 Task: Open an excel sheet and write heading  Quantum Sales. Add 10 people name  'William Wilson, Isabella Robinson, James Taylor, Charlotte Clark, Michael Walker, Amelia Wright, Matthew Turner, Harper Hall, Joseph Phillips, Abigail Adams'Item code in between  1000-2000. Product range in between  2000-9000. Add Products   TOMS Shoe, UGG Shoe, Wolverine Shoe, Z-Coil Shoe, Adidas shoe, Gucci T-shirt, Louis Vuitton bag, Zara Shirt, H&M jeans, Chanel perfume.Choose quantity  5 to 10 Tax 12 percent Total Add Amount. Save page  Quantum Sales review book
Action: Mouse moved to (150, 242)
Screenshot: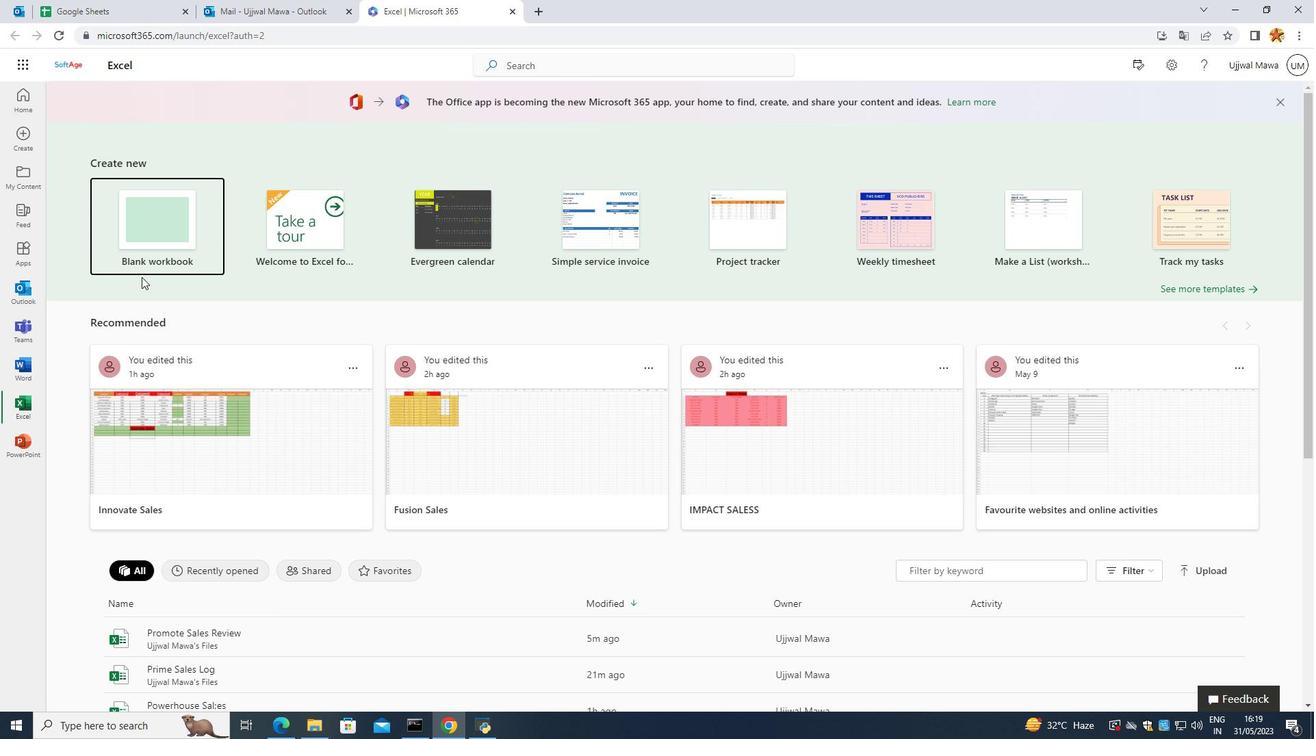 
Action: Mouse pressed left at (150, 242)
Screenshot: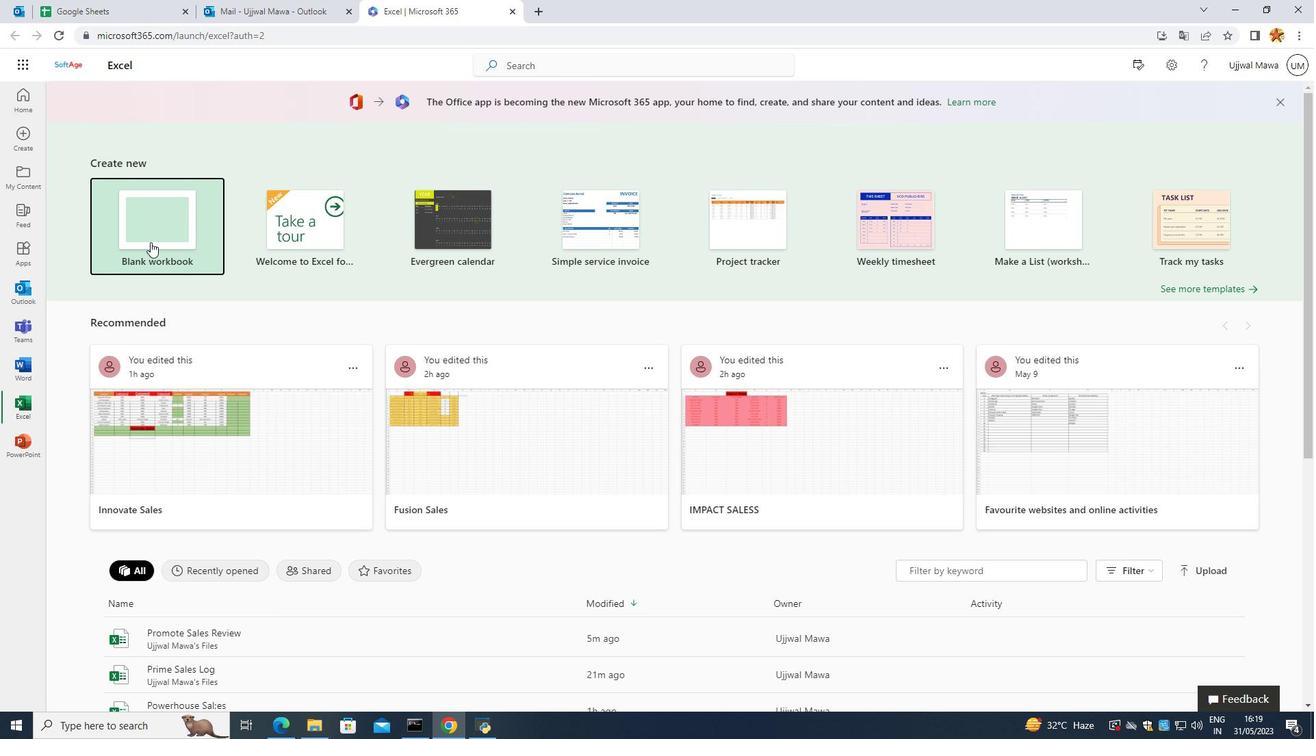 
Action: Mouse moved to (443, 11)
Screenshot: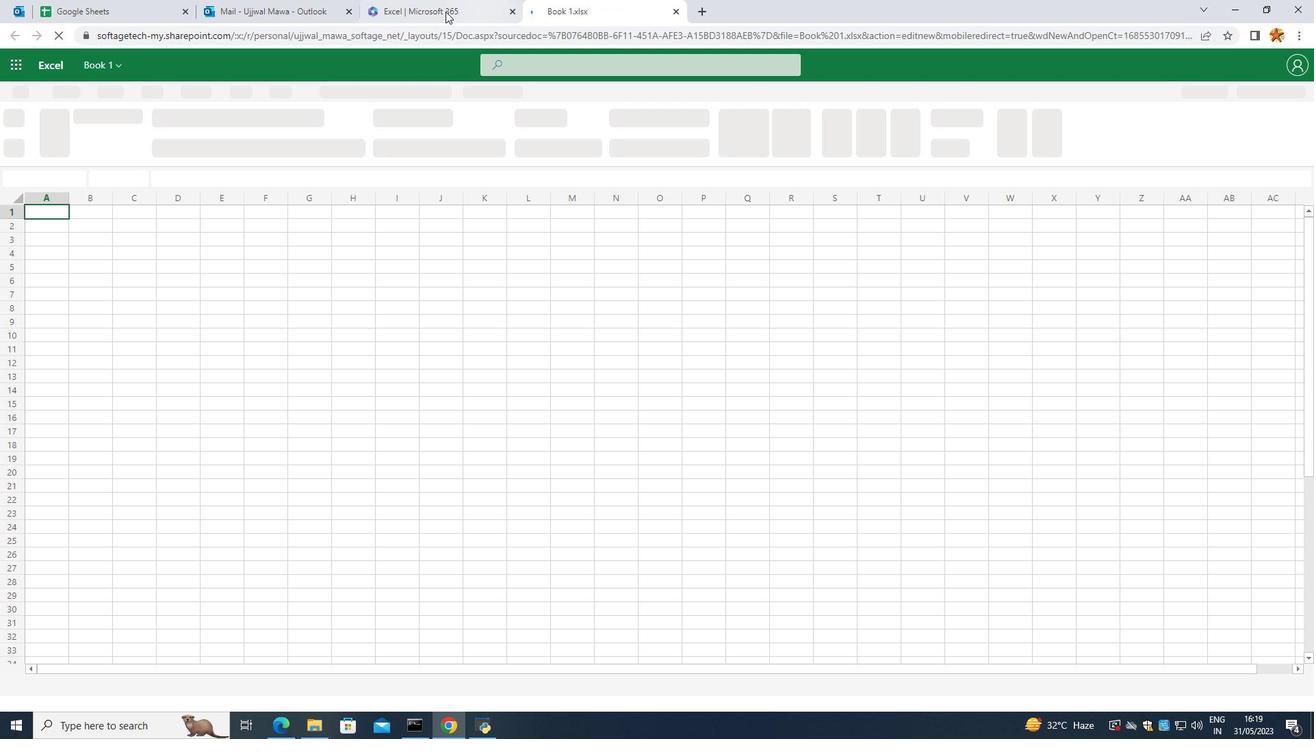 
Action: Mouse pressed left at (443, 11)
Screenshot: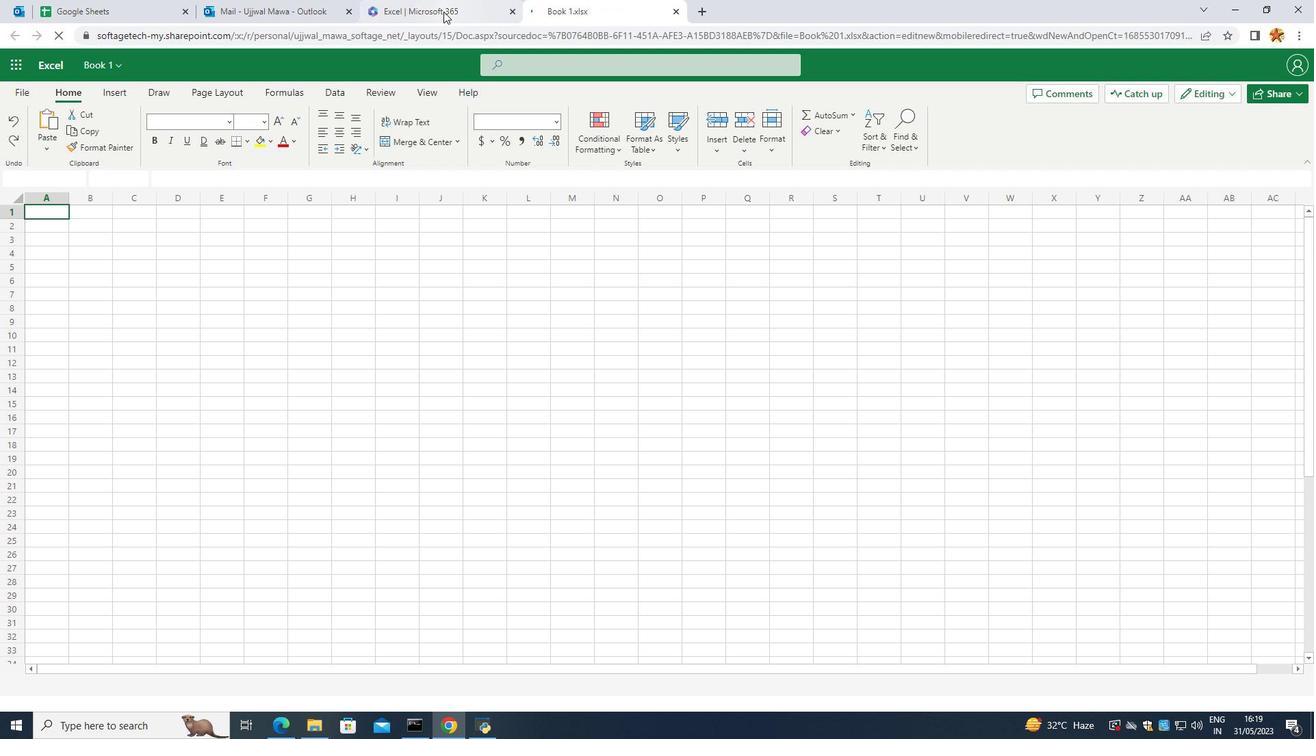 
Action: Mouse moved to (286, 5)
Screenshot: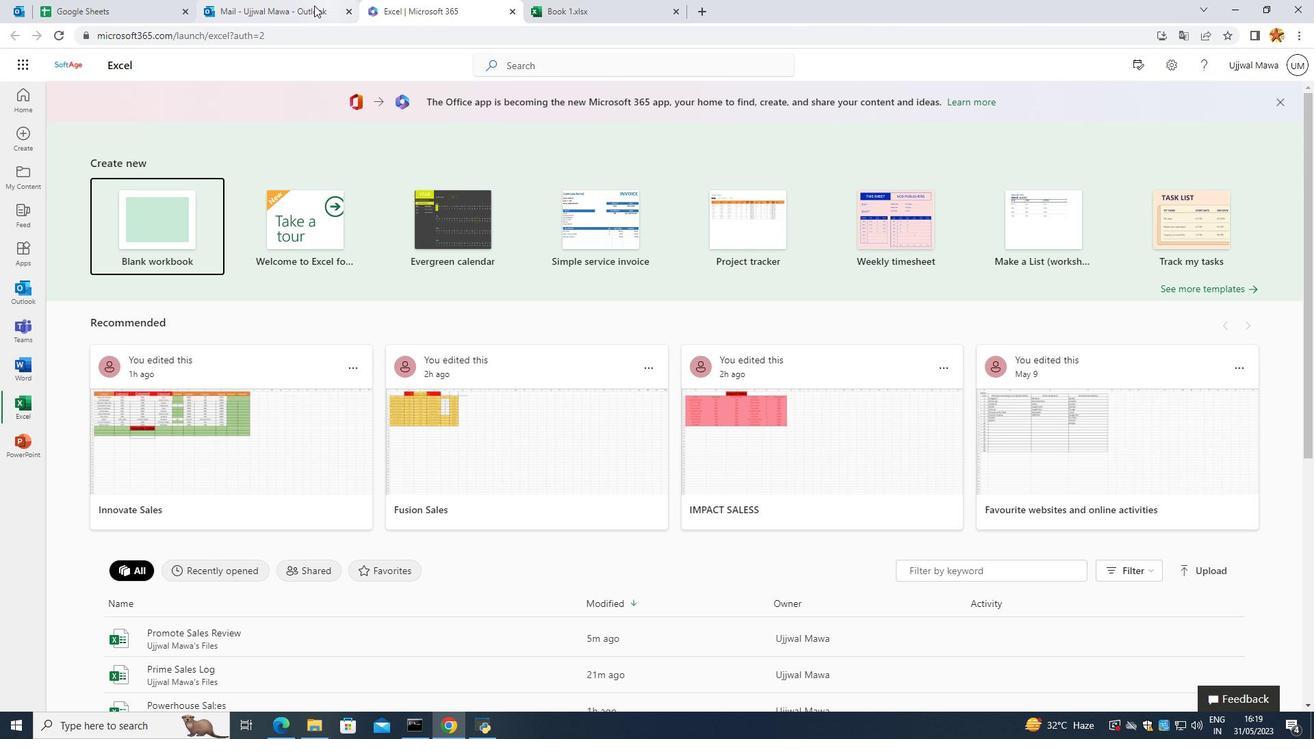 
Action: Mouse pressed left at (286, 5)
Screenshot: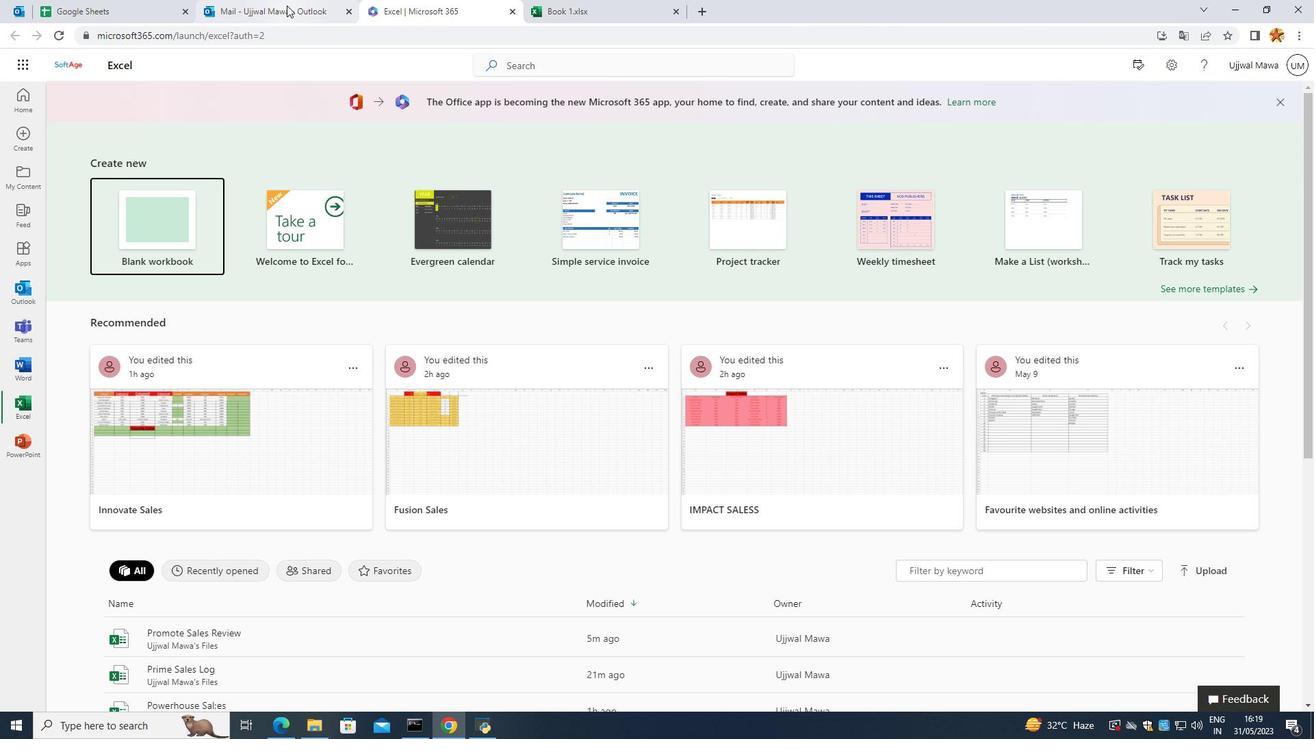 
Action: Mouse moved to (421, 2)
Screenshot: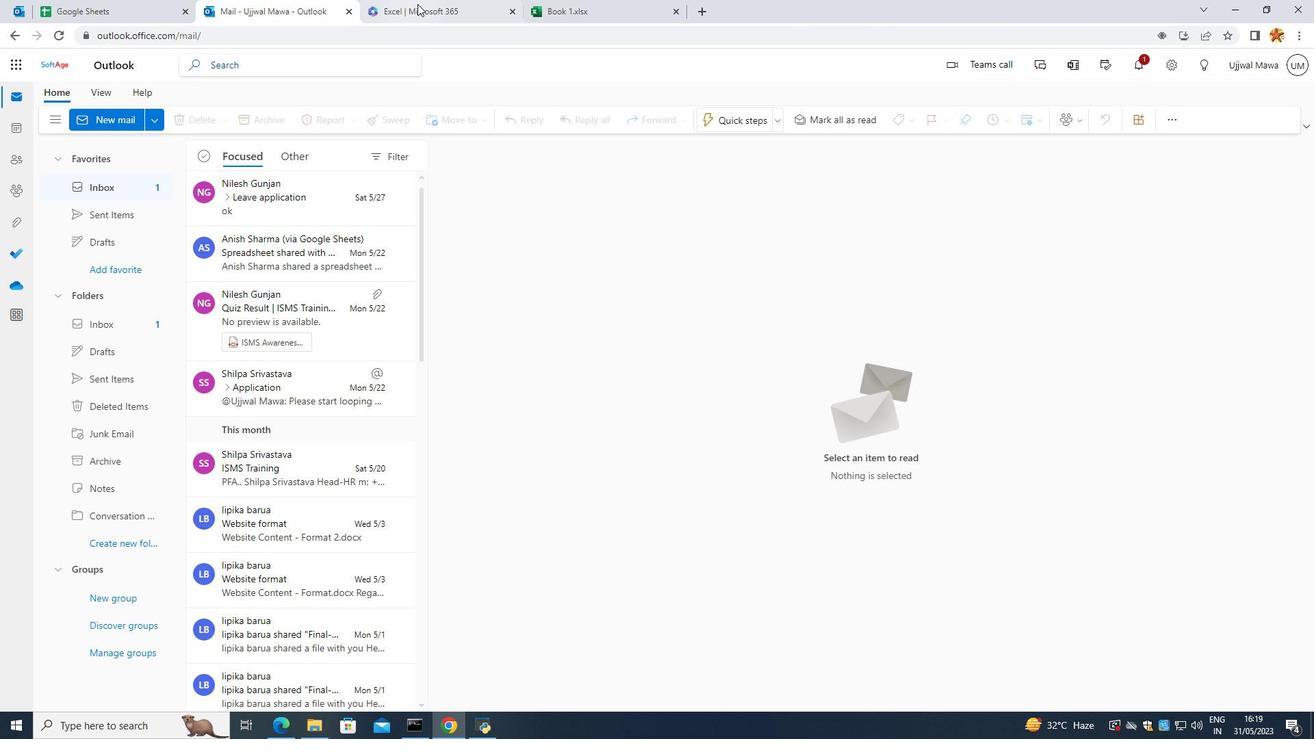 
Action: Mouse pressed left at (421, 2)
Screenshot: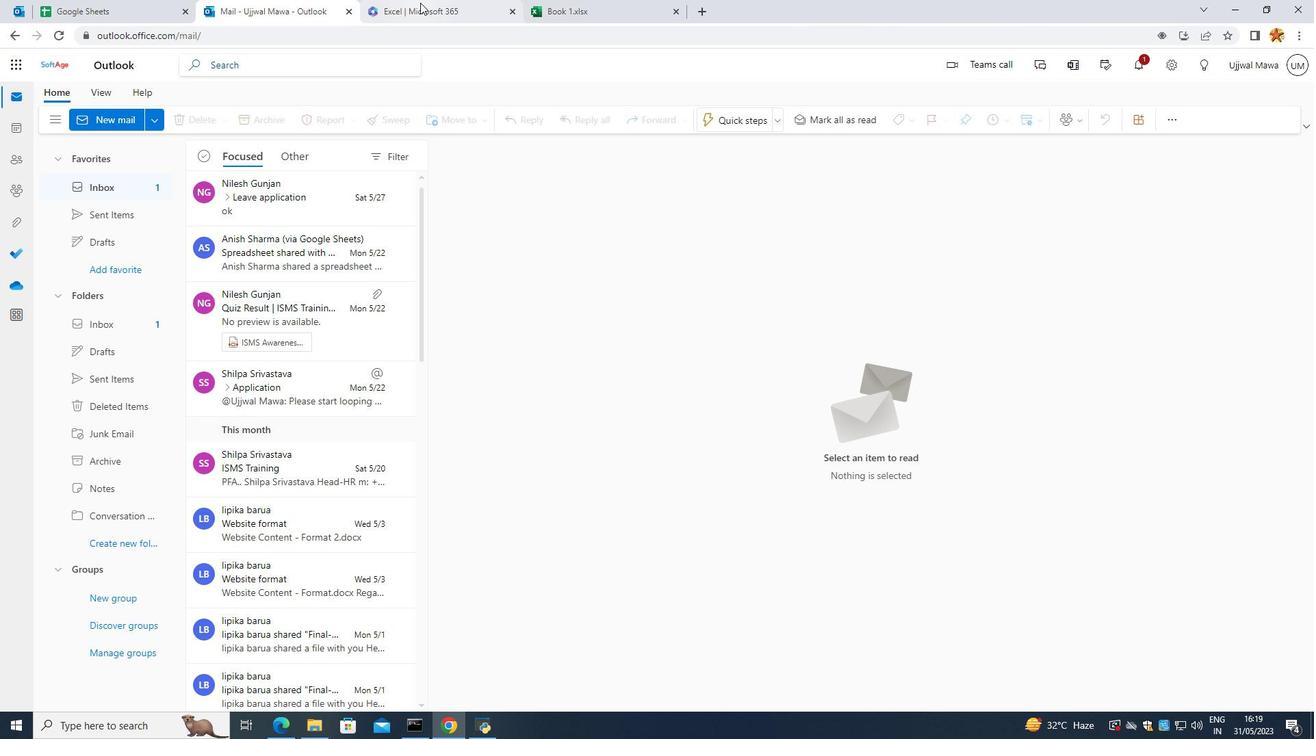 
Action: Mouse moved to (536, 0)
Screenshot: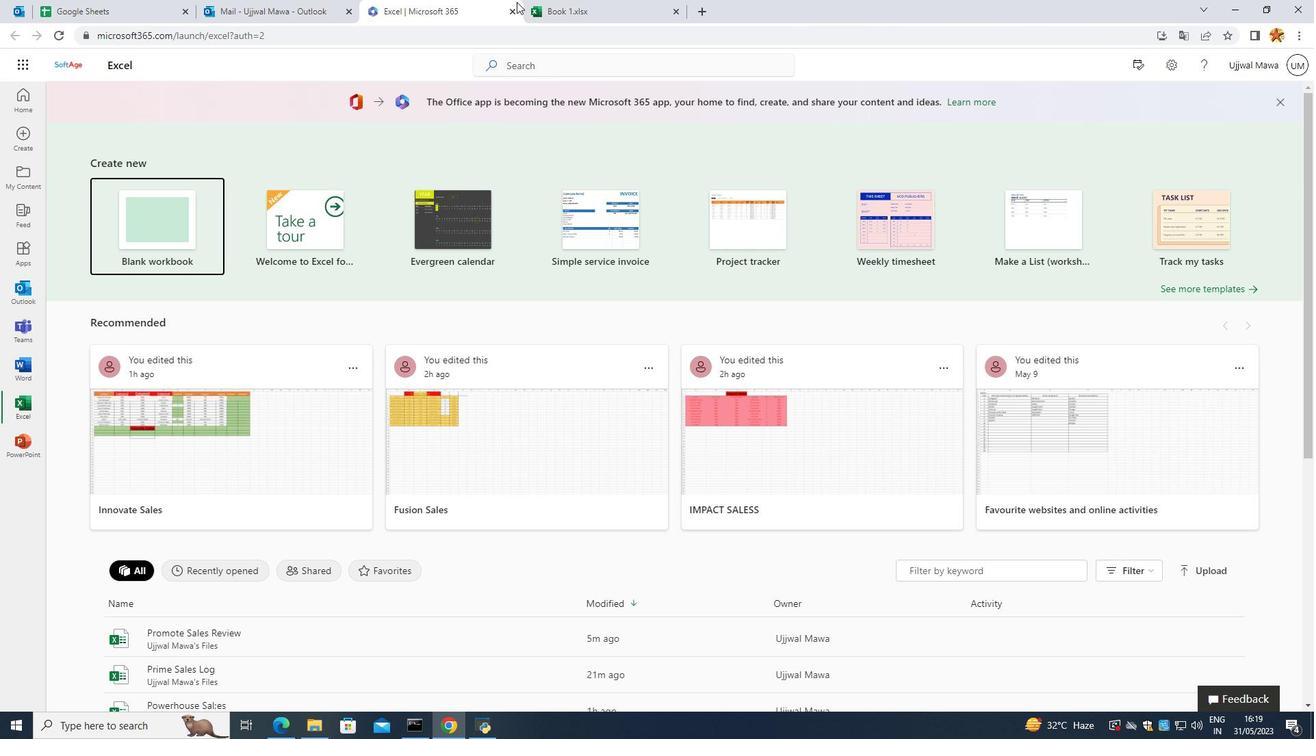 
Action: Mouse pressed left at (536, 0)
Screenshot: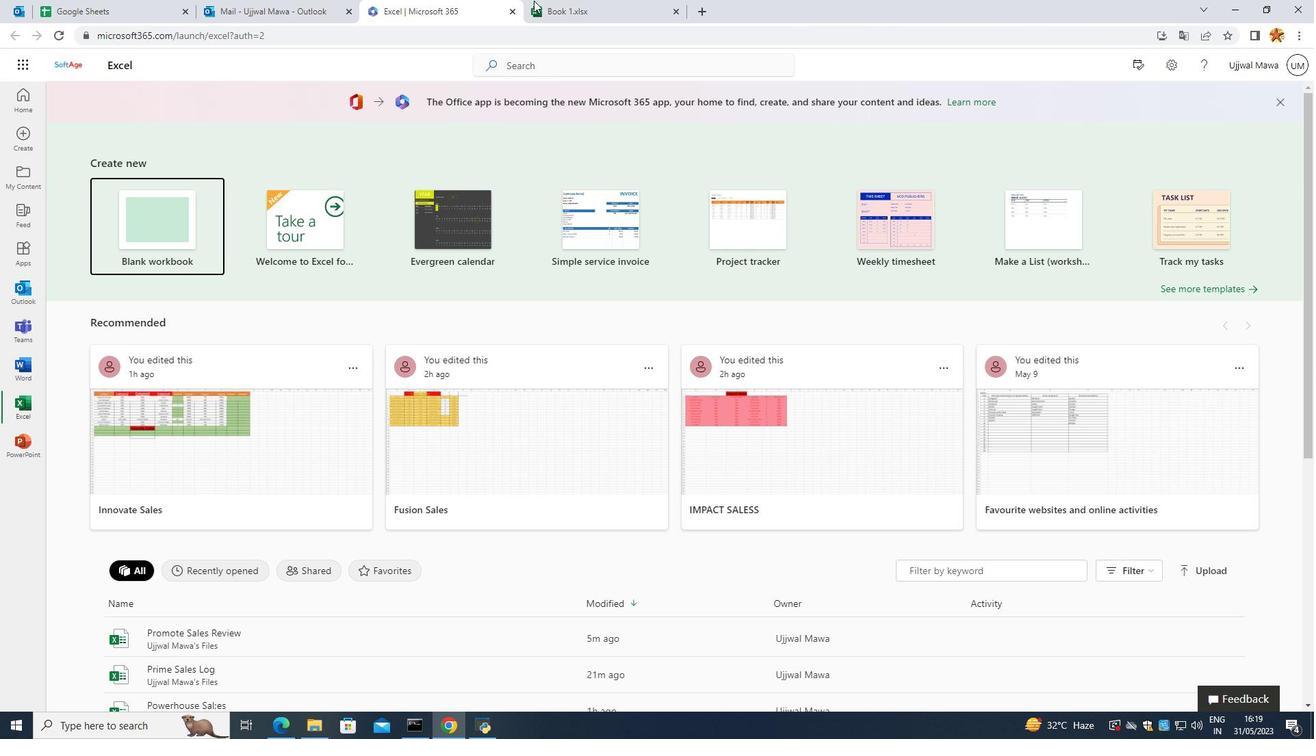 
Action: Mouse moved to (155, 212)
Screenshot: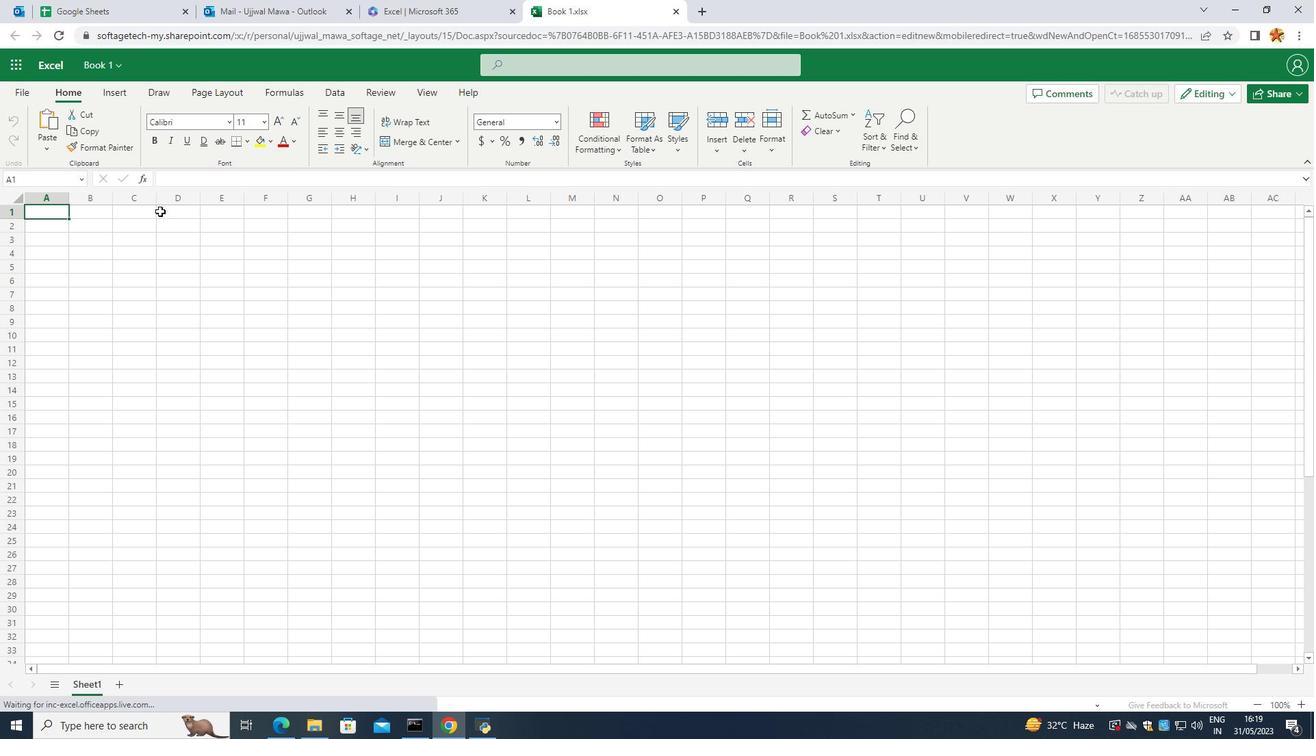 
Action: Mouse pressed left at (155, 212)
Screenshot: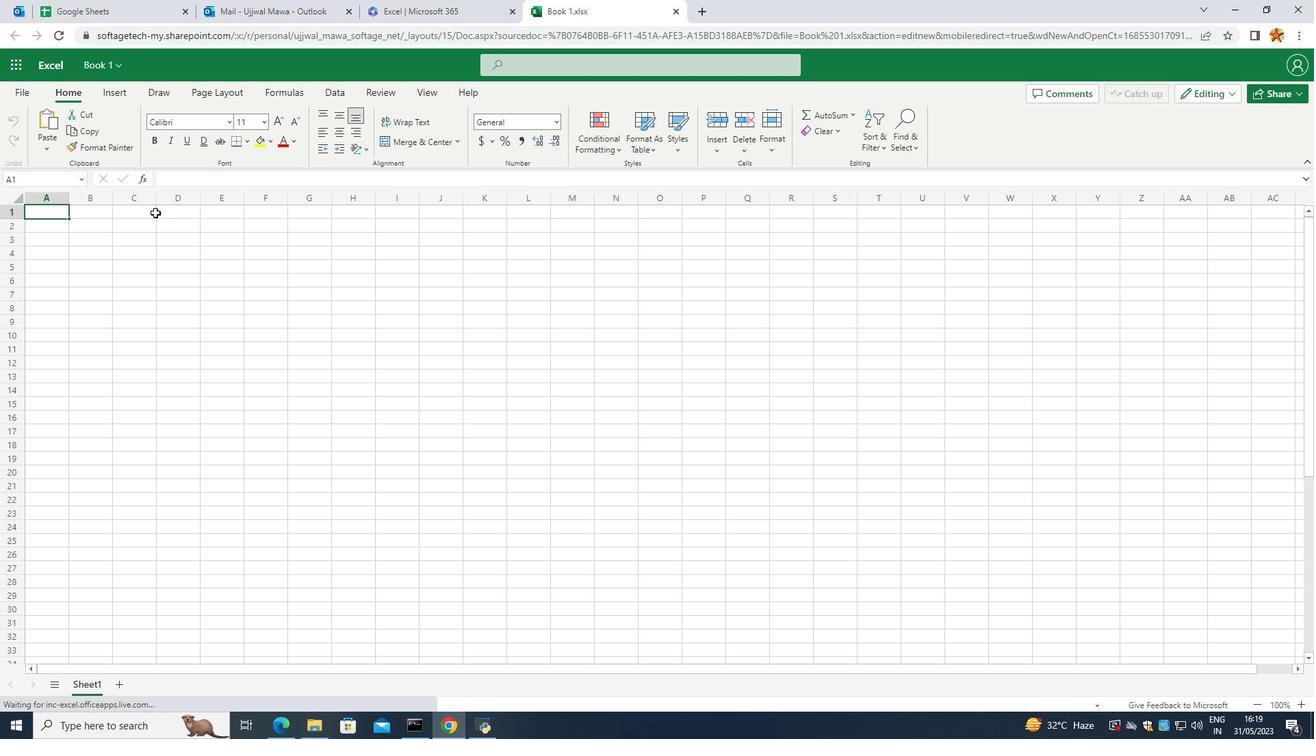 
Action: Mouse moved to (154, 212)
Screenshot: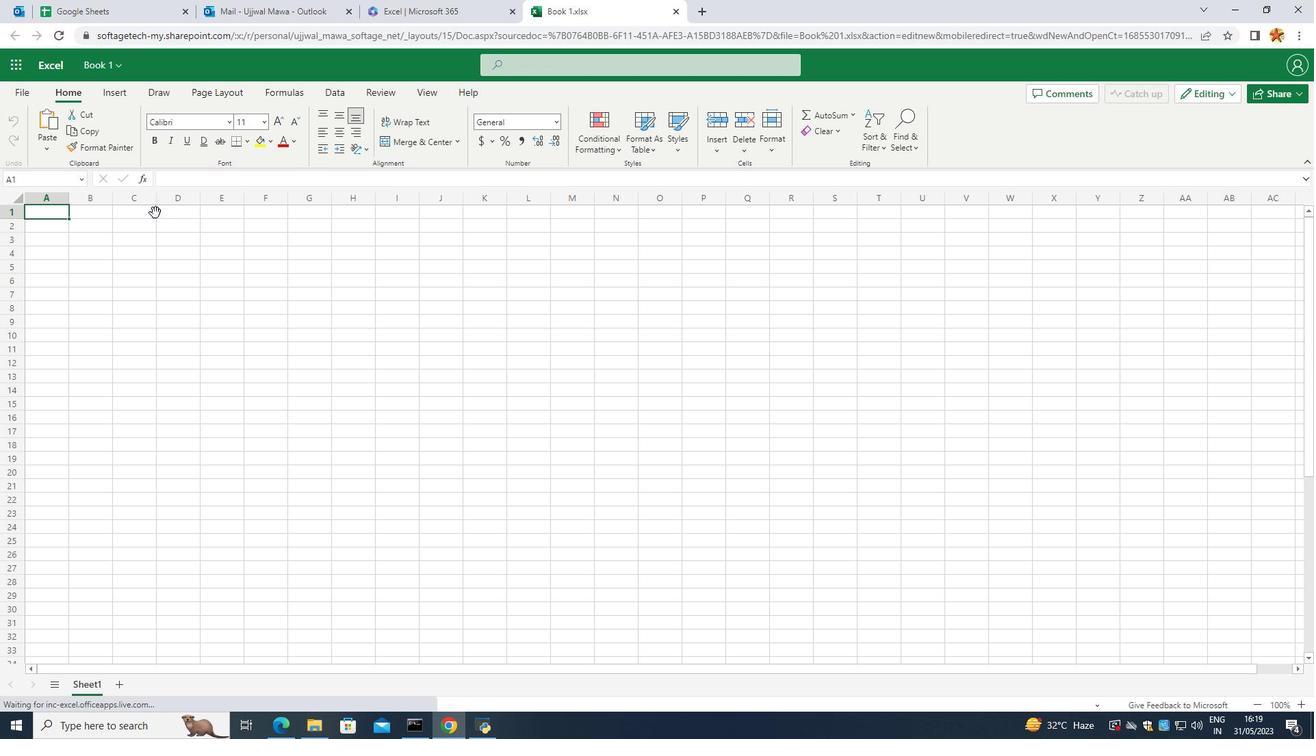 
Action: Mouse pressed left at (154, 212)
Screenshot: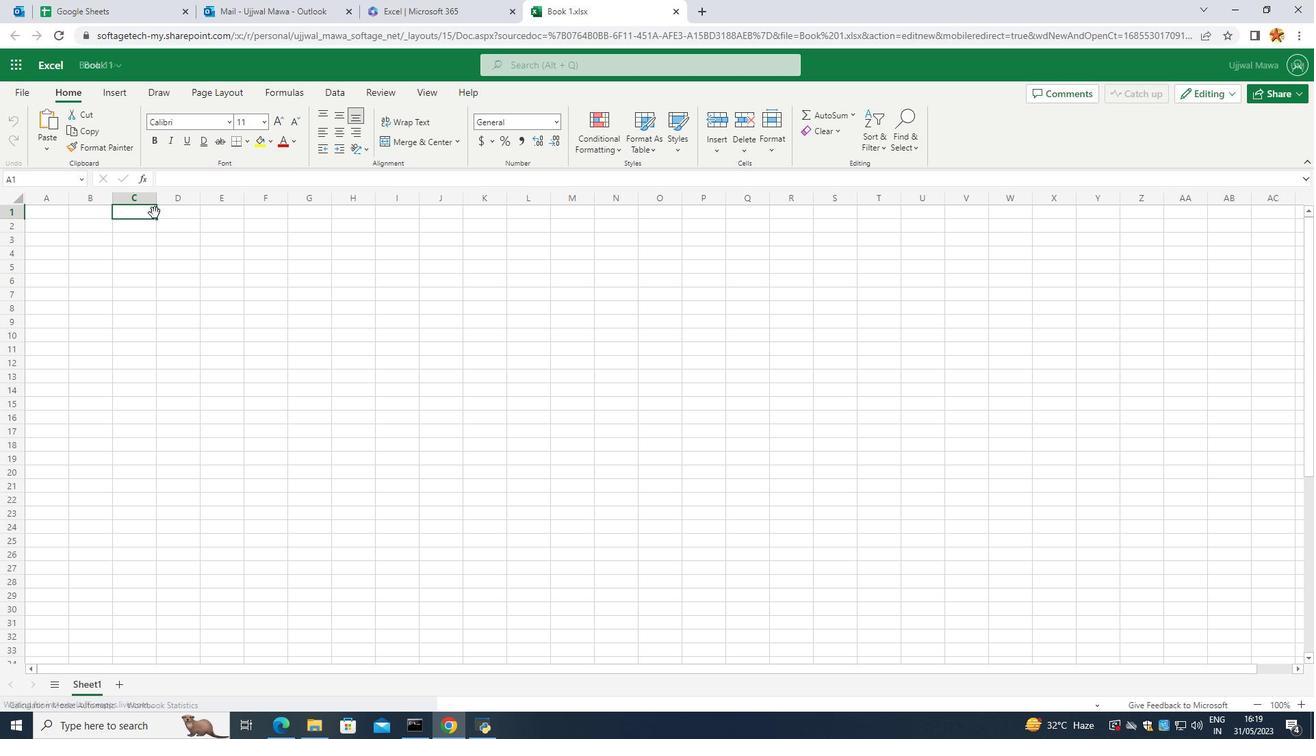 
Action: Mouse moved to (145, 216)
Screenshot: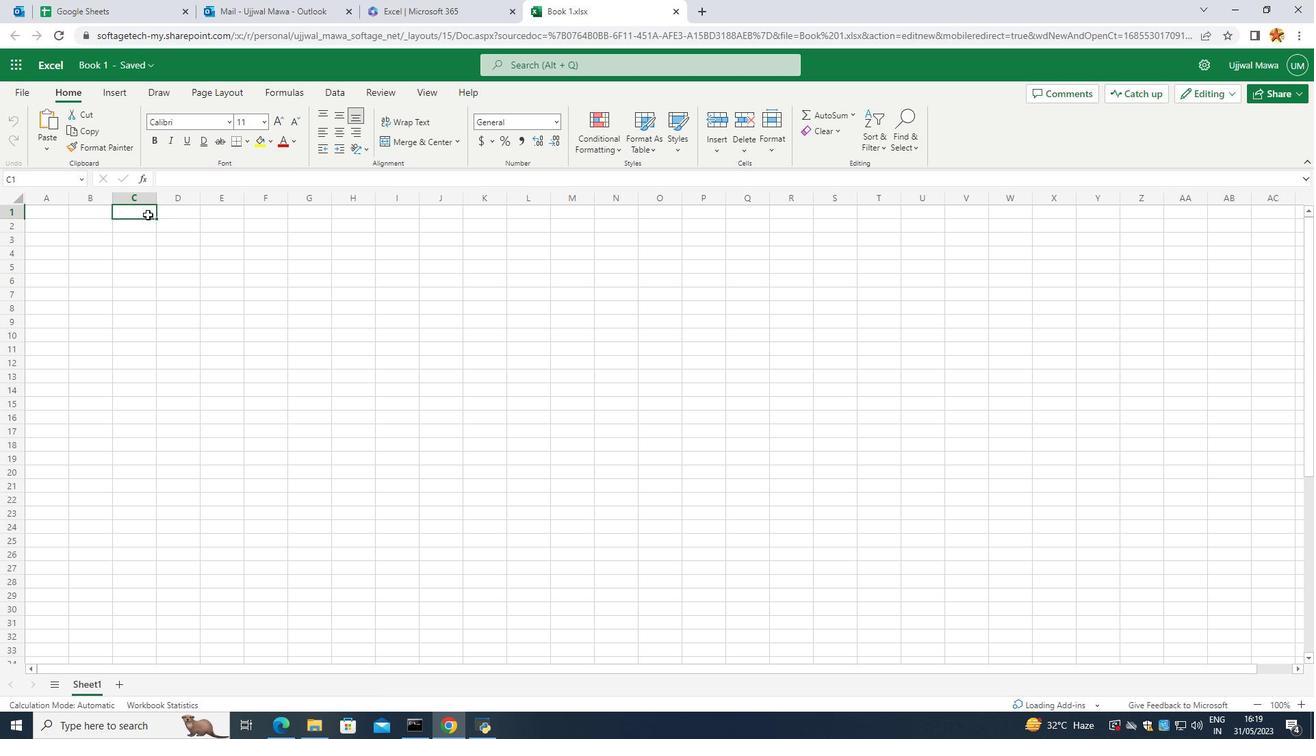 
Action: Mouse pressed left at (145, 216)
Screenshot: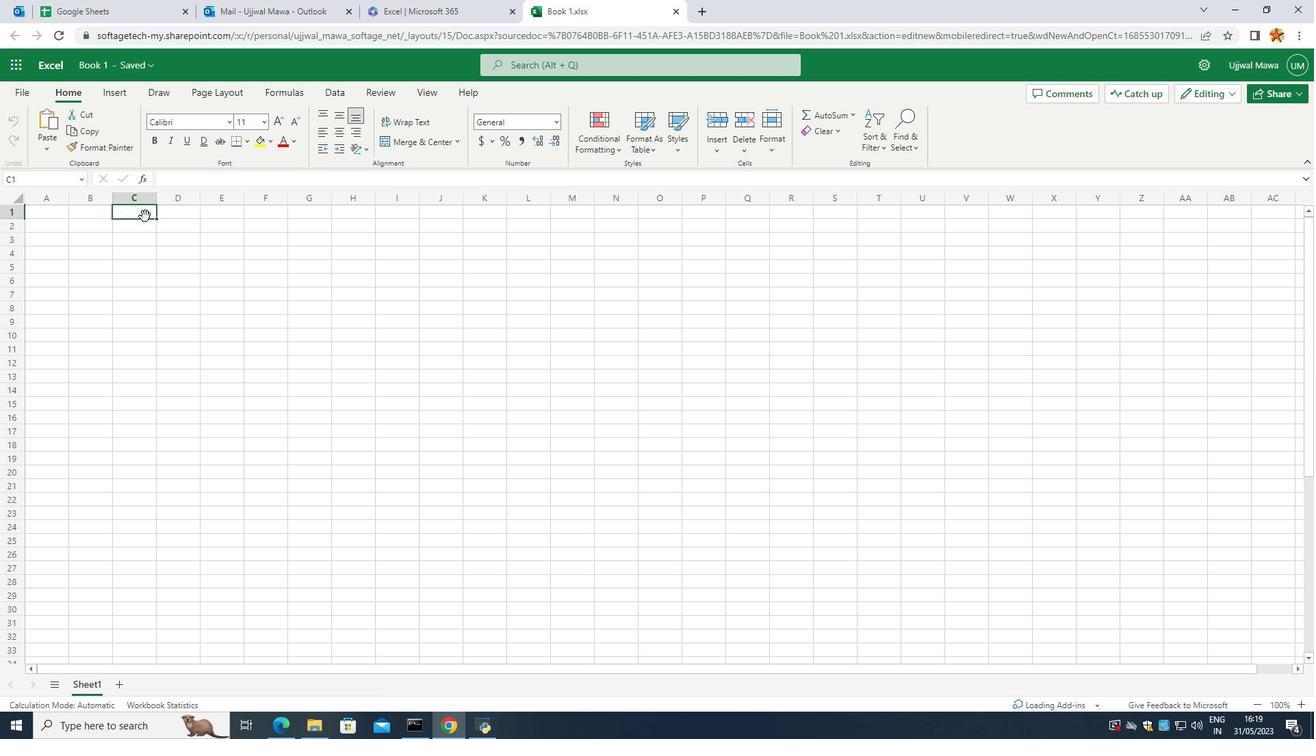 
Action: Mouse pressed left at (145, 216)
Screenshot: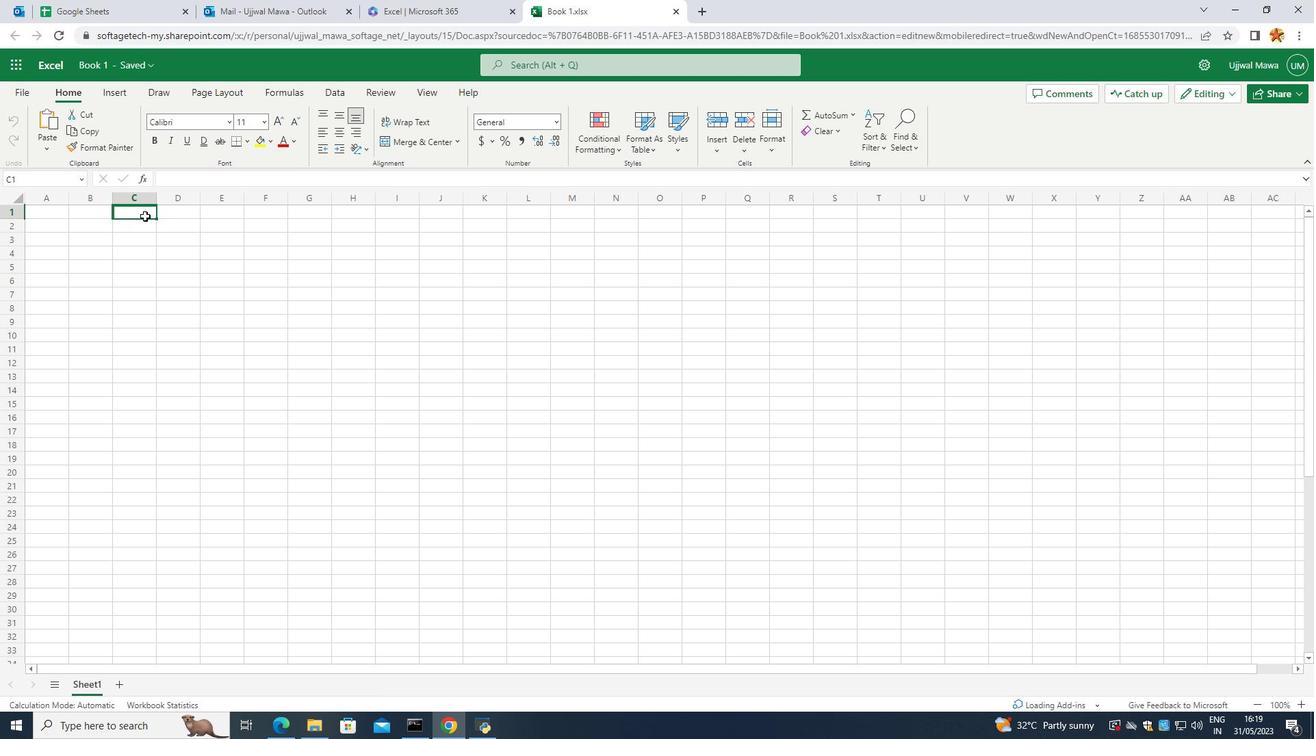 
Action: Mouse moved to (130, 210)
Screenshot: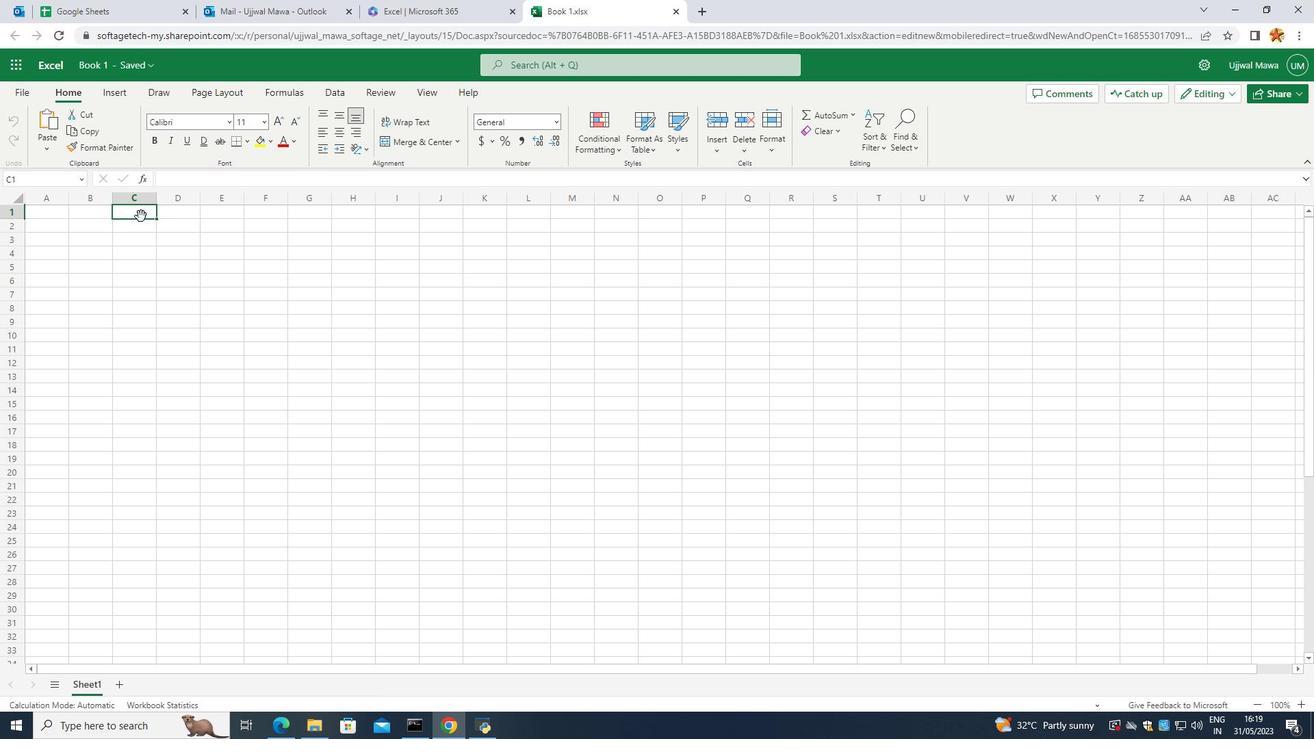 
Action: Mouse pressed left at (130, 210)
Screenshot: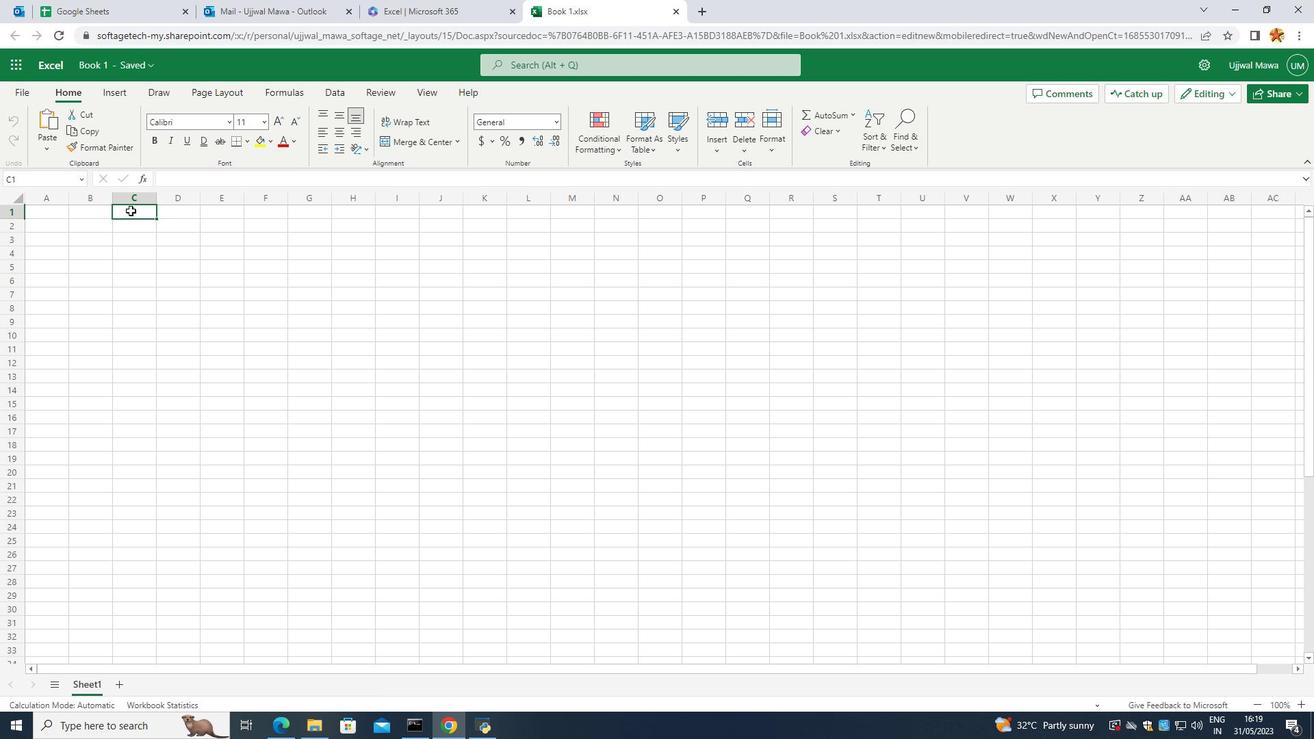 
Action: Mouse pressed left at (130, 210)
Screenshot: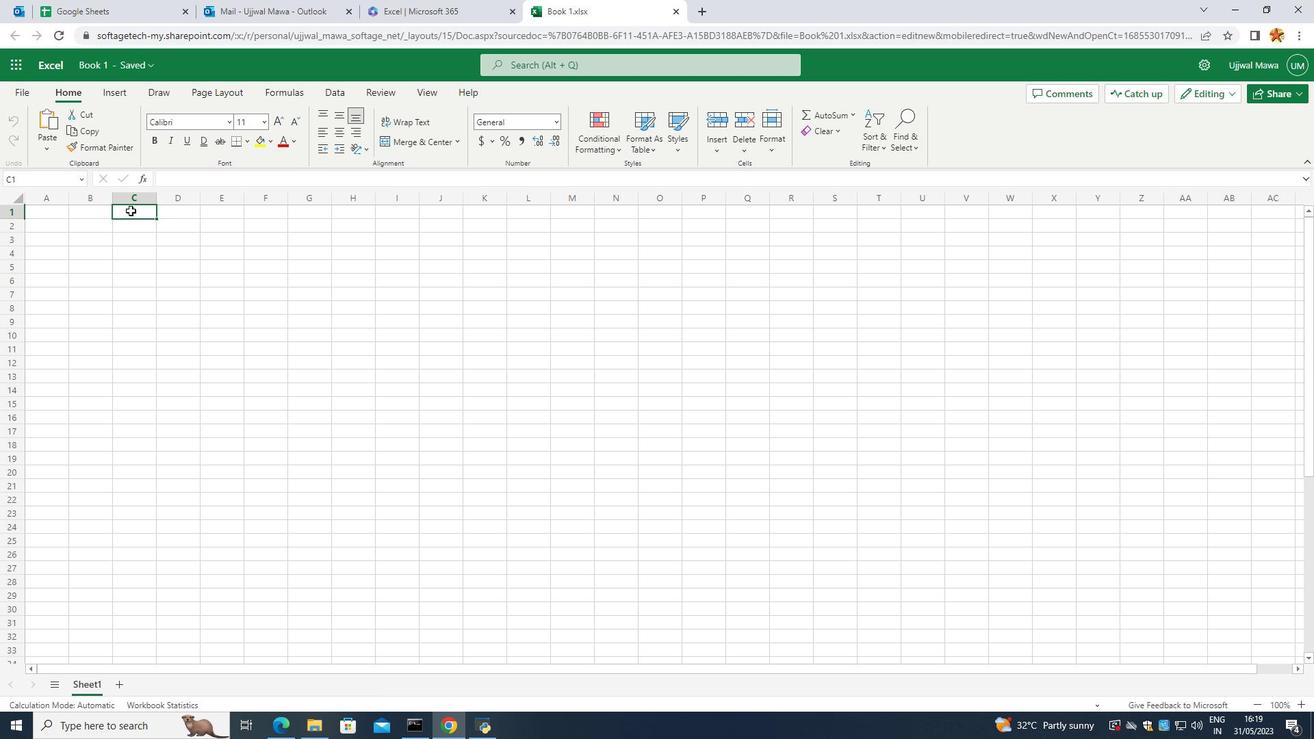 
Action: Mouse moved to (127, 210)
Screenshot: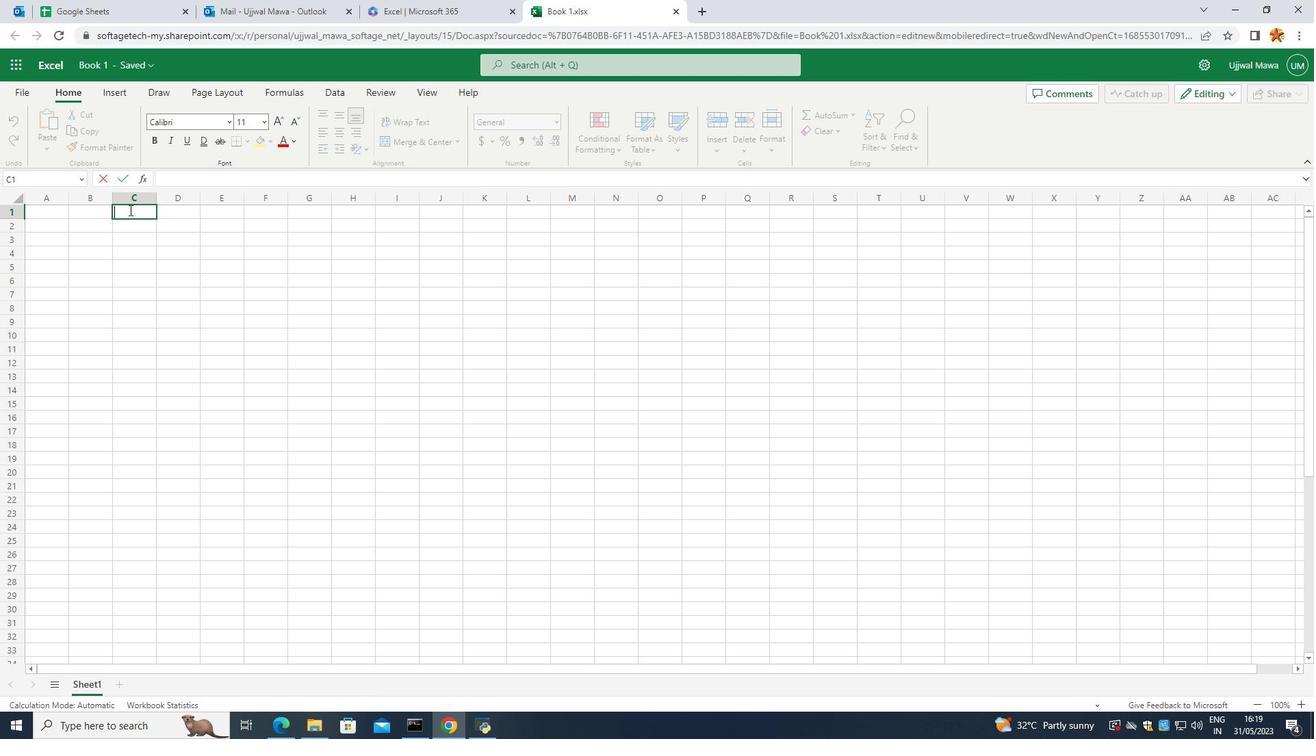 
Action: Key pressed <Key.caps_lock>
Screenshot: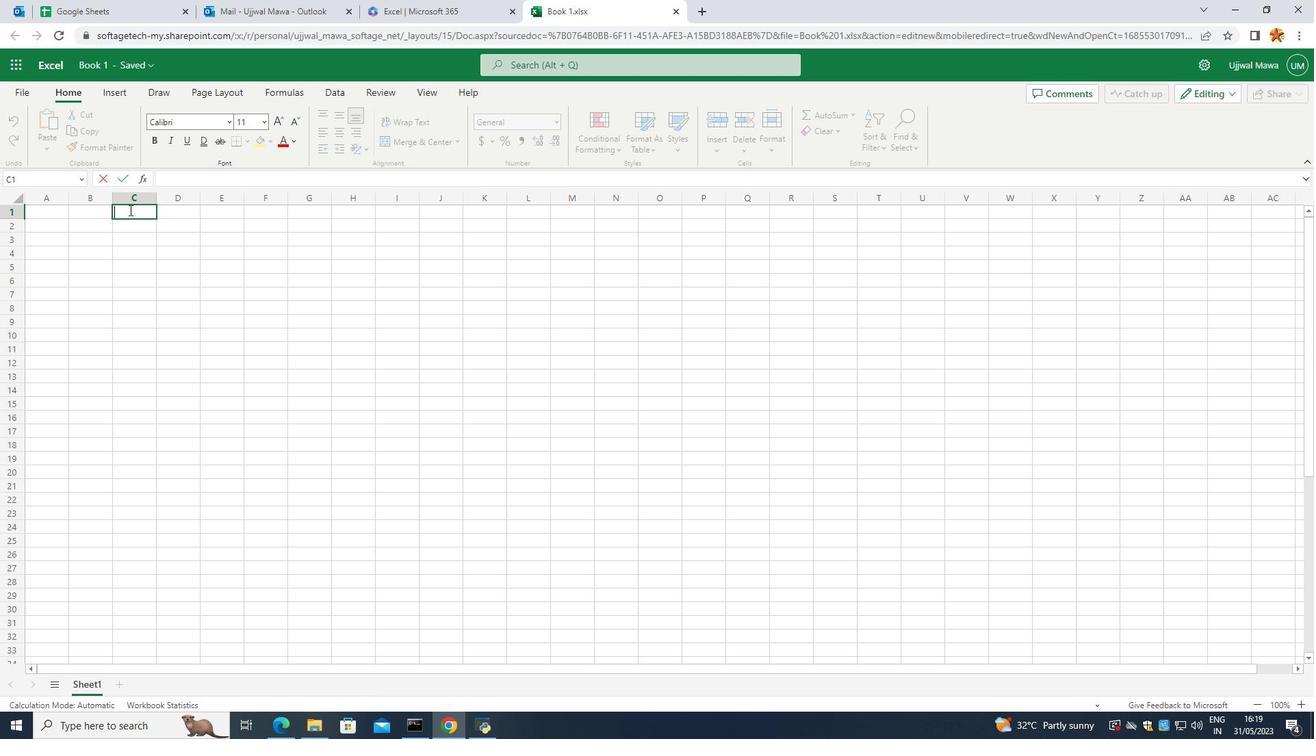 
Action: Mouse moved to (125, 211)
Screenshot: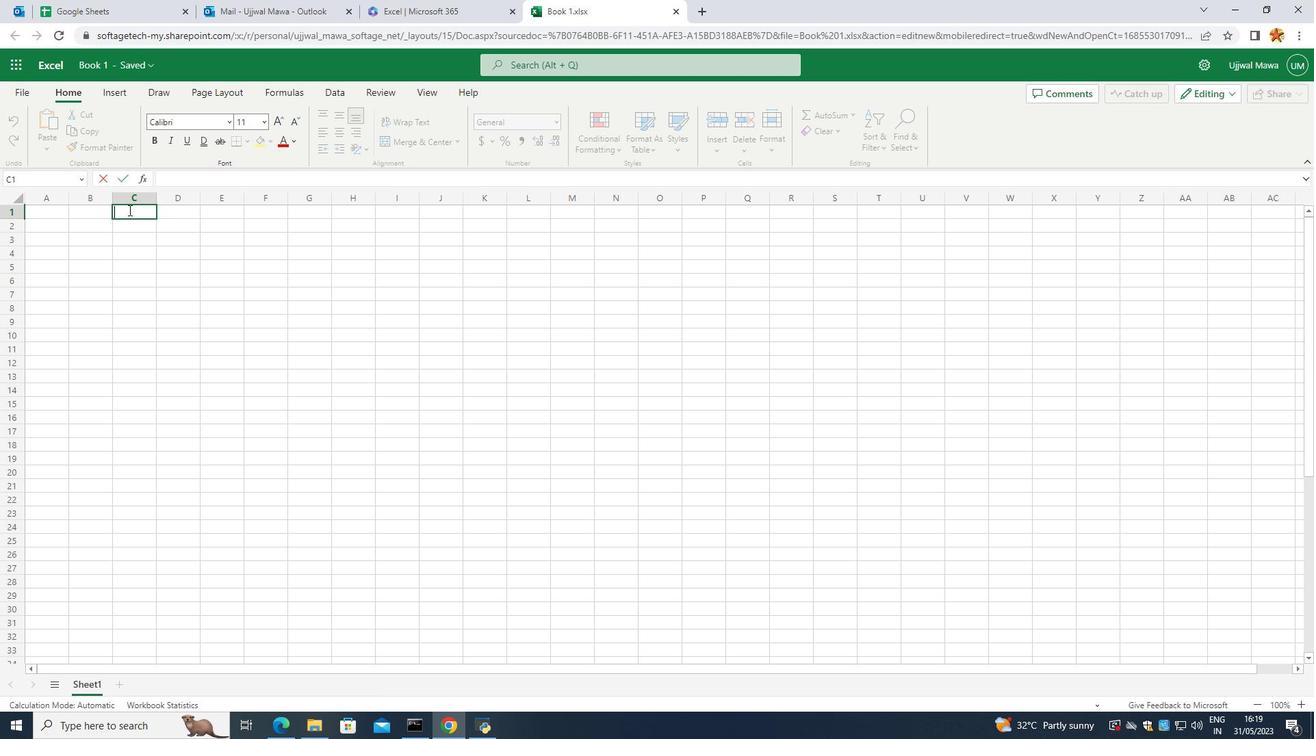 
Action: Key pressed Q<Key.caps_lock>u
Screenshot: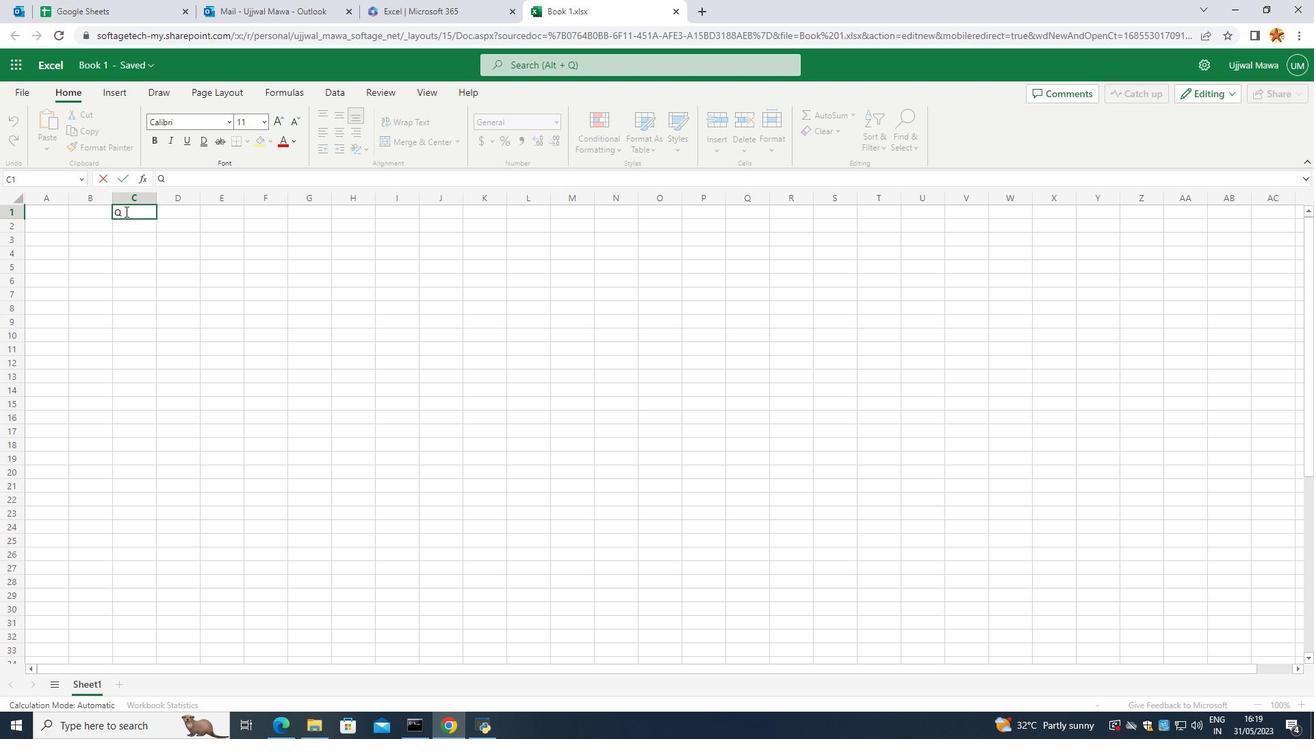 
Action: Mouse moved to (125, 201)
Screenshot: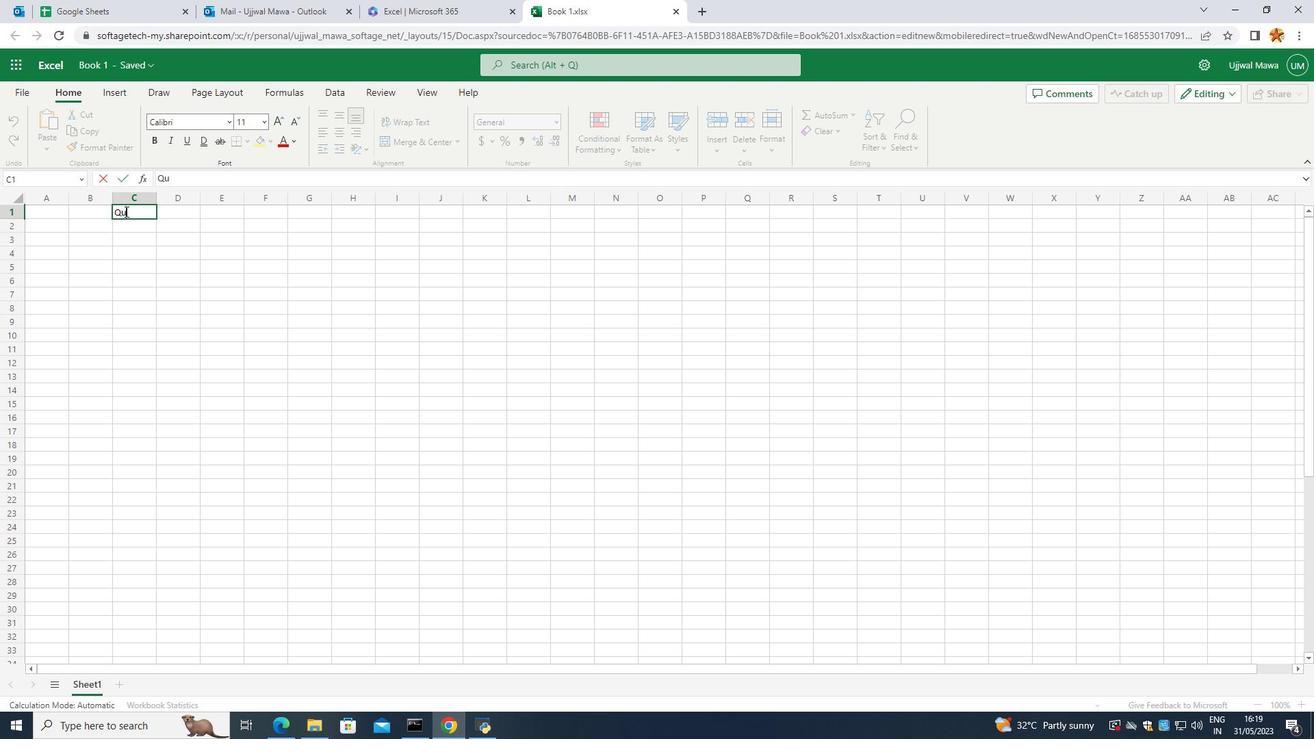 
Action: Key pressed a
Screenshot: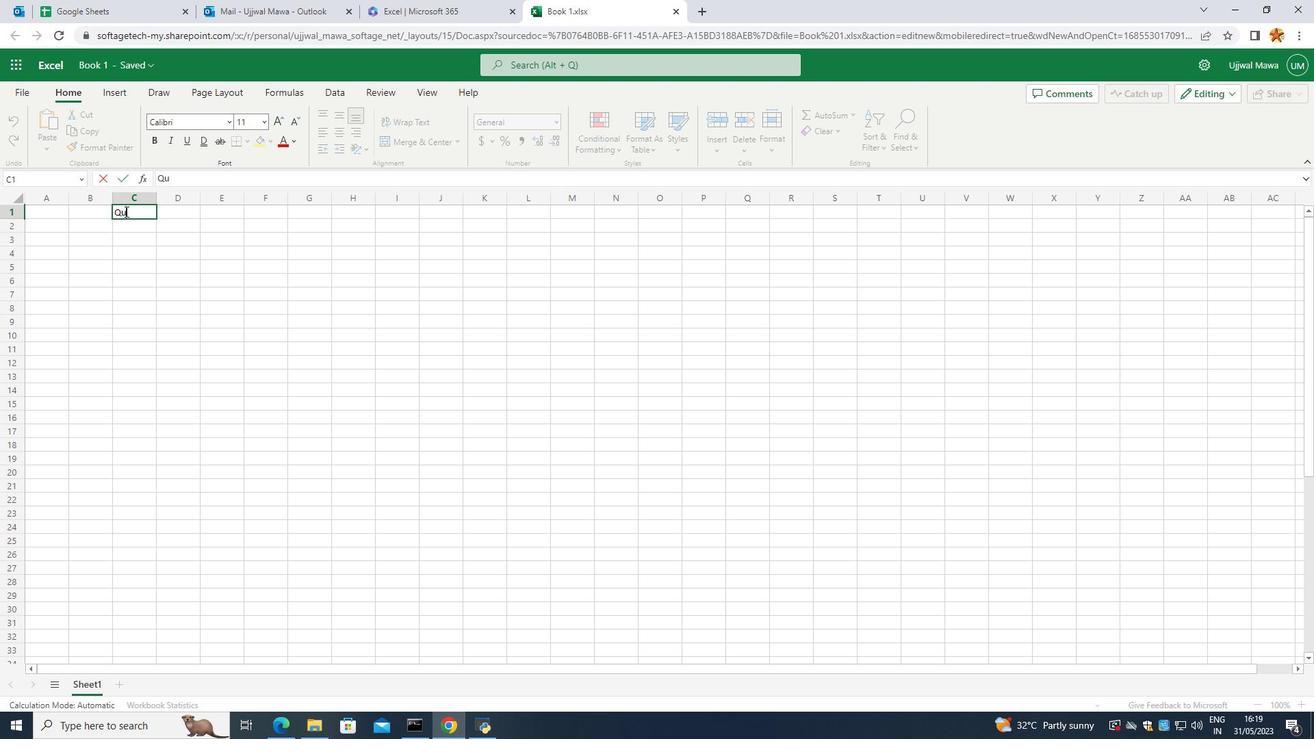 
Action: Mouse moved to (118, 202)
Screenshot: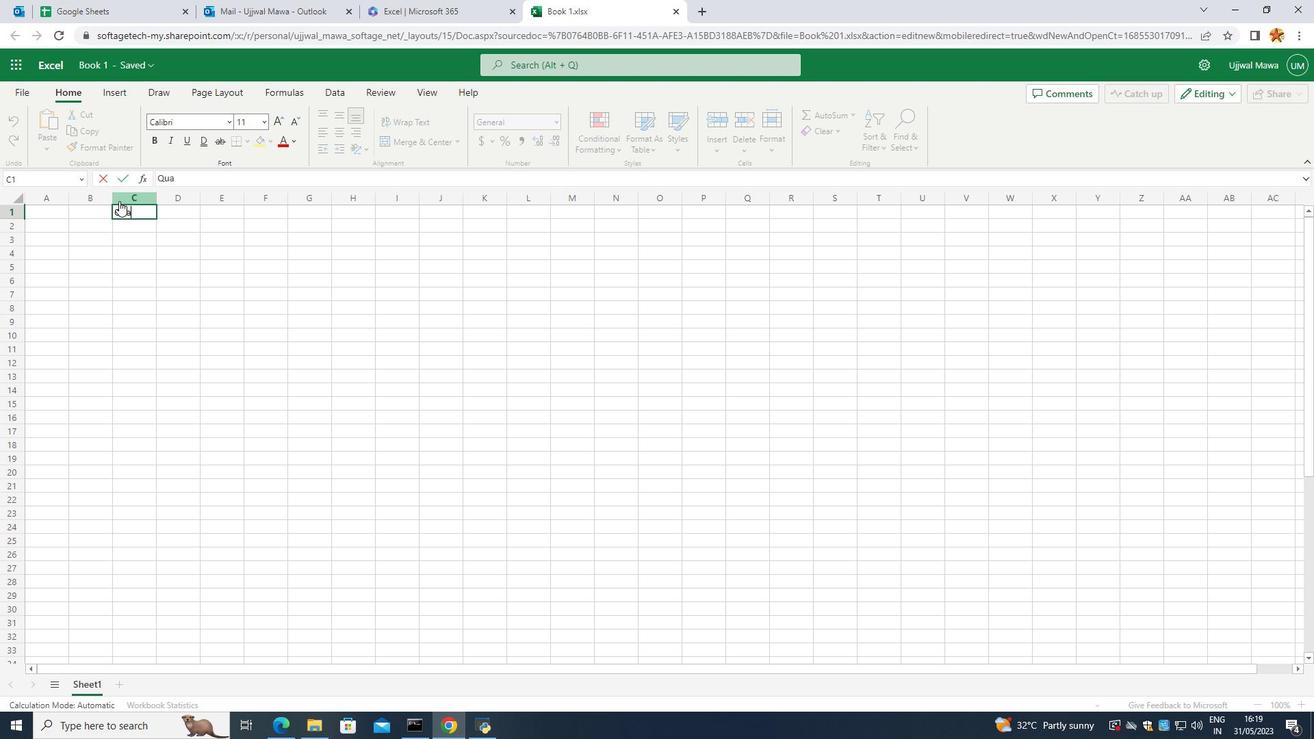
Action: Key pressed n
Screenshot: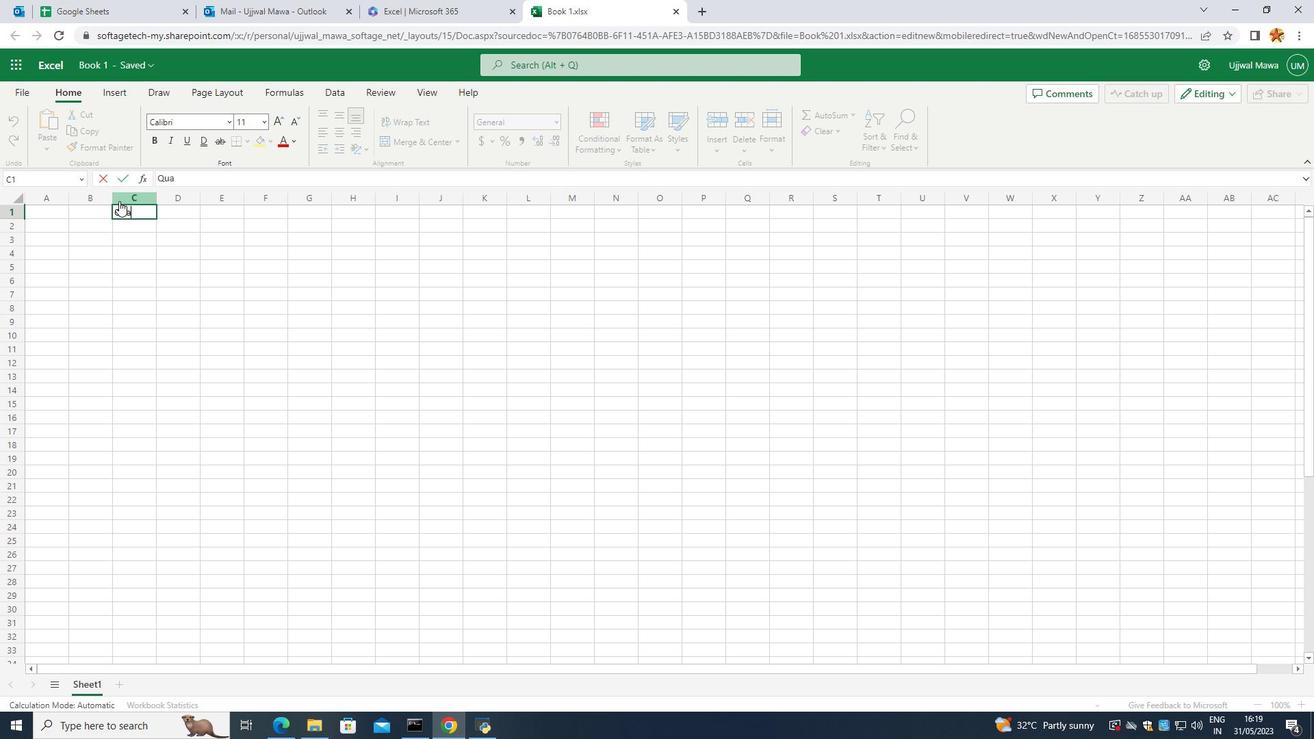 
Action: Mouse moved to (117, 203)
Screenshot: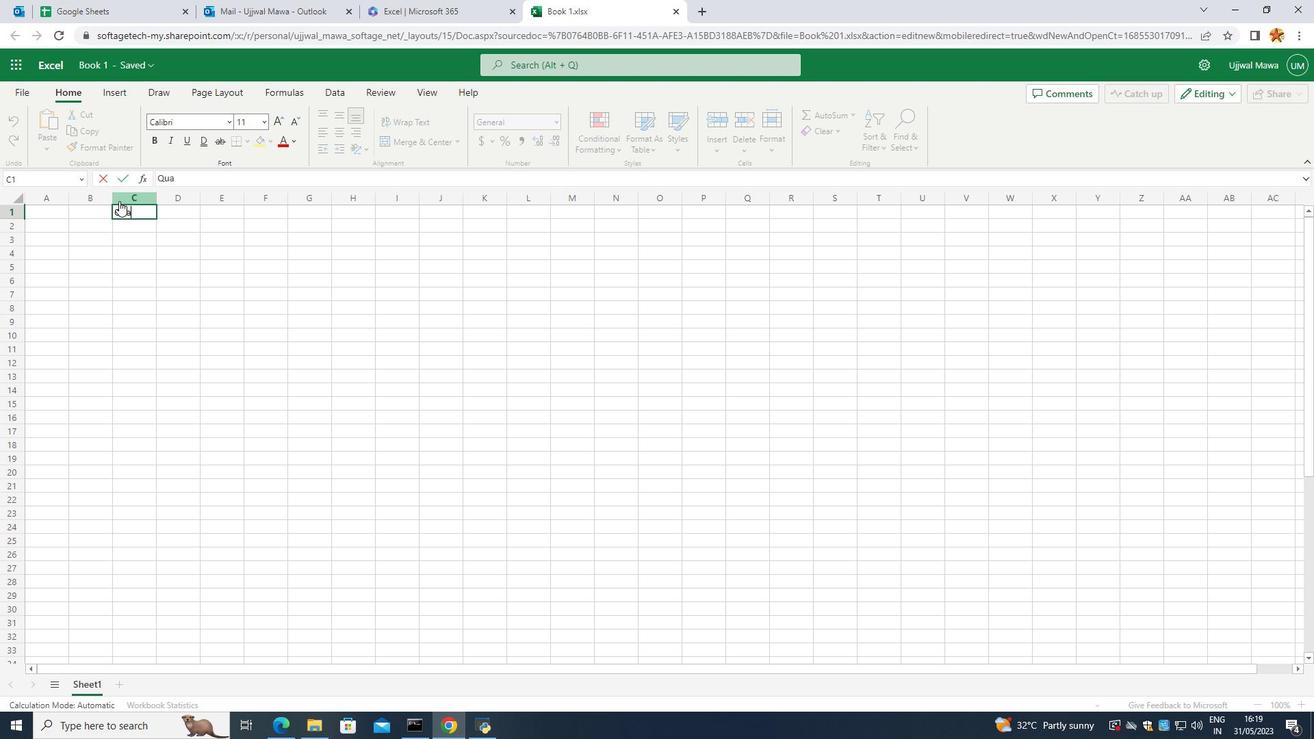 
Action: Key pressed tu
Screenshot: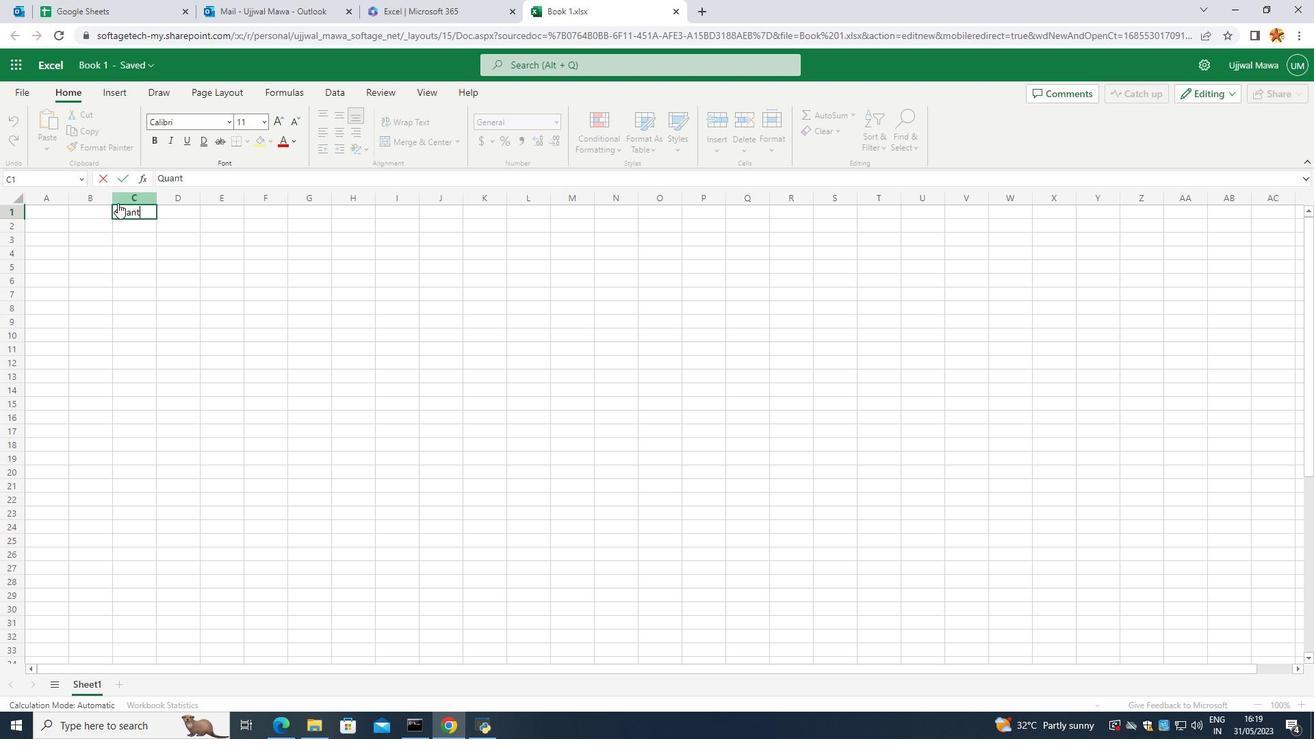 
Action: Mouse moved to (117, 201)
Screenshot: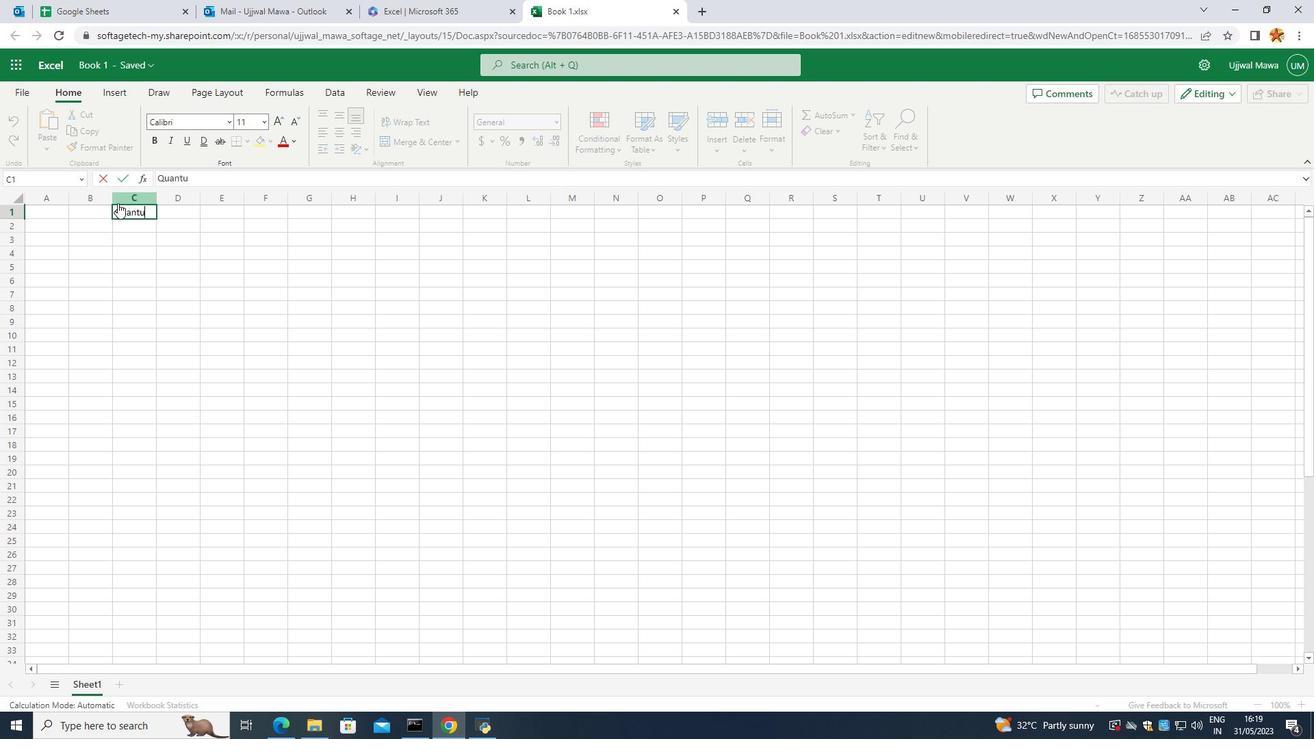 
Action: Key pressed m
Screenshot: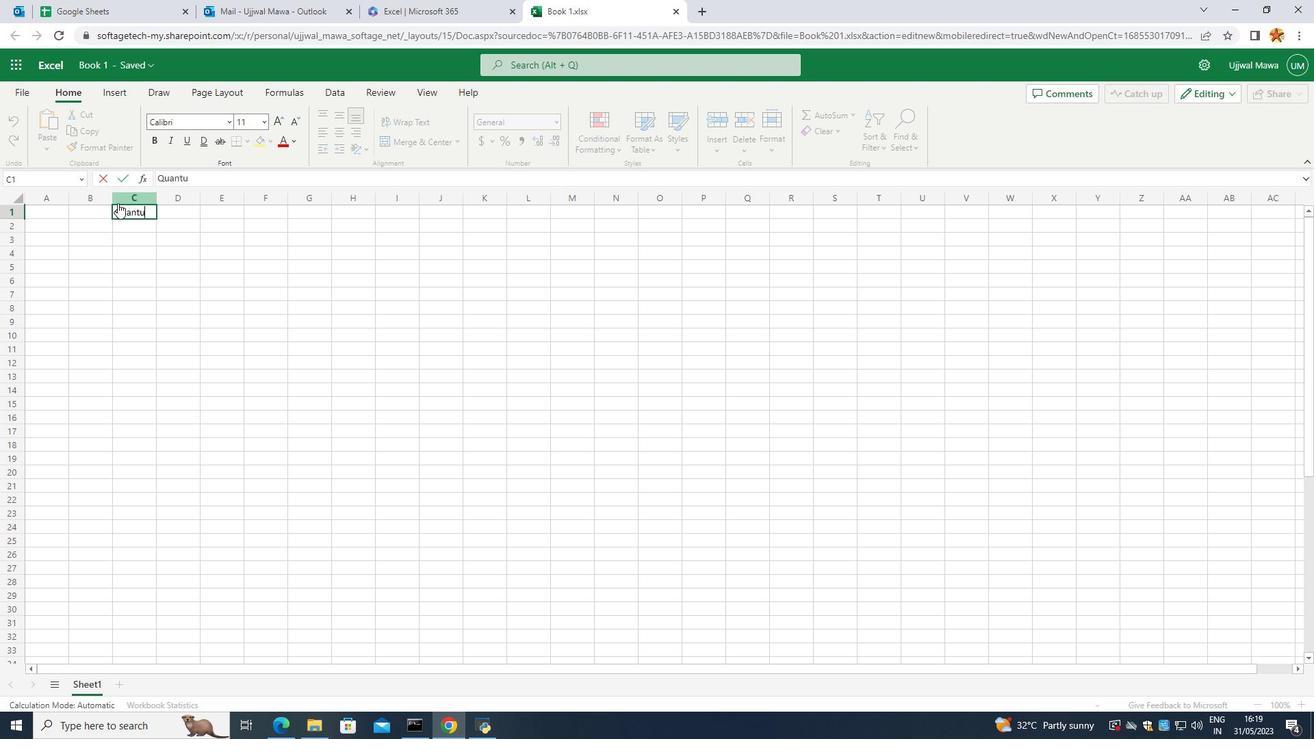 
Action: Mouse moved to (119, 192)
Screenshot: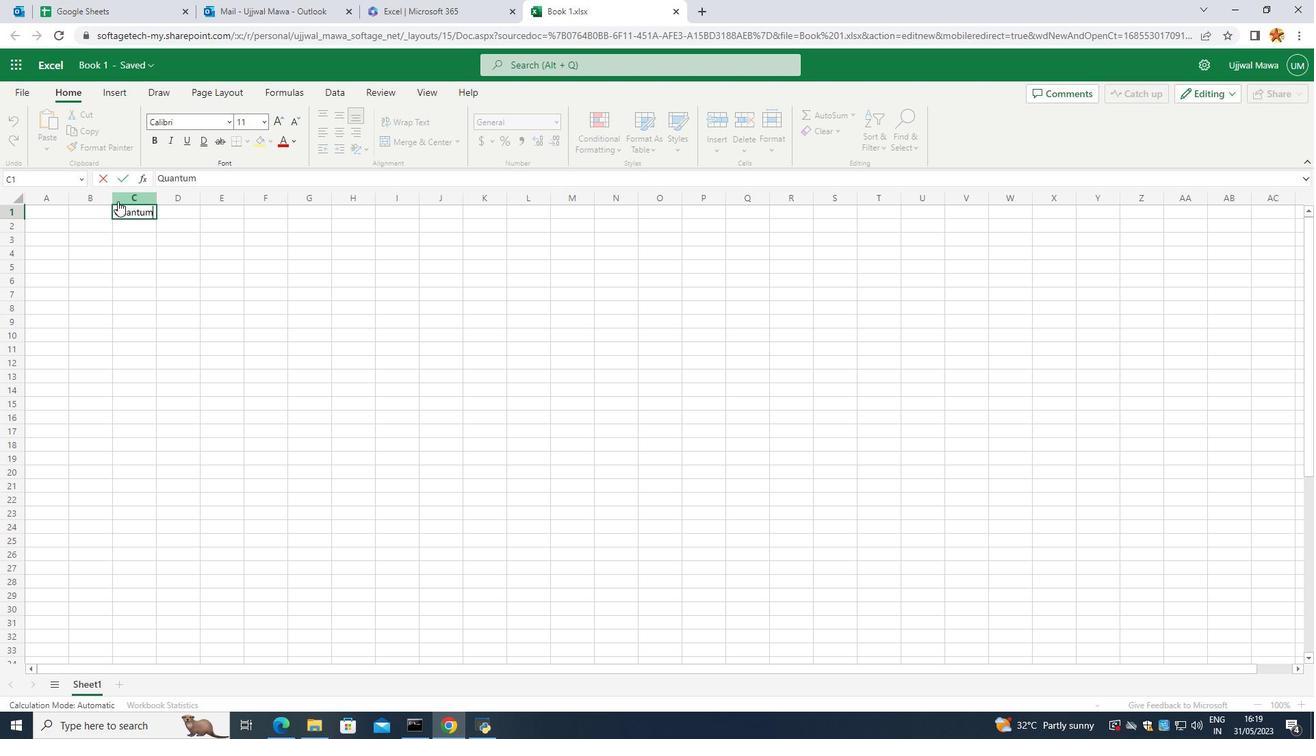 
Action: Key pressed <Key.space>
Screenshot: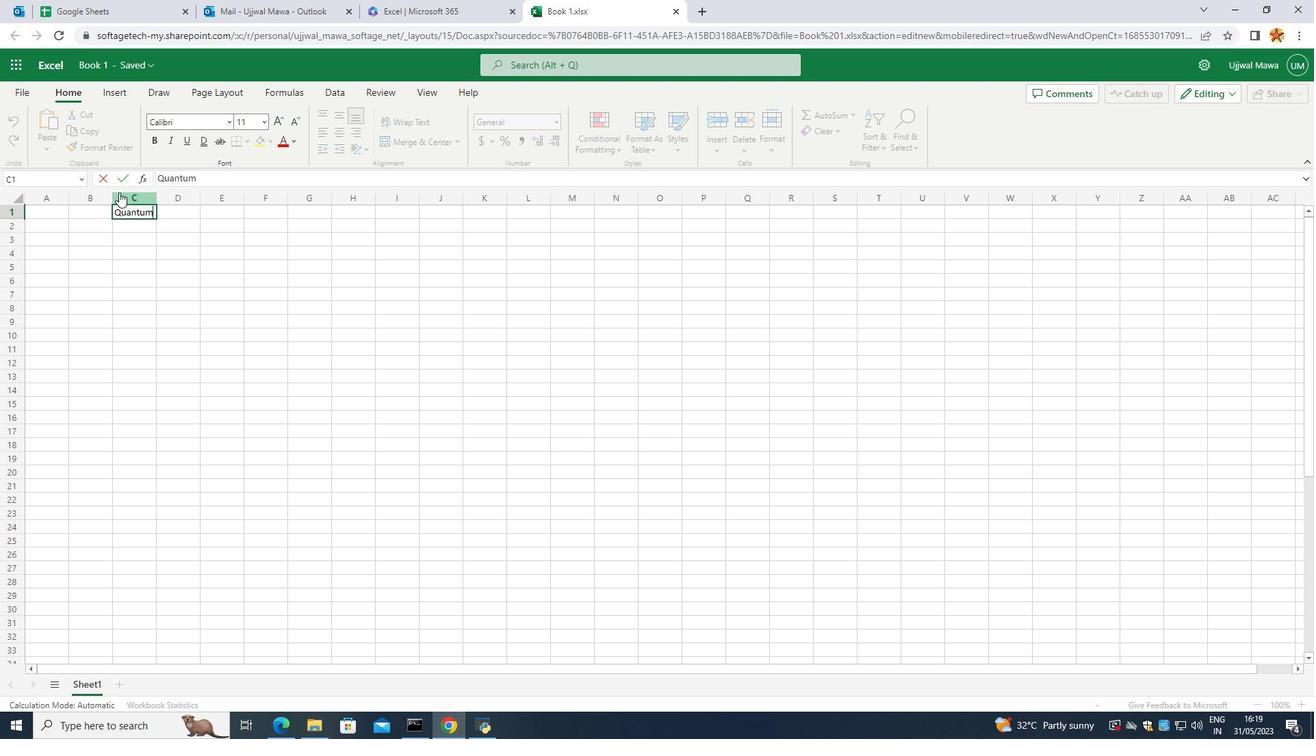 
Action: Mouse moved to (117, 193)
Screenshot: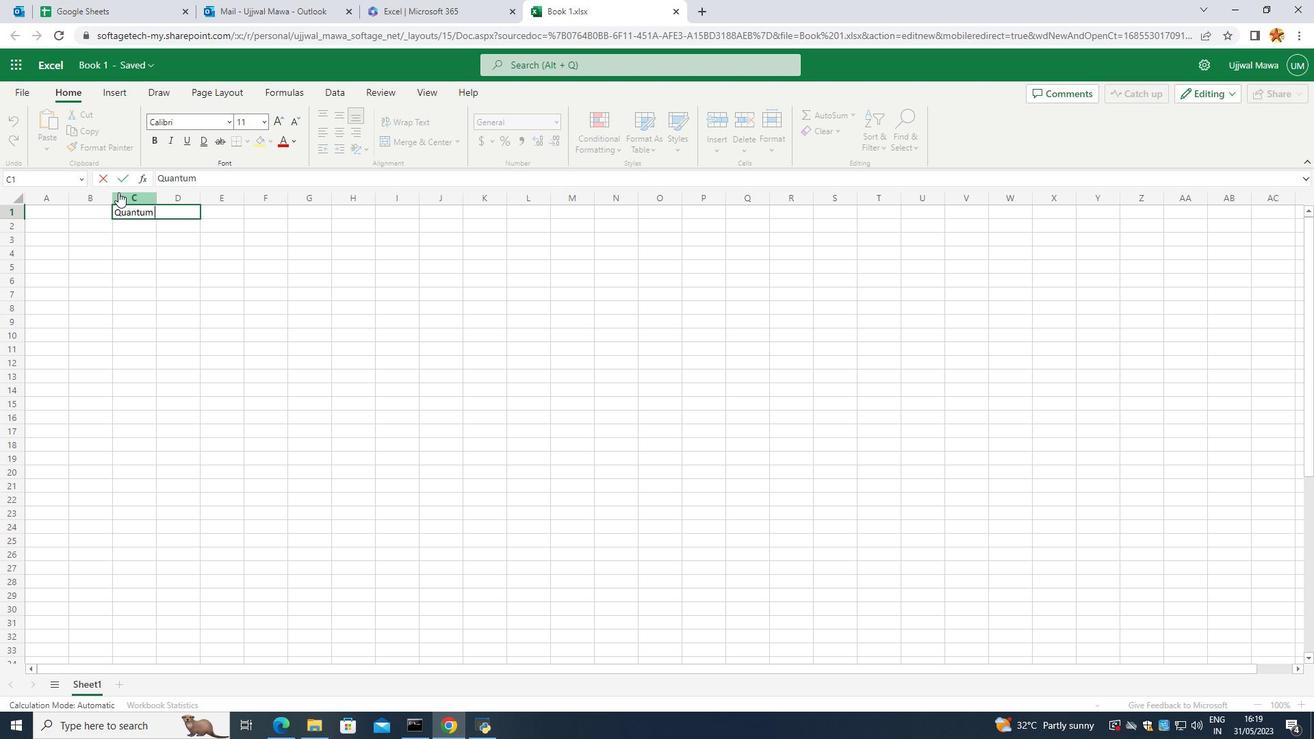 
Action: Key pressed <Key.caps_lock>S<Key.caps_lock>al
Screenshot: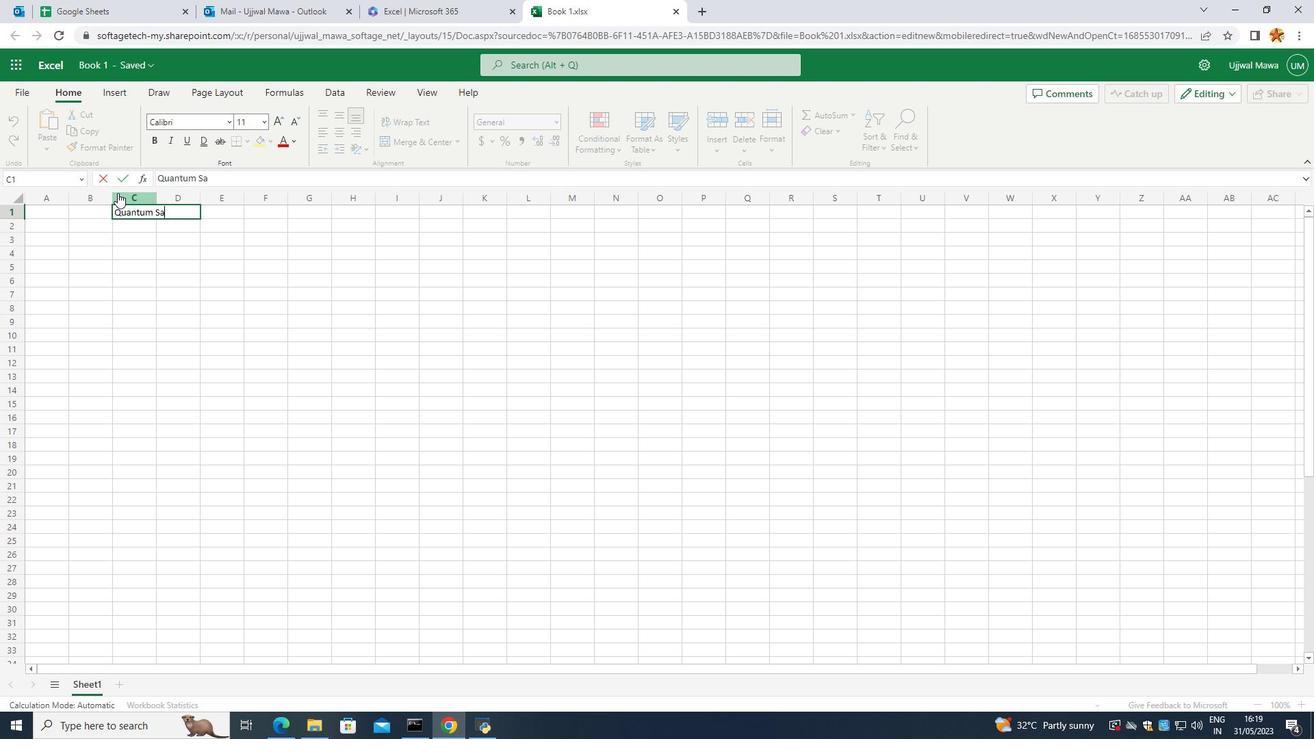 
Action: Mouse moved to (117, 184)
Screenshot: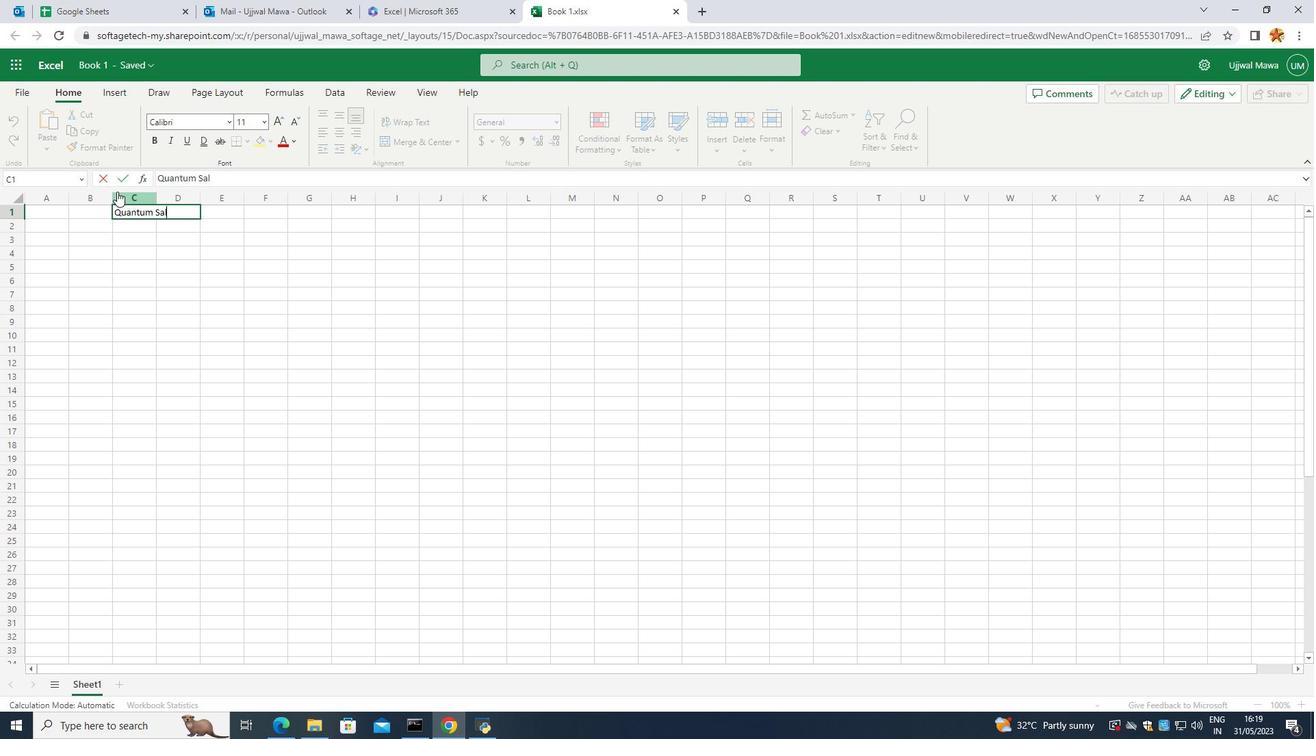 
Action: Key pressed e
Screenshot: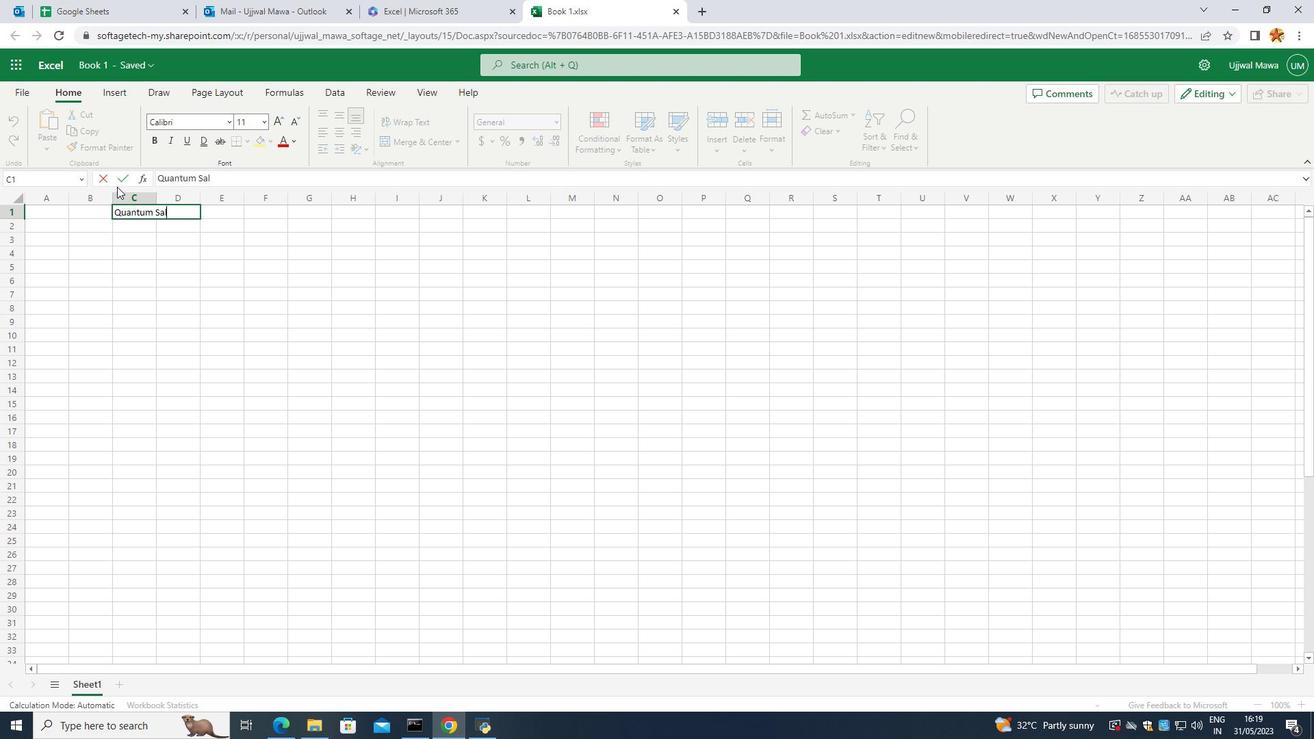 
Action: Mouse moved to (108, 191)
Screenshot: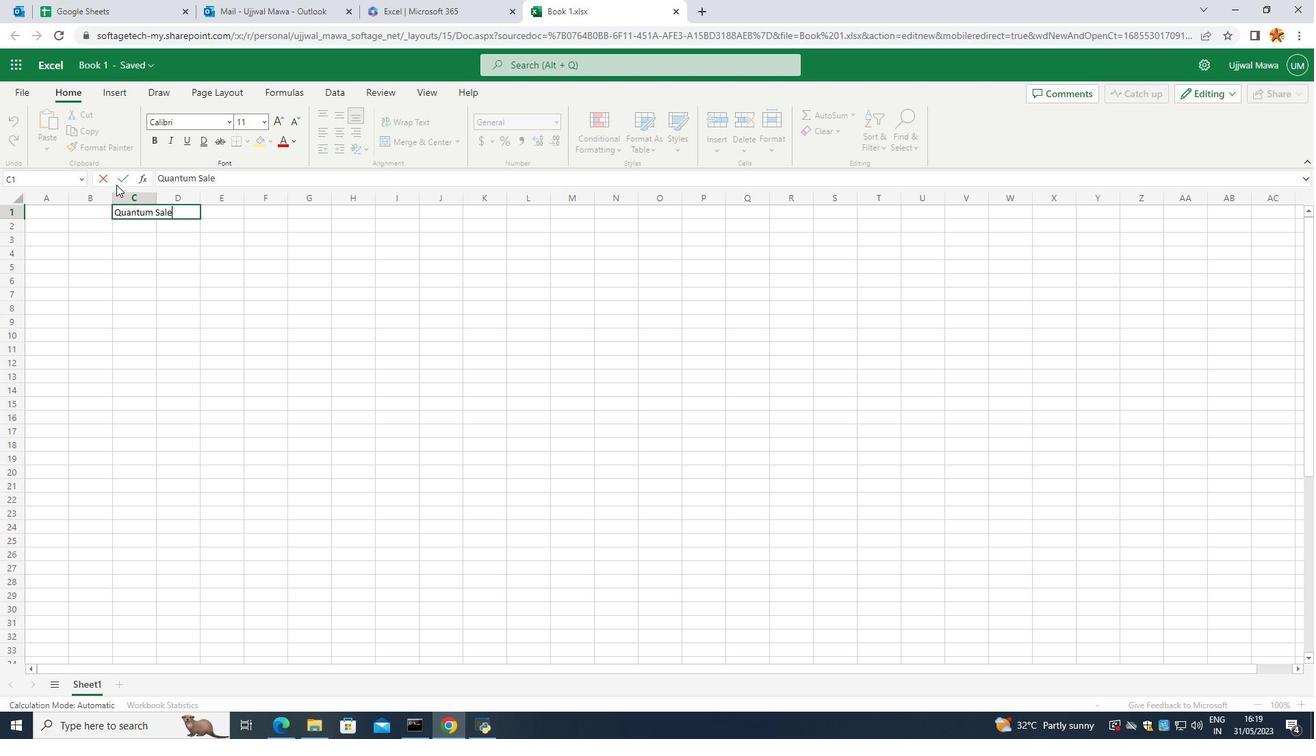 
Action: Key pressed s
Screenshot: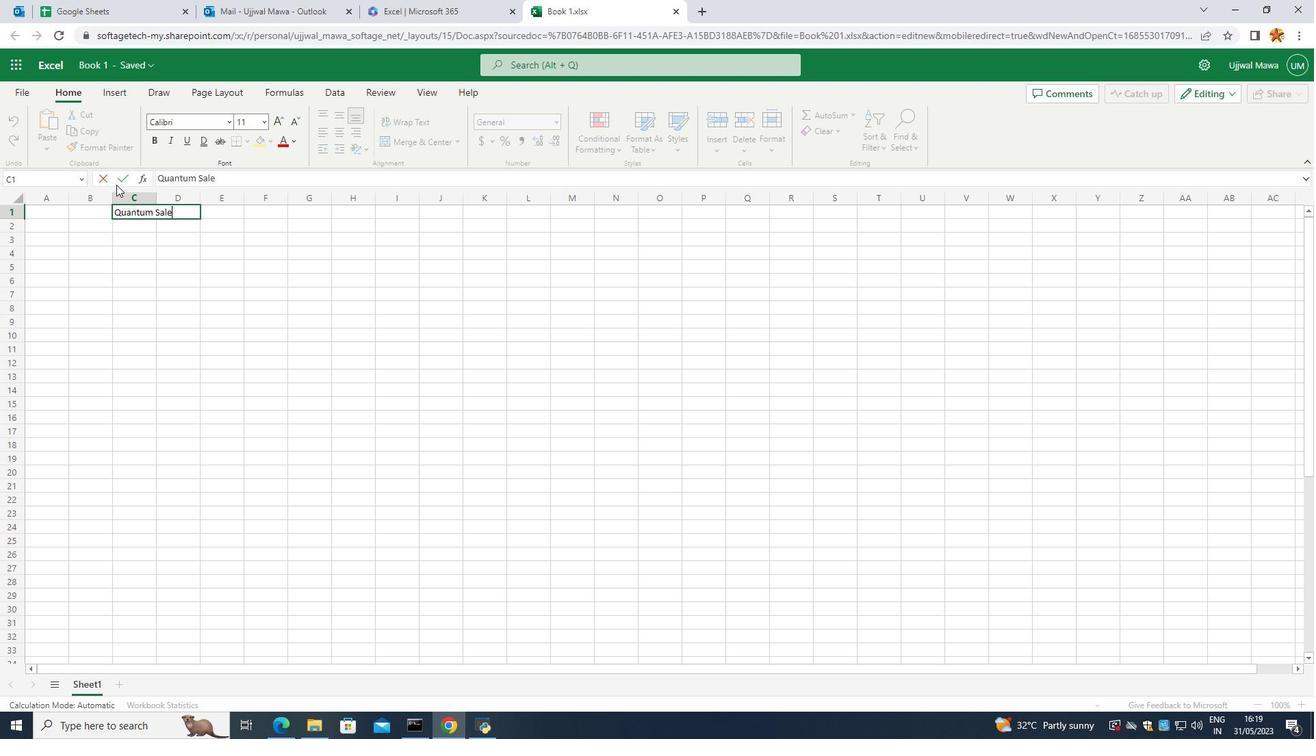 
Action: Mouse moved to (112, 297)
Screenshot: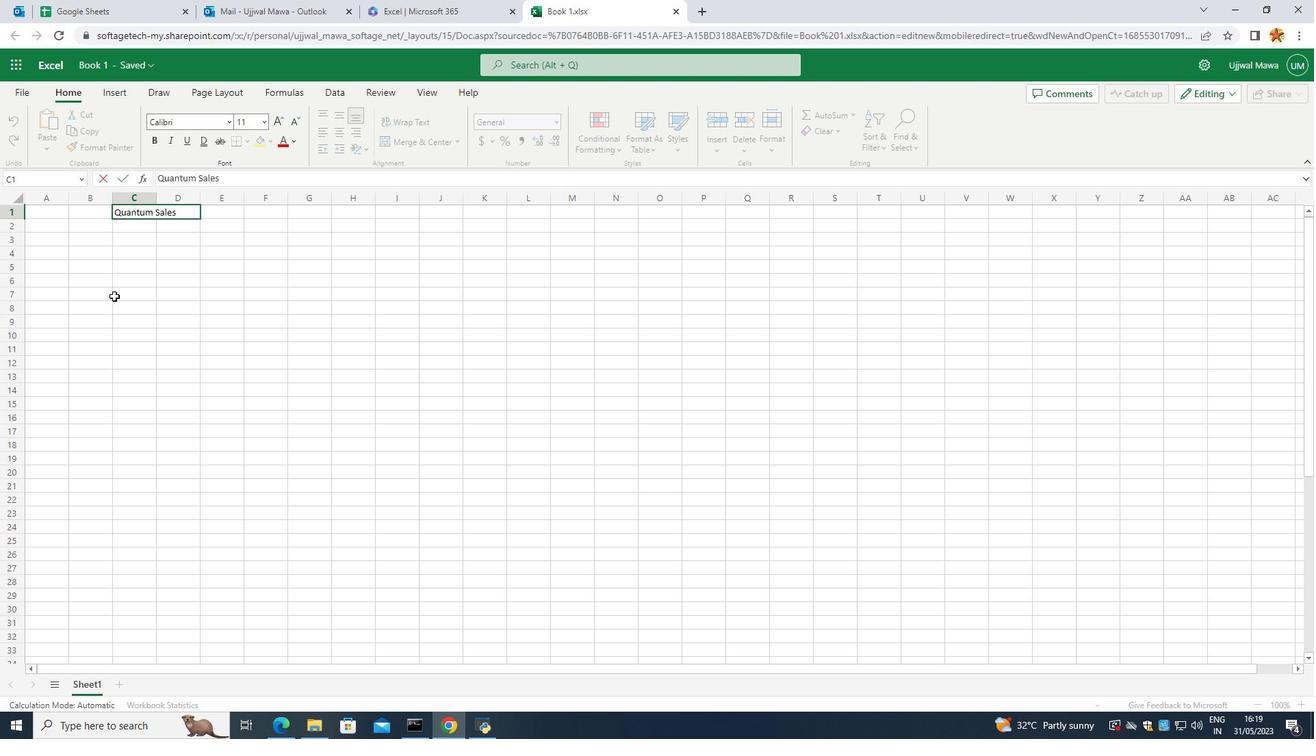 
Action: Mouse pressed left at (112, 297)
Screenshot: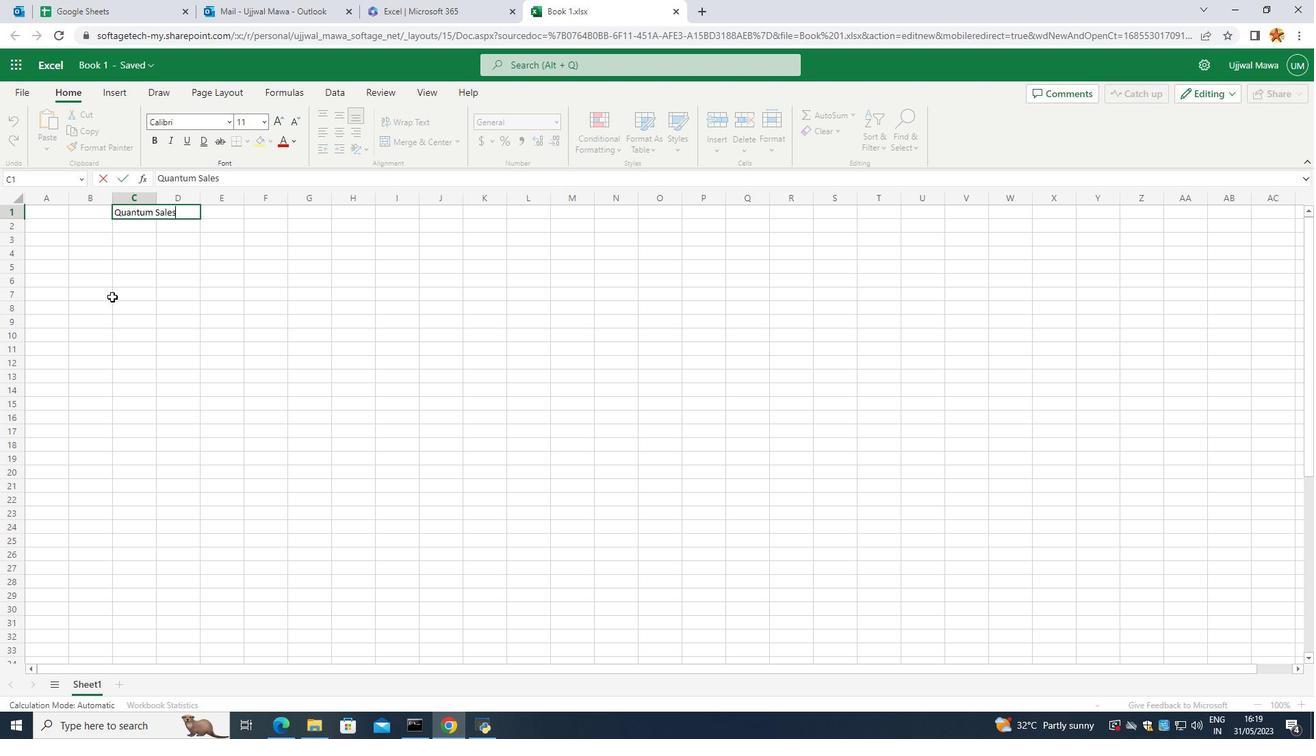 
Action: Mouse moved to (42, 221)
Screenshot: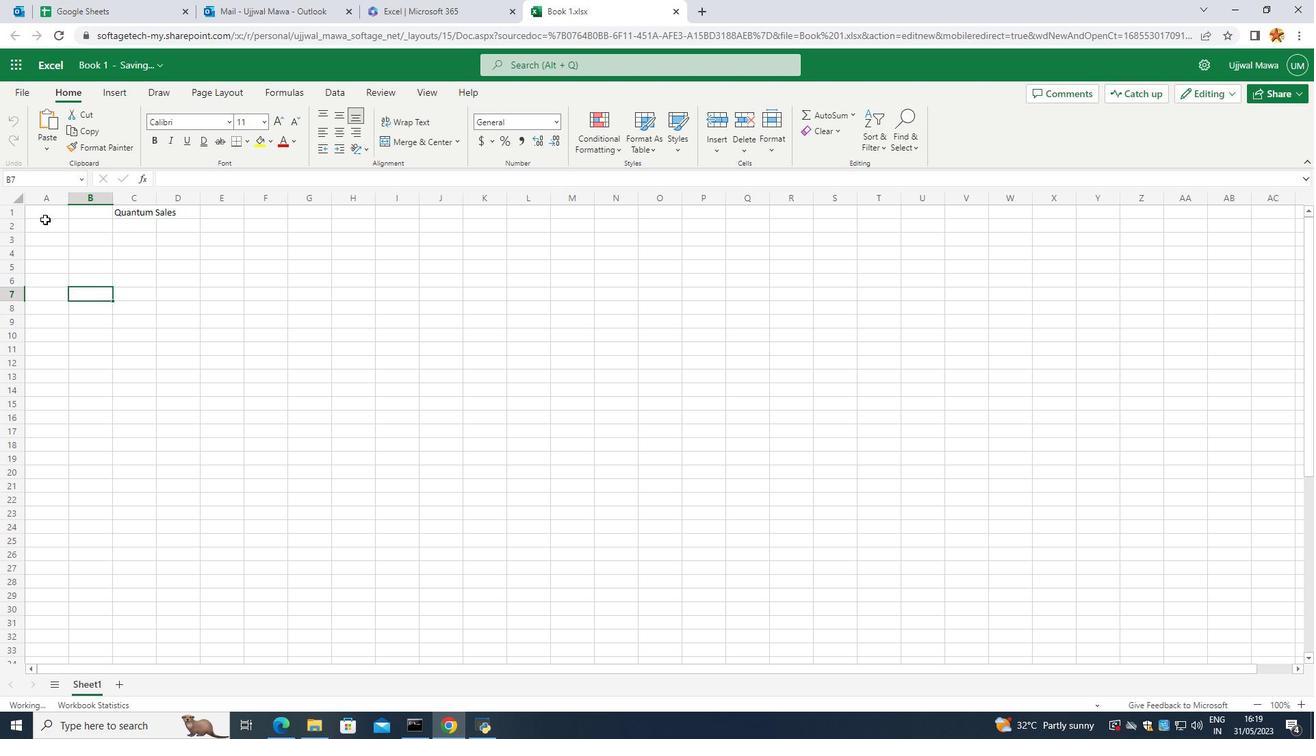 
Action: Mouse pressed left at (42, 221)
Screenshot: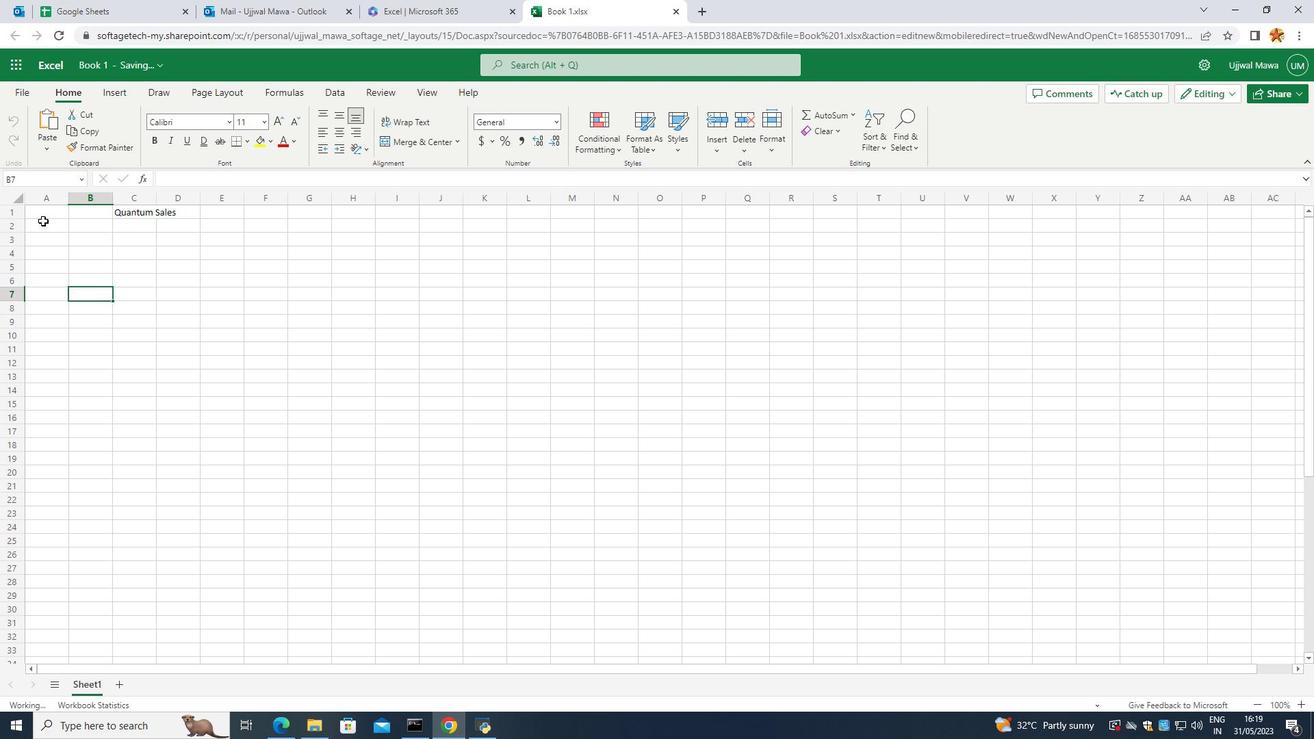 
Action: Mouse pressed left at (42, 221)
Screenshot: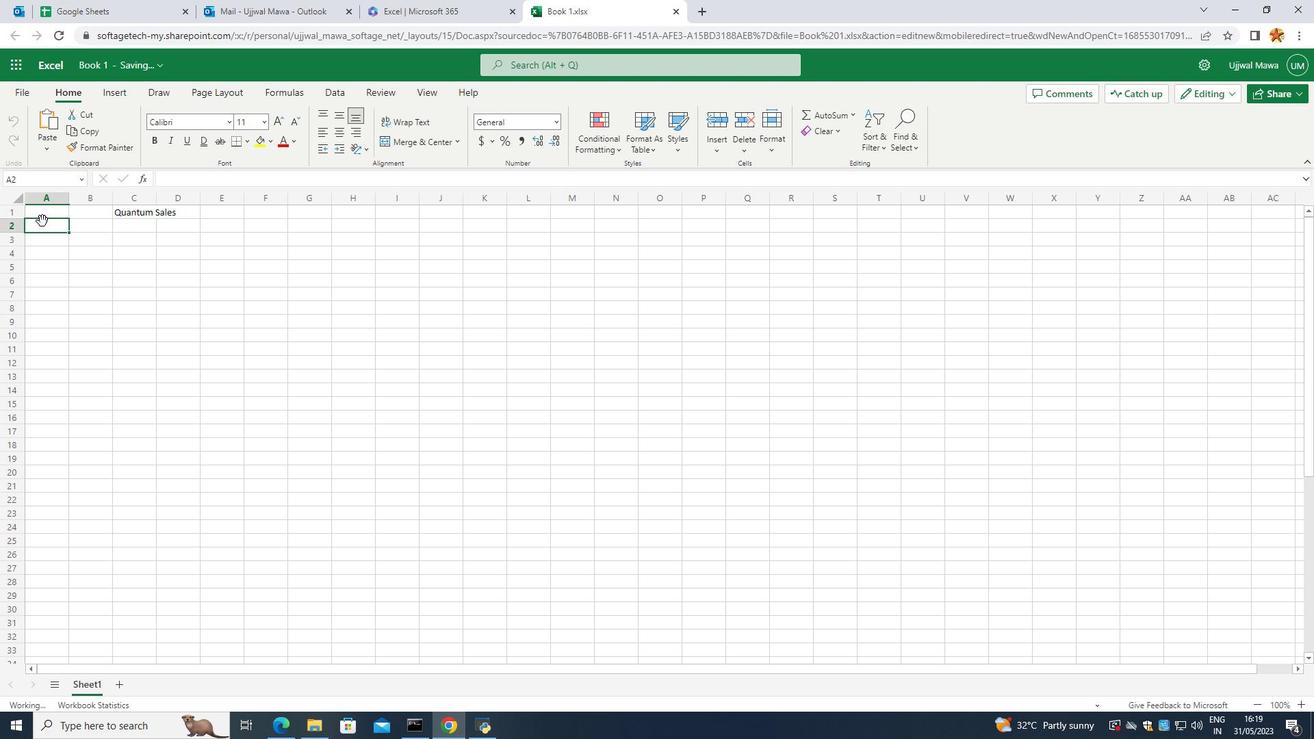 
Action: Key pressed <Key.caps_lock>N
Screenshot: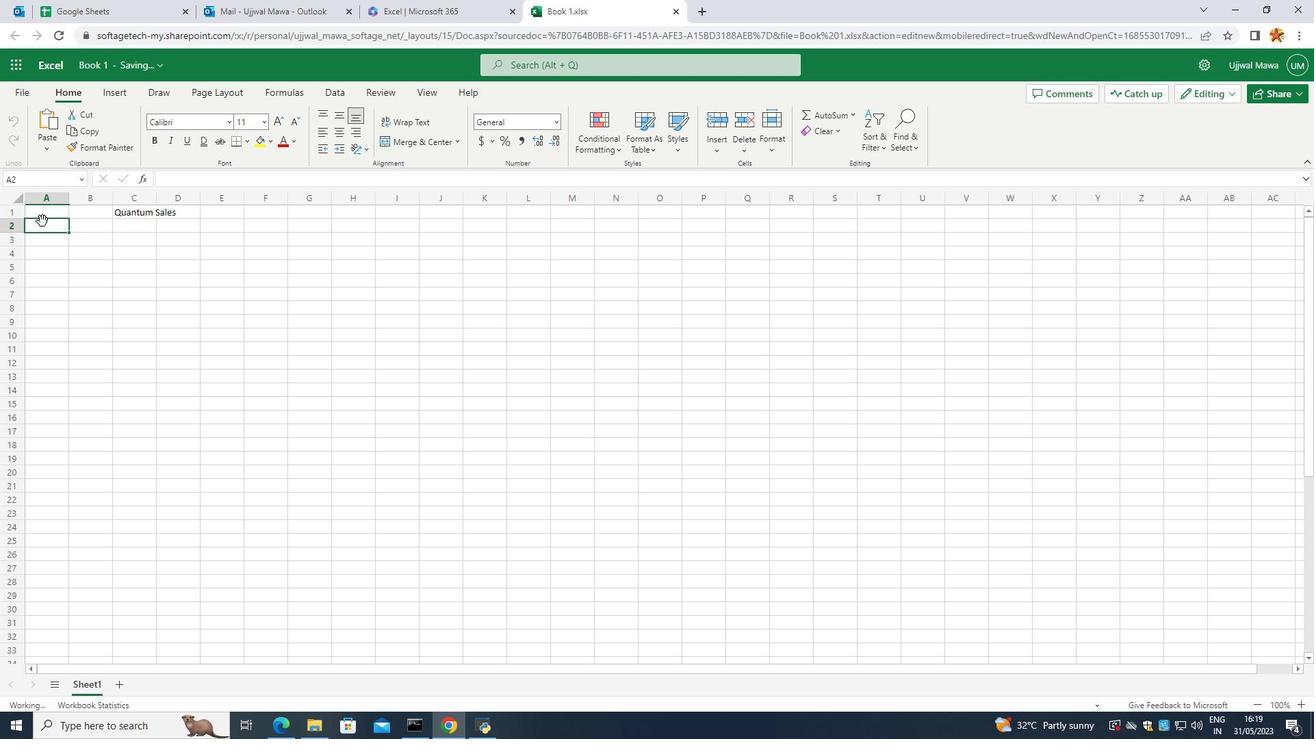 
Action: Mouse moved to (45, 217)
Screenshot: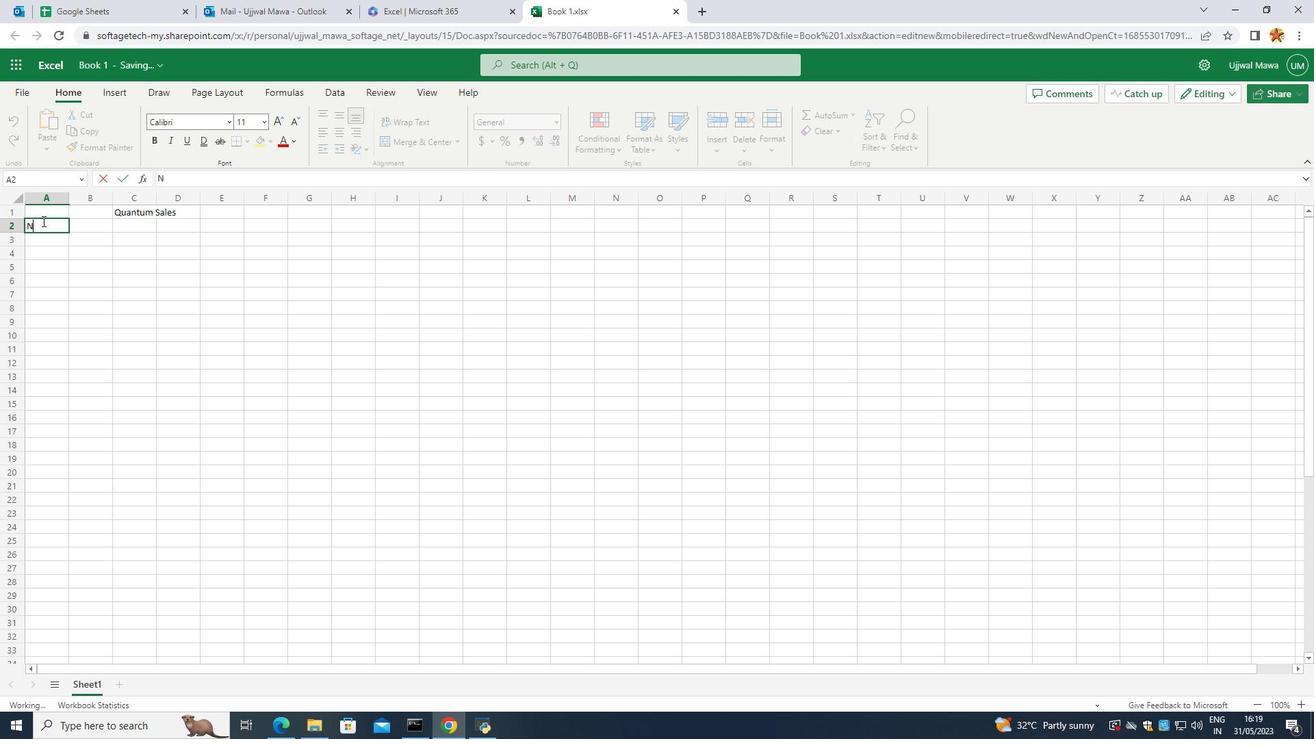 
Action: Key pressed <Key.caps_lock>
Screenshot: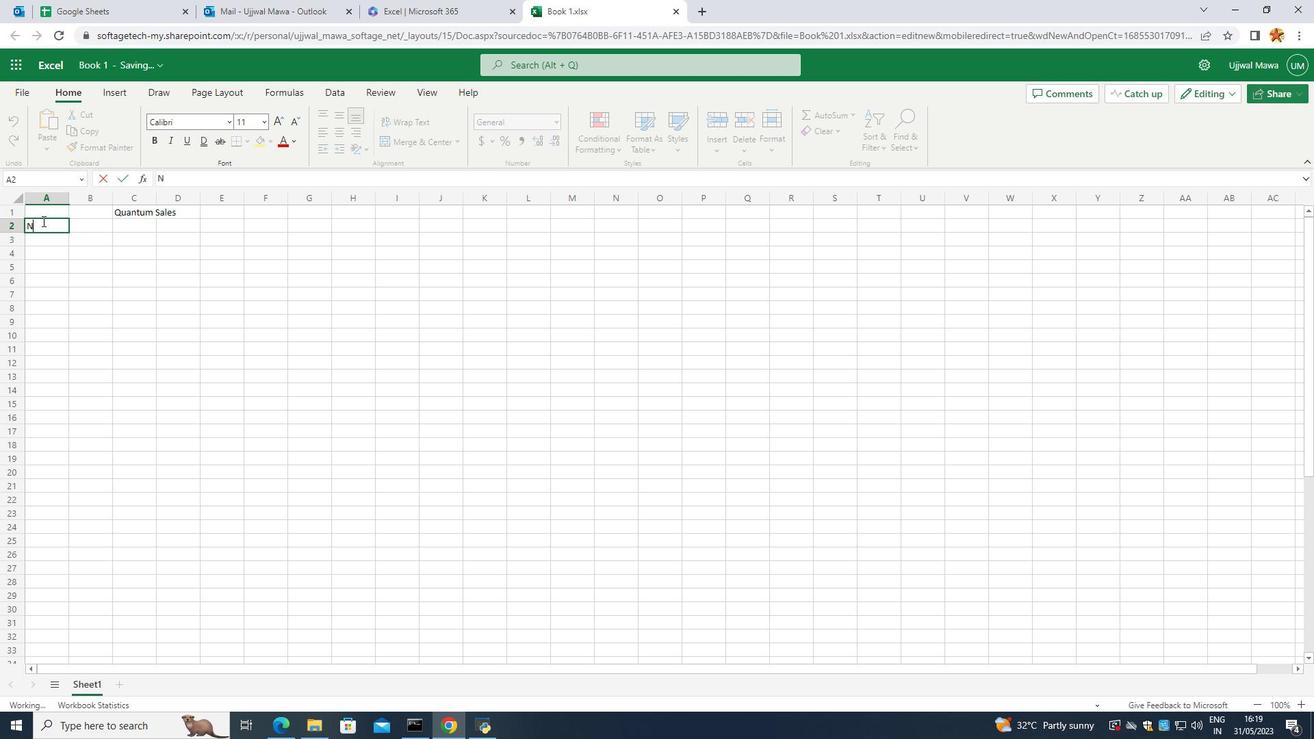 
Action: Mouse moved to (47, 214)
Screenshot: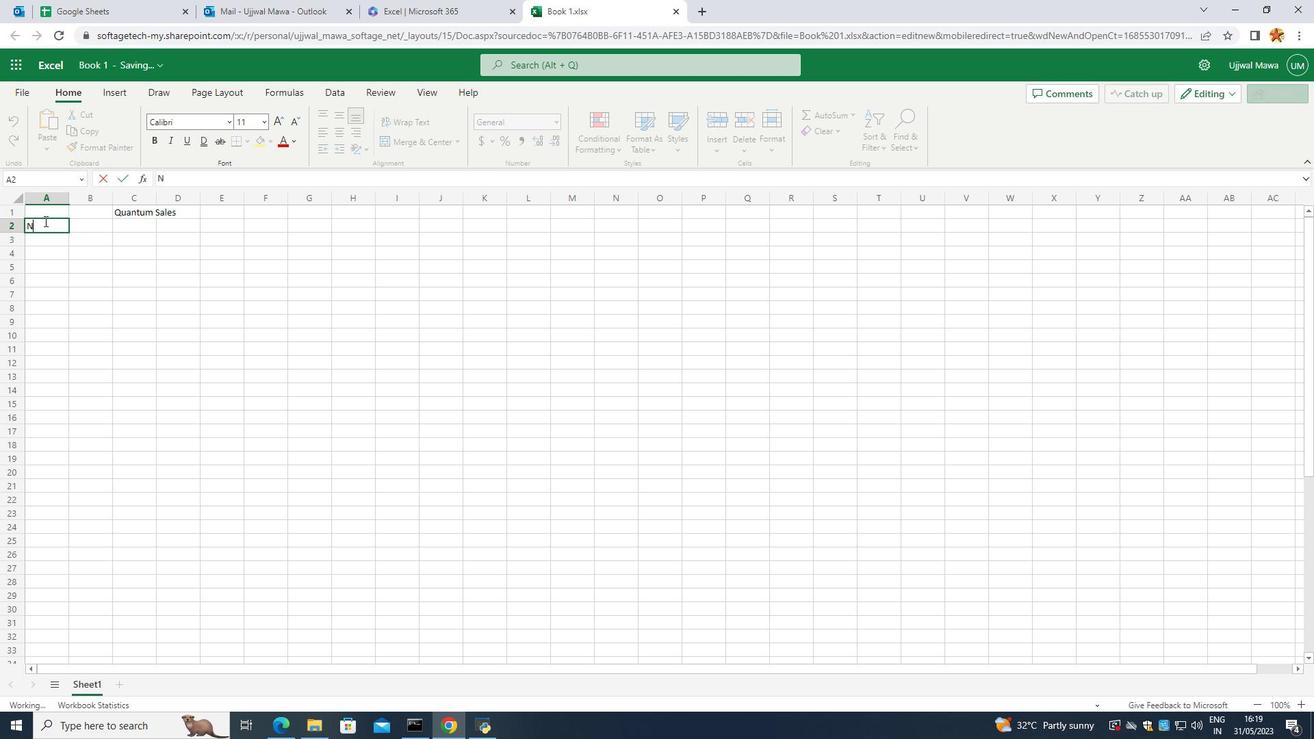 
Action: Key pressed a
Screenshot: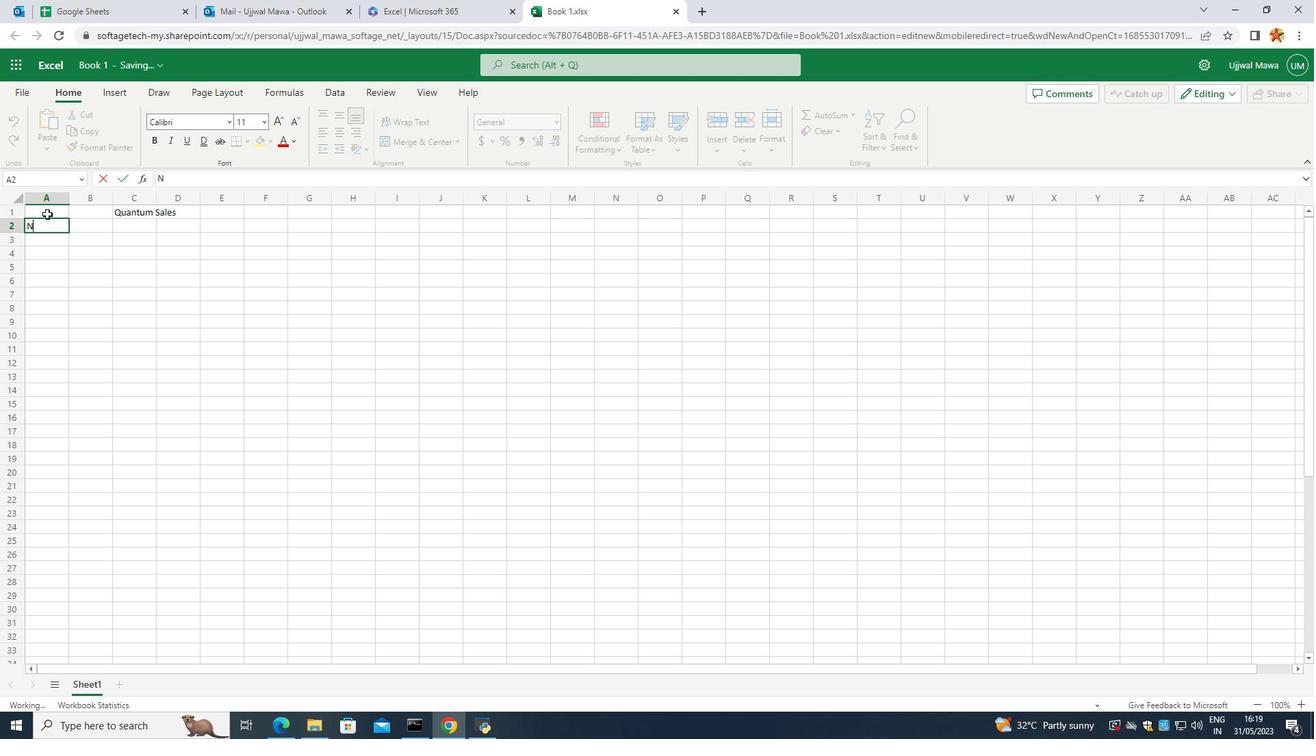 
Action: Mouse moved to (49, 210)
Screenshot: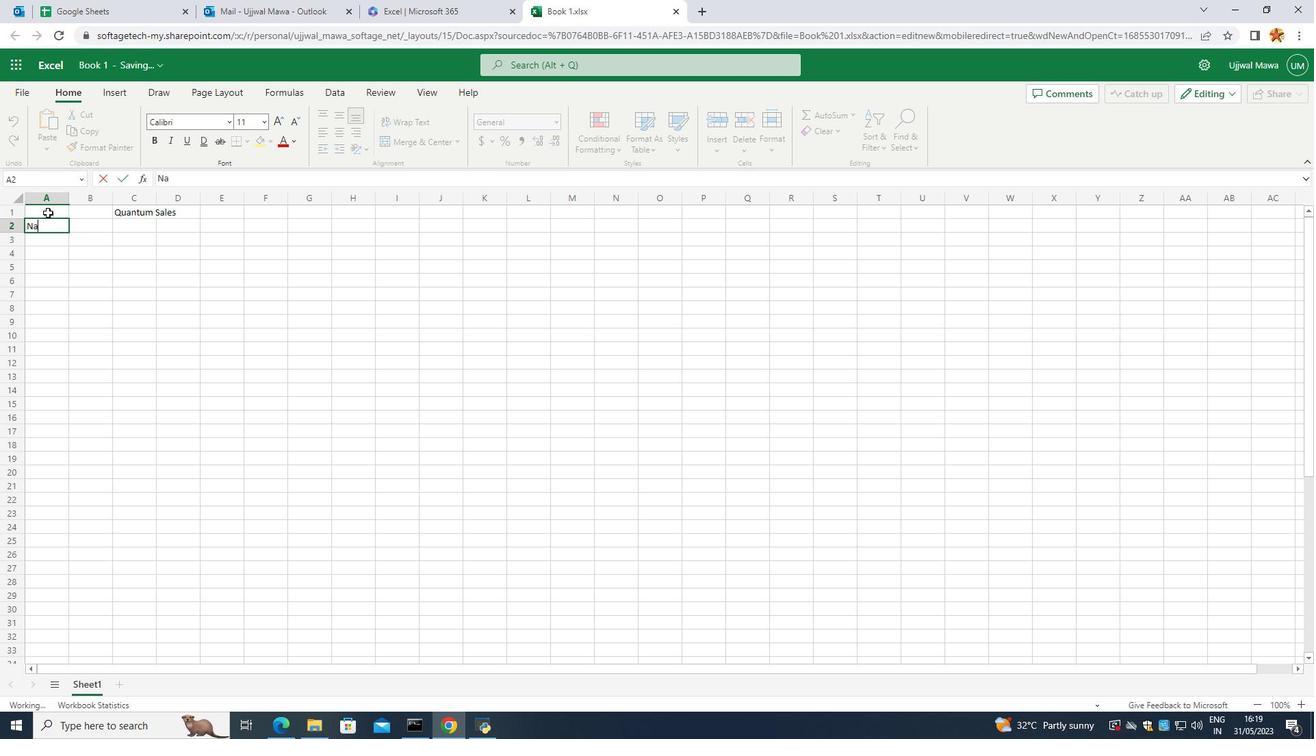 
Action: Key pressed m
Screenshot: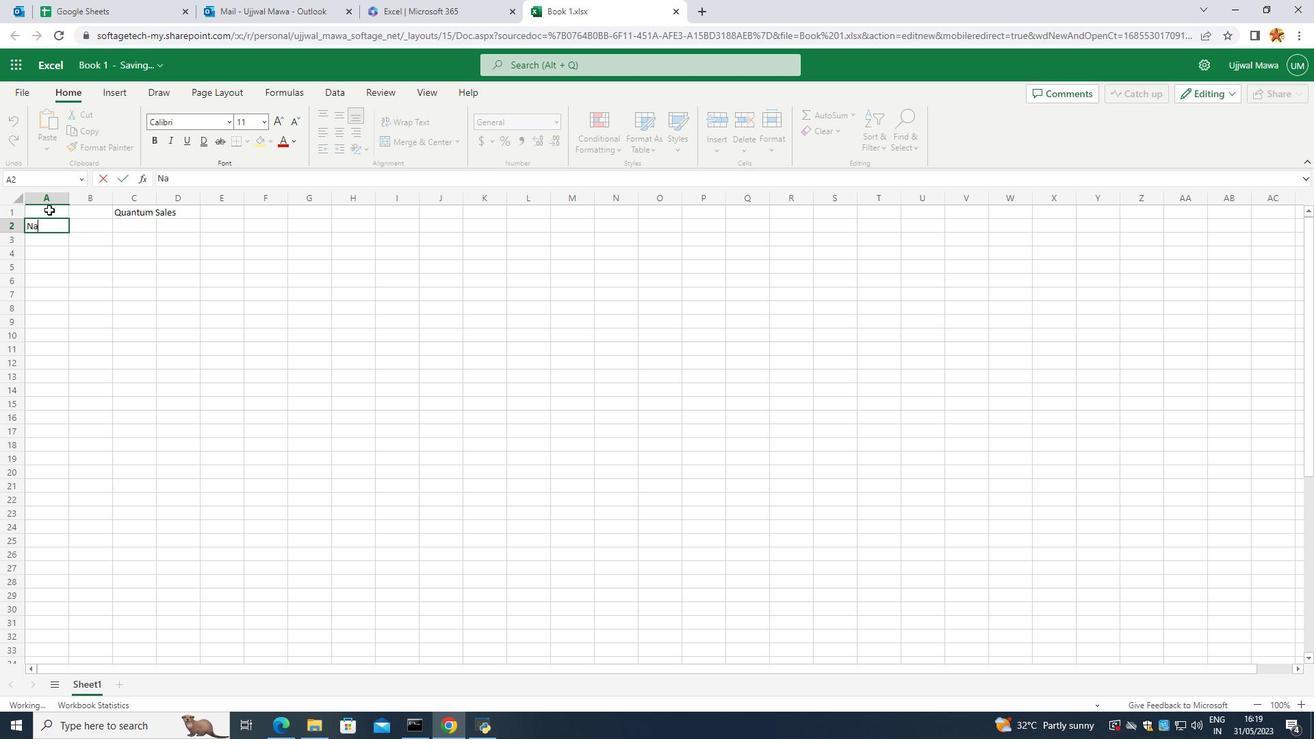 
Action: Mouse moved to (49, 209)
Screenshot: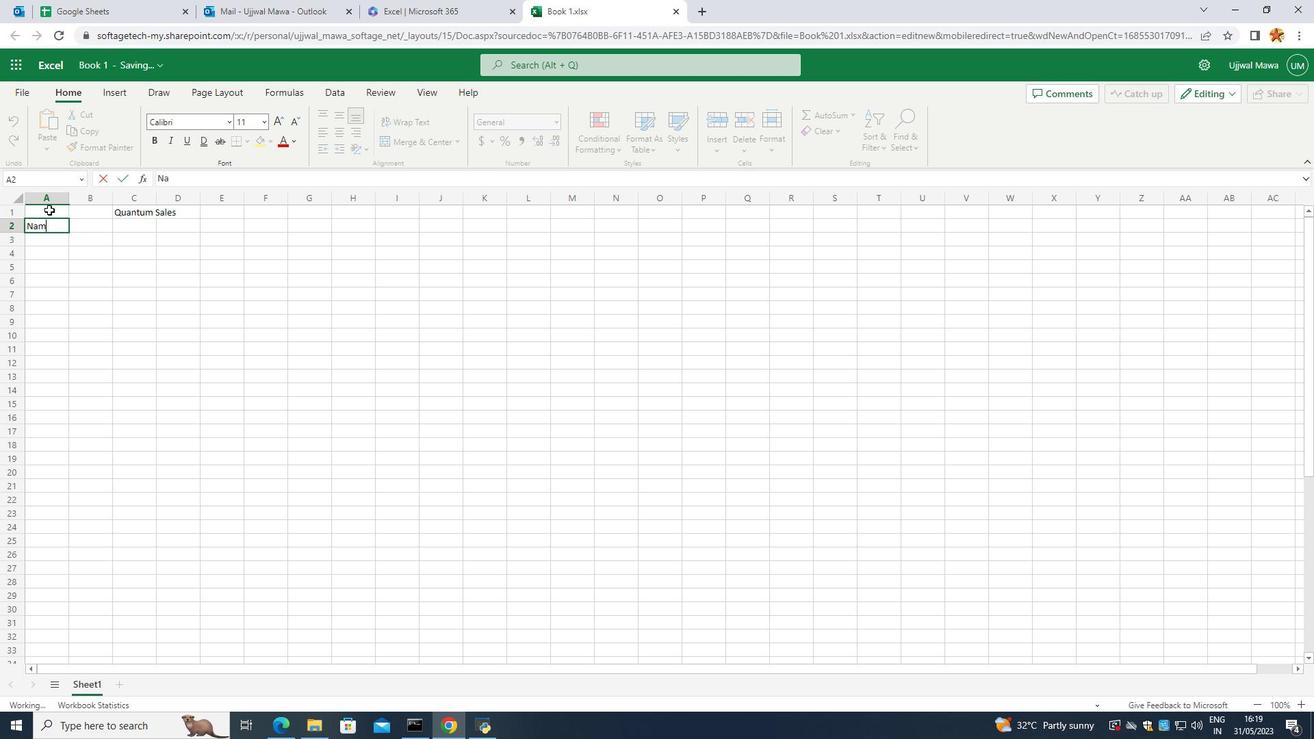 
Action: Key pressed e
Screenshot: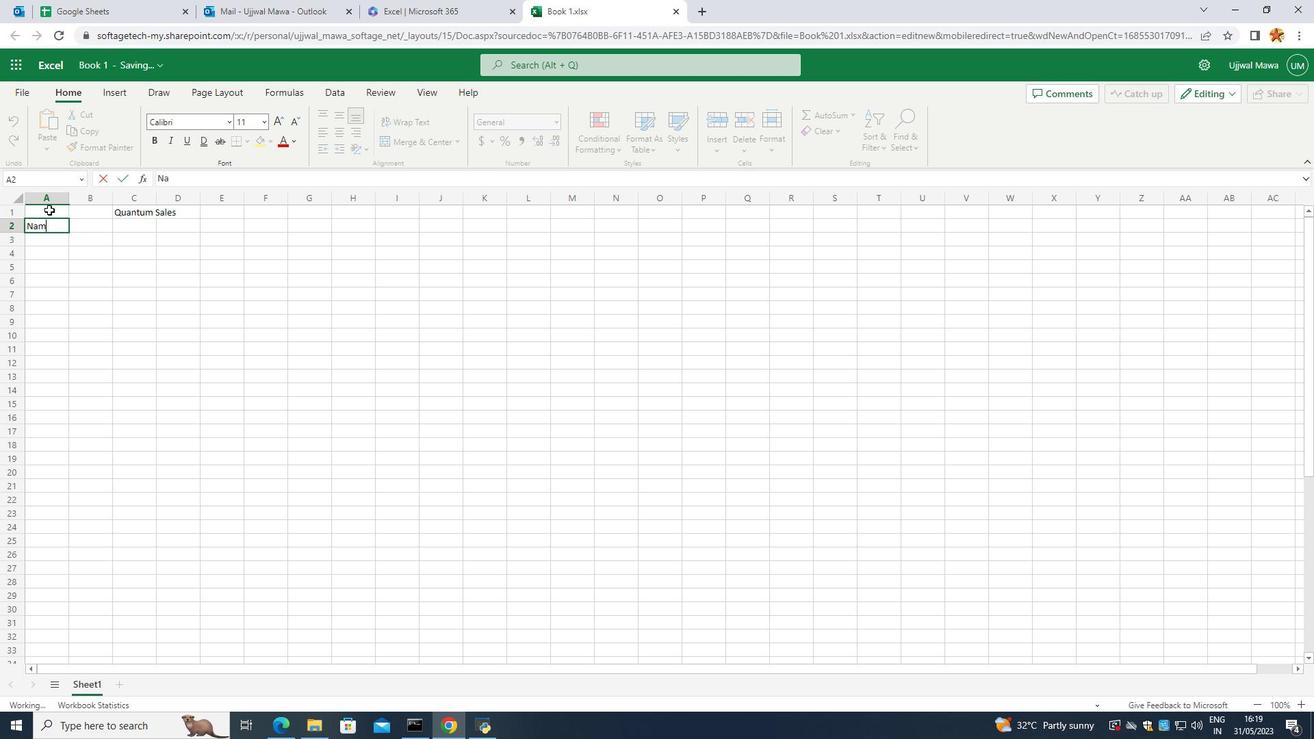 
Action: Mouse moved to (51, 208)
Screenshot: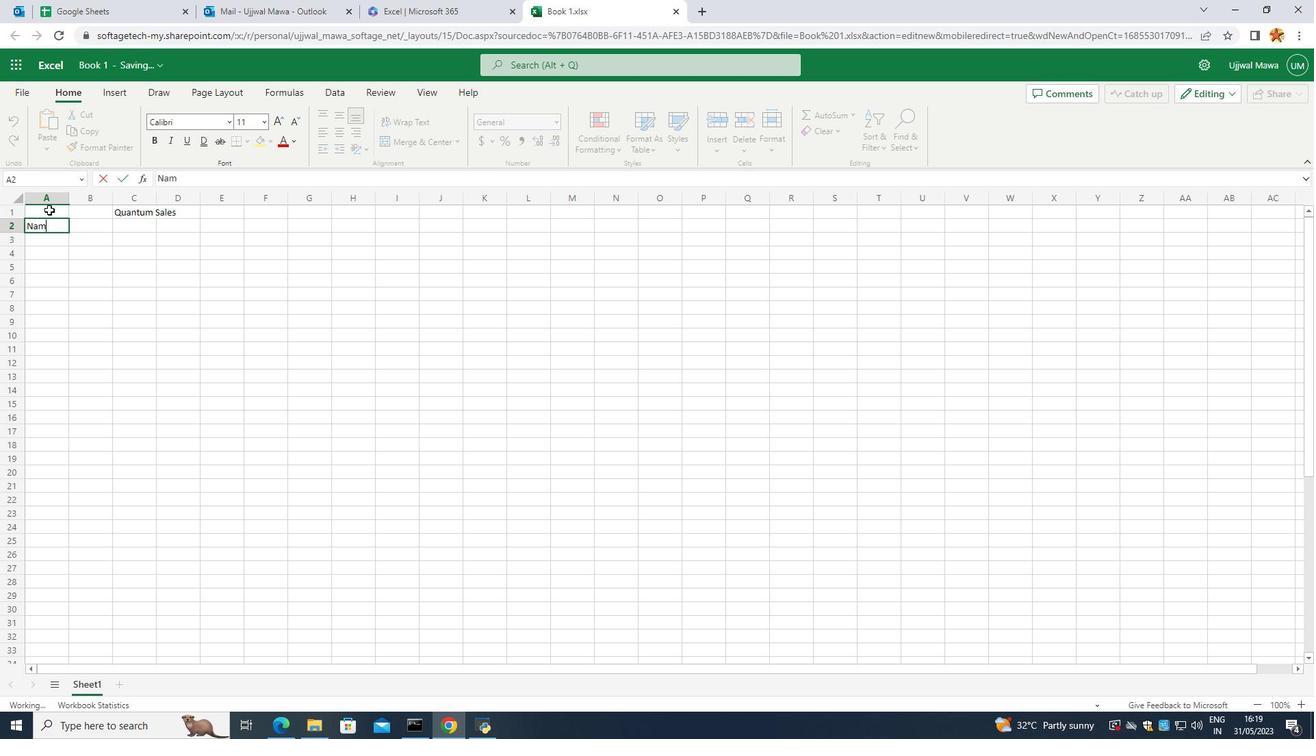 
Action: Key pressed <Key.space>
Screenshot: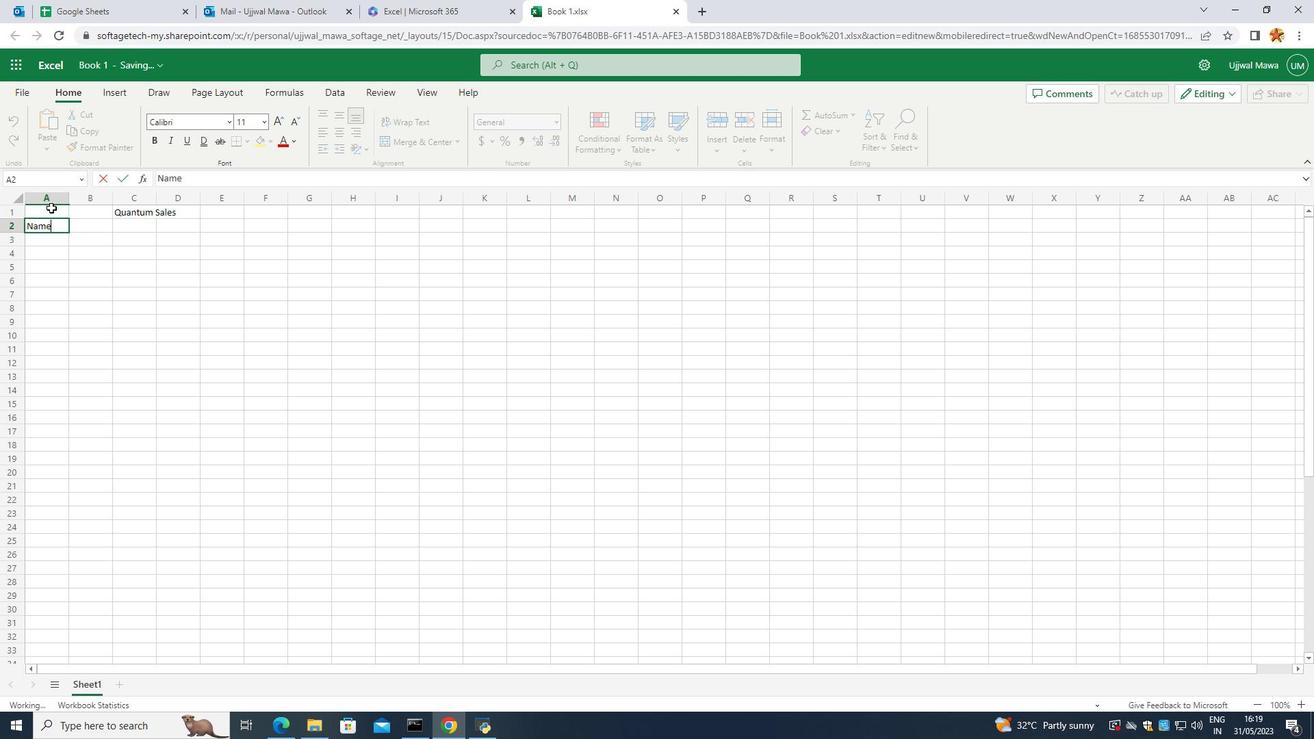 
Action: Mouse moved to (19, 227)
Screenshot: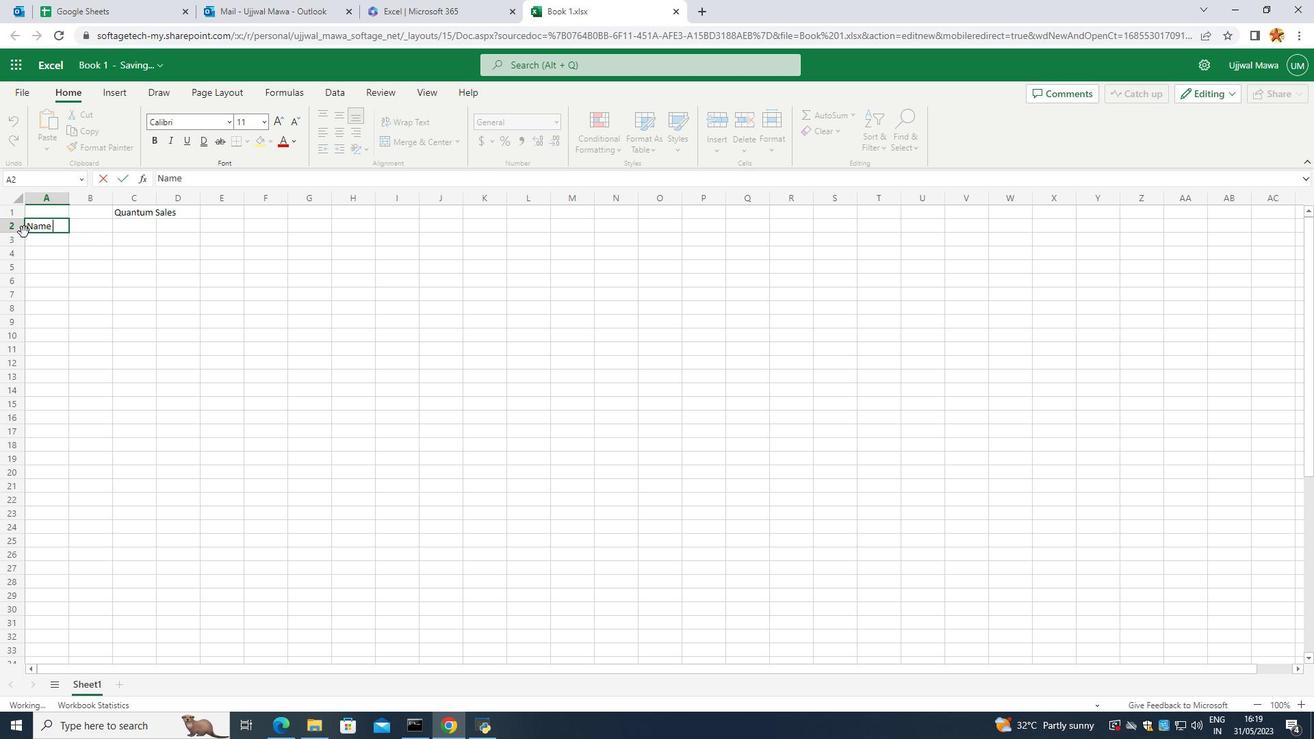 
Action: Mouse pressed left at (19, 227)
Screenshot: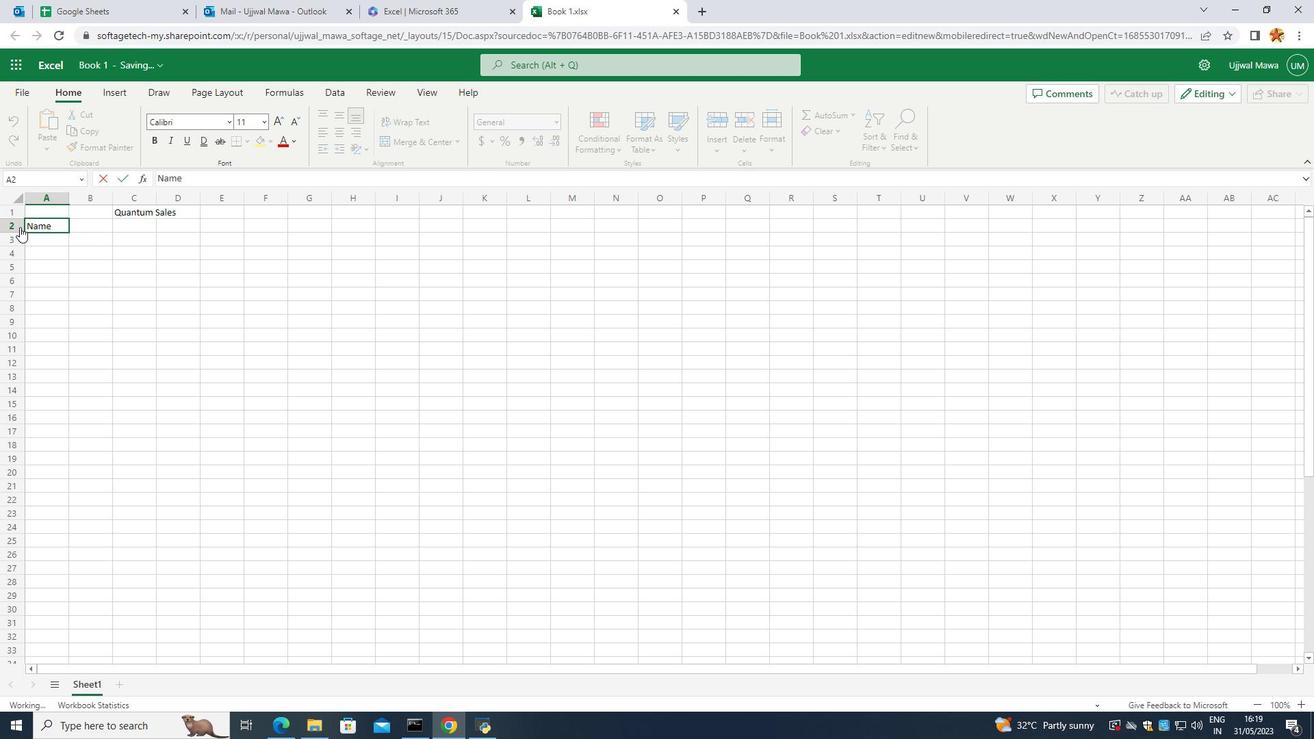 
Action: Mouse moved to (39, 235)
Screenshot: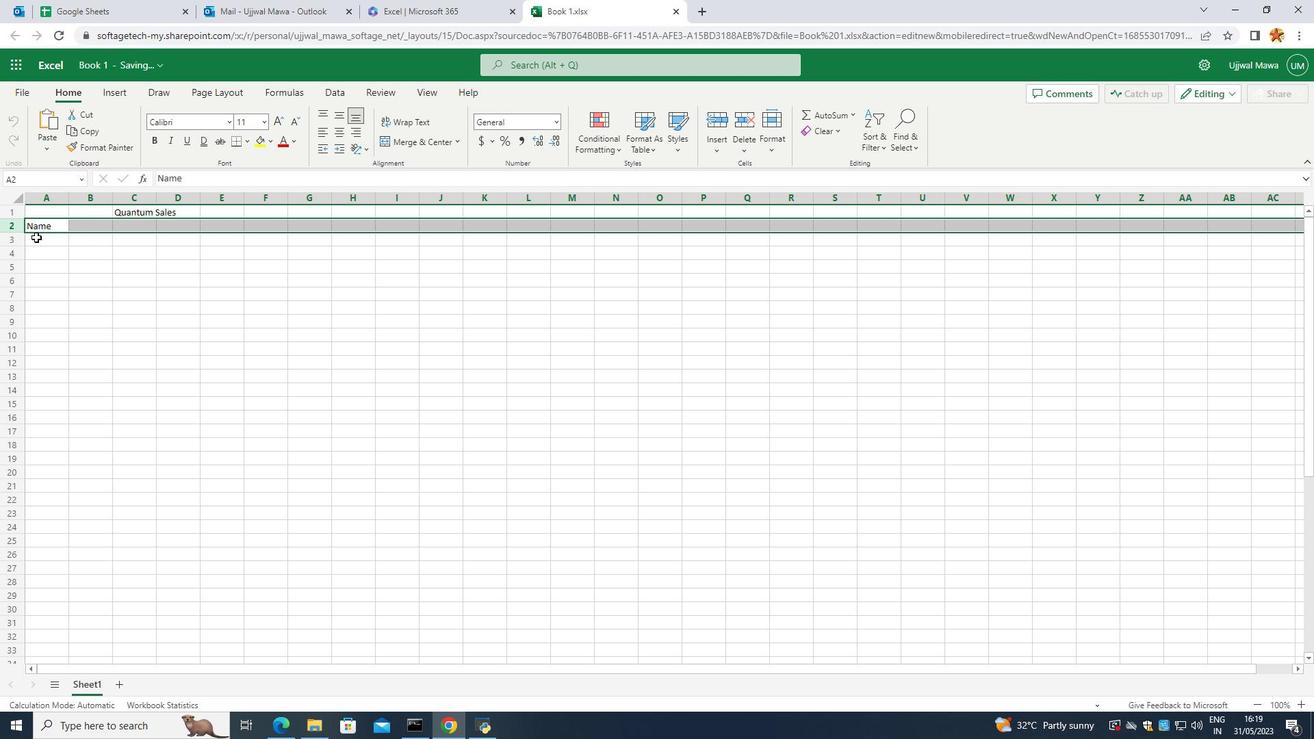 
Action: Mouse pressed left at (39, 235)
Screenshot: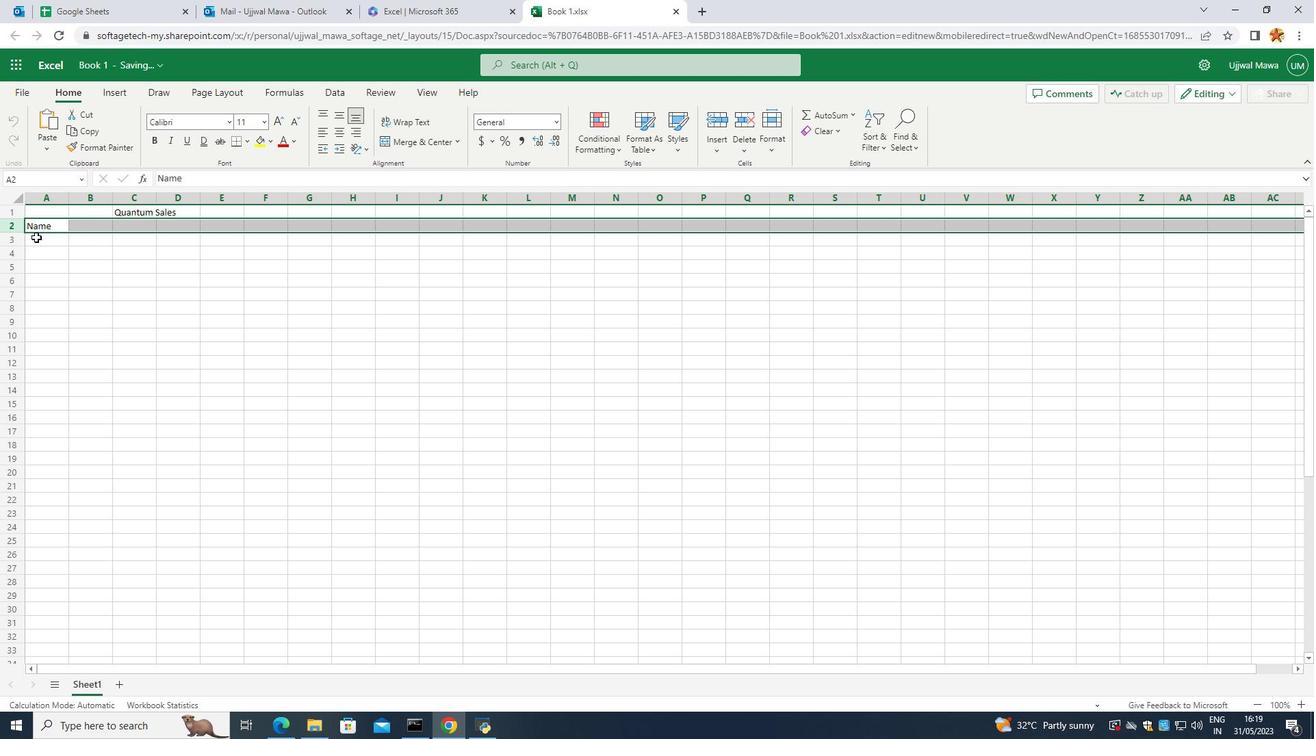 
Action: Mouse pressed left at (39, 235)
Screenshot: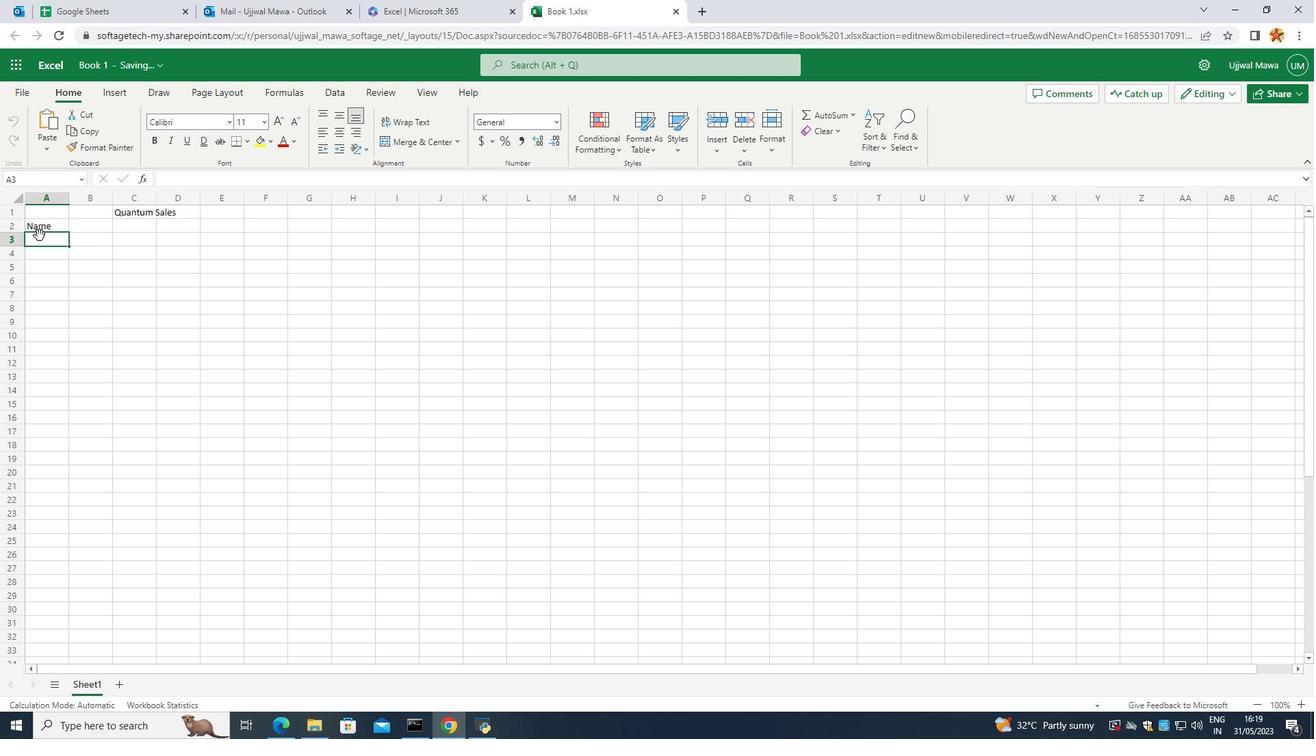 
Action: Mouse moved to (36, 238)
Screenshot: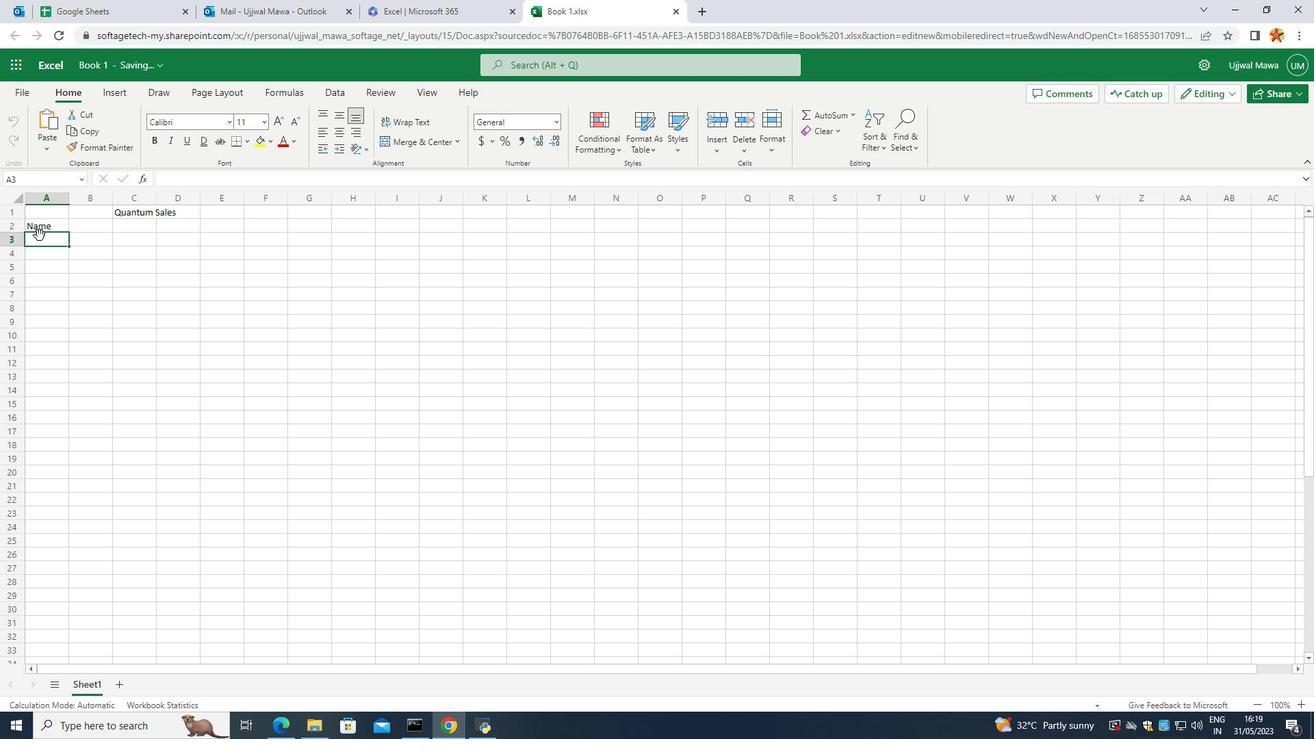 
Action: Mouse pressed left at (36, 238)
Screenshot: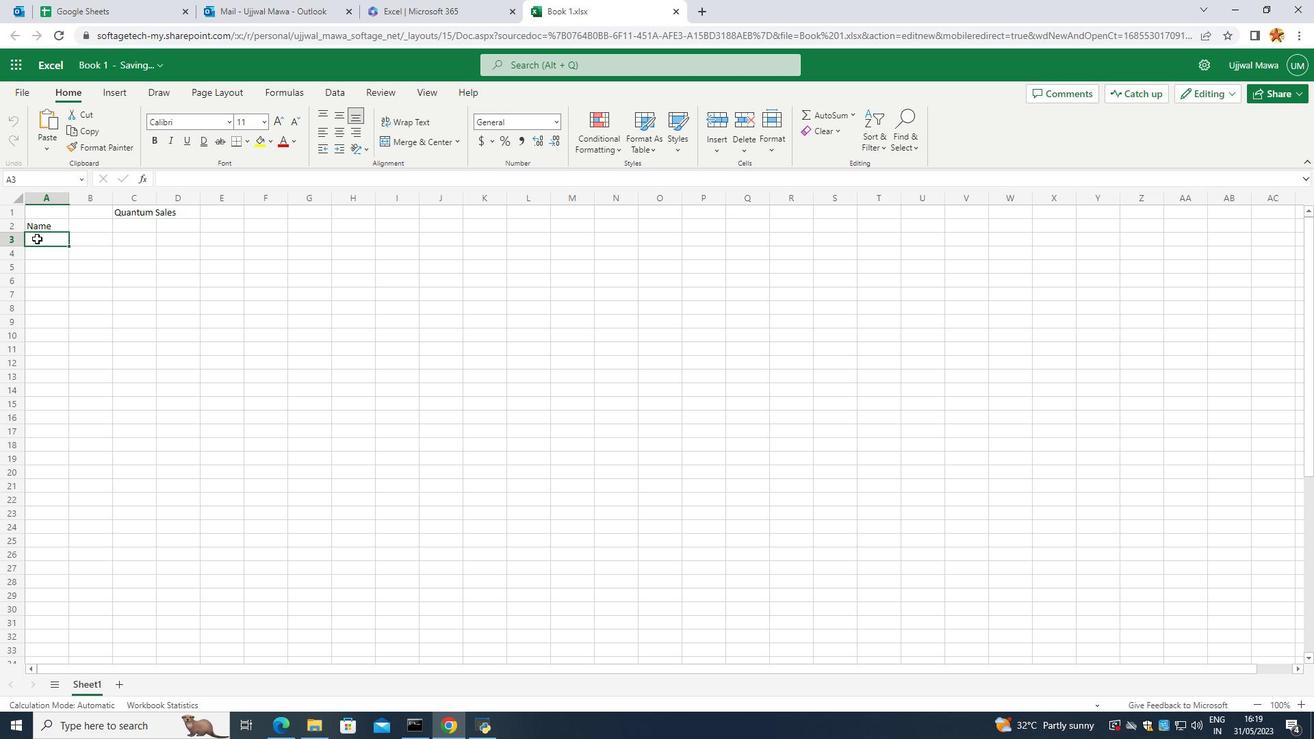 
Action: Mouse pressed left at (36, 238)
Screenshot: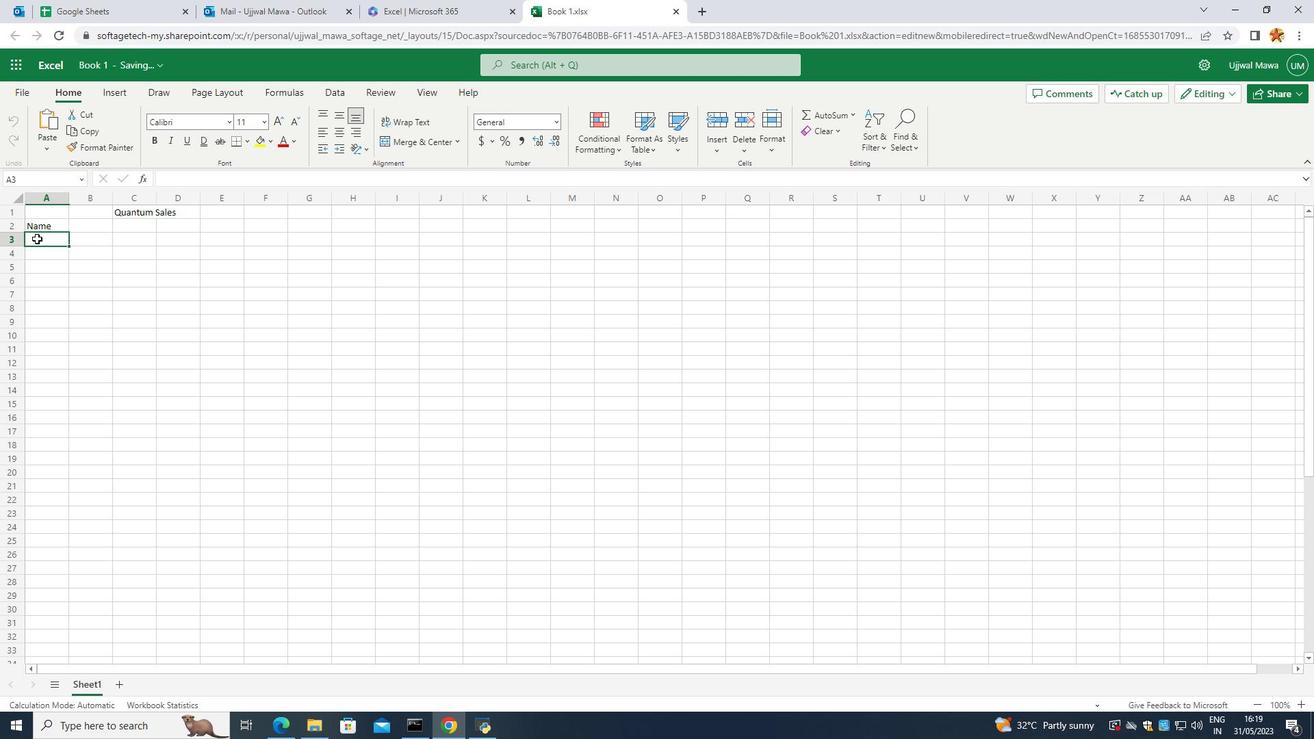 
Action: Mouse moved to (308, 236)
Screenshot: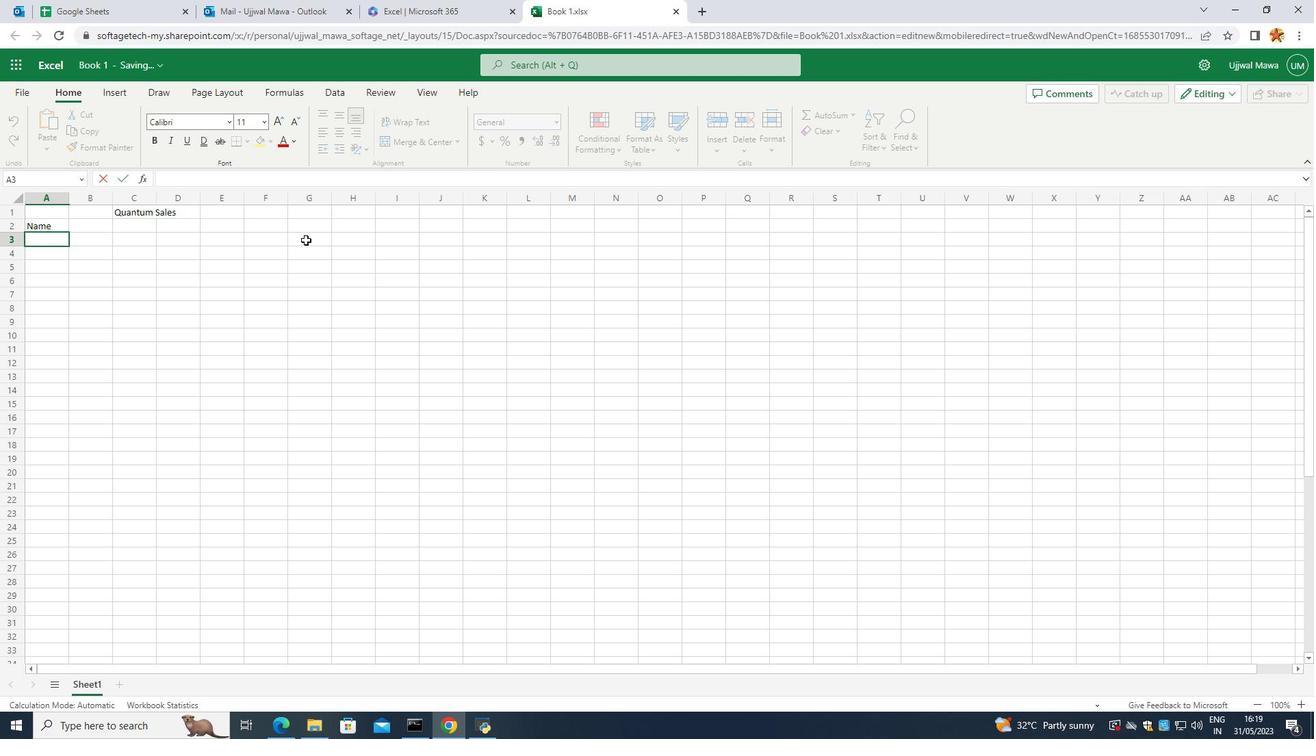 
Action: Key pressed <Key.caps_lock>W<Key.caps_lock>illiam<Key.space><Key.caps_lock>W<Key.caps_lock>ilson<Key.enter><Key.caps_lock>I<Key.caps_lock>sabee<Key.backspace>lla<Key.space><Key.caps_lock>R<Key.caps_lock>obinson<Key.enter>
Screenshot: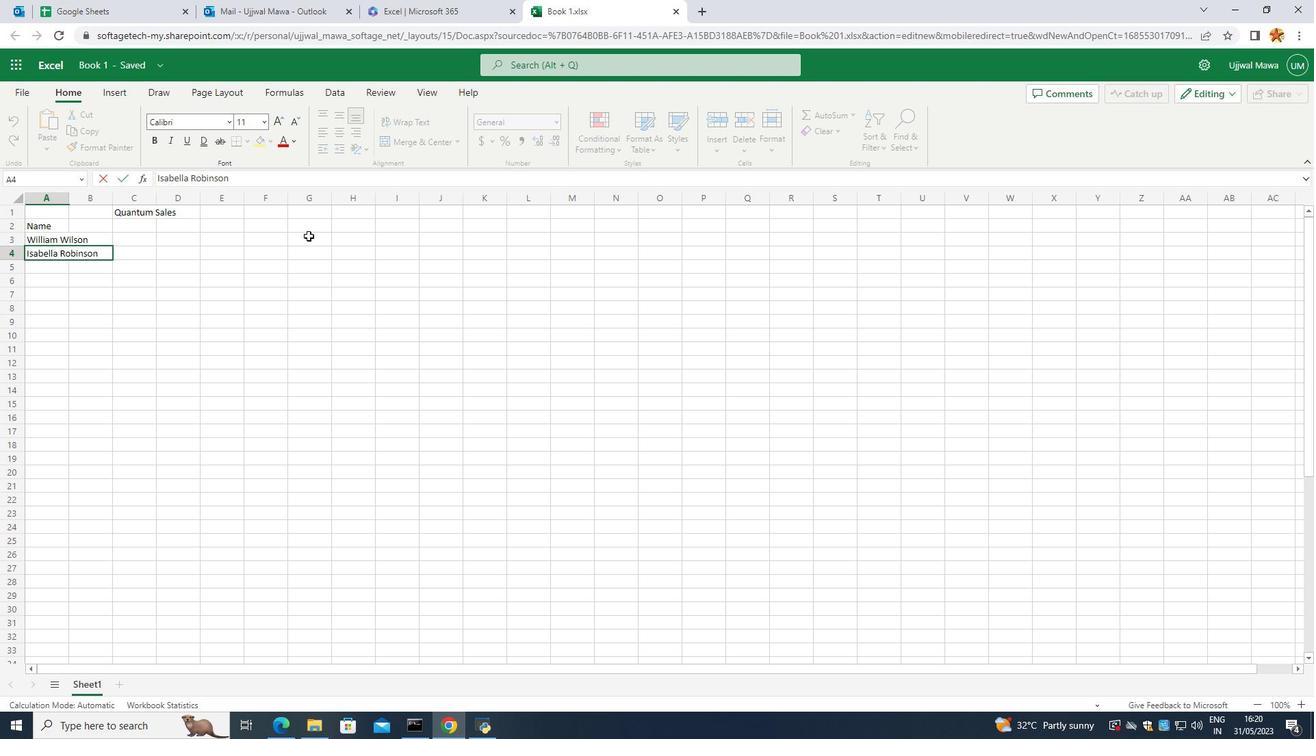 
Action: Mouse moved to (193, 380)
Screenshot: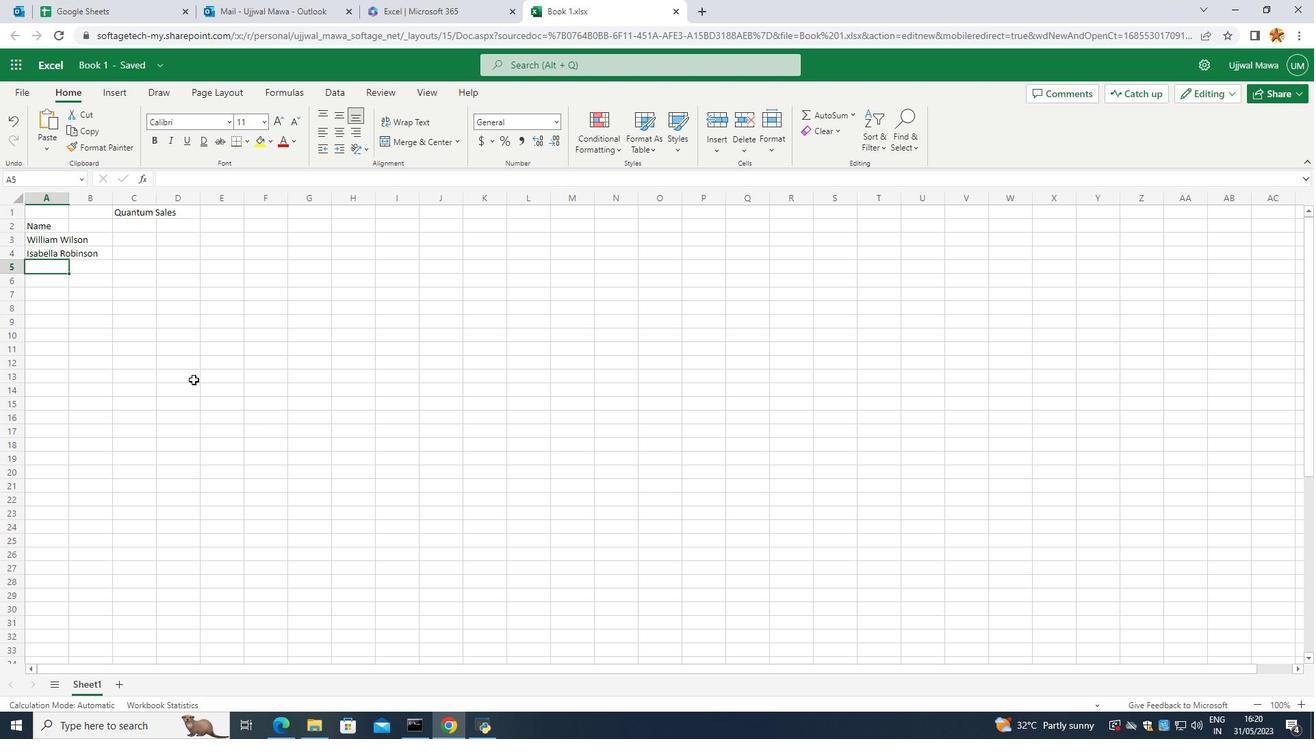 
Action: Key pressed <Key.caps_lock>J<Key.caps_lock>ames<Key.space><Key.caps_lock>T<Key.caps_lock>ylor<Key.enter>
Screenshot: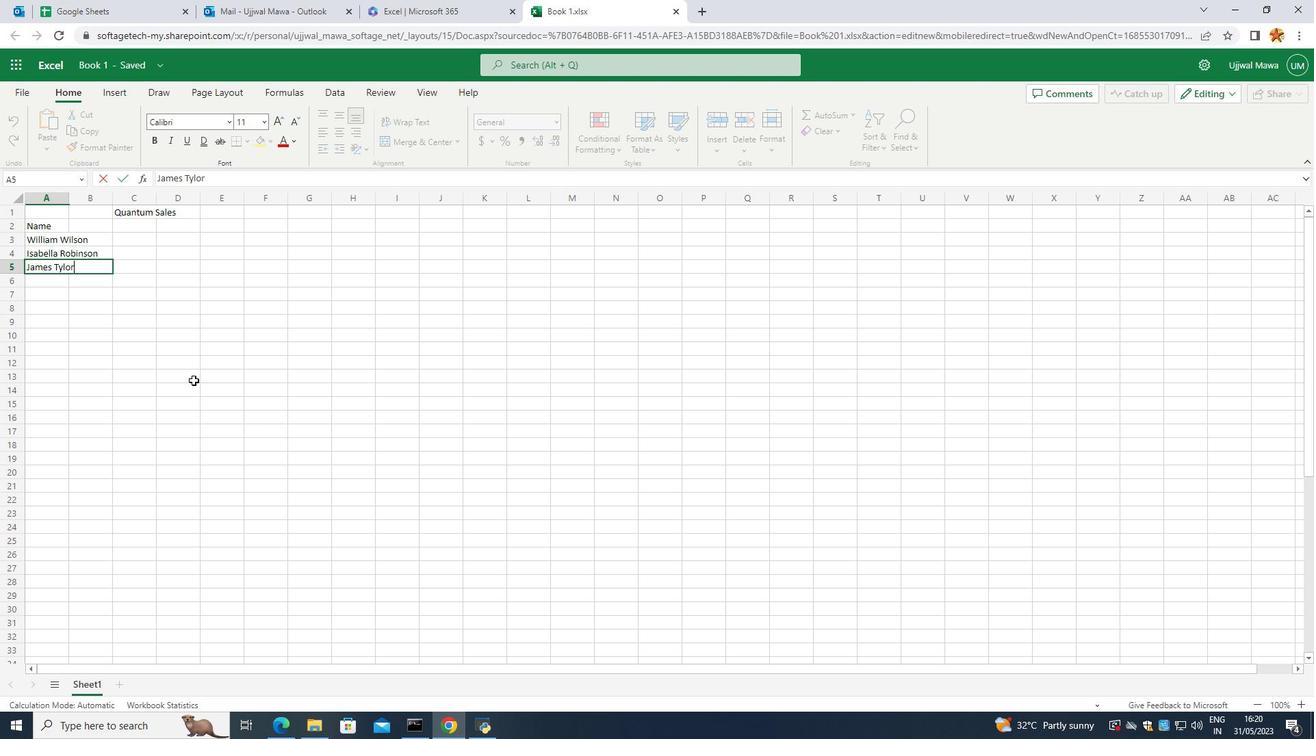 
Action: Mouse moved to (48, 262)
Screenshot: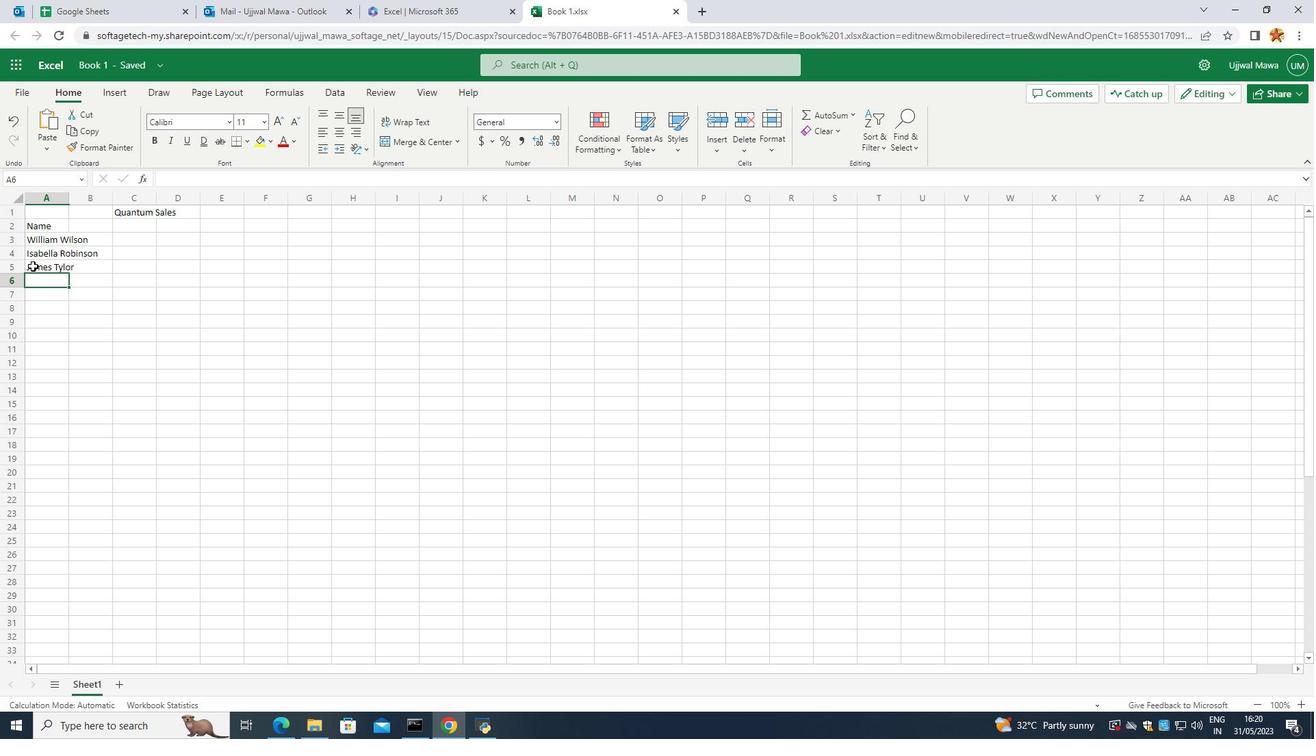 
Action: Mouse pressed left at (48, 262)
Screenshot: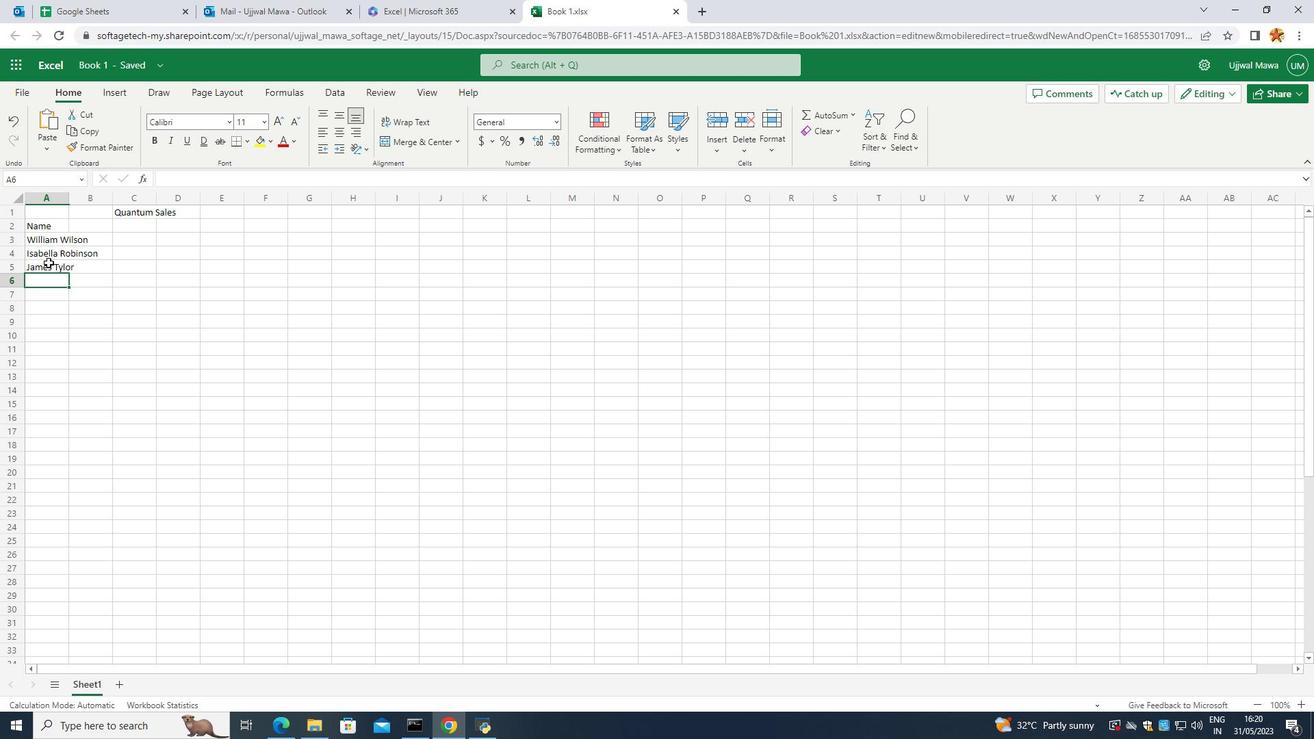 
Action: Mouse moved to (48, 262)
Screenshot: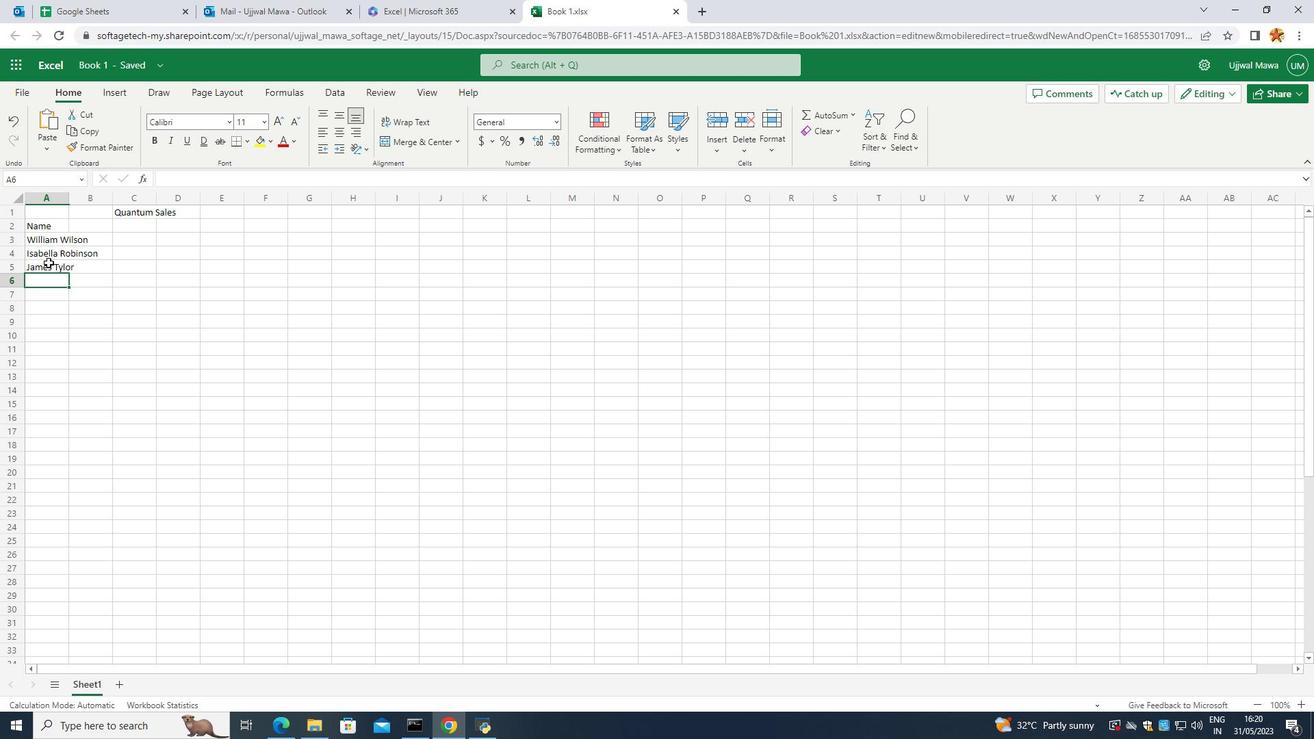 
Action: Mouse pressed left at (48, 262)
Screenshot: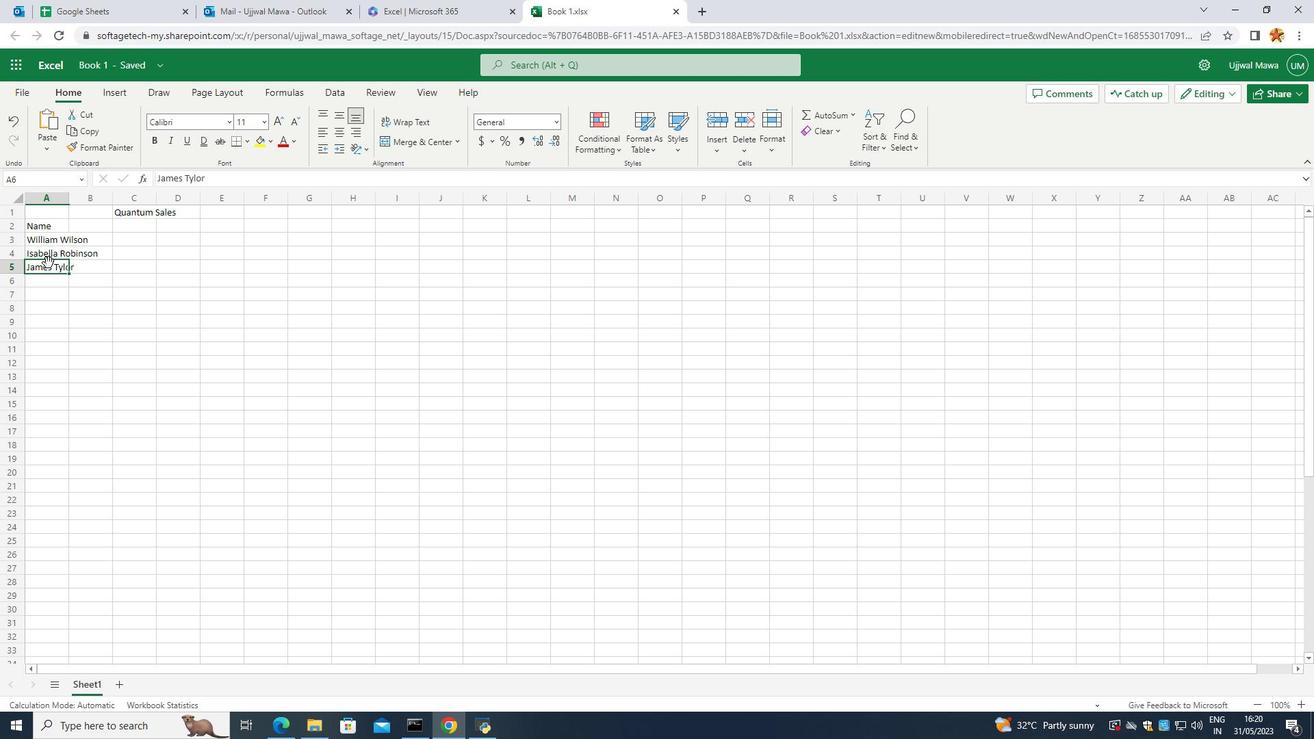 
Action: Mouse moved to (60, 266)
Screenshot: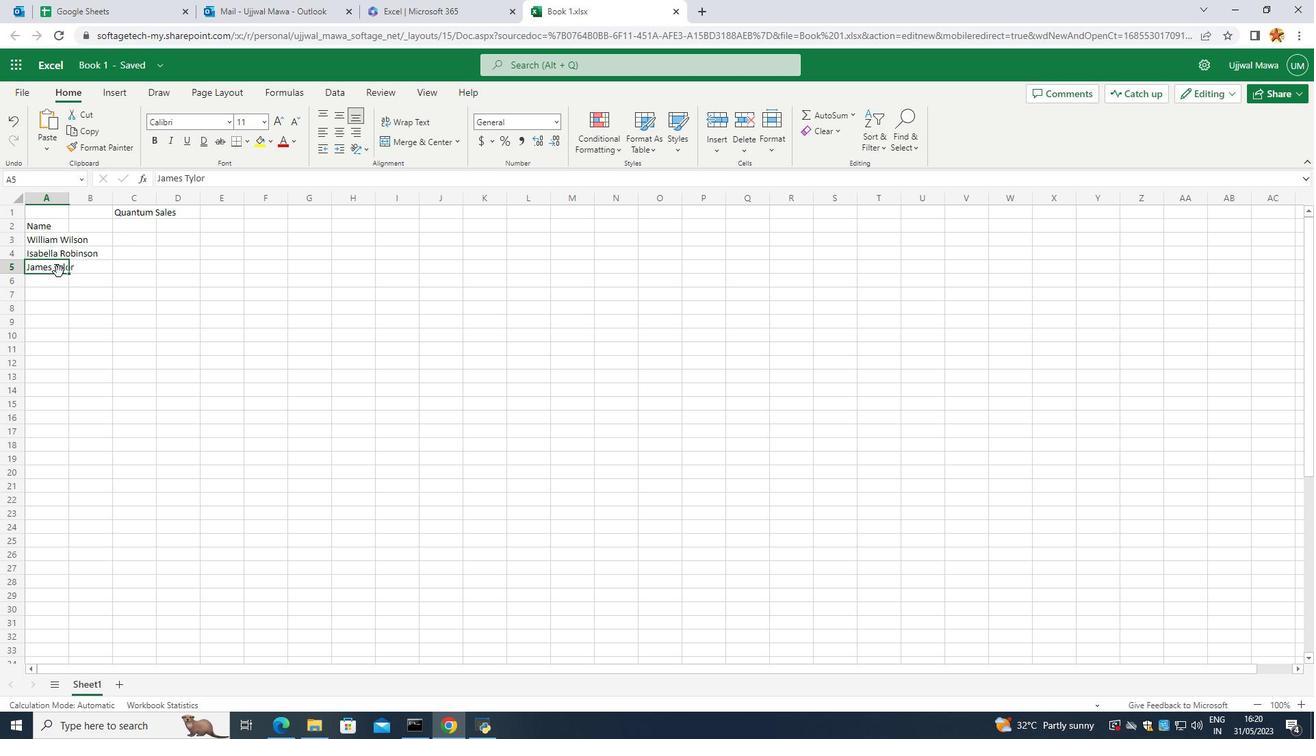 
Action: Mouse pressed left at (60, 266)
Screenshot: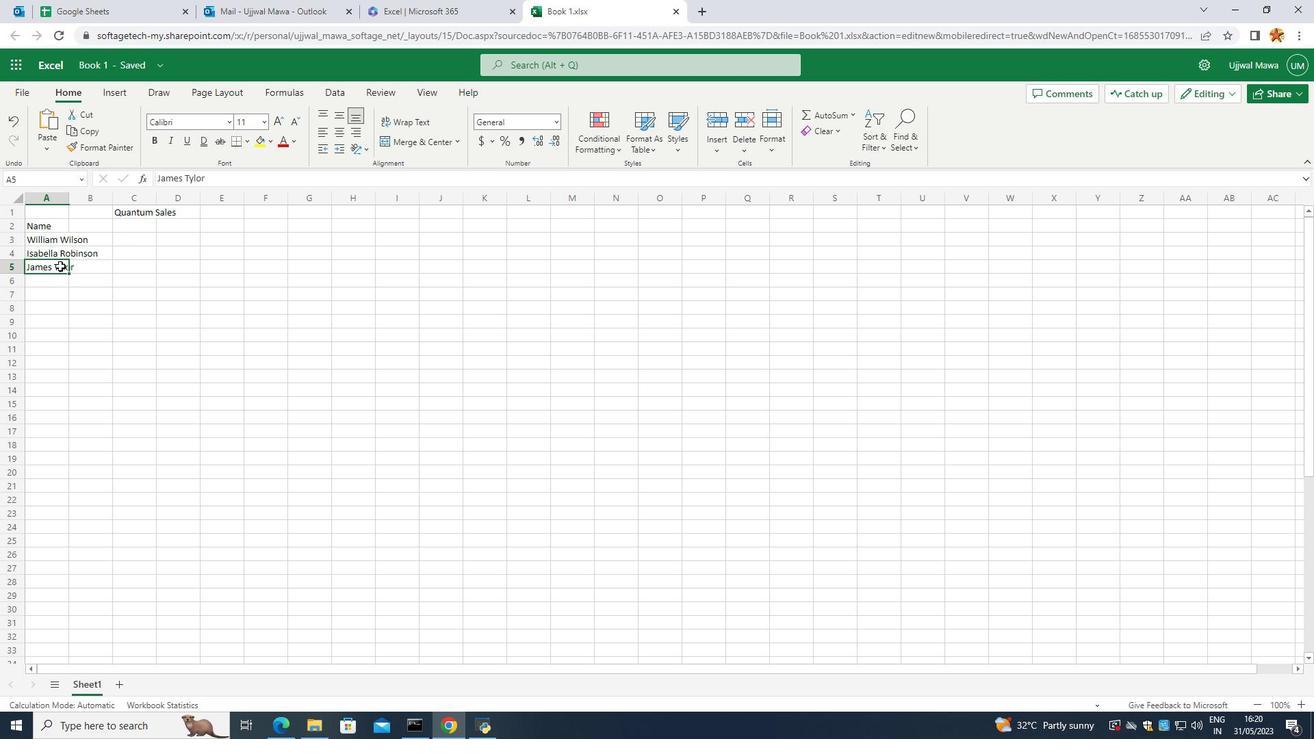 
Action: Mouse pressed left at (60, 266)
Screenshot: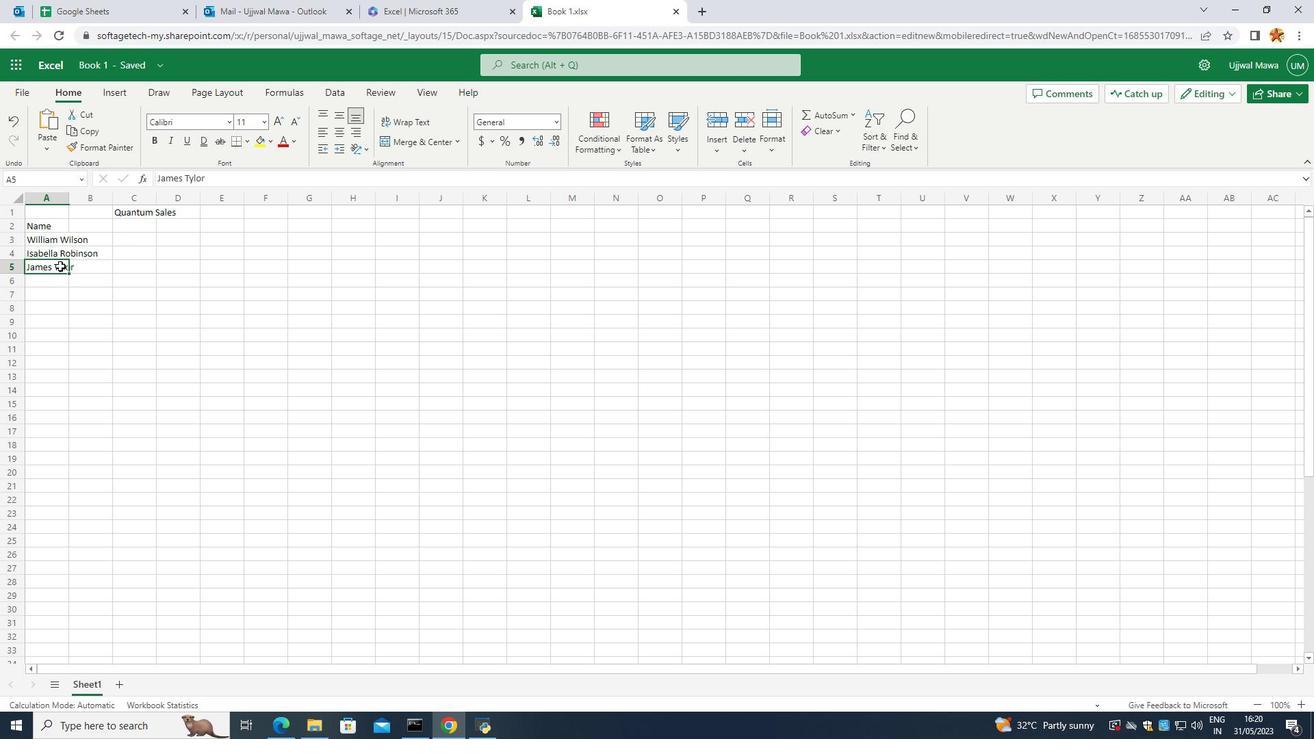 
Action: Mouse moved to (60, 267)
Screenshot: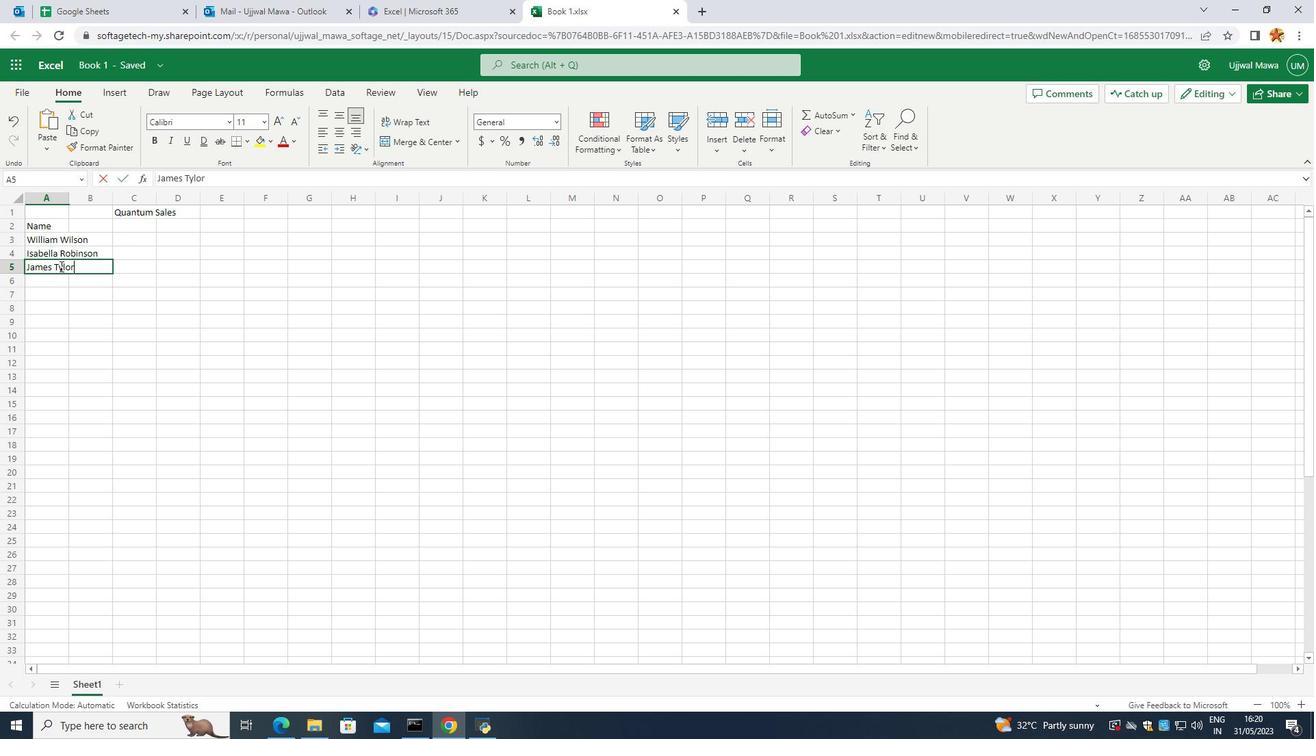 
Action: Mouse pressed left at (60, 267)
Screenshot: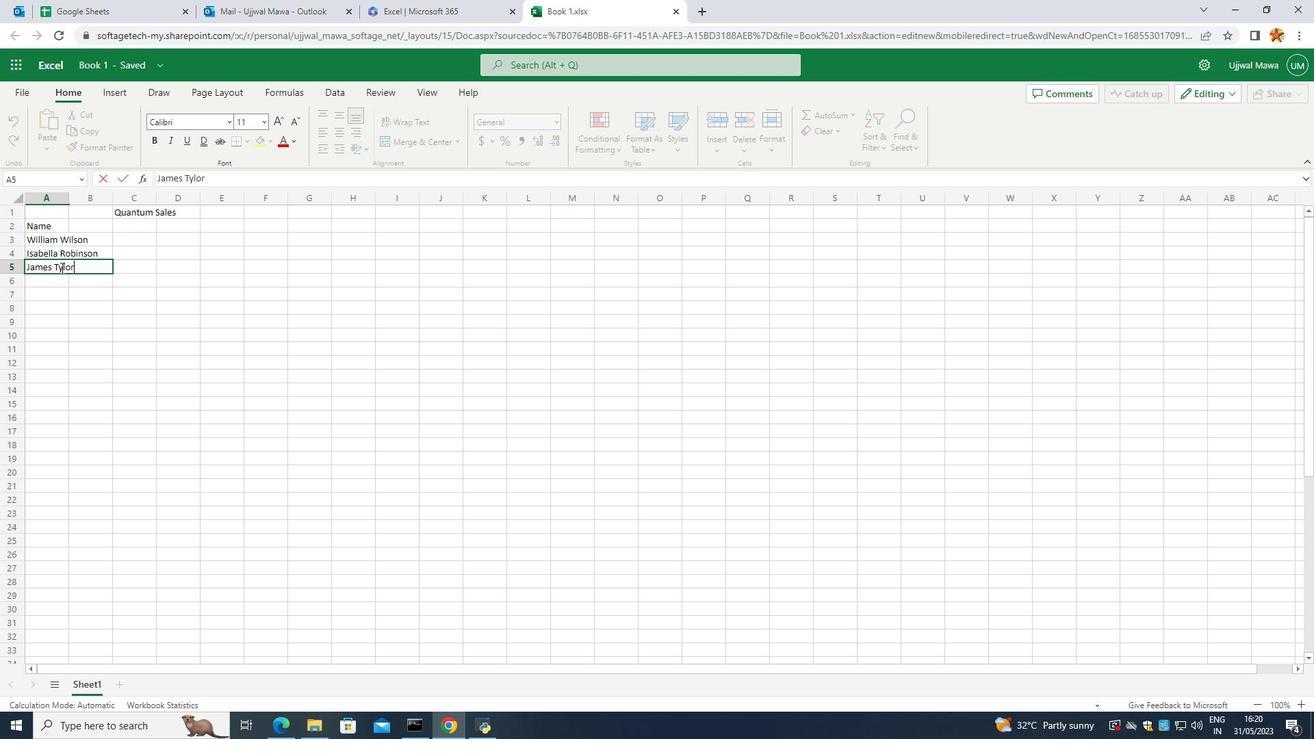 
Action: Key pressed a
Screenshot: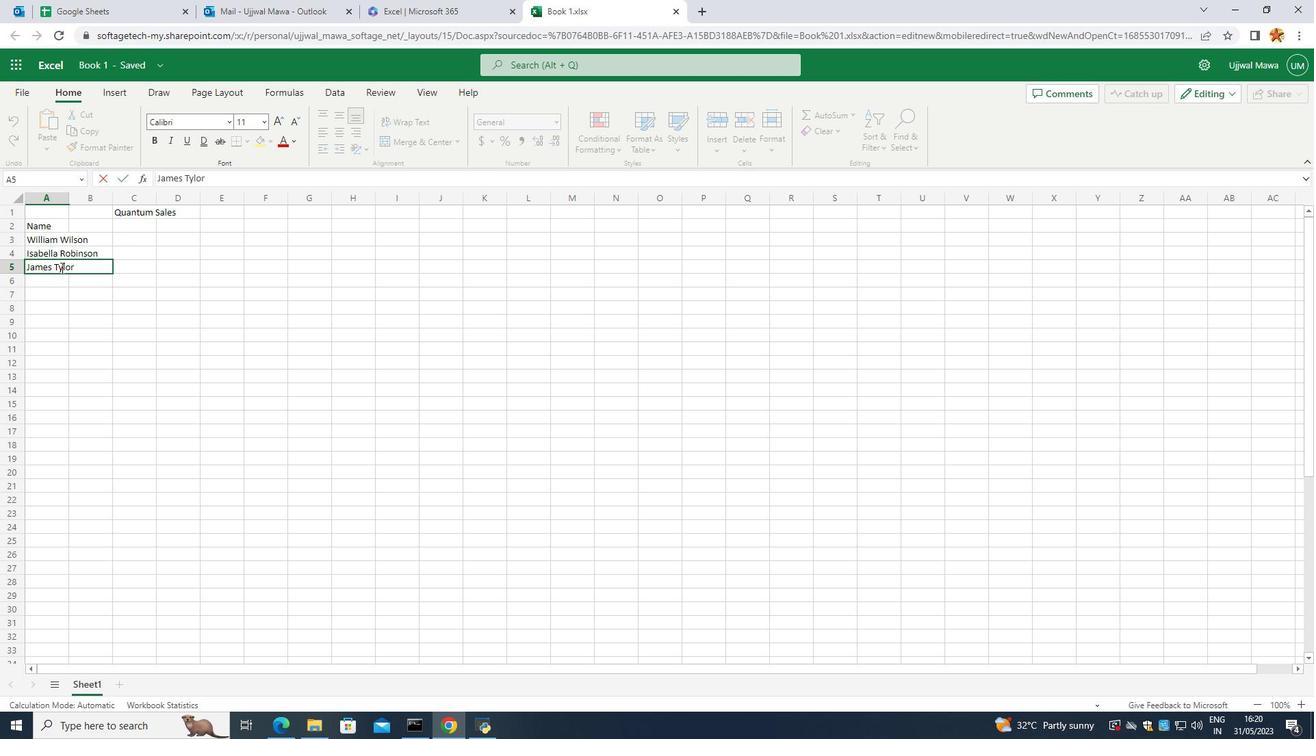 
Action: Mouse moved to (60, 269)
Screenshot: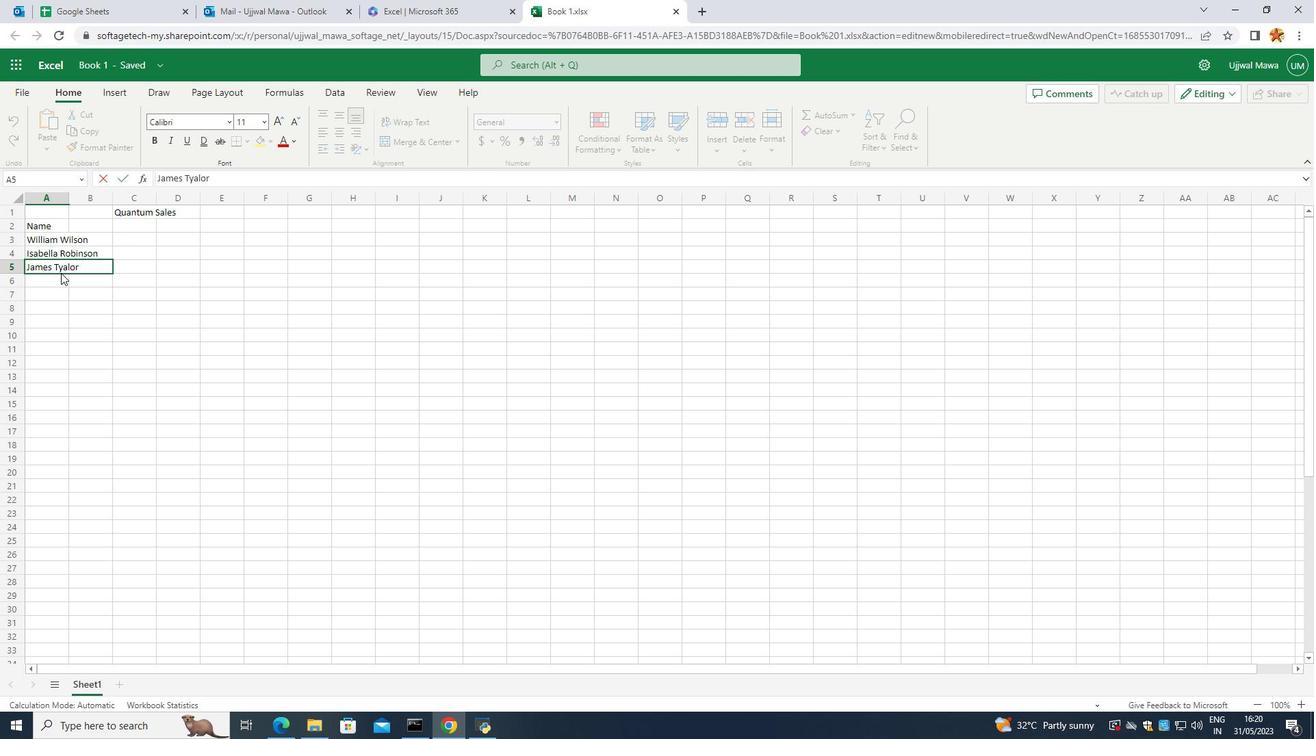 
Action: Key pressed <Key.backspace>
Screenshot: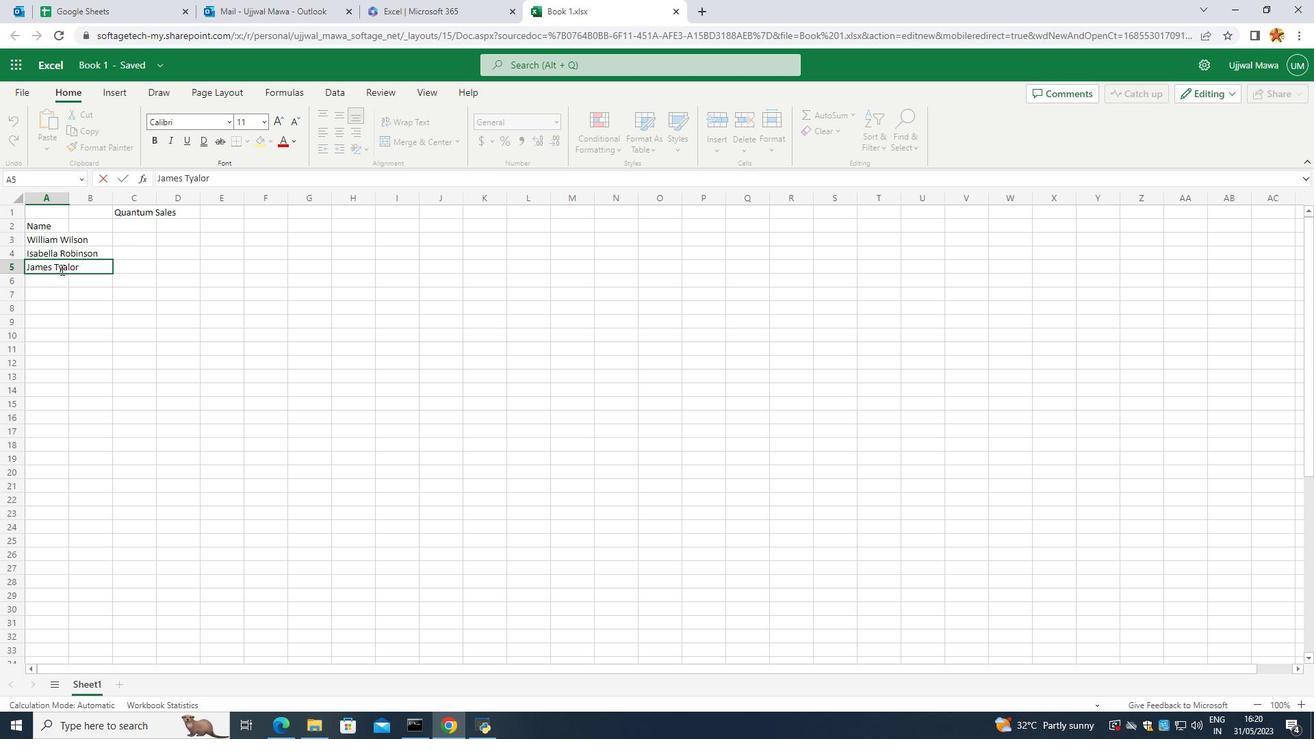 
Action: Mouse moved to (60, 269)
Screenshot: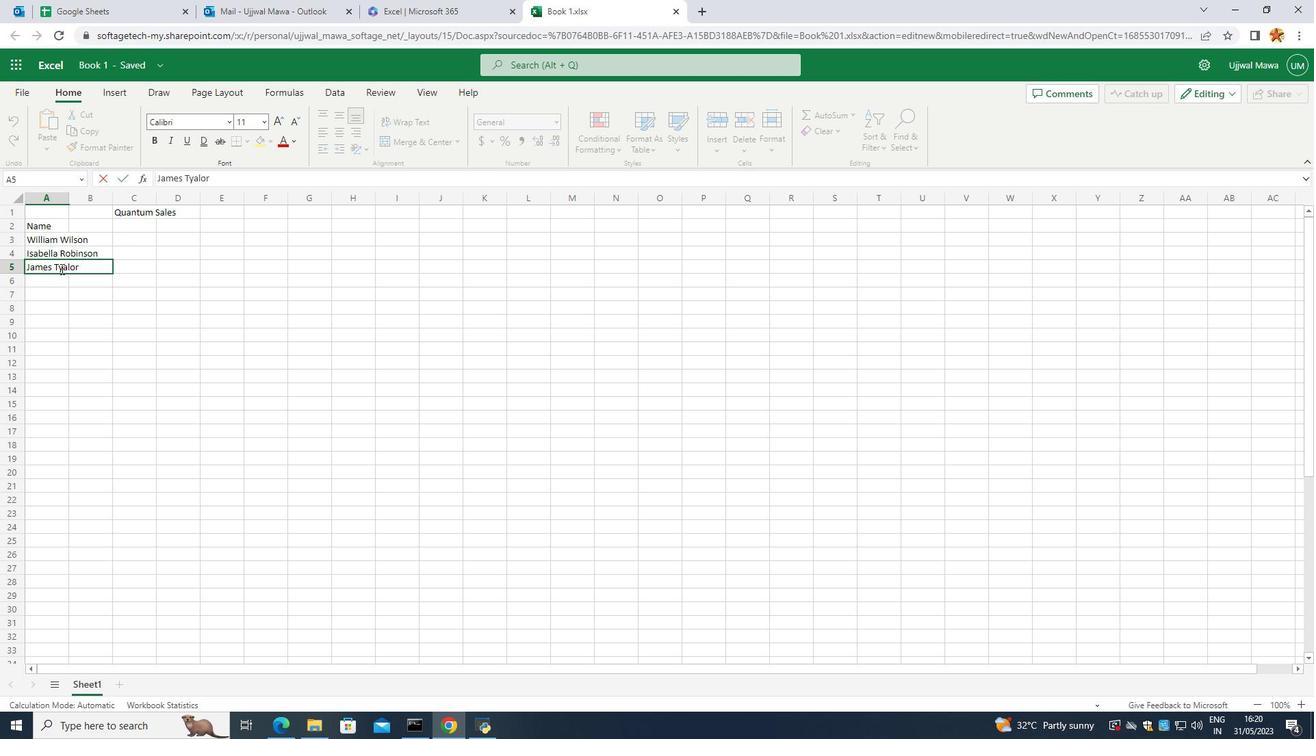 
Action: Key pressed <Key.backspace>
Screenshot: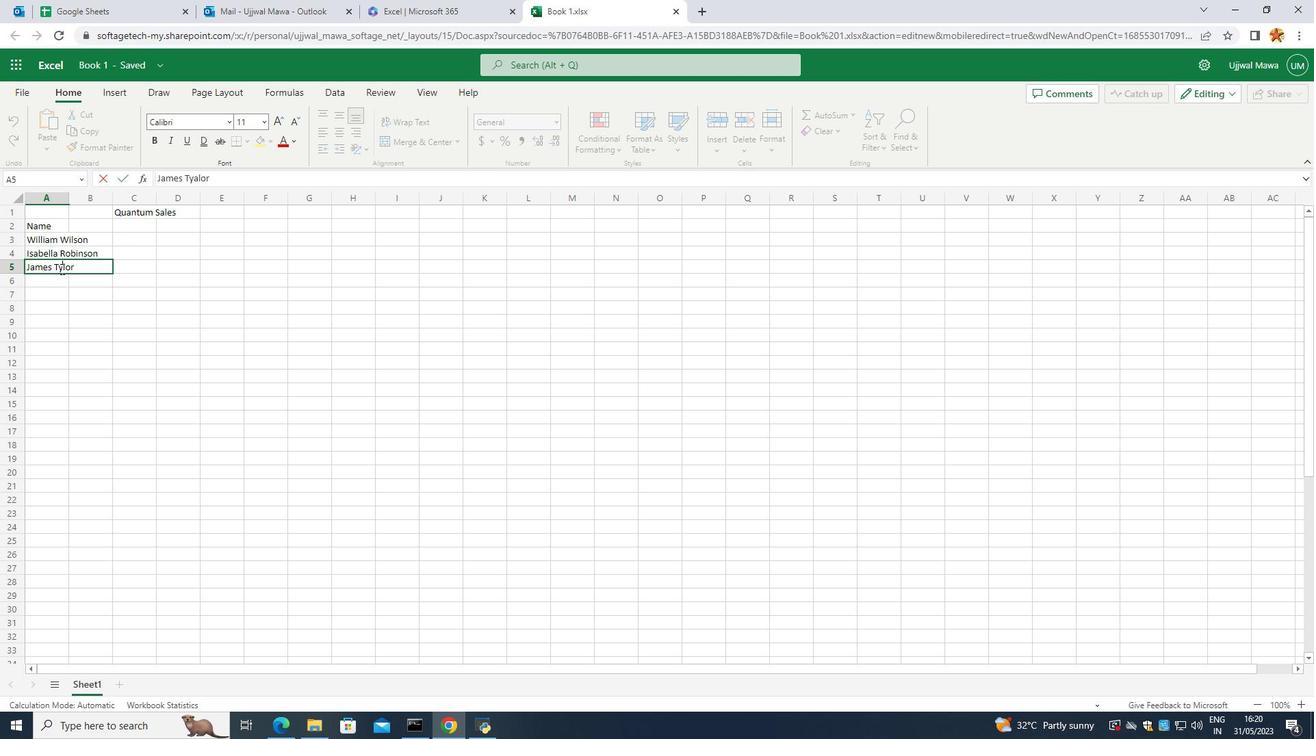 
Action: Mouse moved to (60, 262)
Screenshot: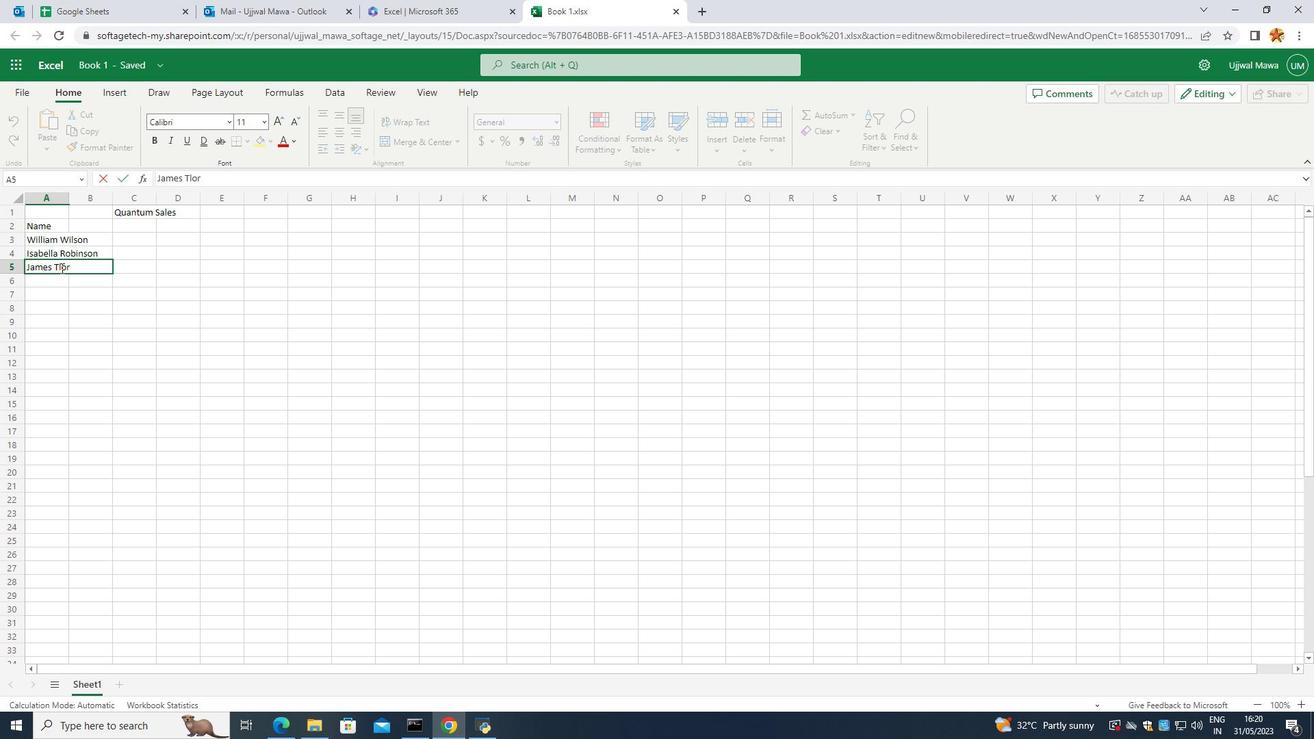 
Action: Key pressed ay
Screenshot: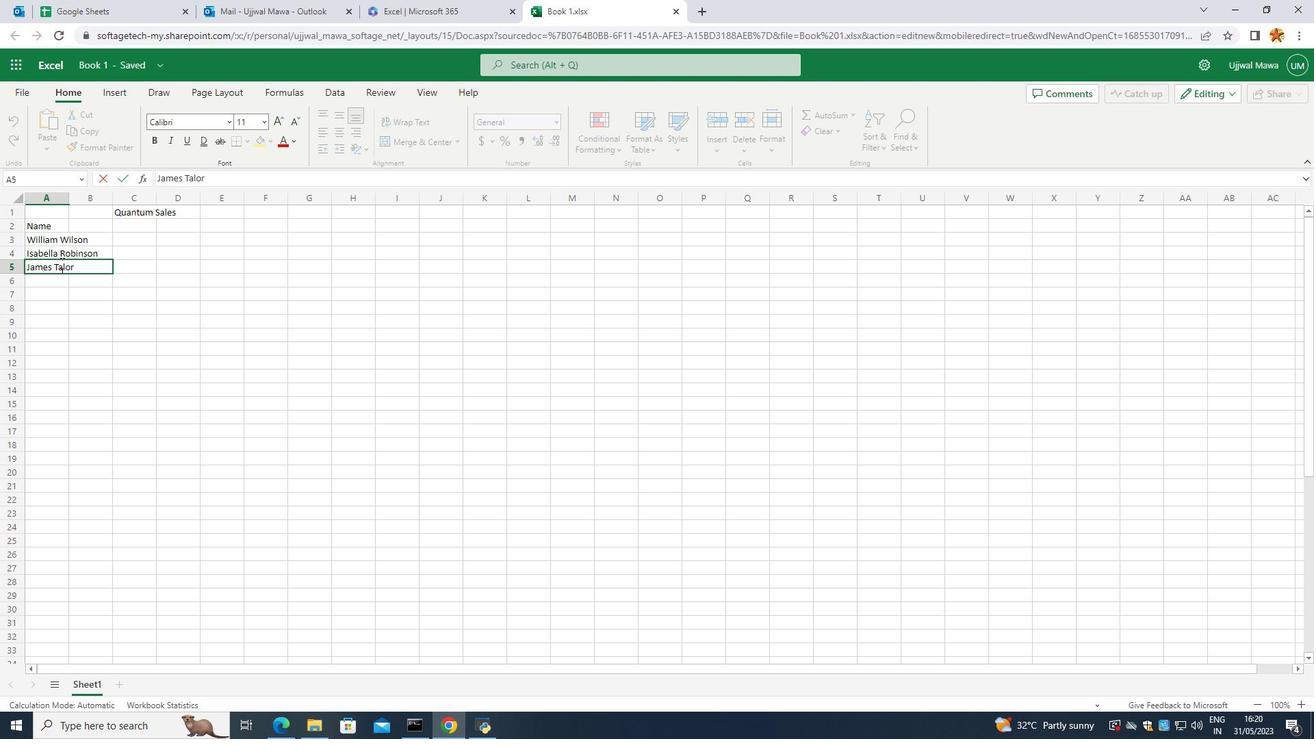 
Action: Mouse moved to (66, 291)
Screenshot: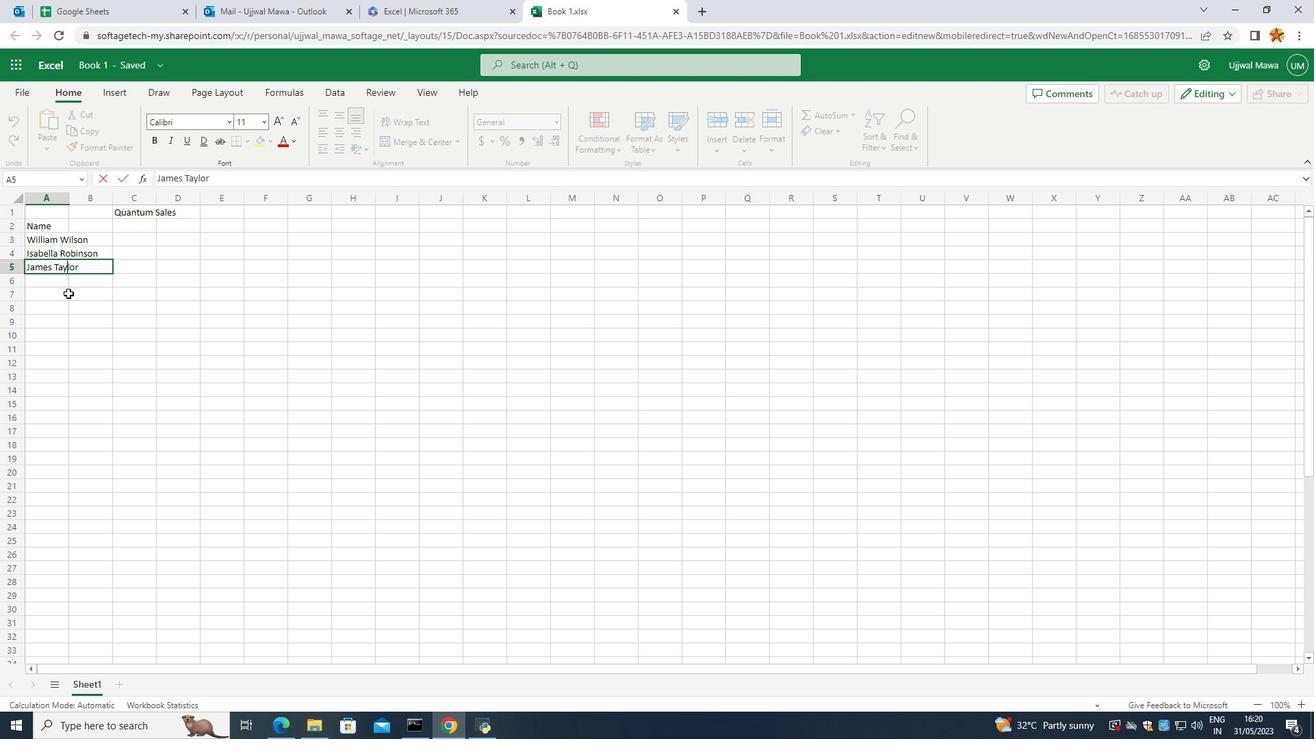 
Action: Mouse pressed left at (66, 291)
Screenshot: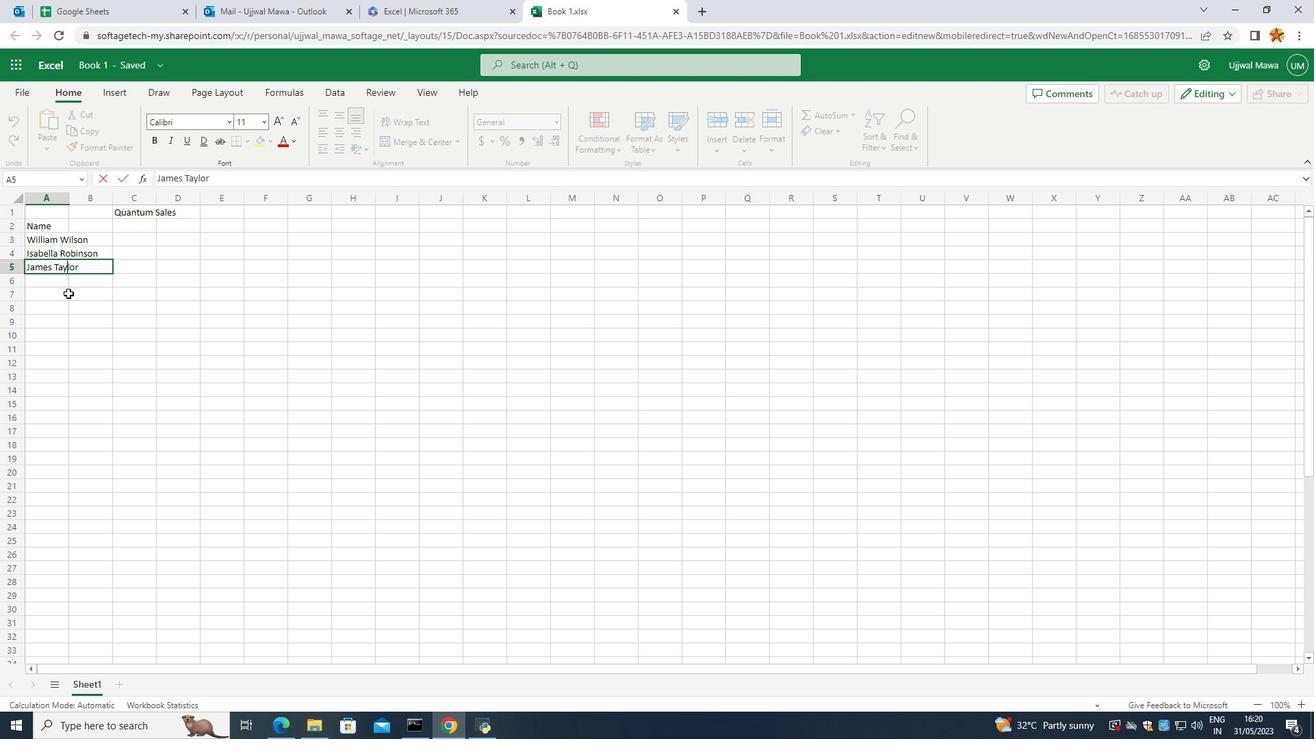 
Action: Mouse moved to (54, 275)
Screenshot: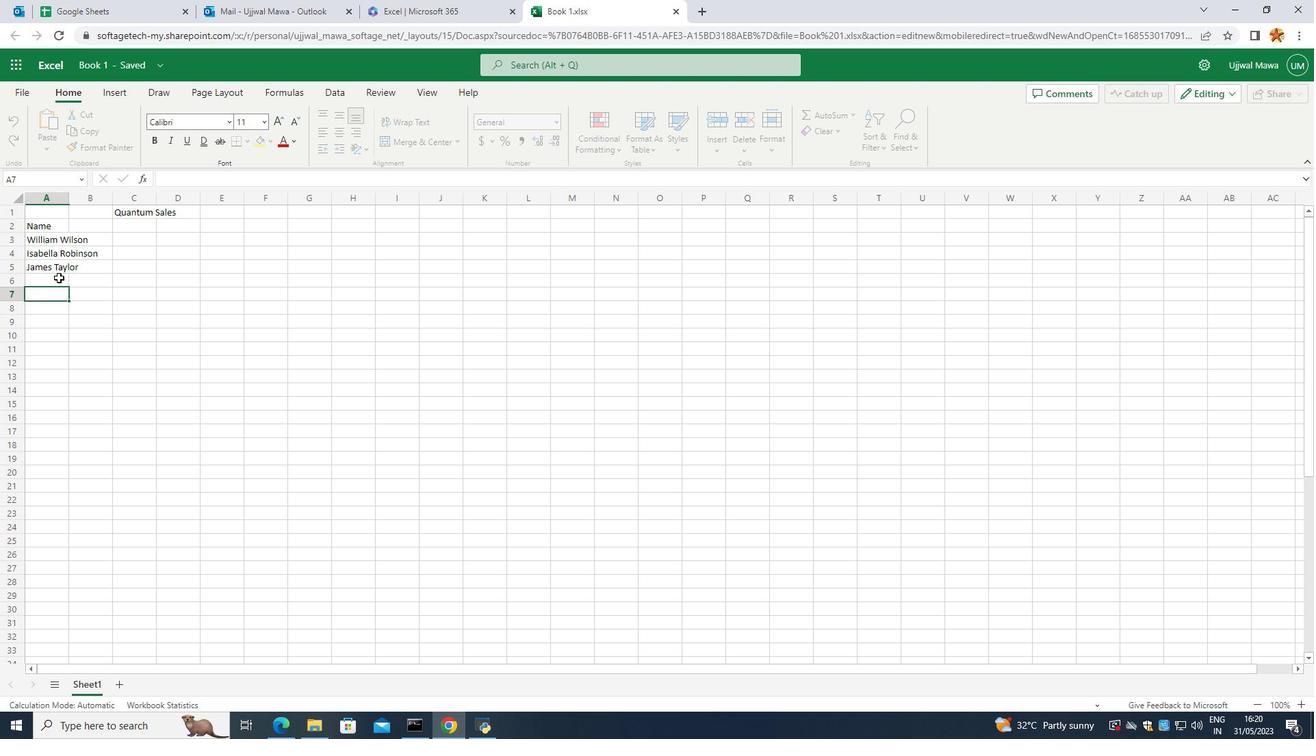 
Action: Mouse pressed left at (54, 275)
Screenshot: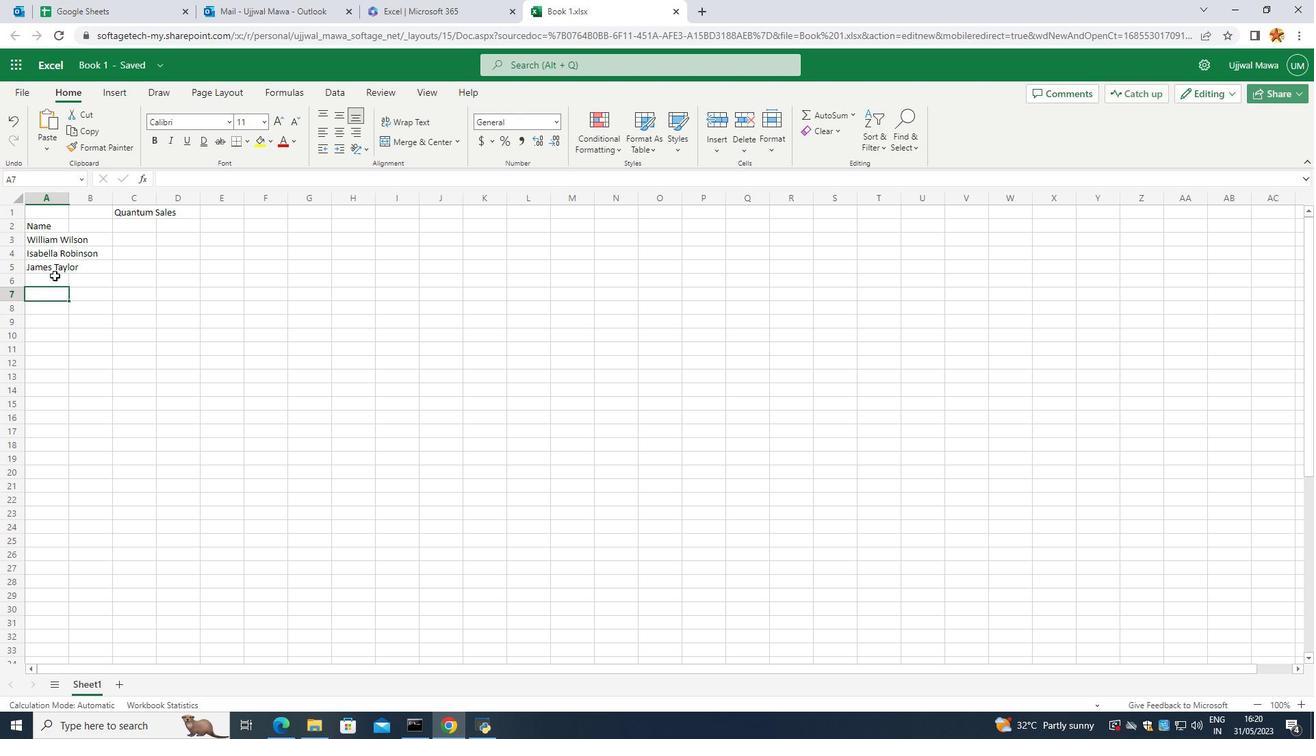 
Action: Mouse pressed left at (54, 275)
Screenshot: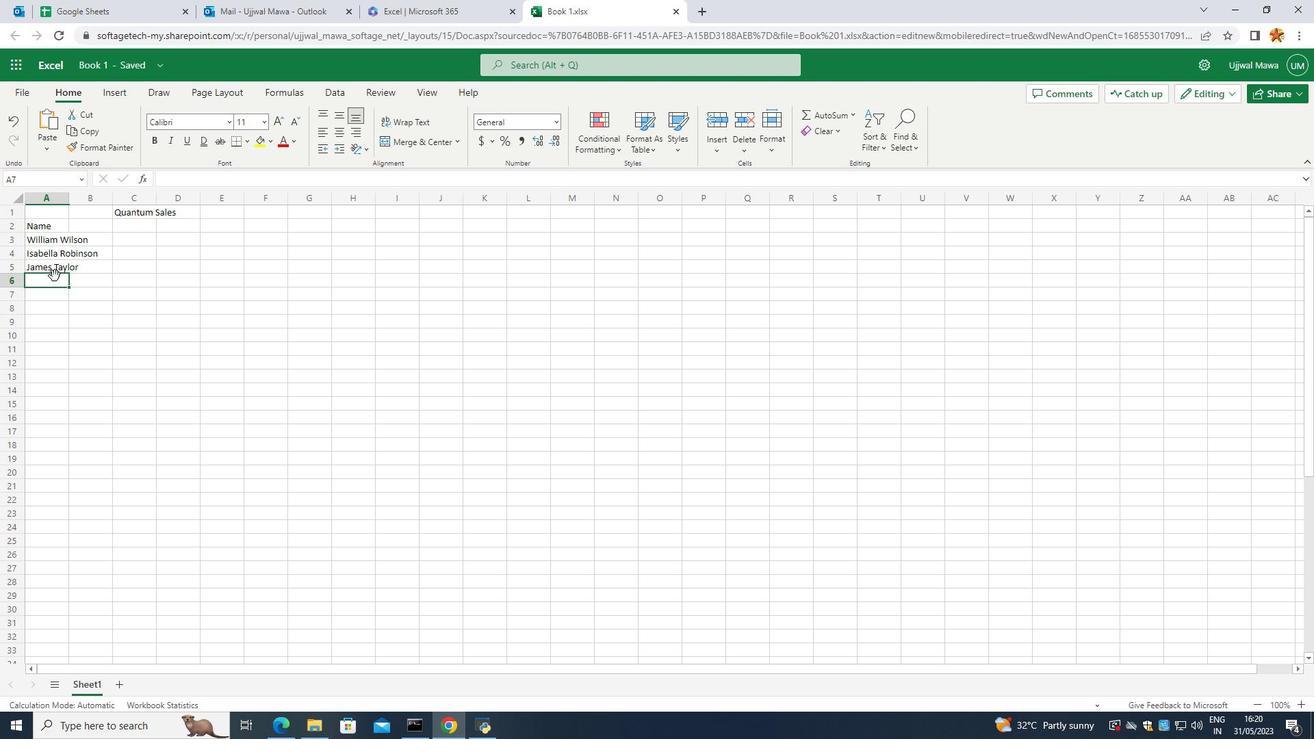 
Action: Mouse moved to (53, 278)
Screenshot: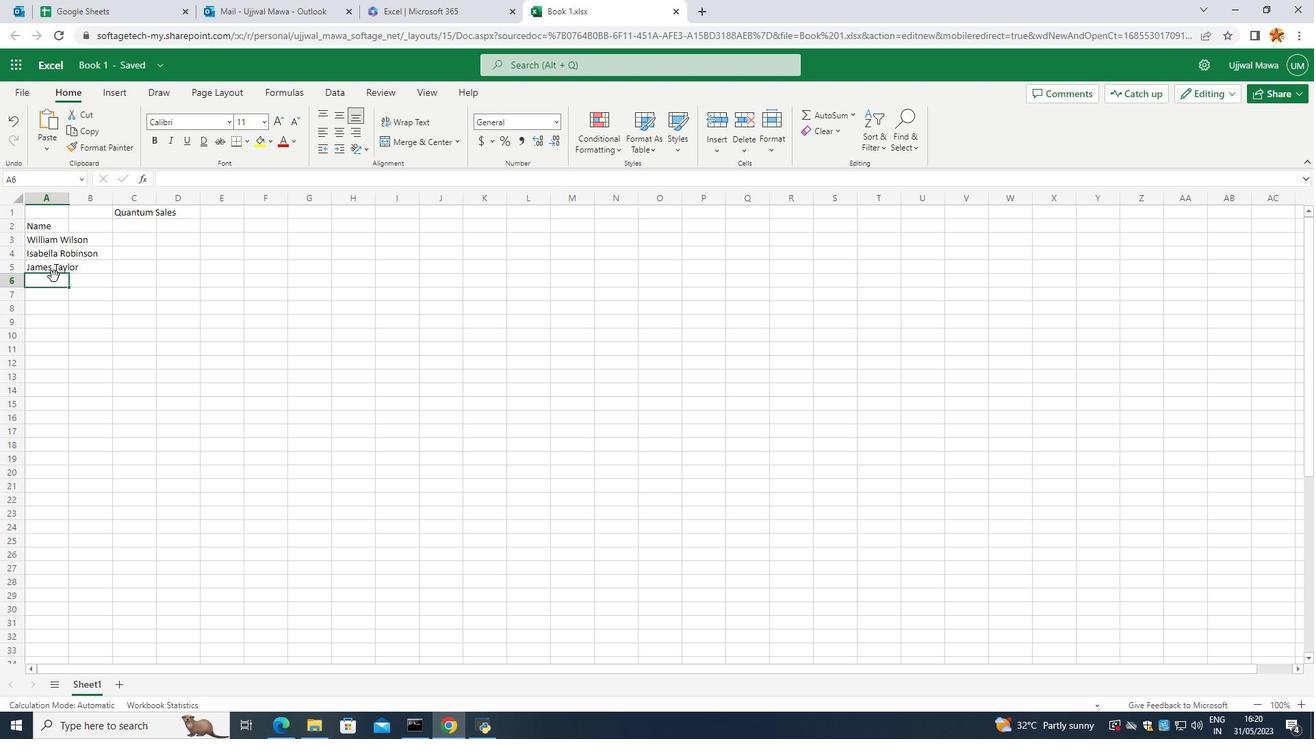
Action: Mouse pressed left at (53, 278)
Screenshot: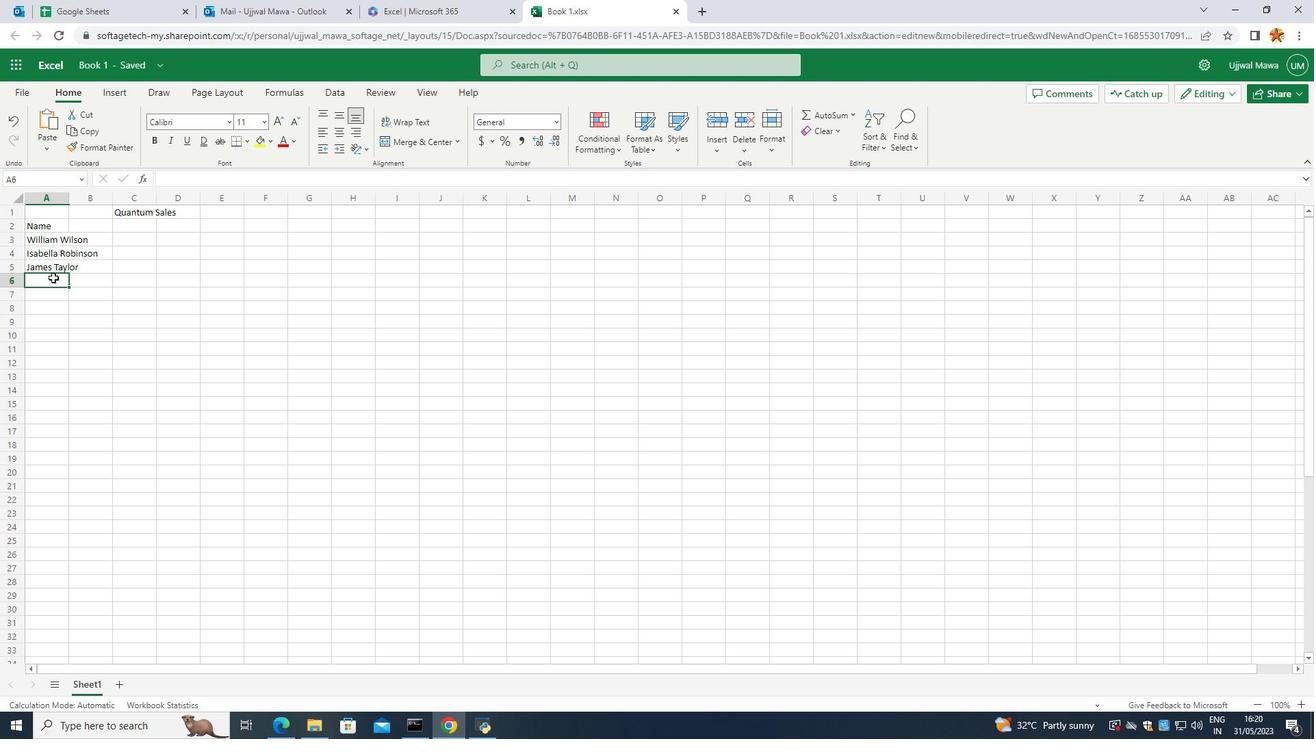 
Action: Mouse pressed left at (53, 278)
Screenshot: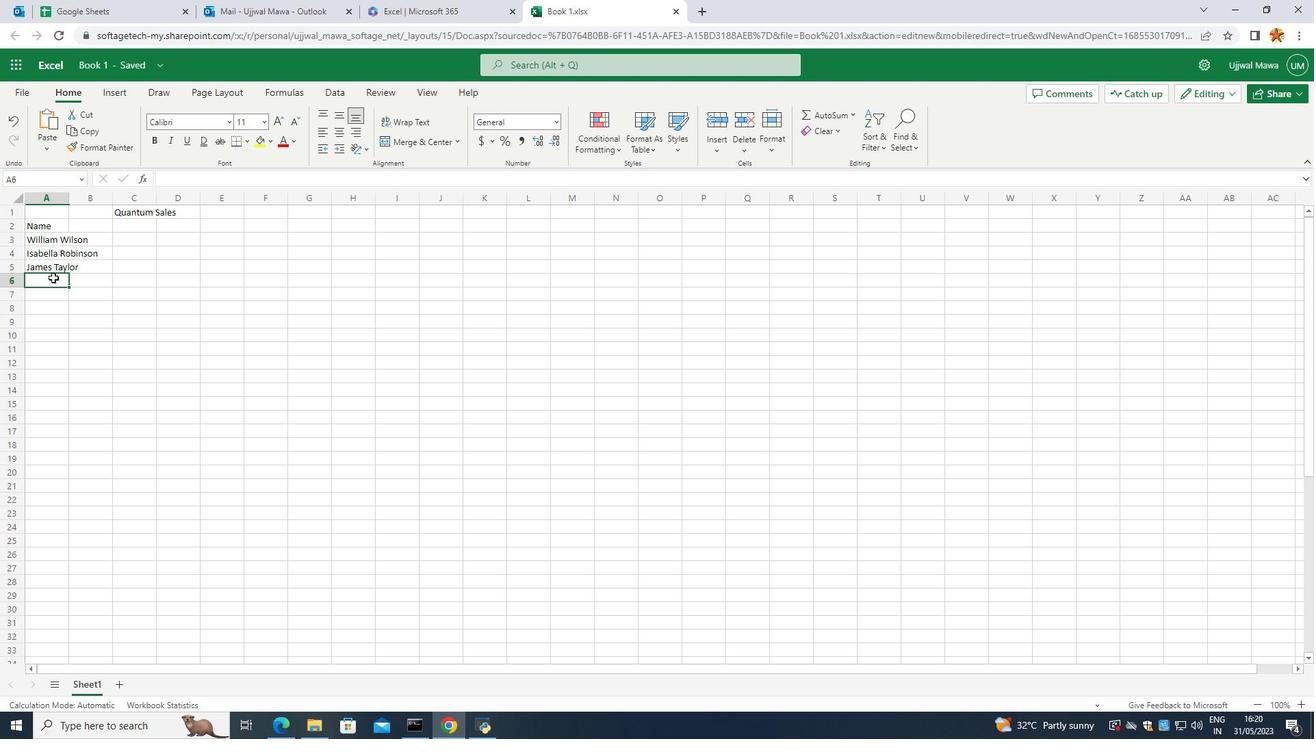 
Action: Mouse moved to (82, 274)
Screenshot: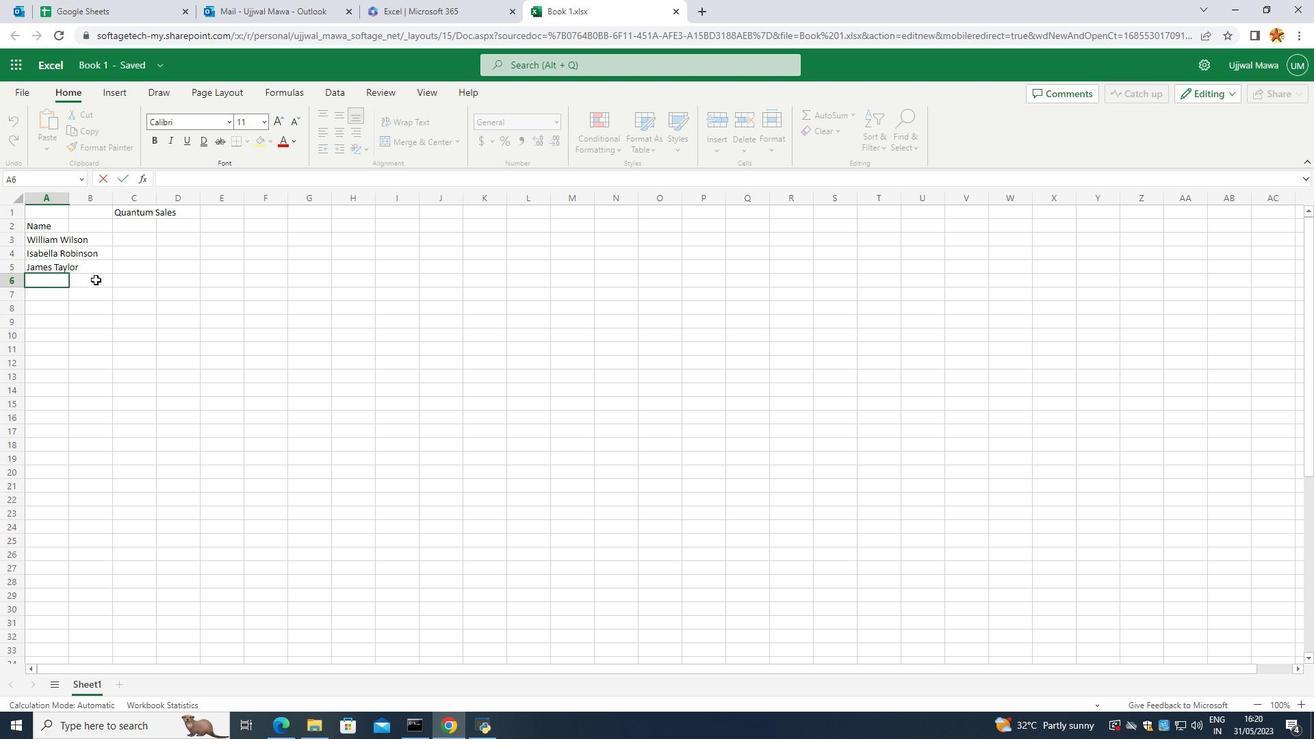 
Action: Key pressed <Key.caps_lock>C<Key.caps_lock>harlotte<Key.space><Key.caps_lock>C<Key.caps_lock>lark<Key.enter><Key.caps_lock>M<Key.caps_lock>iche<Key.backspace><Key.backspace>hael<Key.space><Key.caps_lock>W<Key.caps_lock>aljer\<Key.backspace><Key.backspace><Key.backspace><Key.backspace>lker<Key.enter>
Screenshot: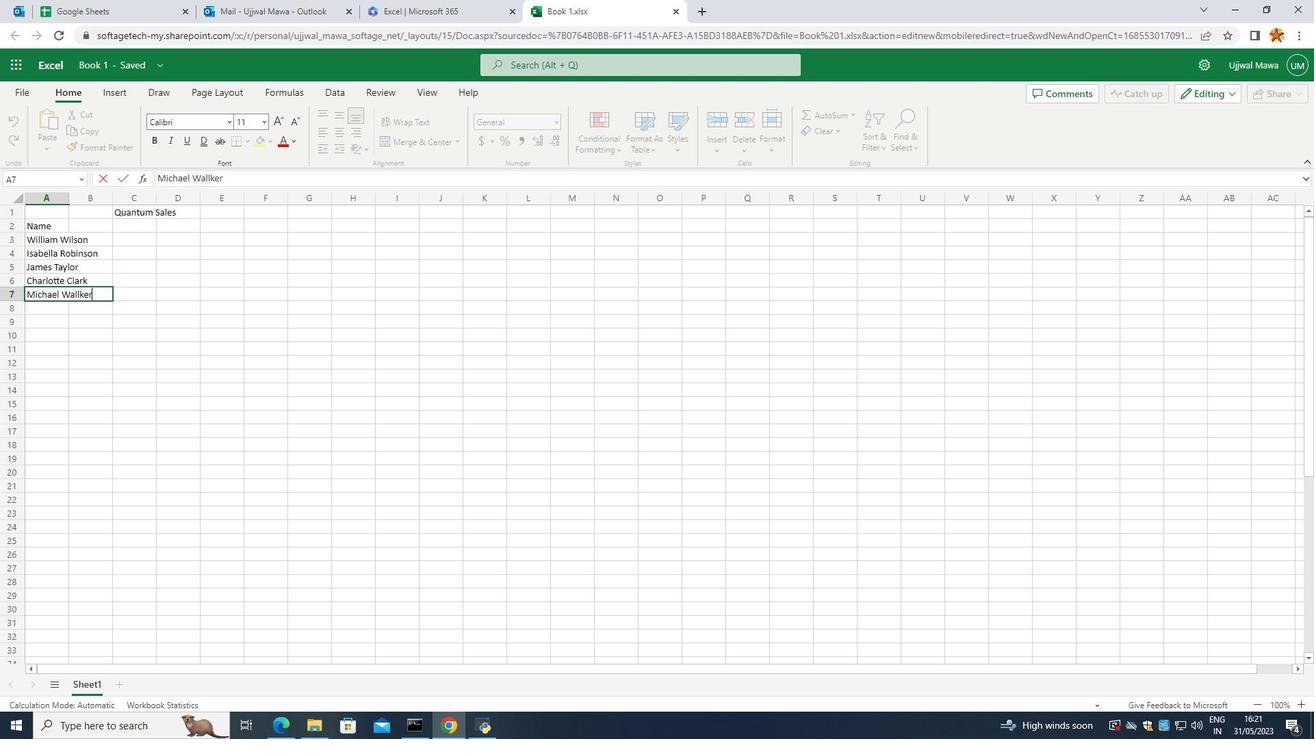 
Action: Mouse moved to (58, 291)
Screenshot: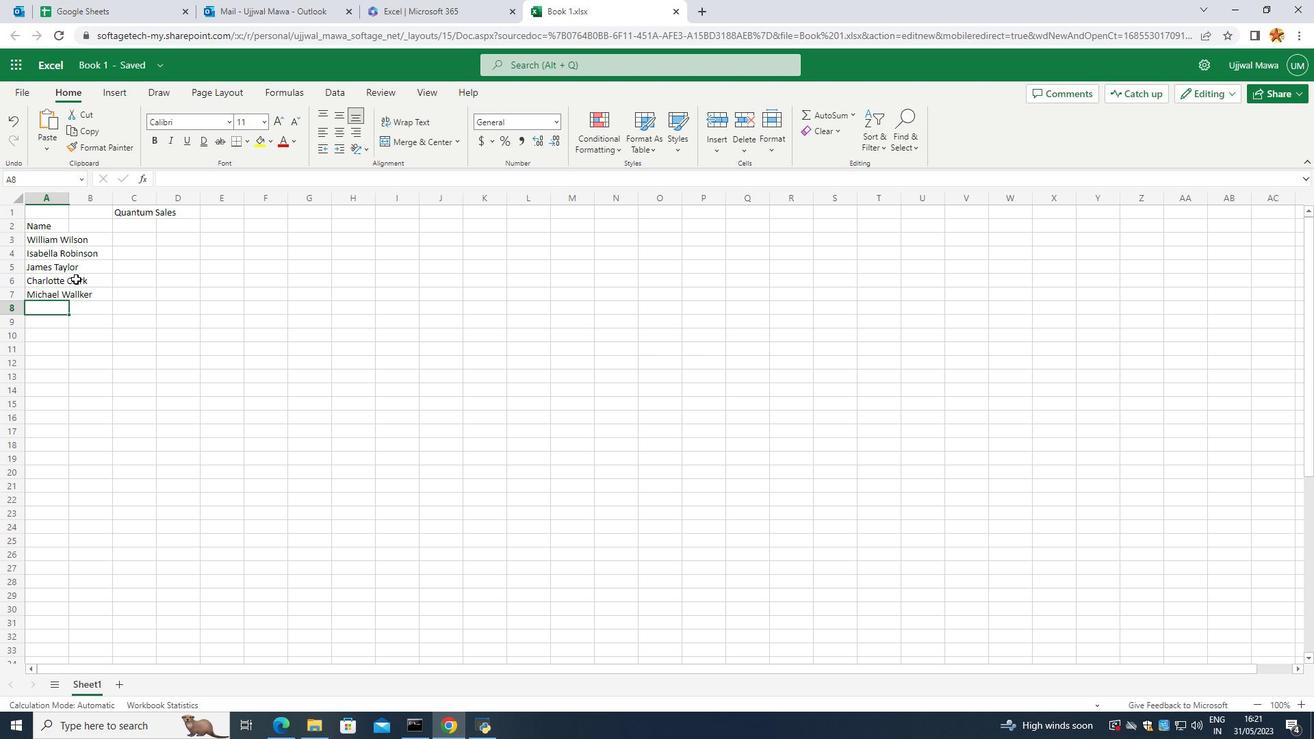 
Action: Mouse pressed left at (58, 291)
Screenshot: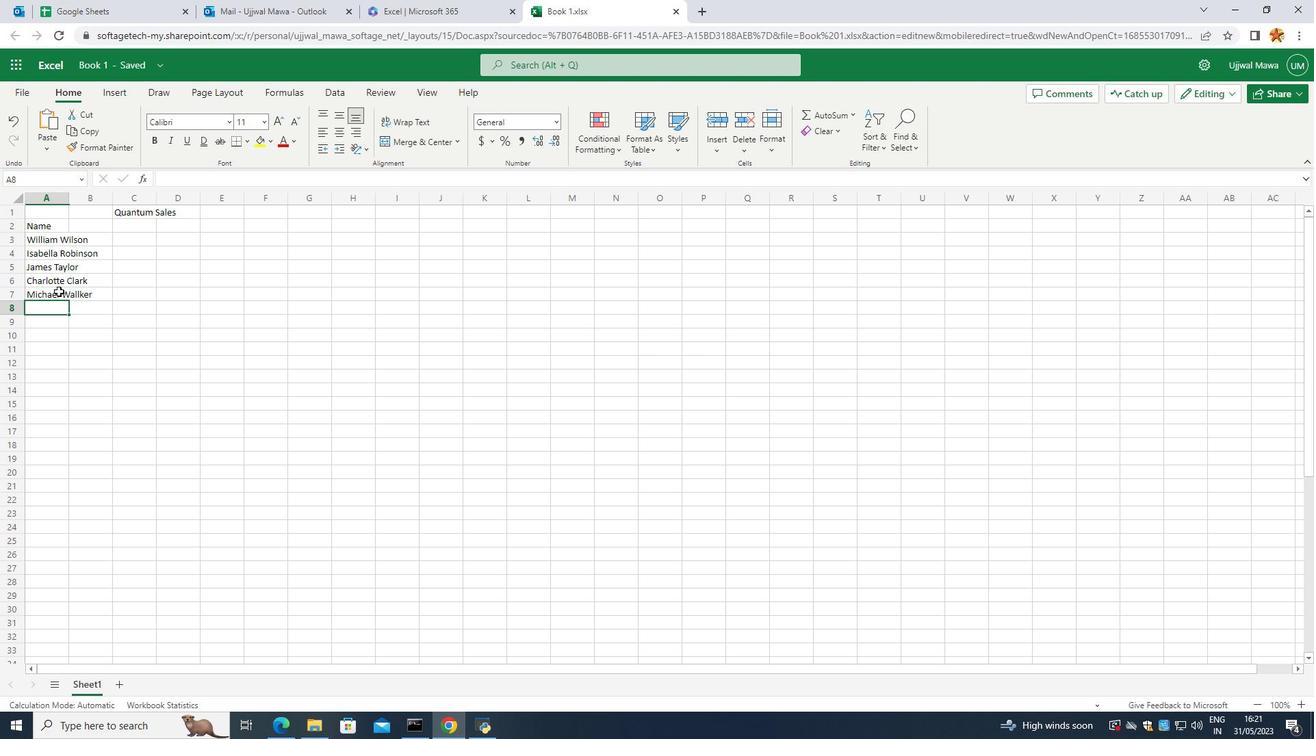 
Action: Mouse pressed left at (58, 291)
Screenshot: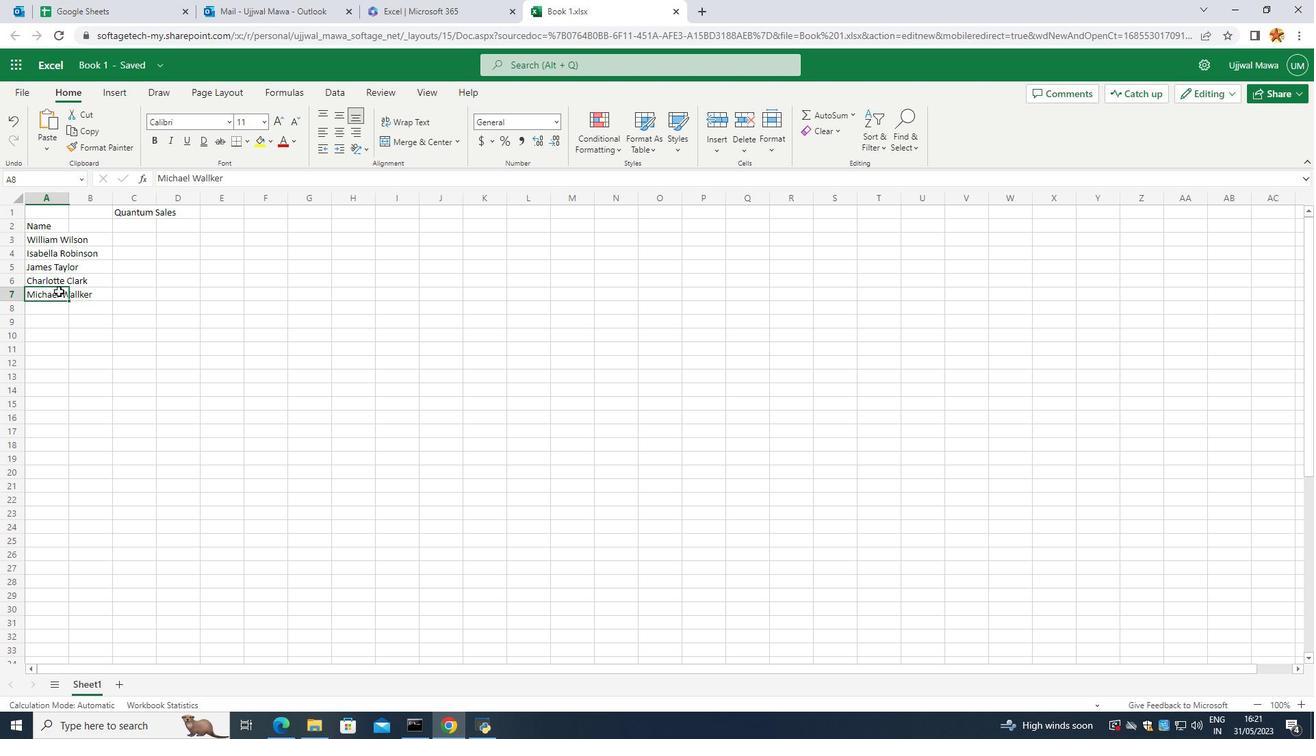 
Action: Mouse moved to (77, 297)
Screenshot: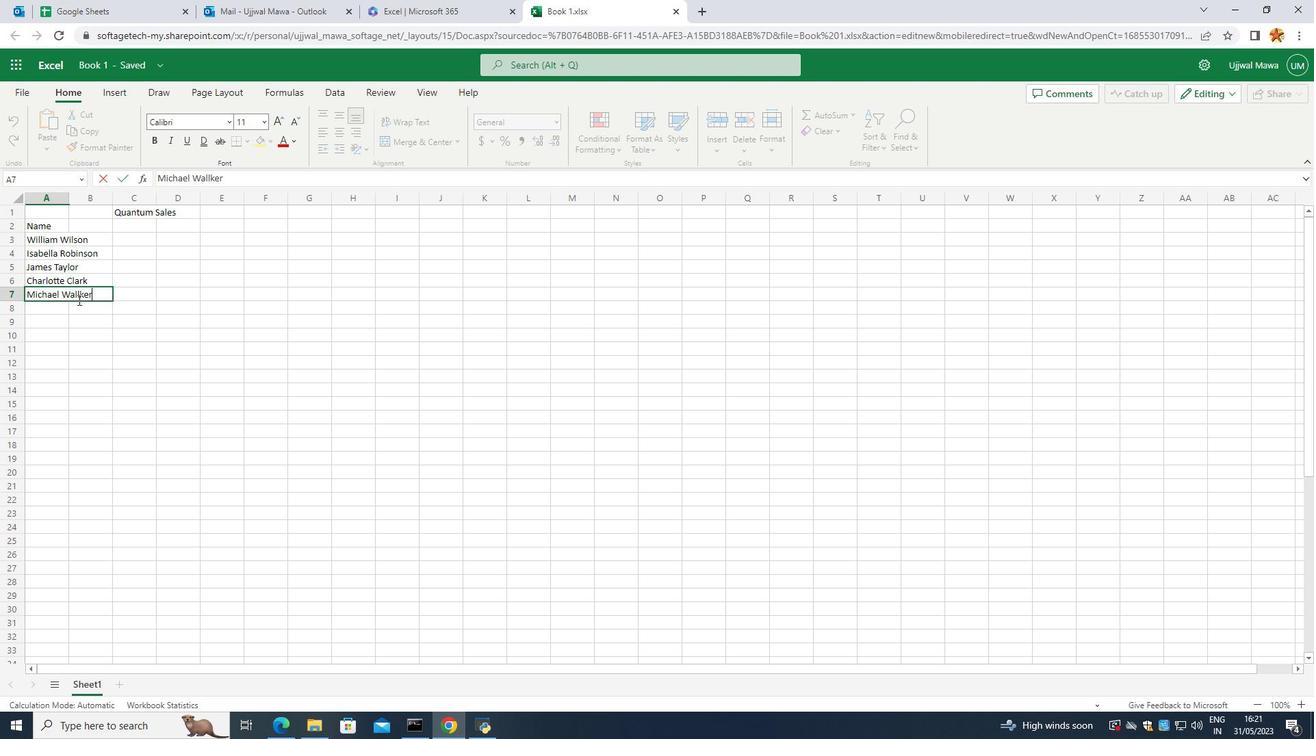 
Action: Mouse pressed left at (77, 297)
Screenshot: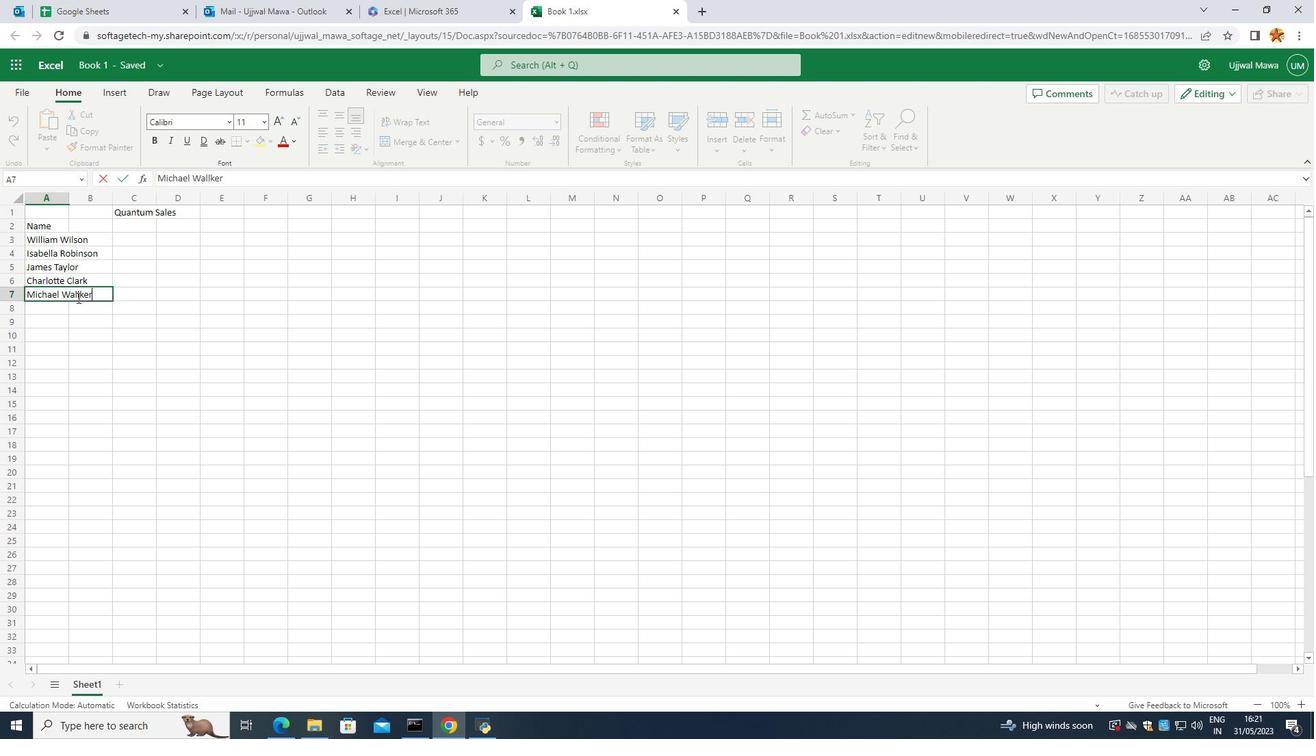 
Action: Key pressed <Key.backspace>
Screenshot: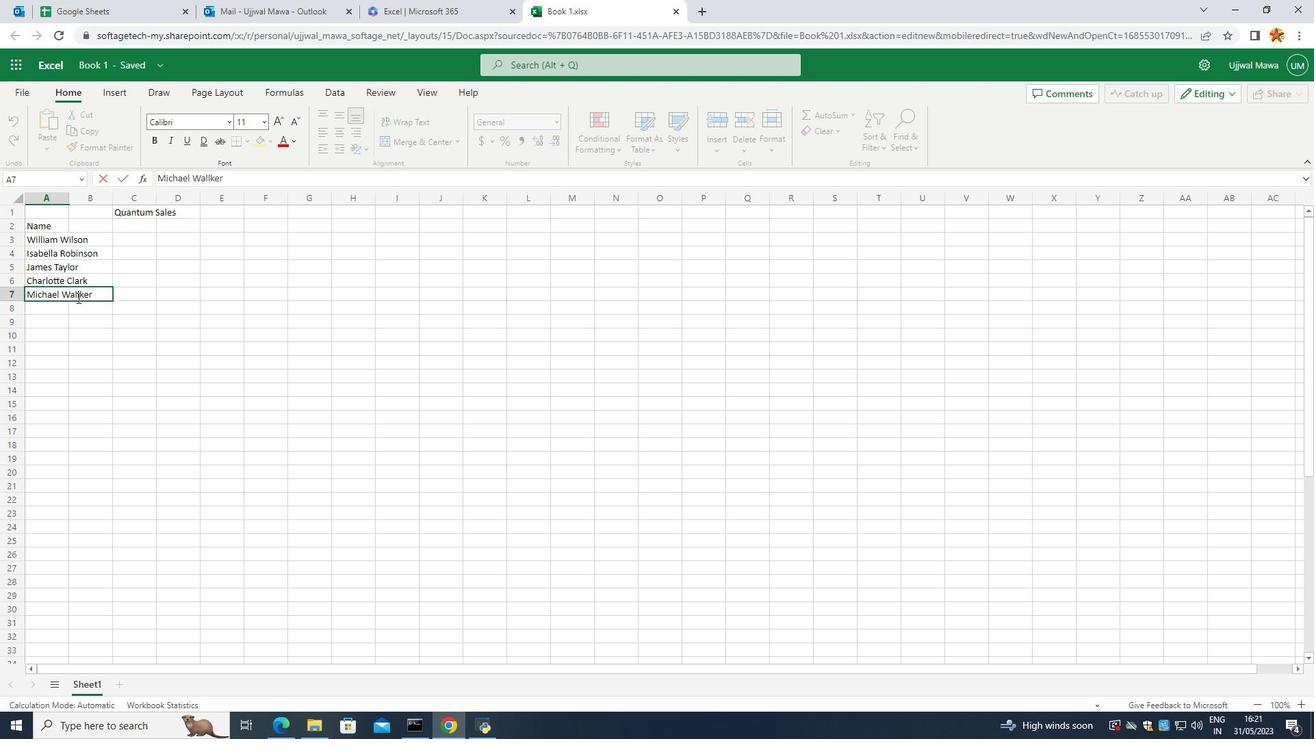 
Action: Mouse moved to (43, 313)
Screenshot: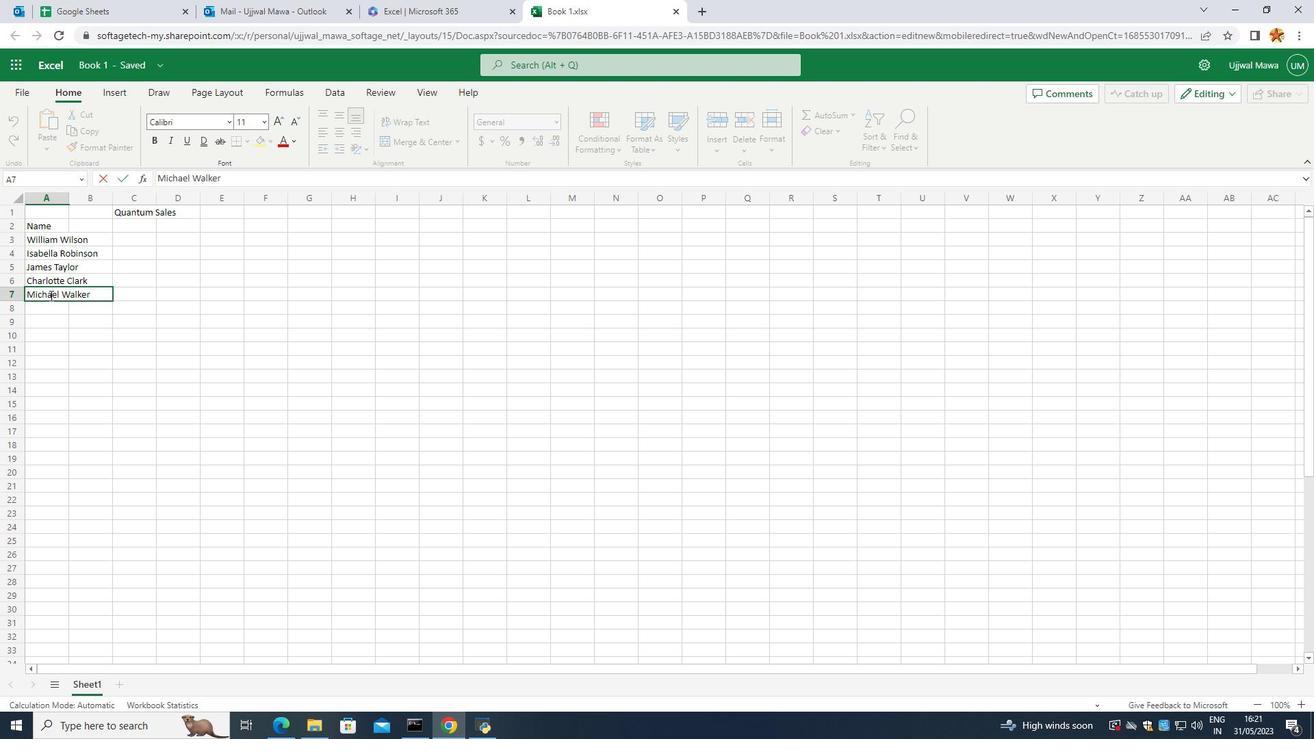 
Action: Mouse pressed left at (43, 313)
Screenshot: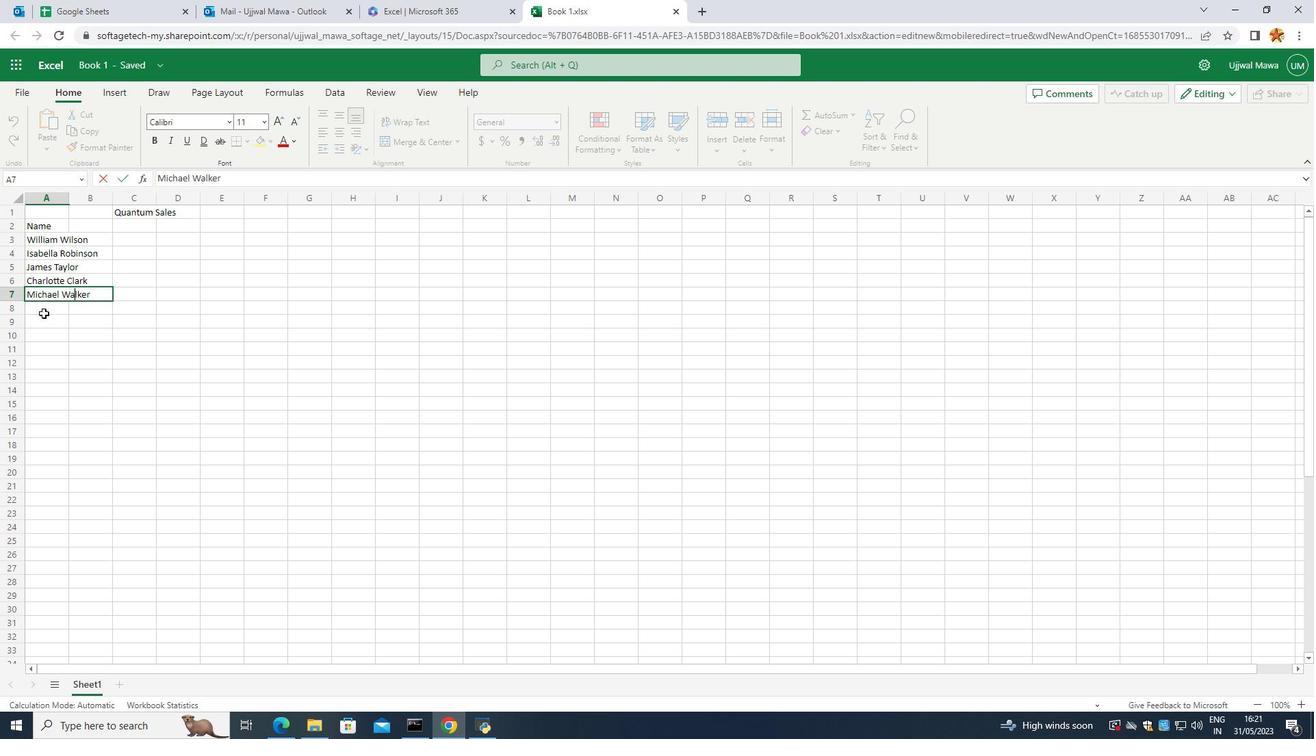 
Action: Mouse moved to (41, 315)
Screenshot: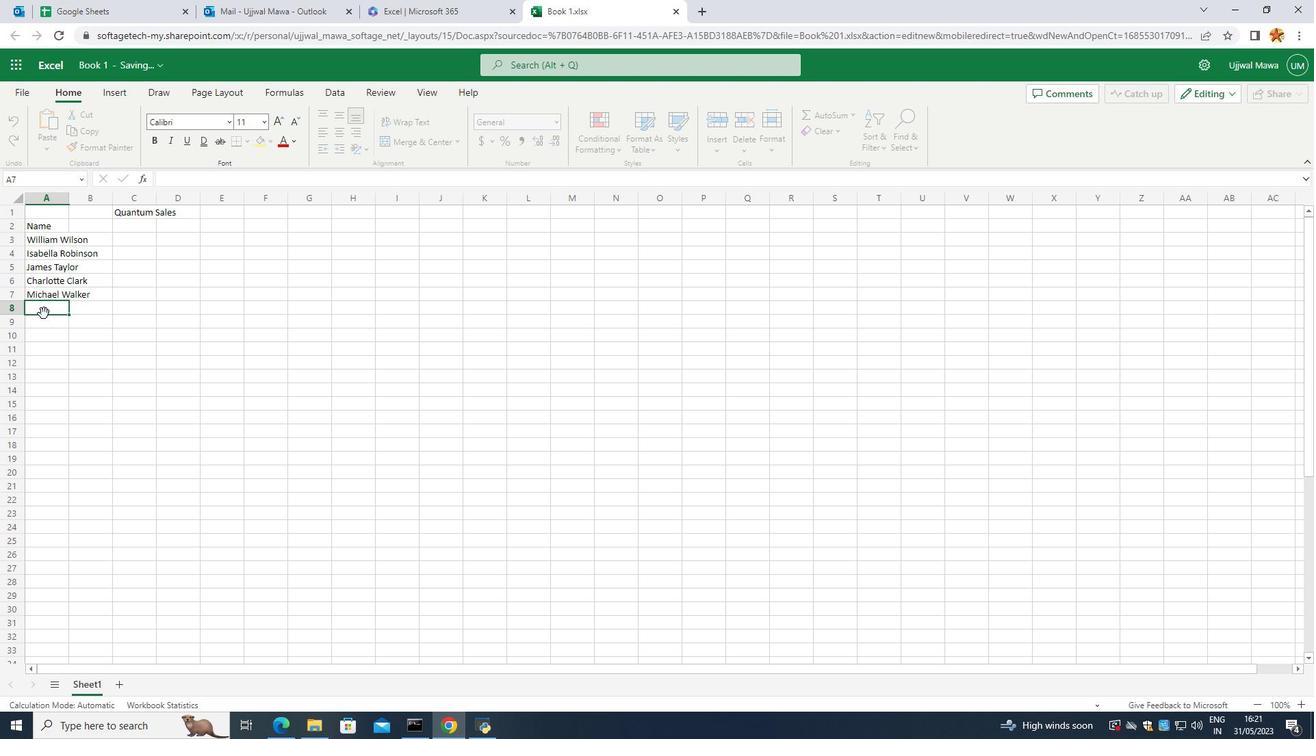 
Action: Mouse pressed left at (41, 315)
Screenshot: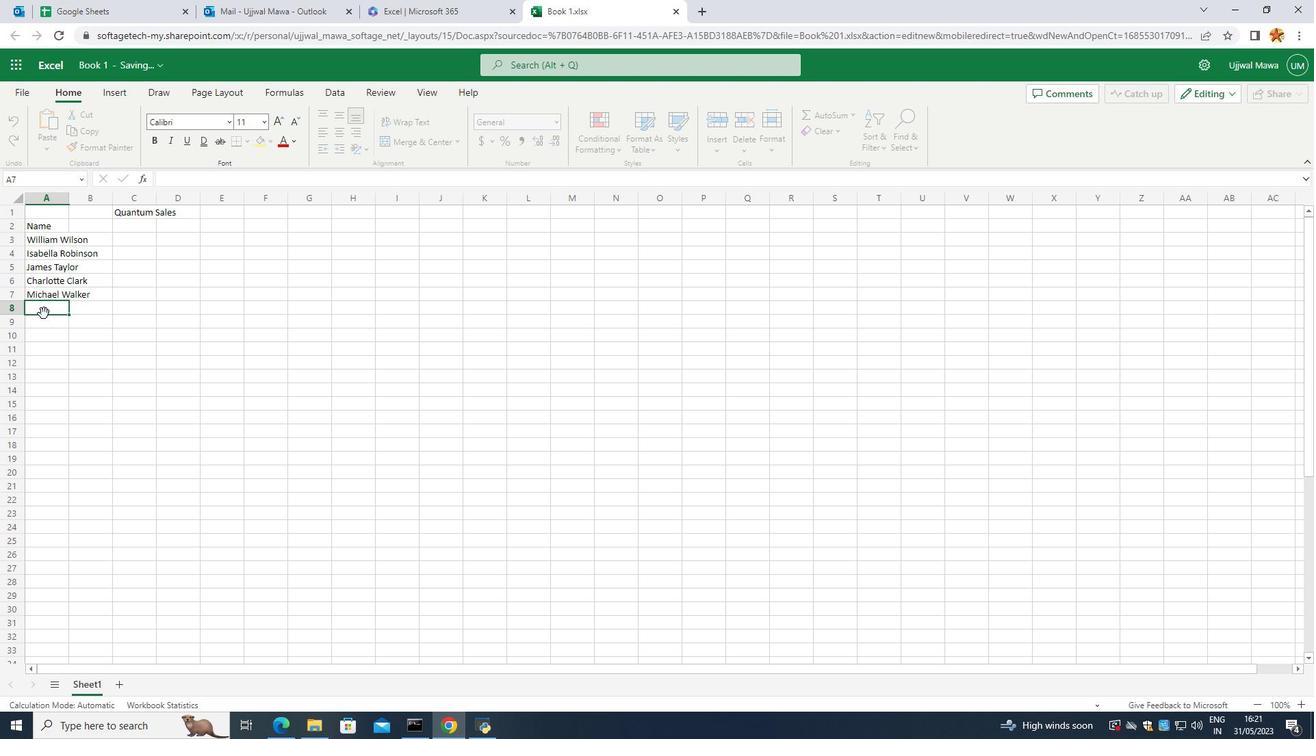 
Action: Mouse moved to (48, 306)
Screenshot: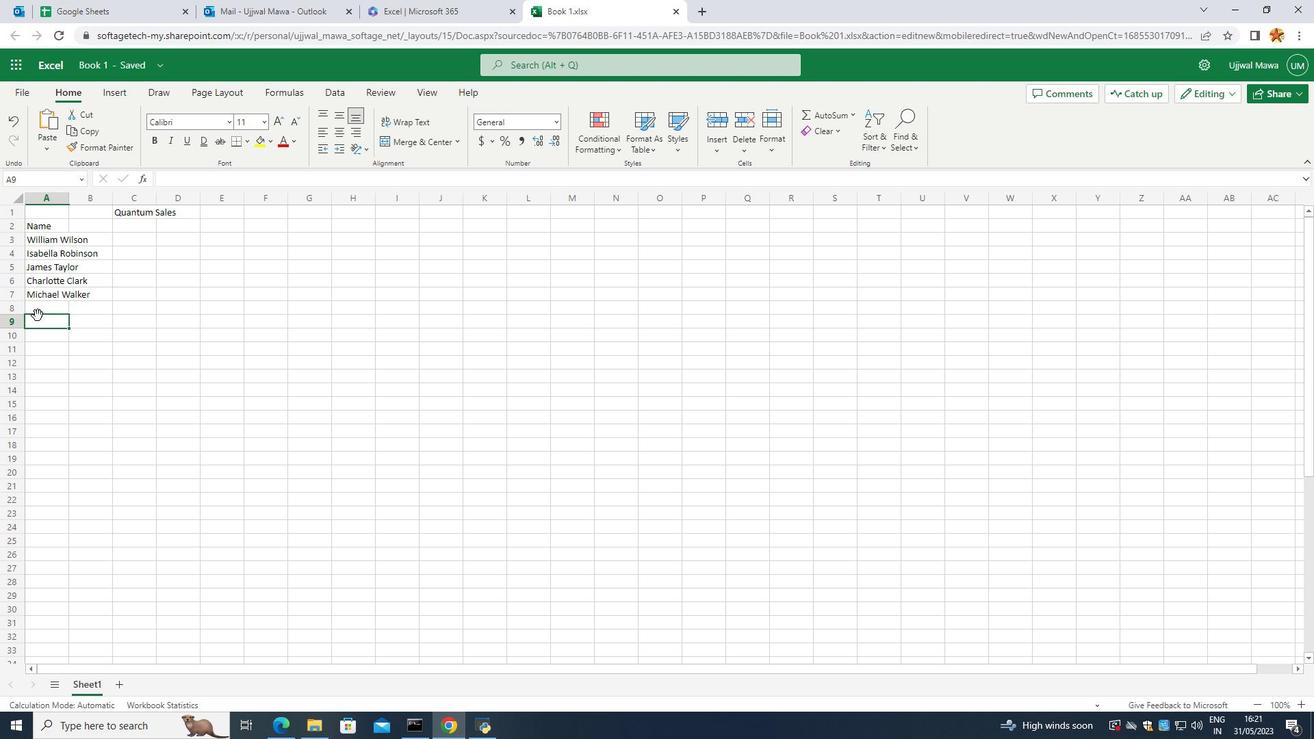 
Action: Mouse pressed left at (48, 306)
Screenshot: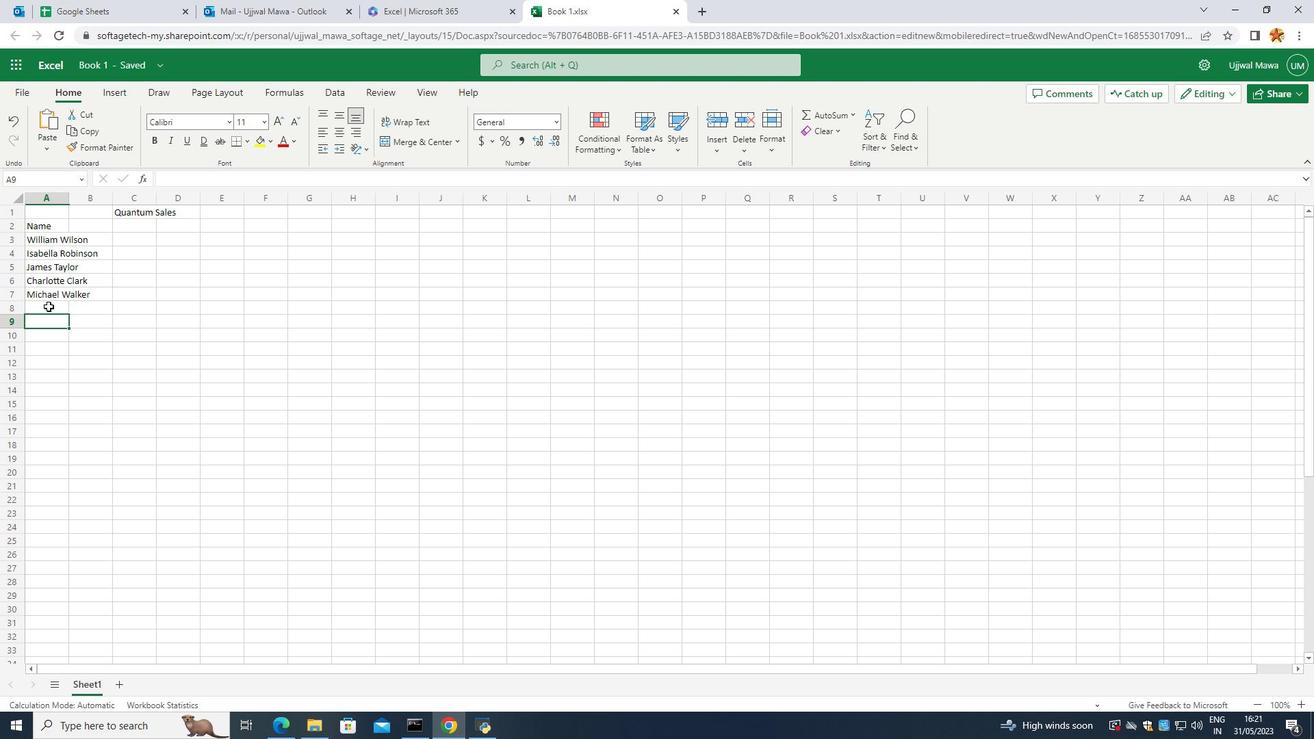 
Action: Mouse pressed left at (48, 306)
Screenshot: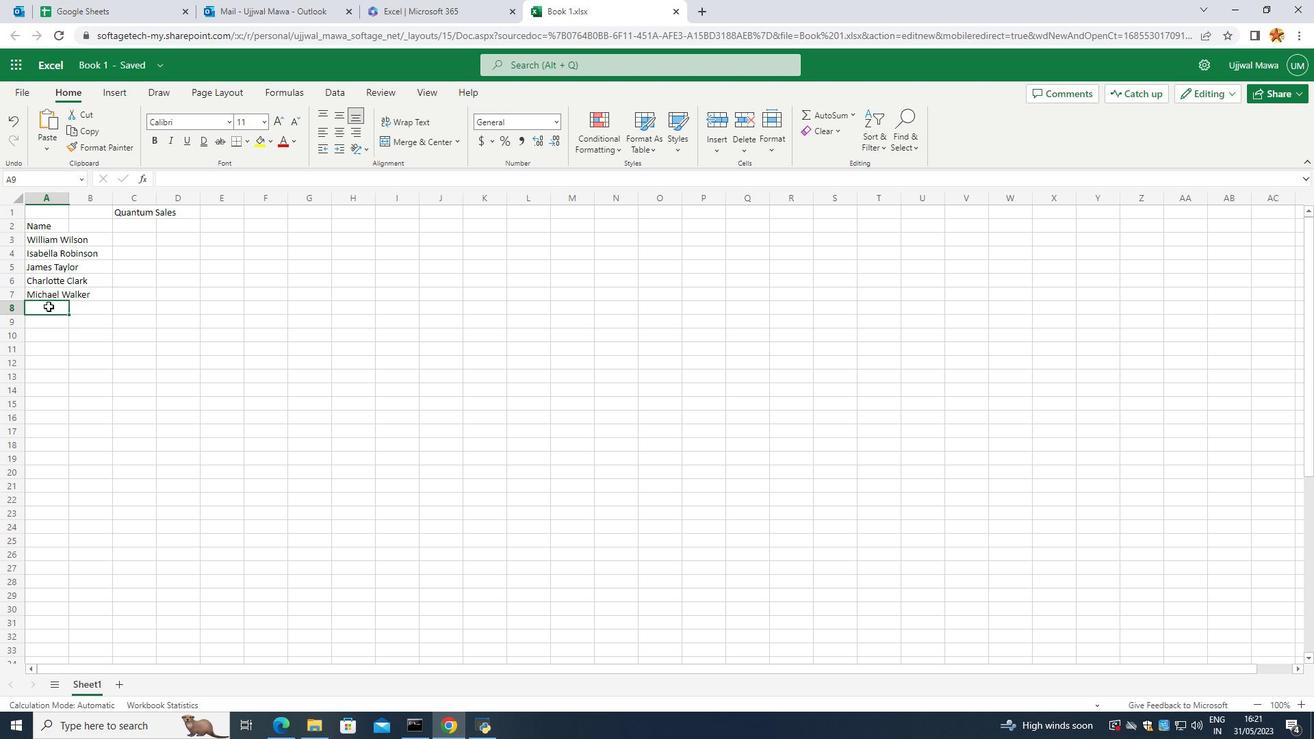
Action: Mouse moved to (48, 306)
Screenshot: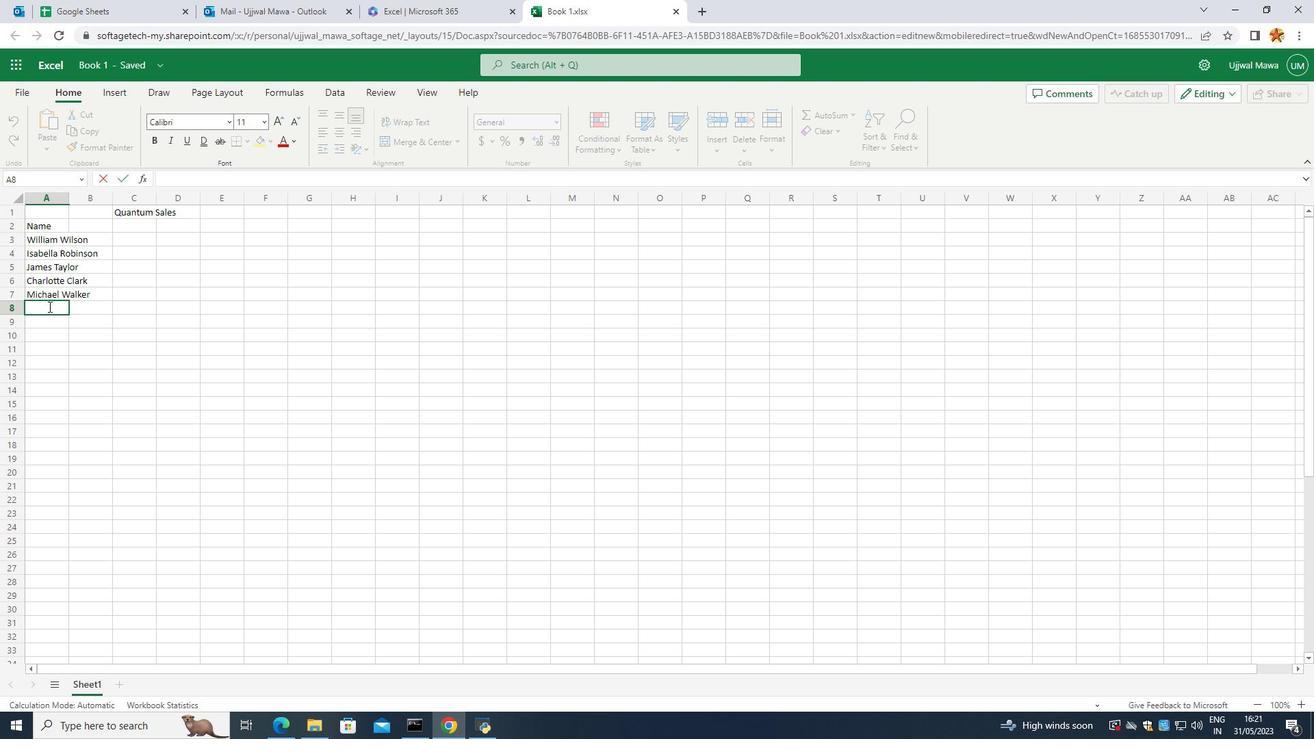 
Action: Key pressed <Key.caps_lock>AMELAI<Key.space><Key.backspace><Key.backspace><Key.backspace><Key.backspace><Key.backspace><Key.backspace><Key.caps_lock>melia<Key.space><Key.caps_lock>W<Key.caps_lock>right<Key.enter><Key.caps_lock>MATTHEW<Key.space><Key.caps_lock>t<Key.caps_lock>URNER\<Key.backspace><Key.backspace><Key.backspace>ER<Key.enter>
Screenshot: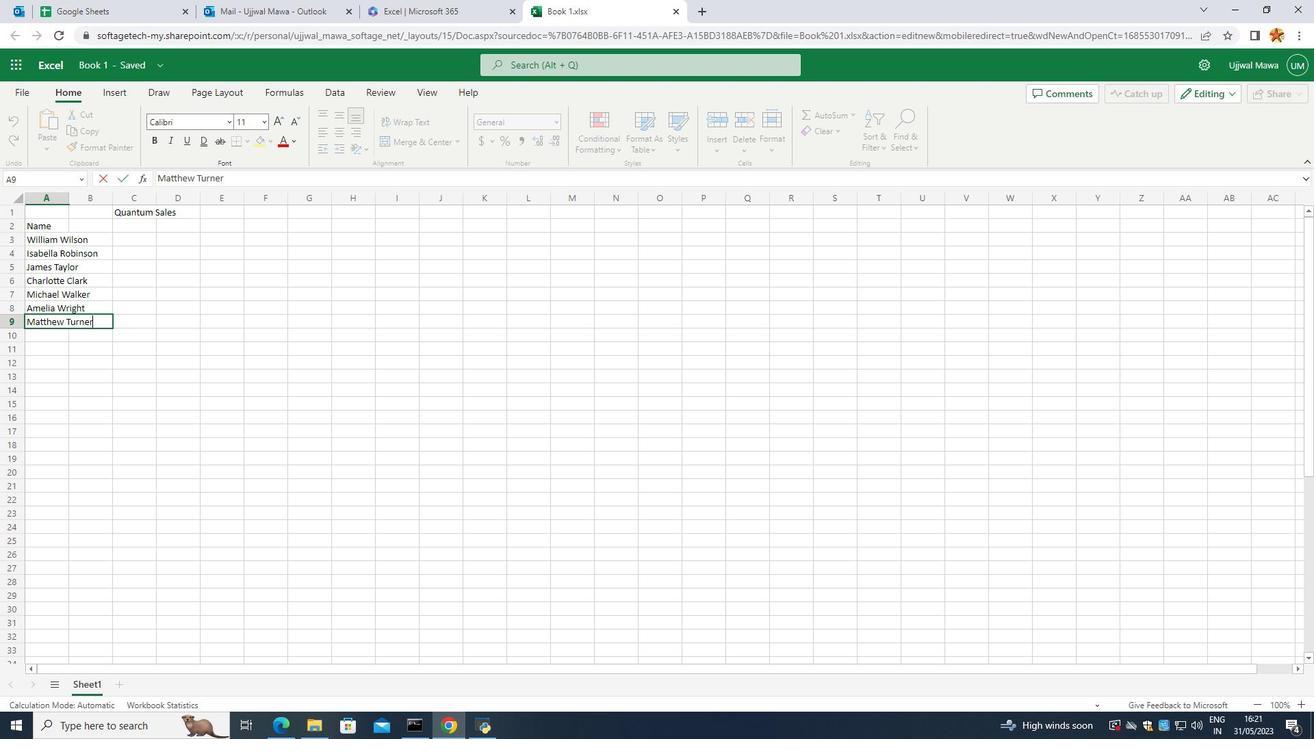 
Action: Mouse moved to (32, 374)
Screenshot: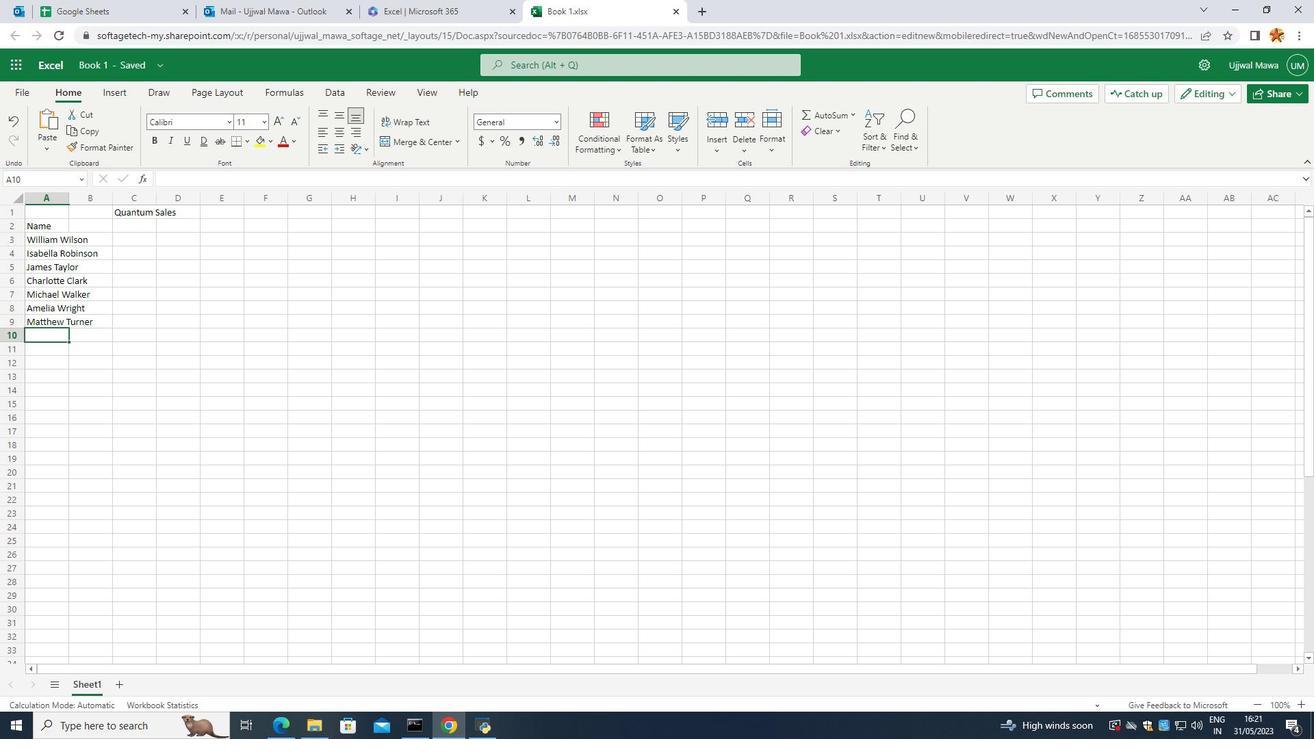 
Action: Key pressed <Key.caps_lock>h<Key.caps_lock>ARPER<Key.space><Key.caps_lock>h<Key.caps_lock>ALL<Key.enter><Key.caps_lock>j<Key.caps_lock>OSEPH<Key.space><Key.caps_lock>p<Key.caps_lock>JHU<Key.backspace>ILLIPS\<Key.backspace><Key.backspace><Key.backspace><Key.backspace><Key.backspace><Key.backspace><Key.backspace><Key.backspace><Key.backspace>HILLIPS<Key.enter>
Screenshot: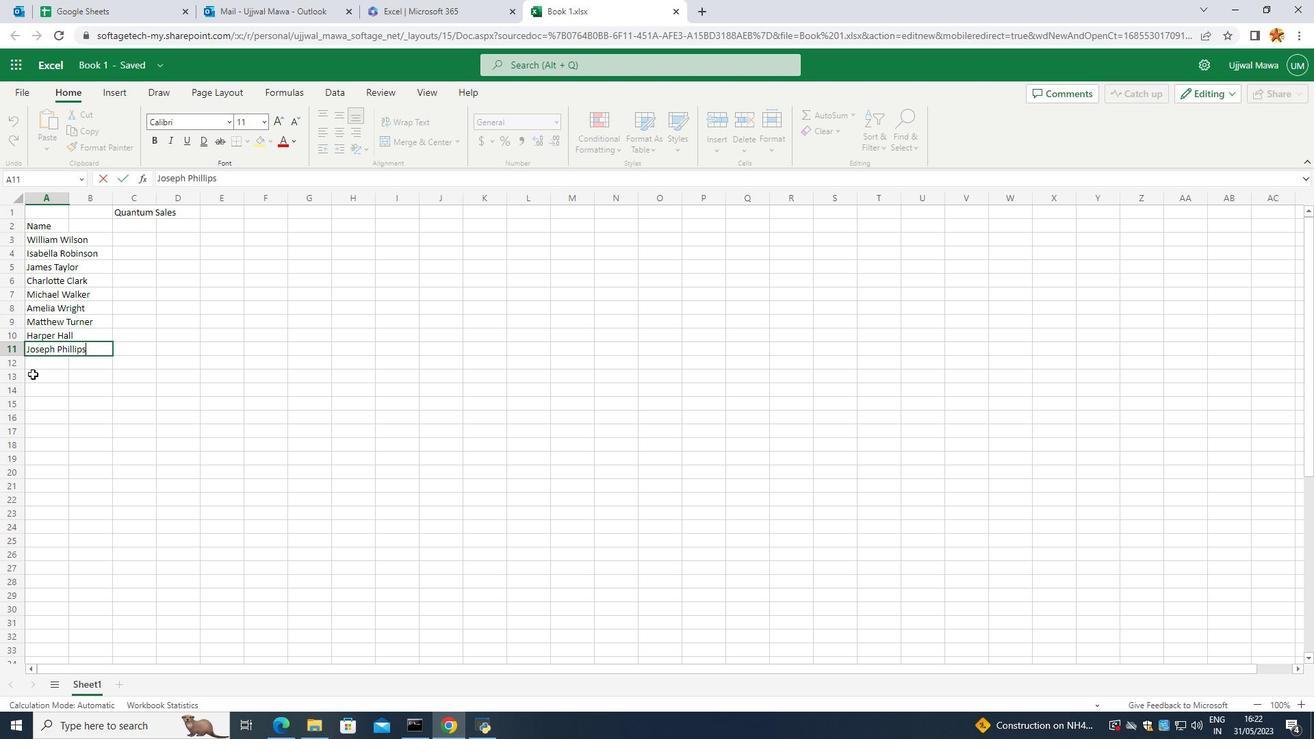 
Action: Mouse moved to (33, 377)
Screenshot: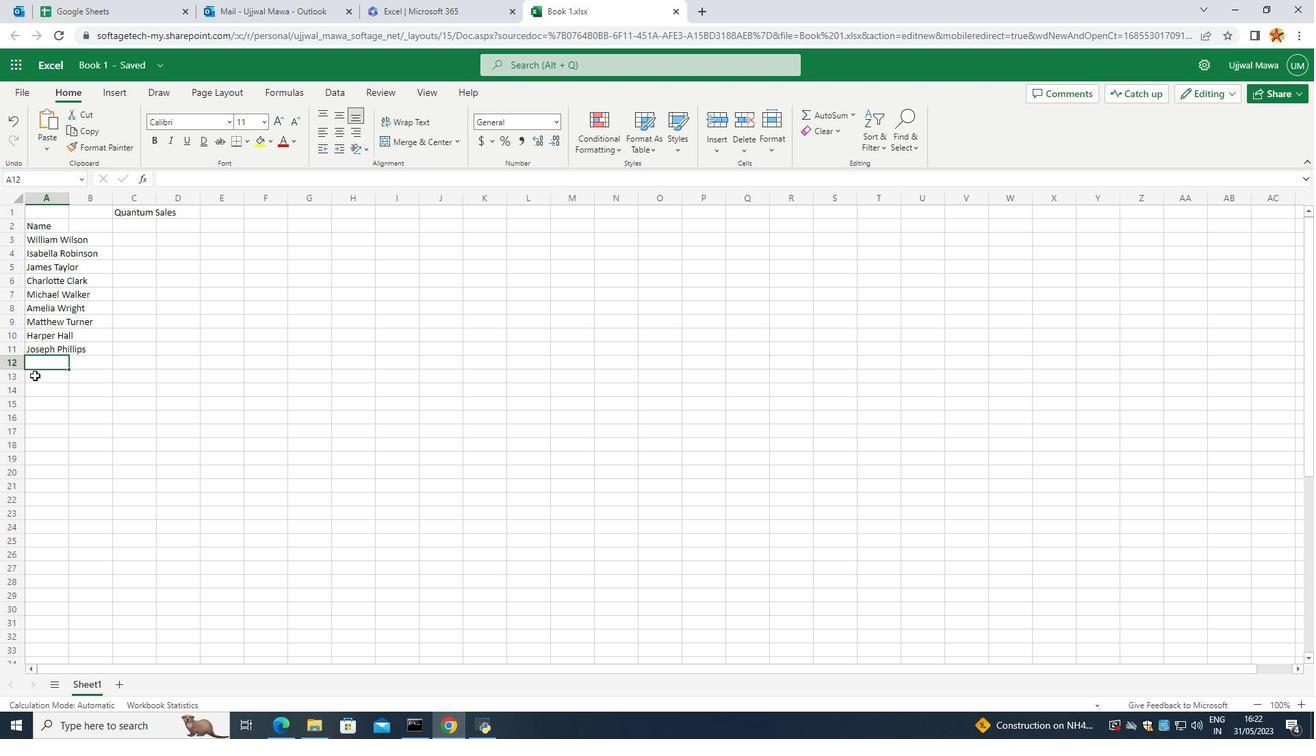 
Action: Key pressed <Key.caps_lock>a<Key.caps_lock>BIGAIL<Key.space><Key.caps_lock>a<Key.caps_lock>DAMS]<Key.backspace><Key.enter>
Screenshot: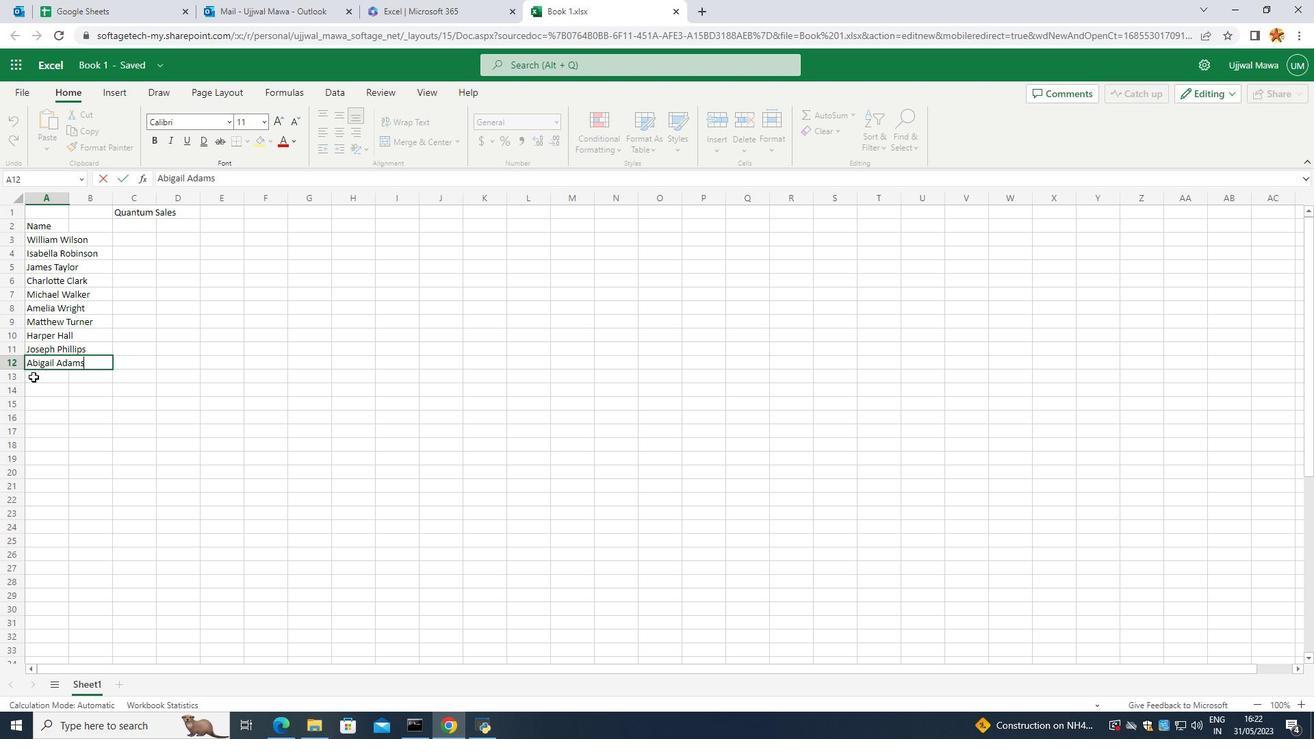 
Action: Mouse moved to (233, 281)
Screenshot: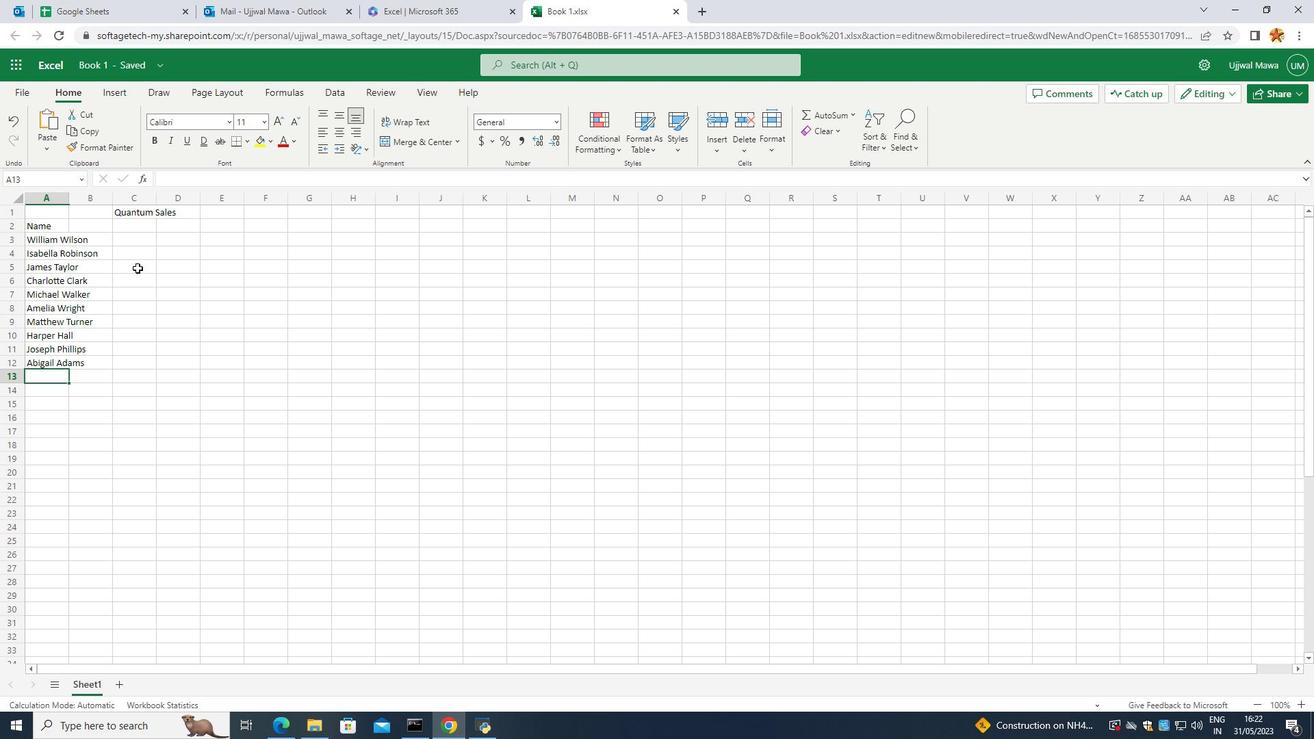 
Action: Mouse pressed left at (233, 281)
Screenshot: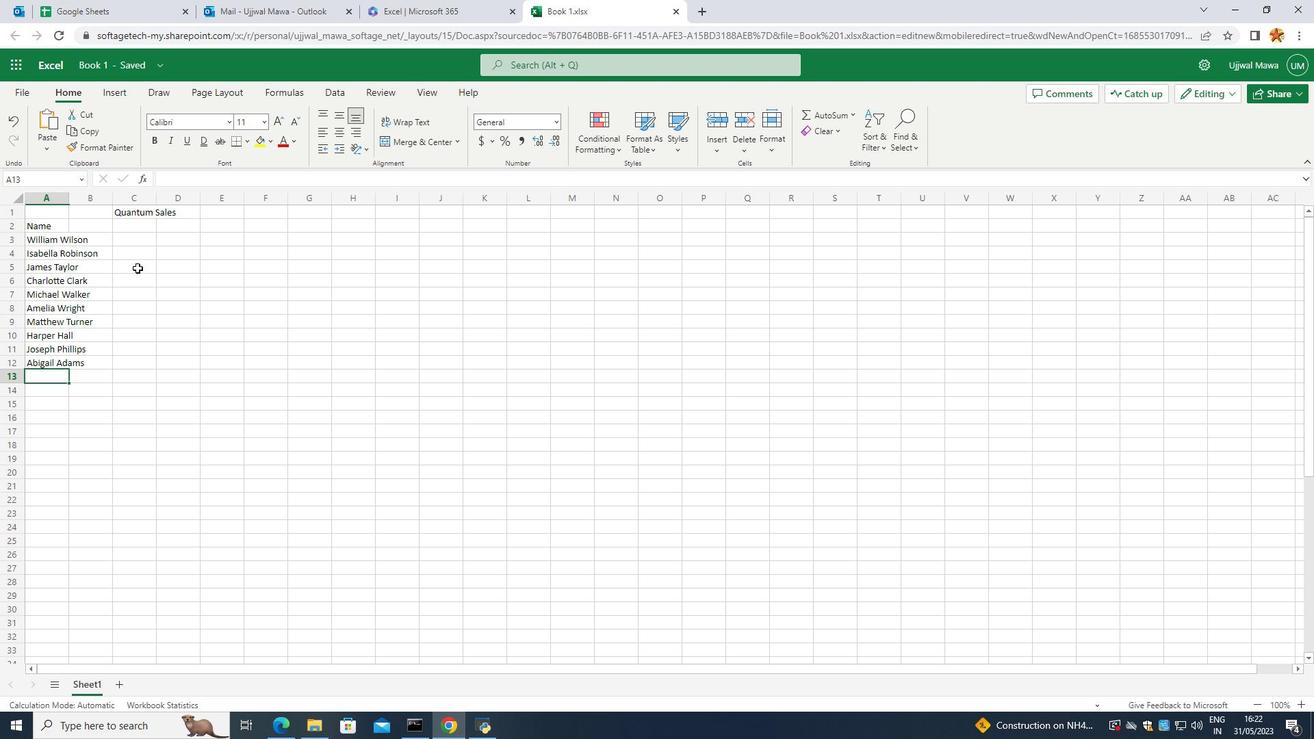 
Action: Mouse moved to (151, 228)
Screenshot: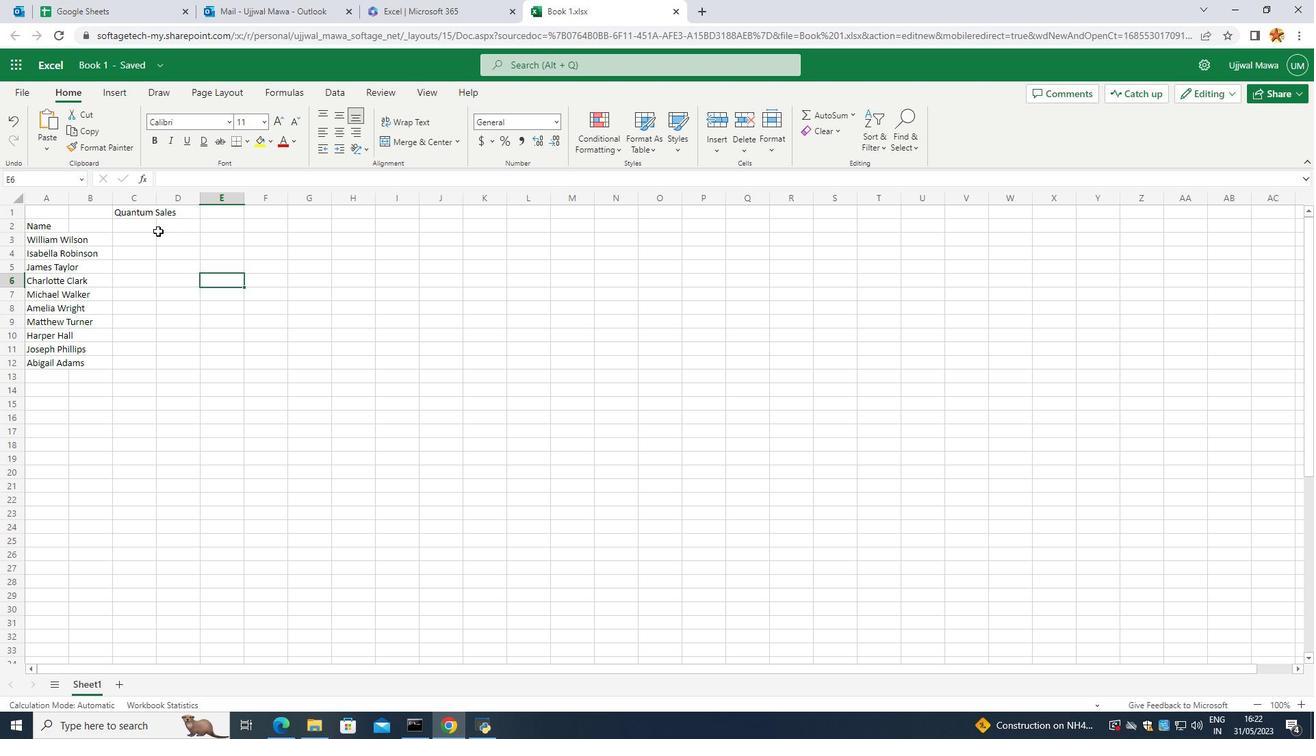
Action: Mouse pressed left at (151, 228)
Screenshot: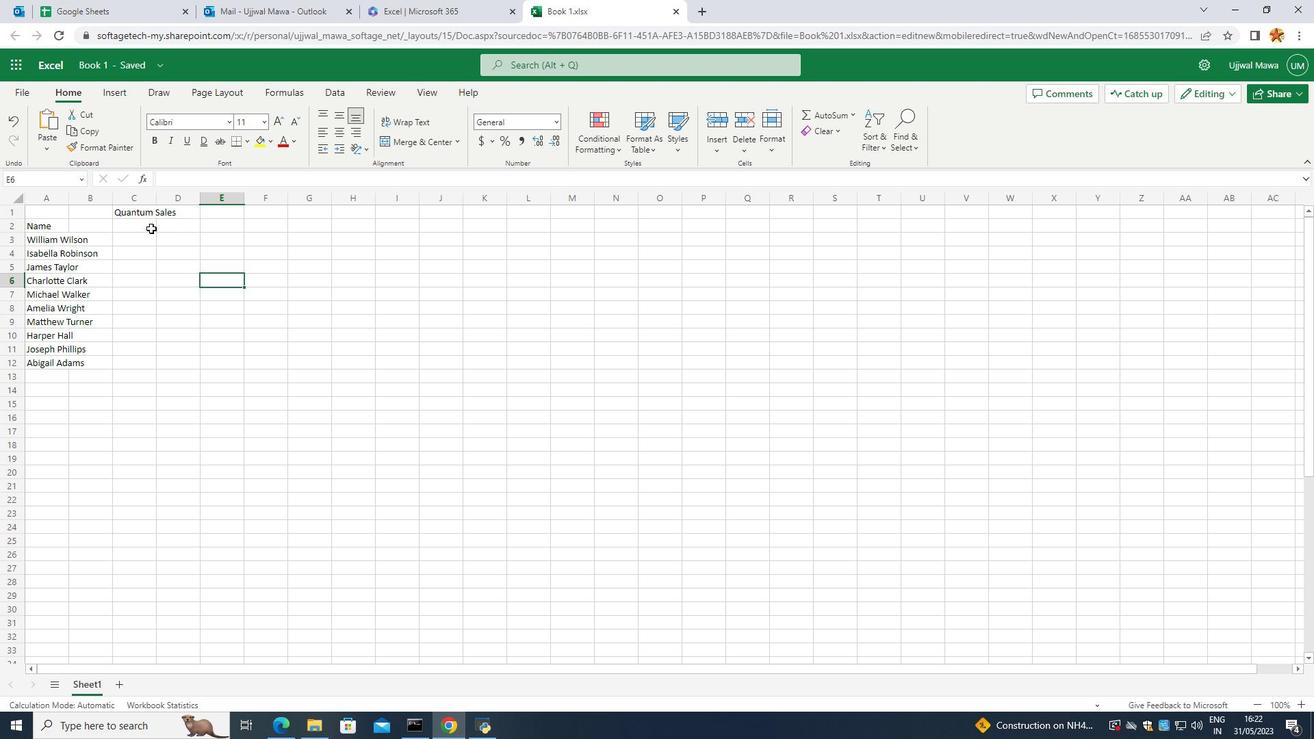 
Action: Mouse pressed left at (151, 228)
Screenshot: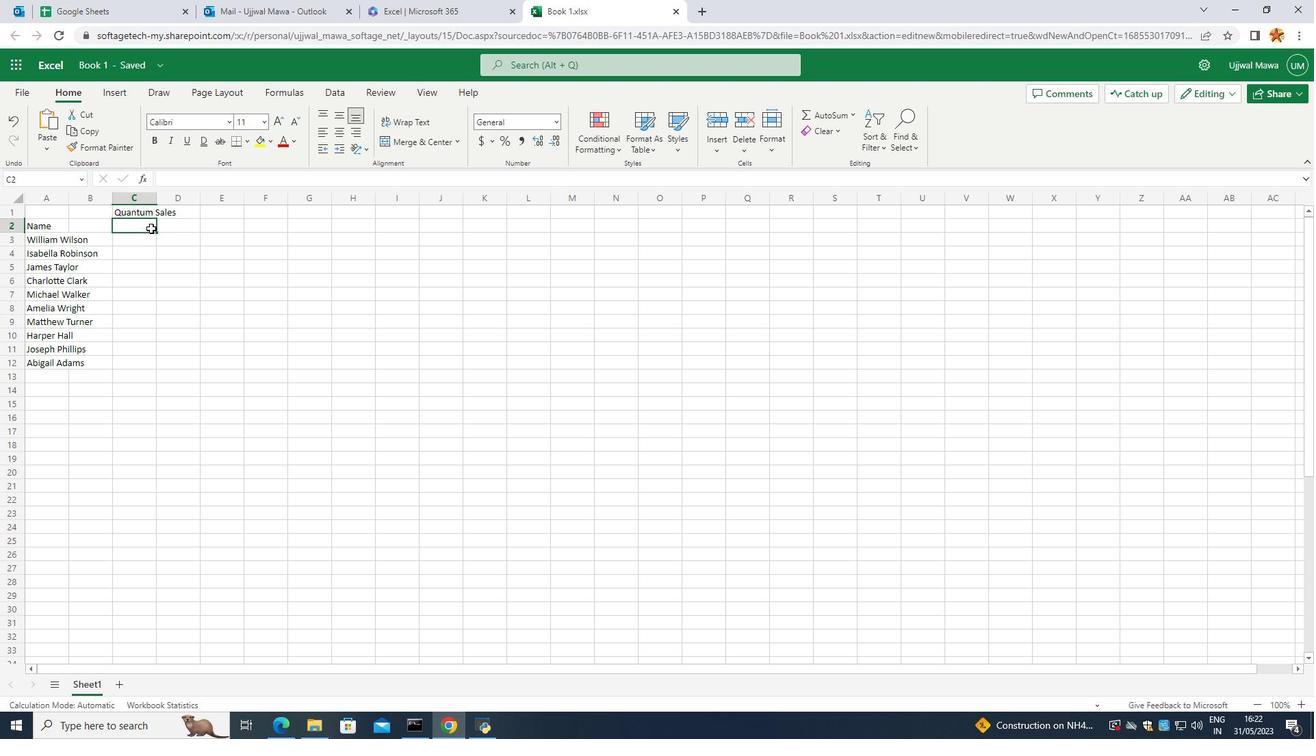 
Action: Mouse pressed left at (151, 228)
Screenshot: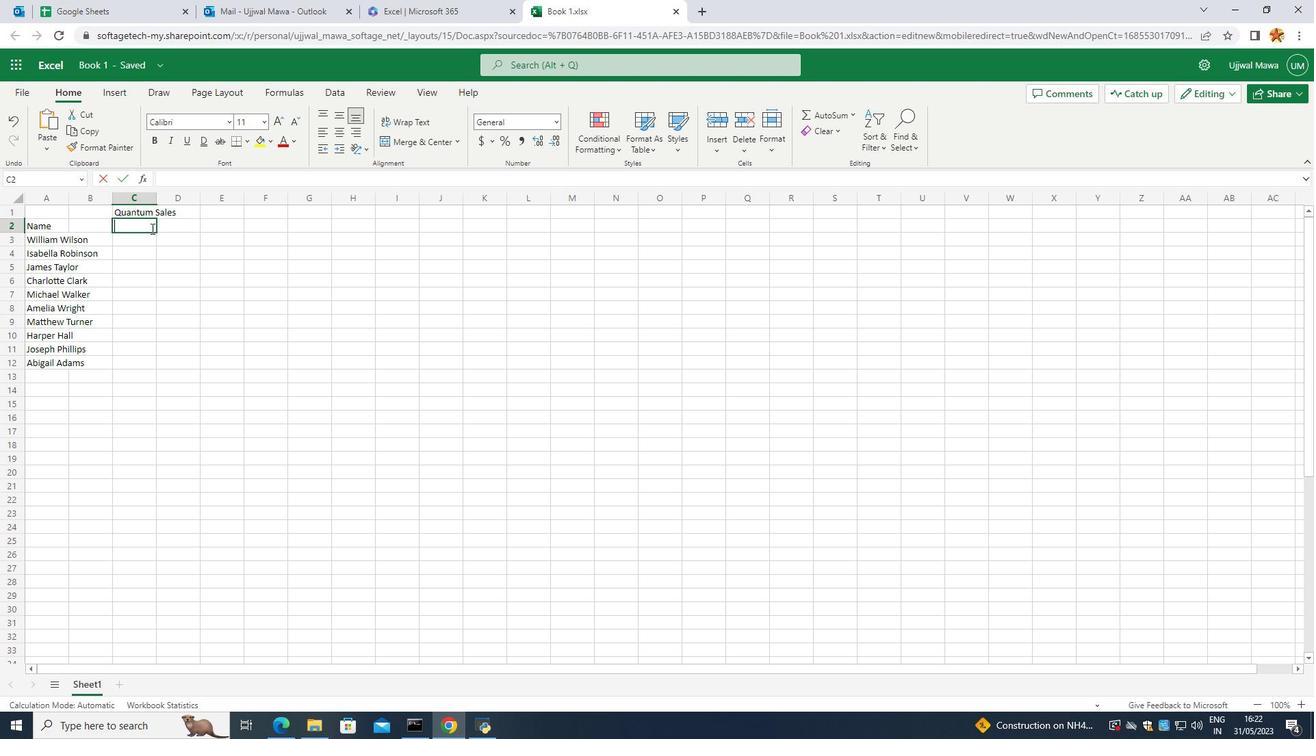 
Action: Mouse moved to (162, 232)
Screenshot: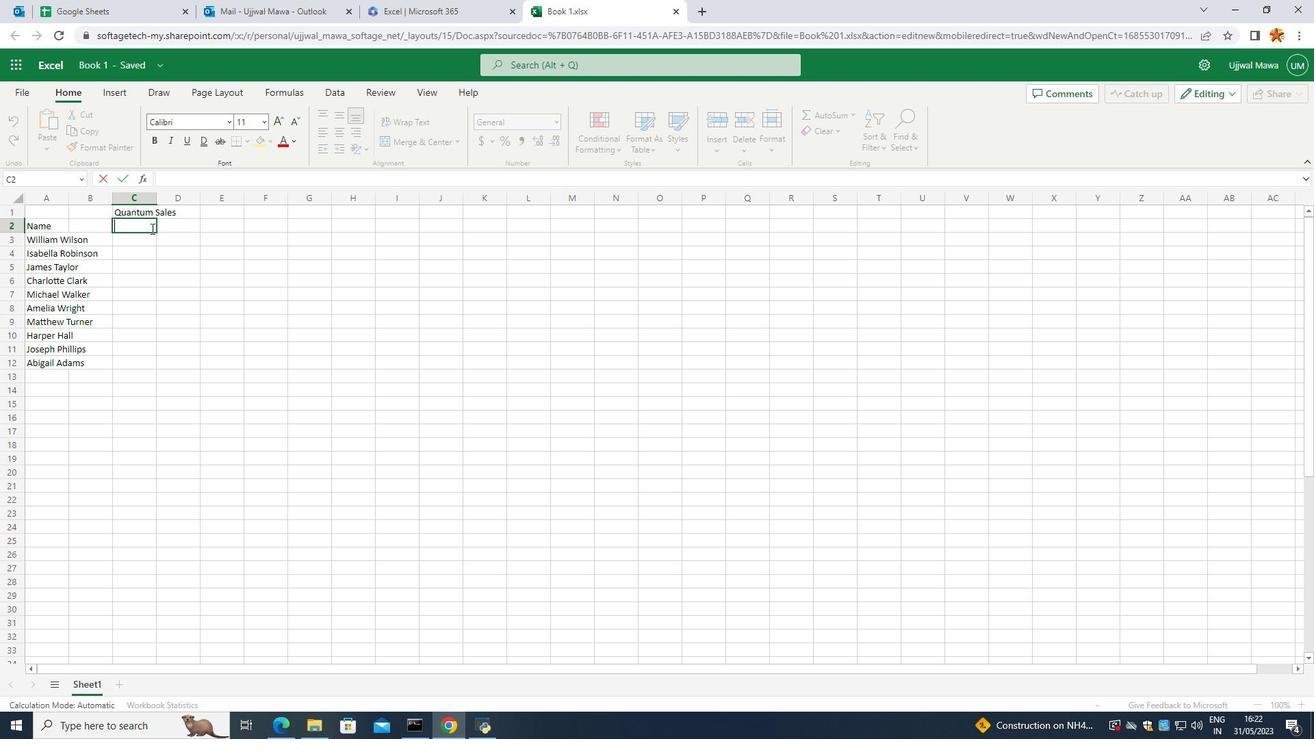
Action: Key pressed ITEM<Key.space><Key.caps_lock>c<Key.caps_lock>ODE<Key.enter>
Screenshot: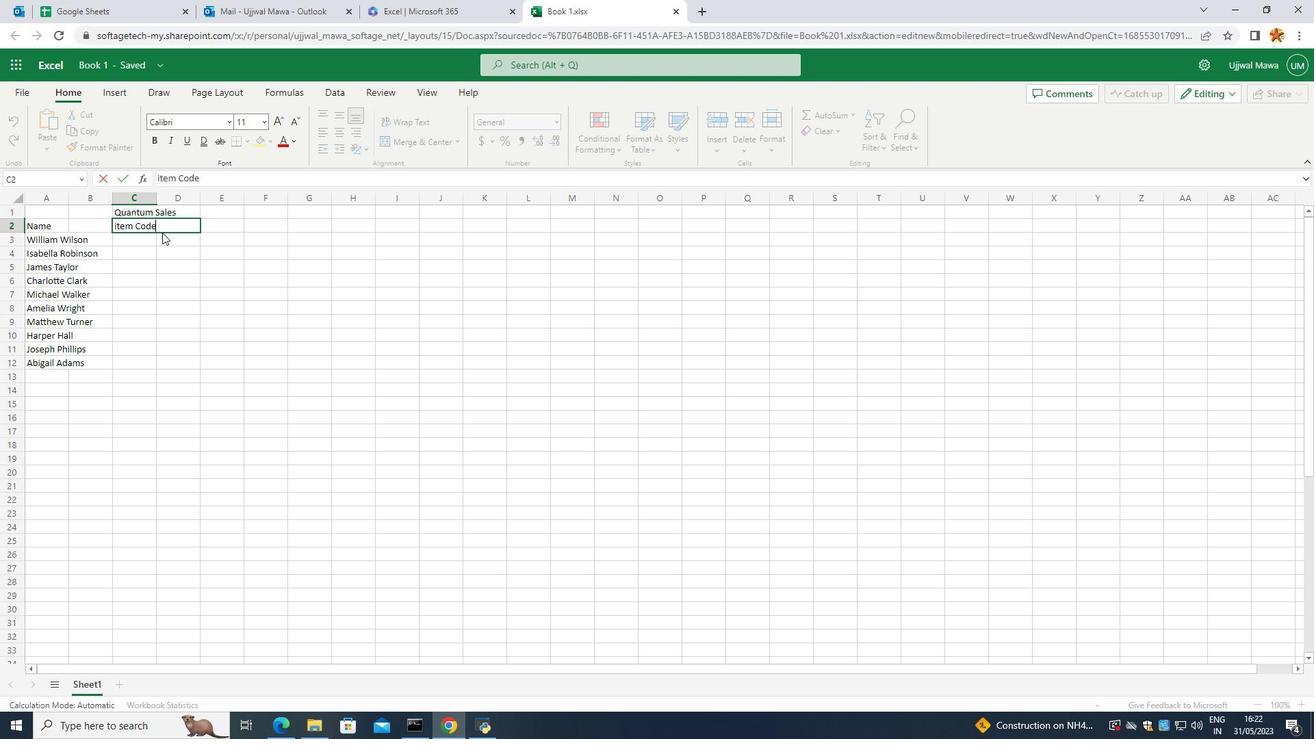 
Action: Mouse moved to (157, 234)
Screenshot: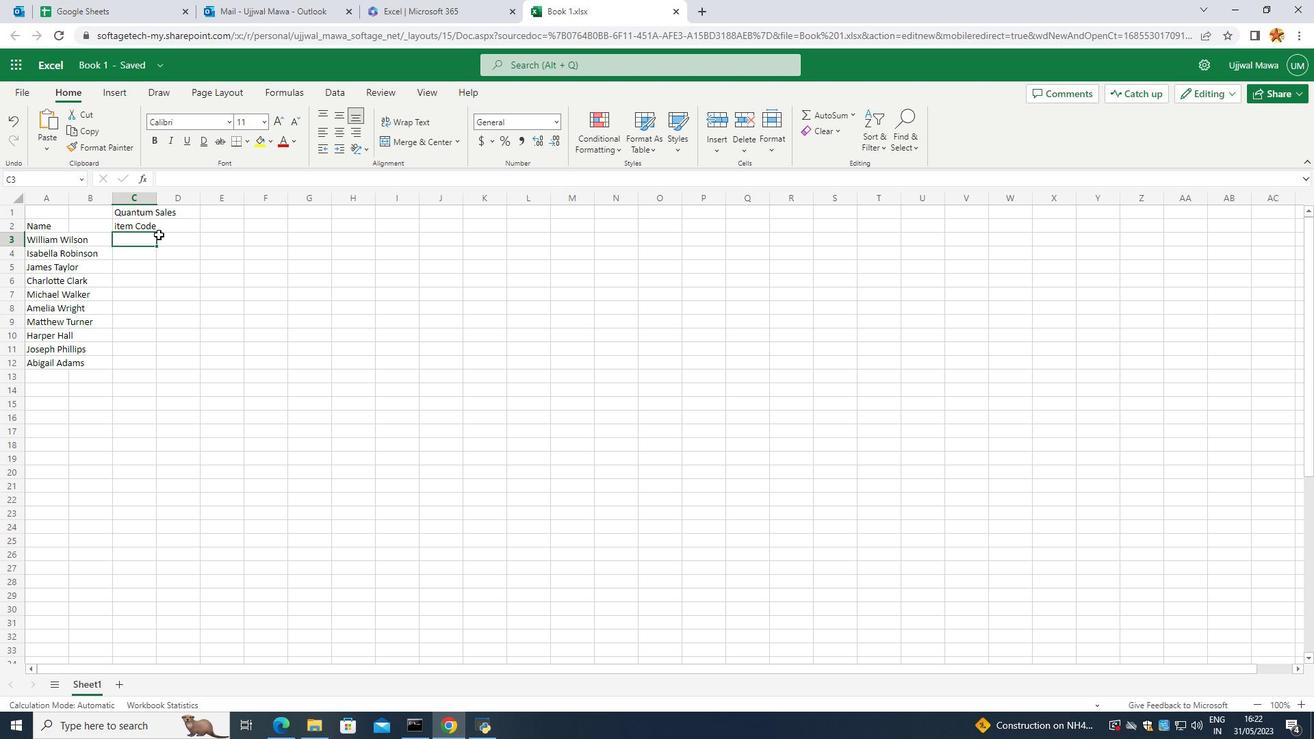 
Action: Key pressed 1000]<Key.backspace><Key.enter>1010<Key.enter>1020<Key.enter>1-030<Key.enter>1040<Key.enter>
Screenshot: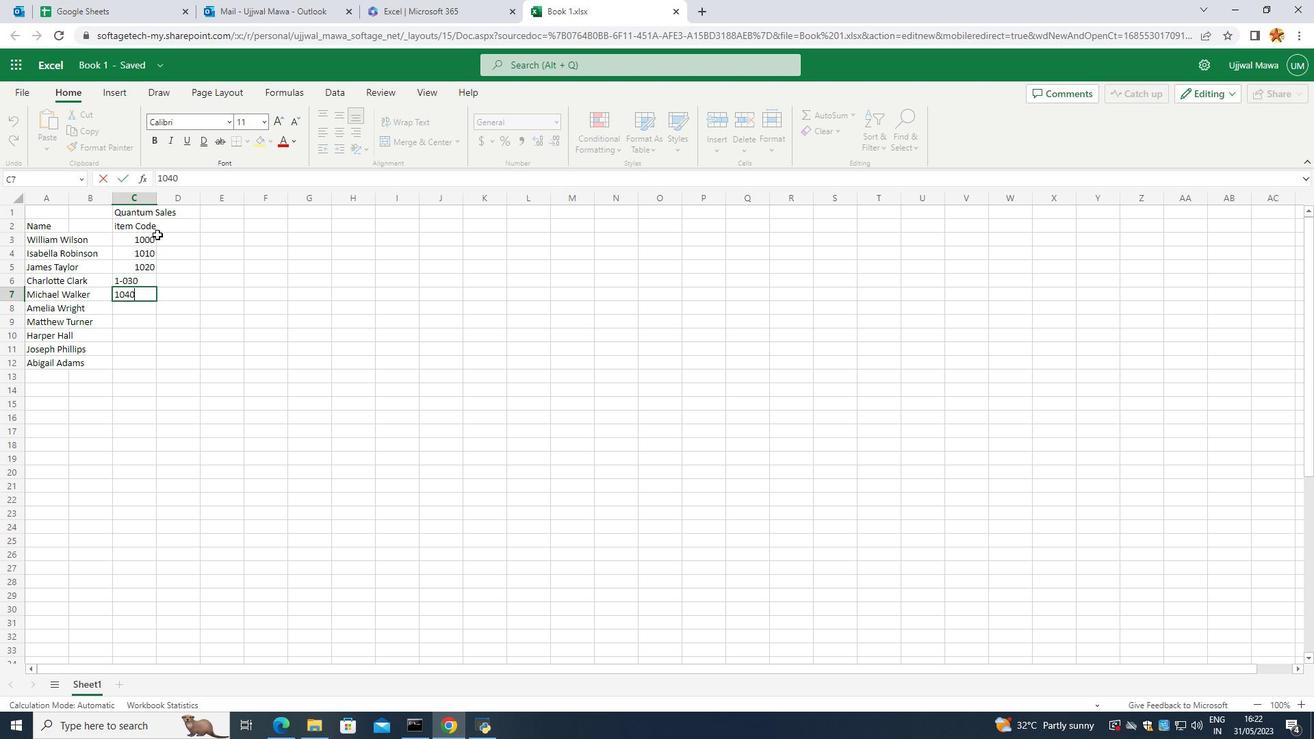
Action: Mouse moved to (114, 284)
Screenshot: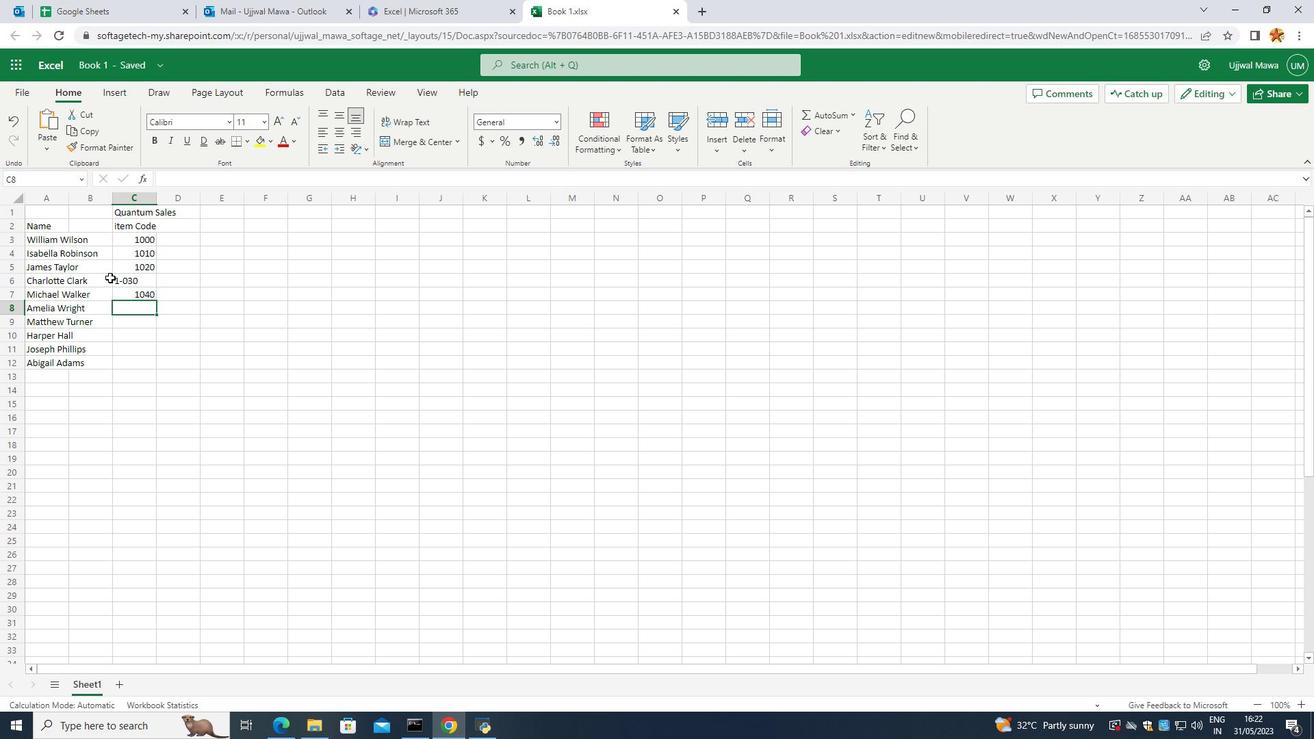 
Action: Mouse pressed left at (114, 284)
Screenshot: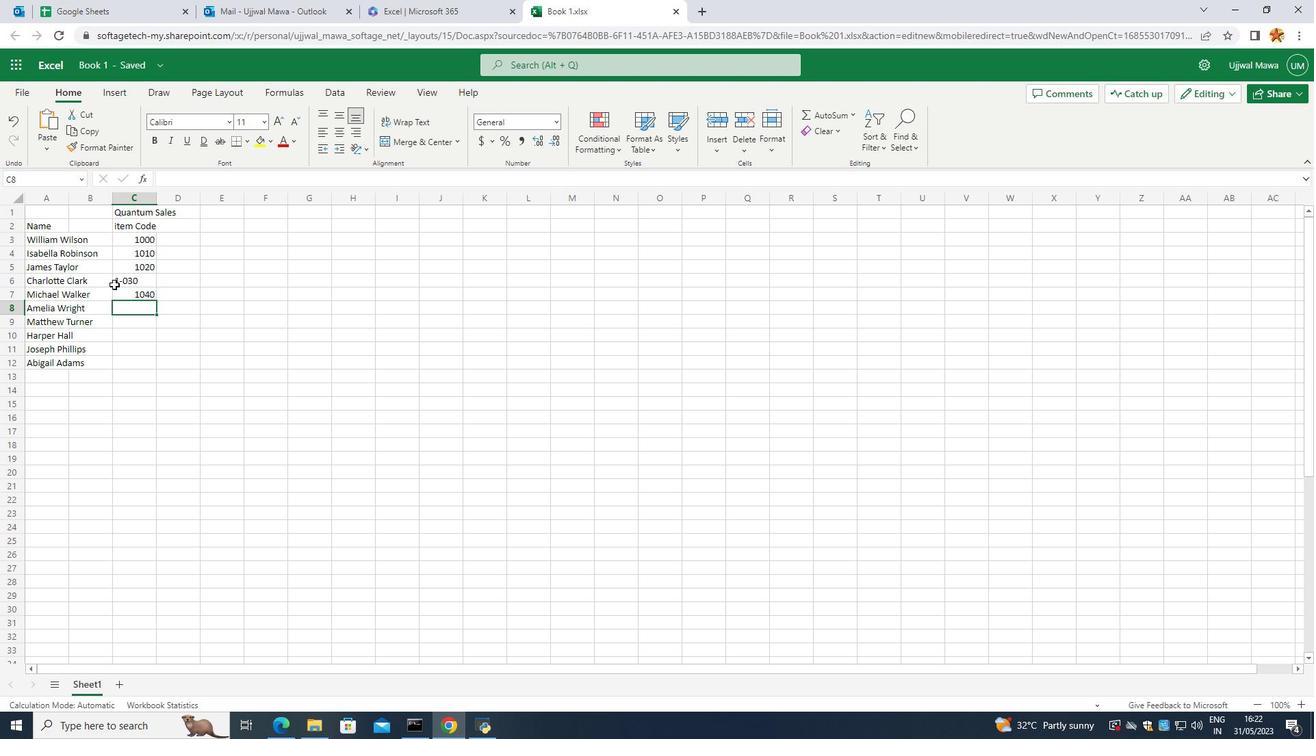 
Action: Mouse moved to (114, 284)
Screenshot: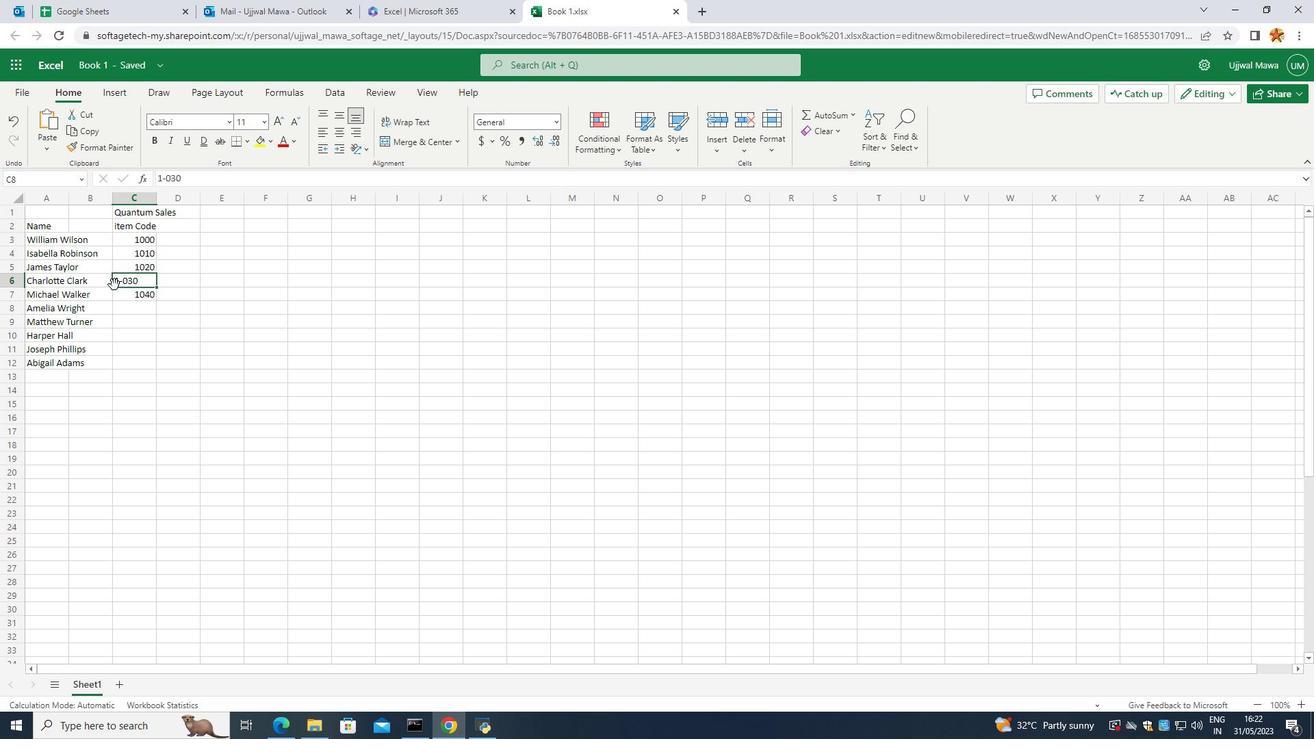 
Action: Mouse pressed left at (114, 284)
Screenshot: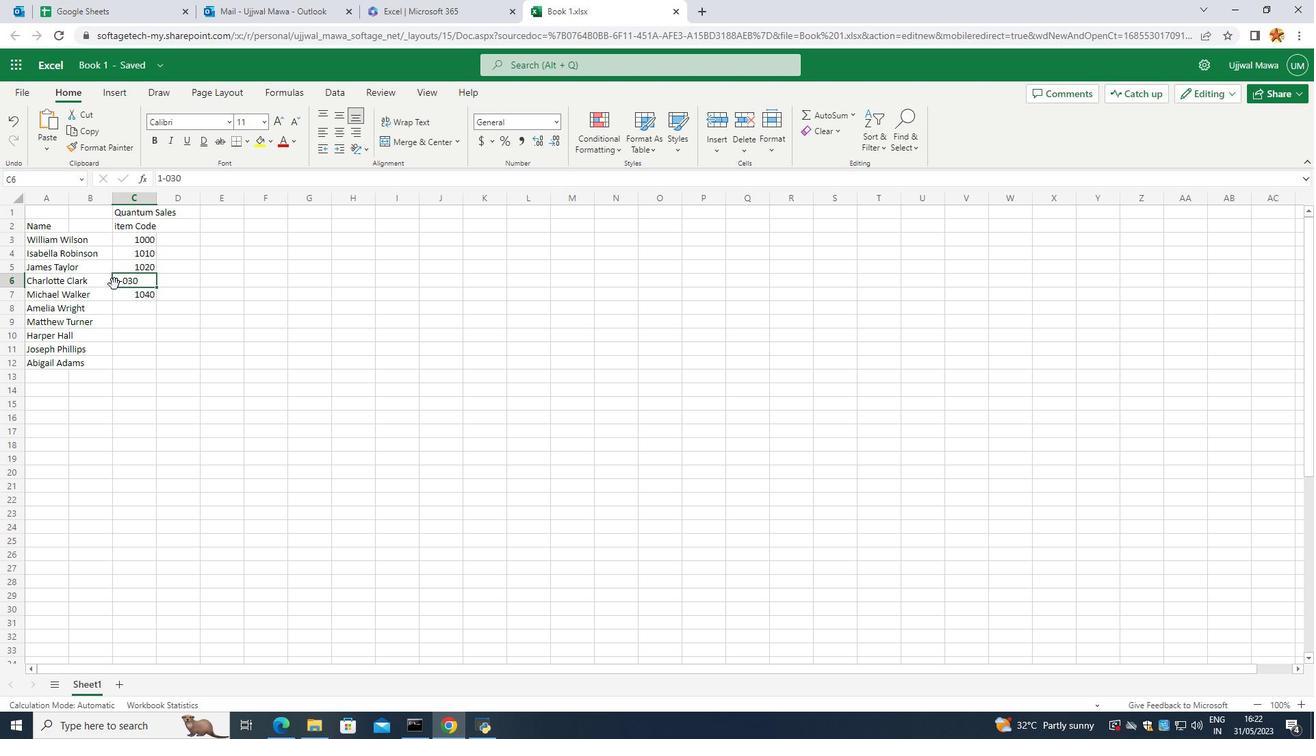
Action: Mouse moved to (123, 284)
Screenshot: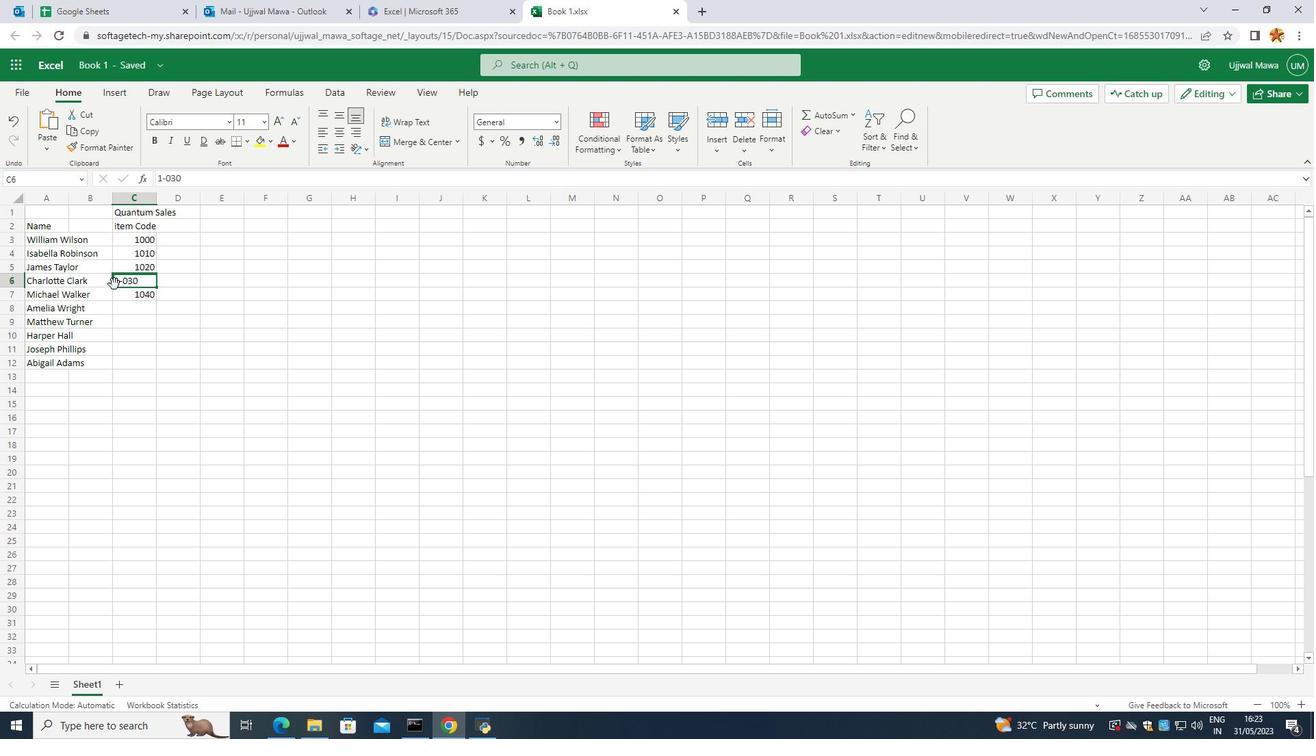 
Action: Mouse pressed left at (123, 284)
Screenshot: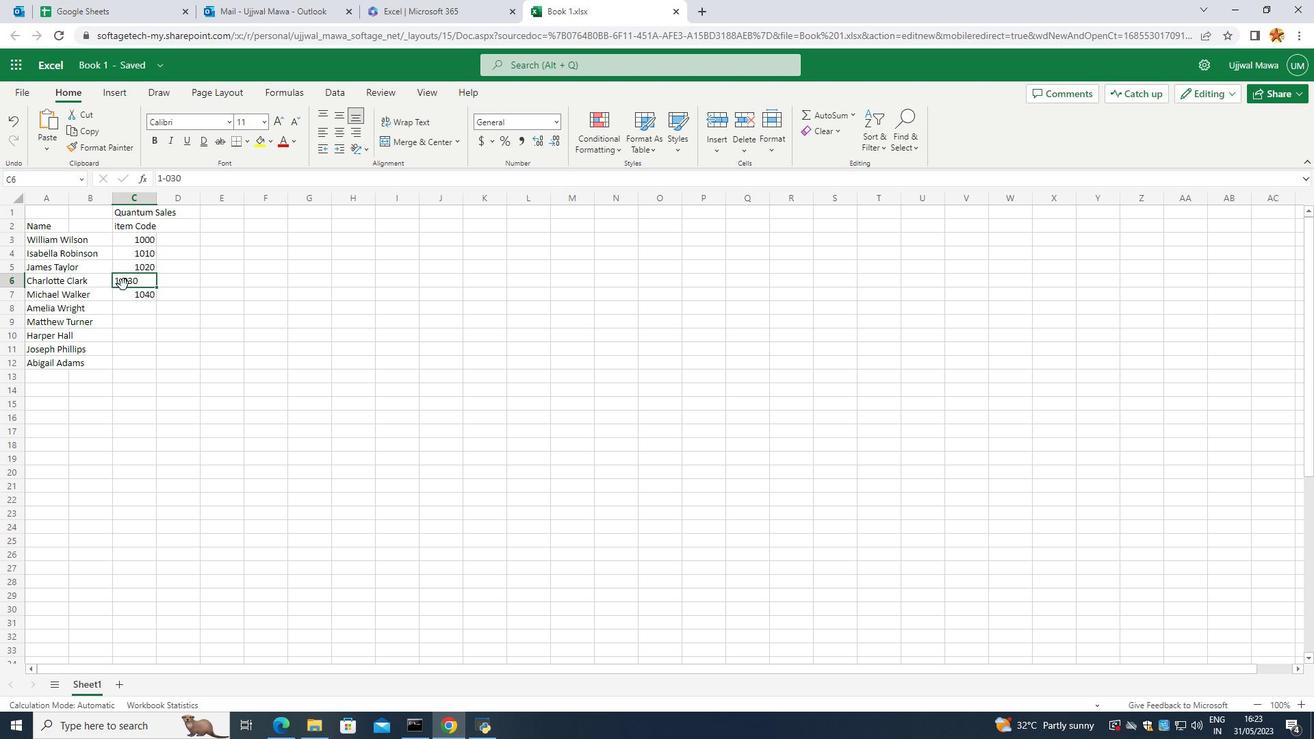 
Action: Mouse pressed left at (123, 284)
Screenshot: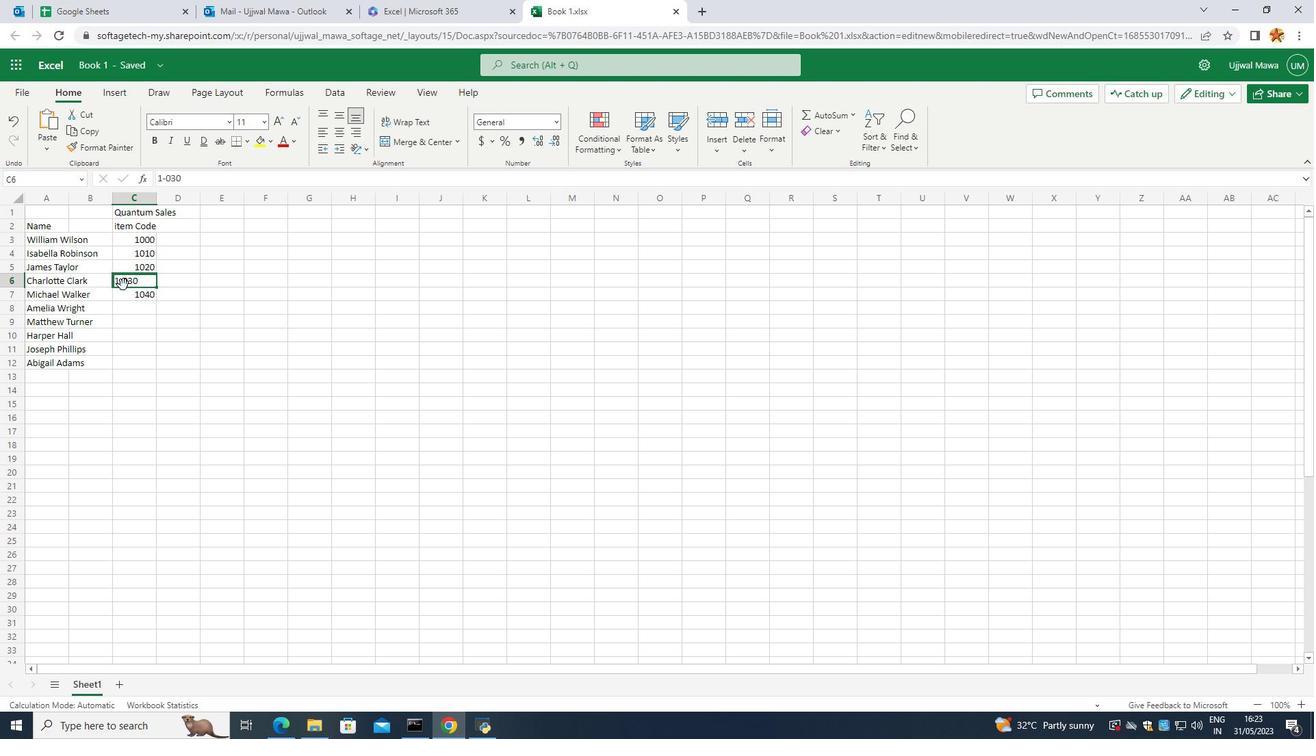 
Action: Mouse moved to (126, 281)
Screenshot: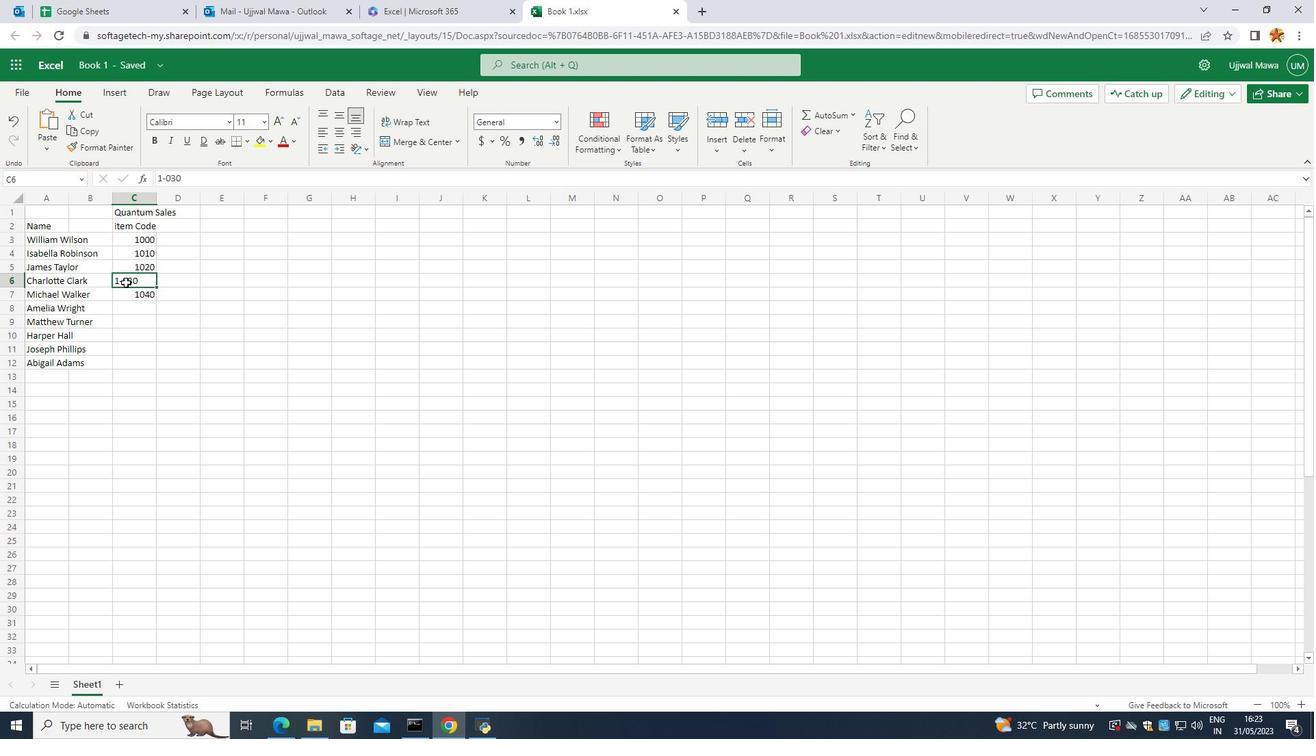 
Action: Mouse pressed left at (126, 281)
Screenshot: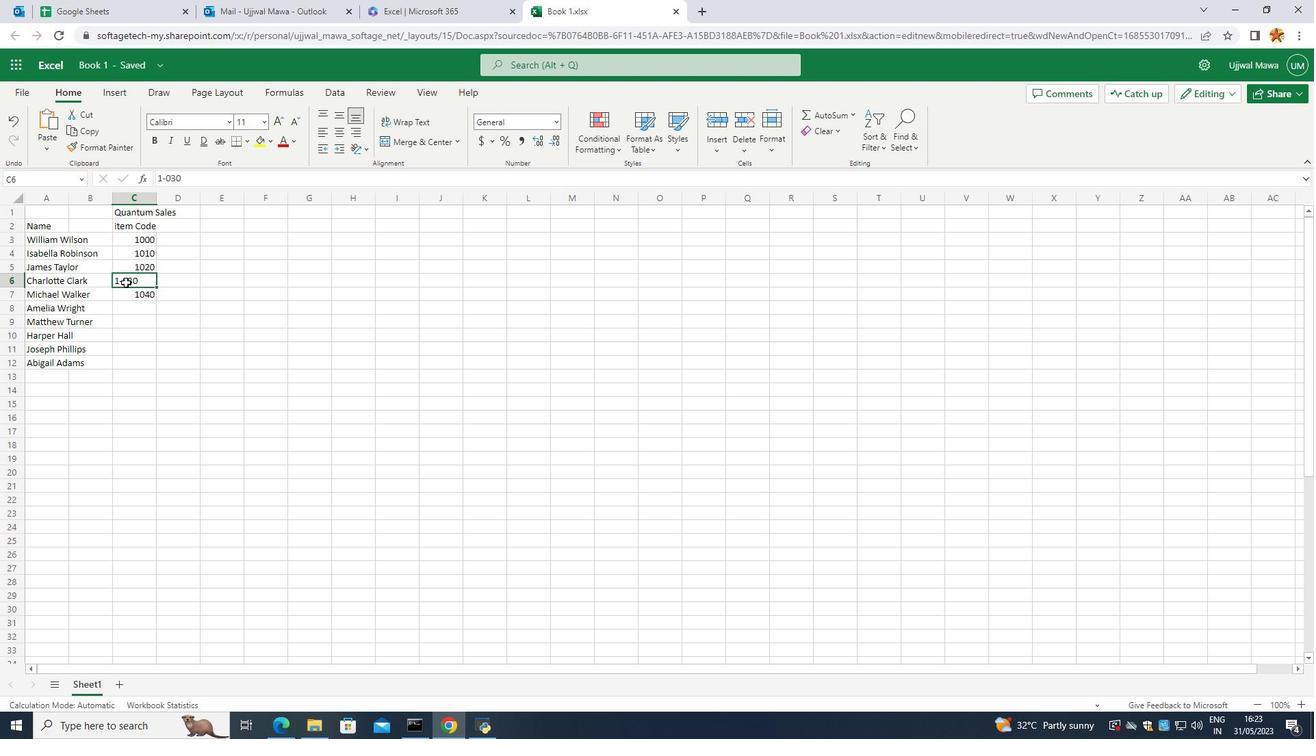 
Action: Mouse pressed left at (126, 281)
Screenshot: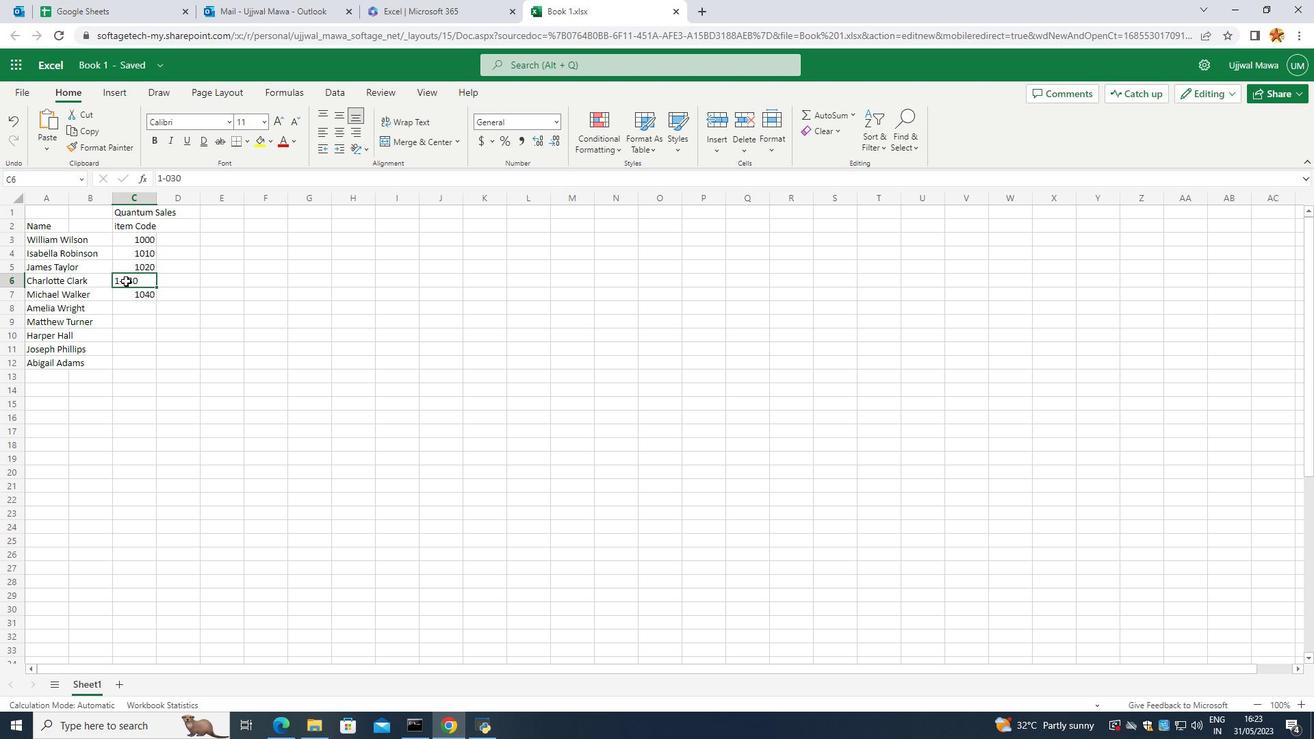 
Action: Mouse moved to (123, 281)
Screenshot: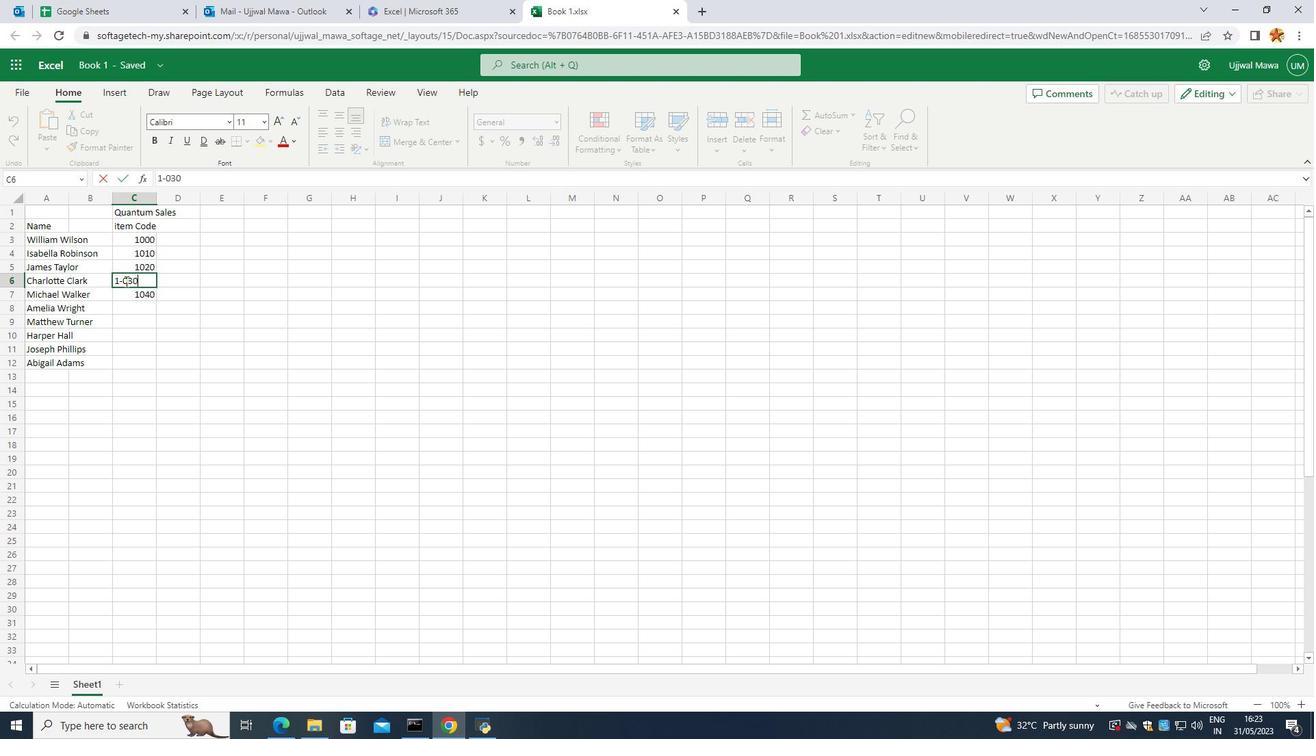 
Action: Mouse pressed left at (123, 281)
Screenshot: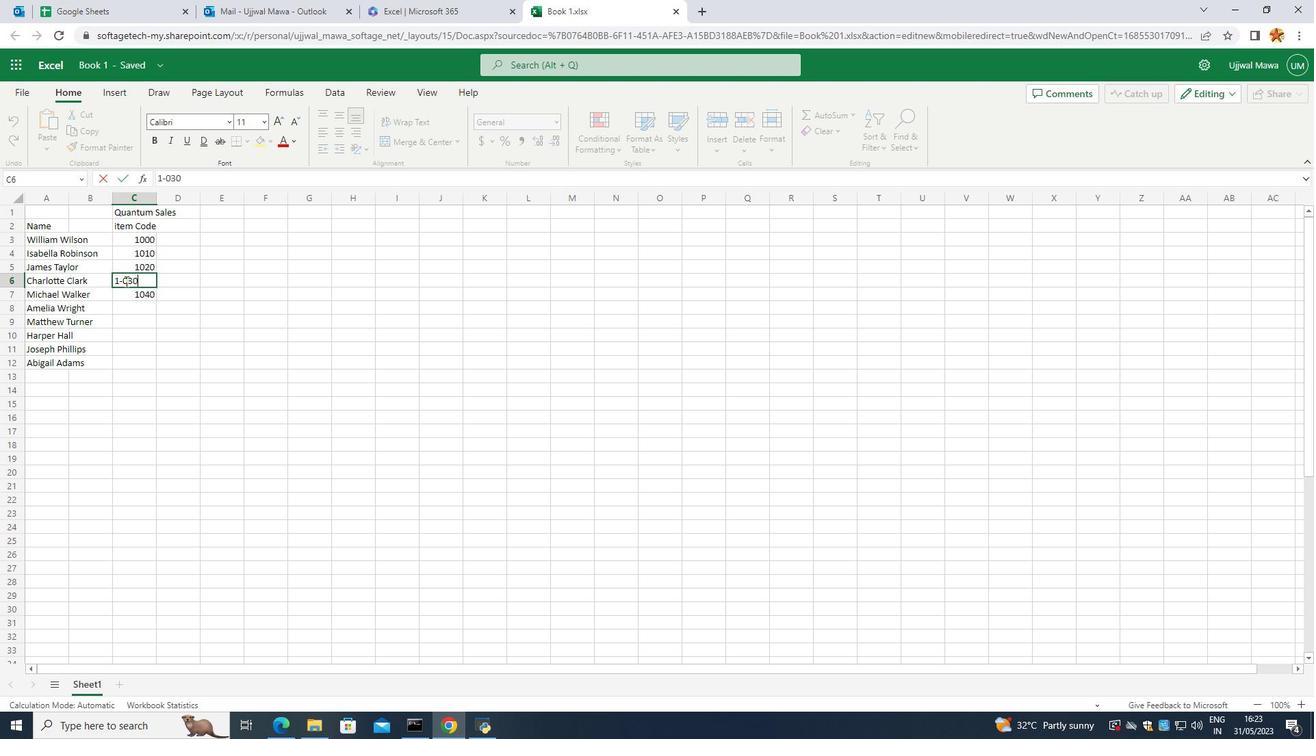 
Action: Mouse moved to (122, 281)
Screenshot: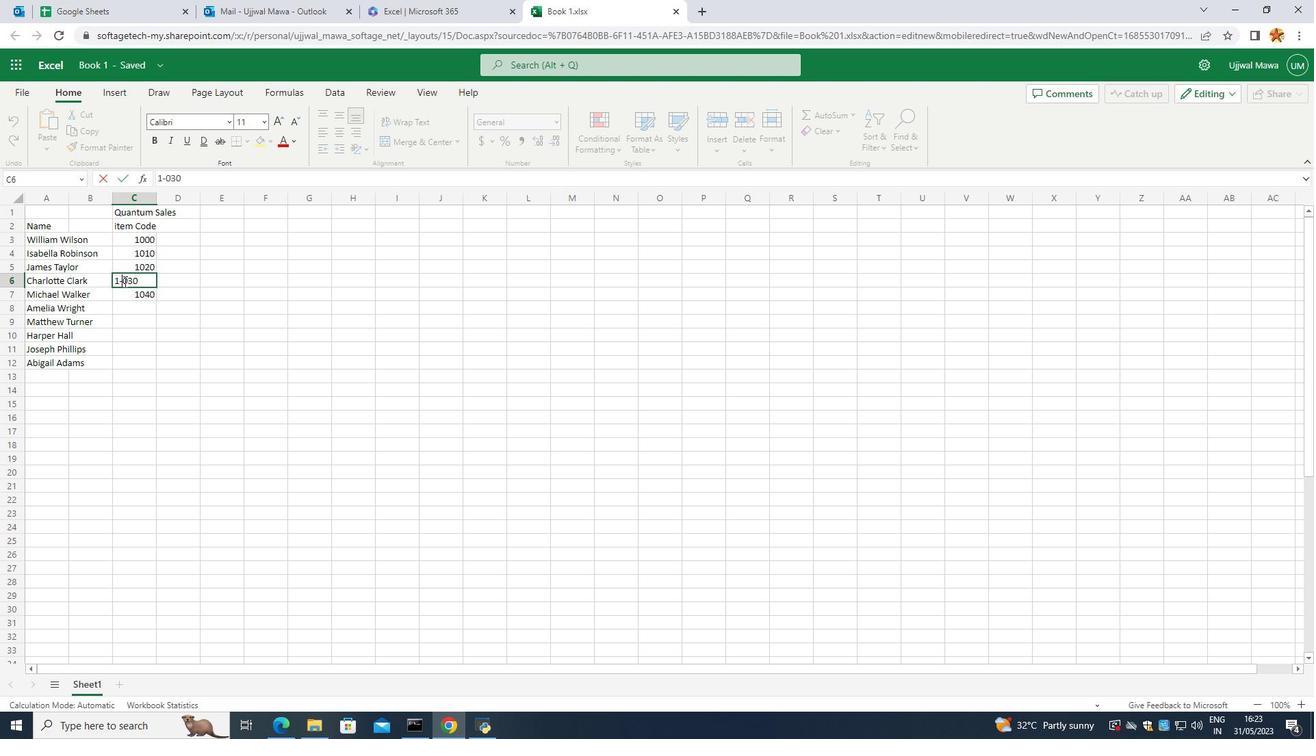
Action: Key pressed <Key.backspace><Key.enter>
Screenshot: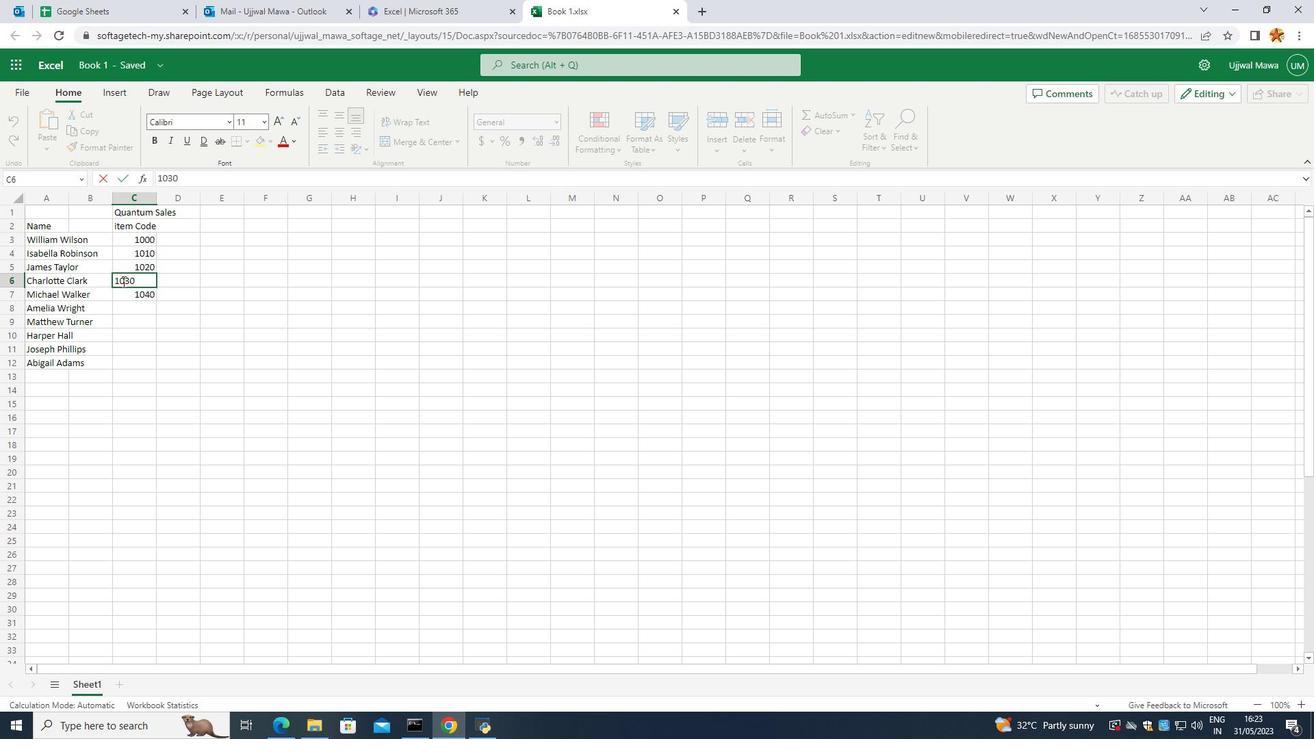 
Action: Mouse moved to (154, 310)
Screenshot: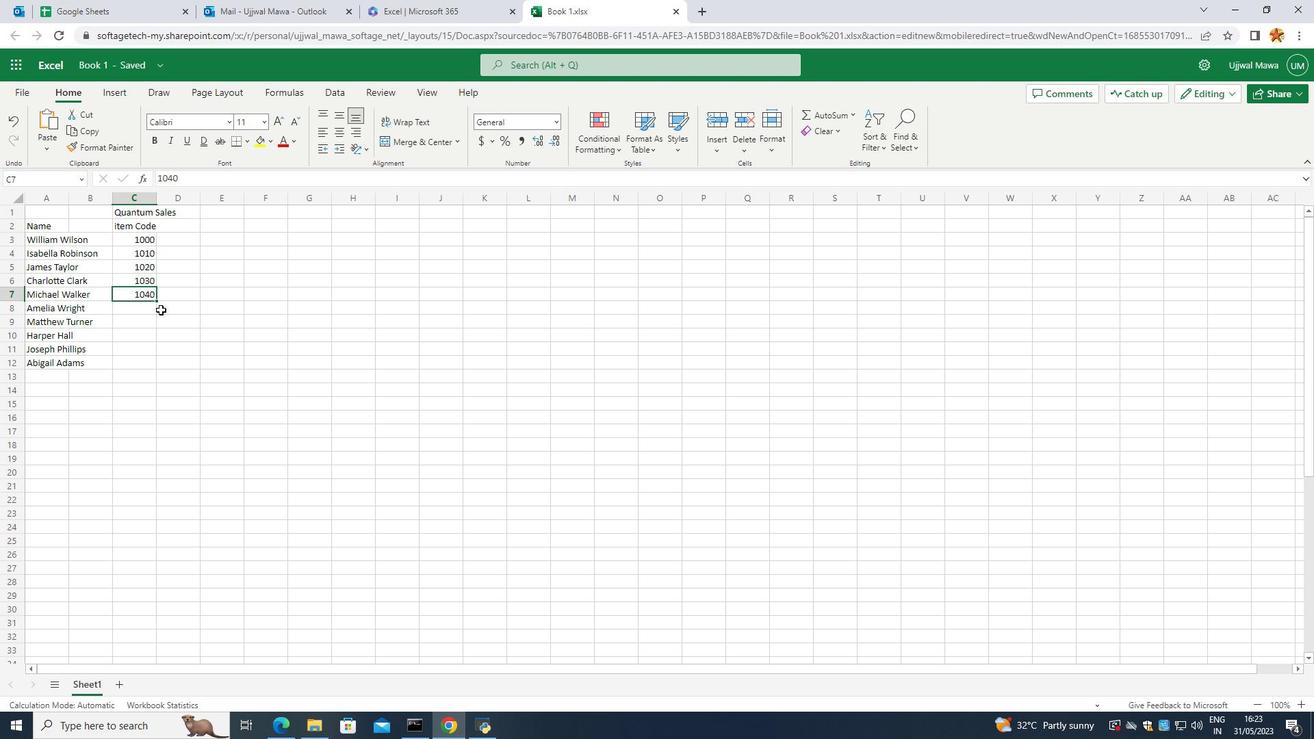 
Action: Mouse pressed left at (154, 310)
Screenshot: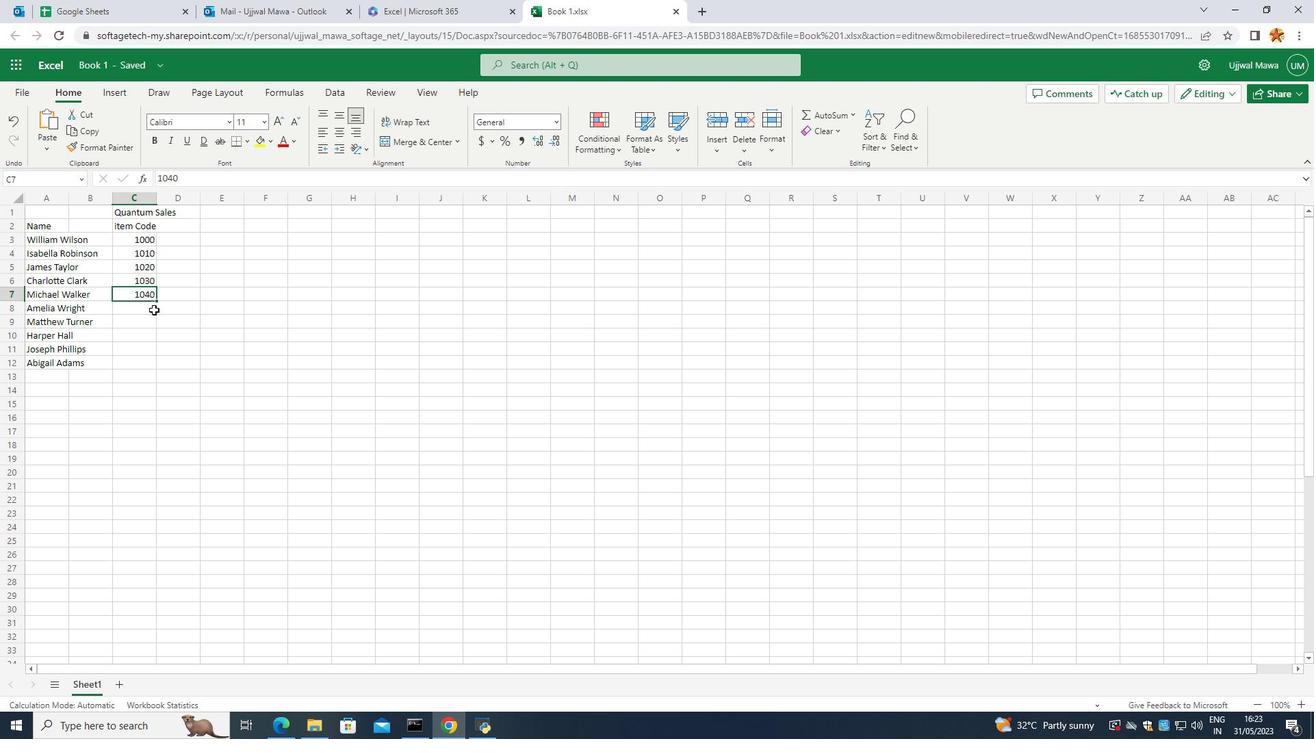 
Action: Mouse moved to (147, 312)
Screenshot: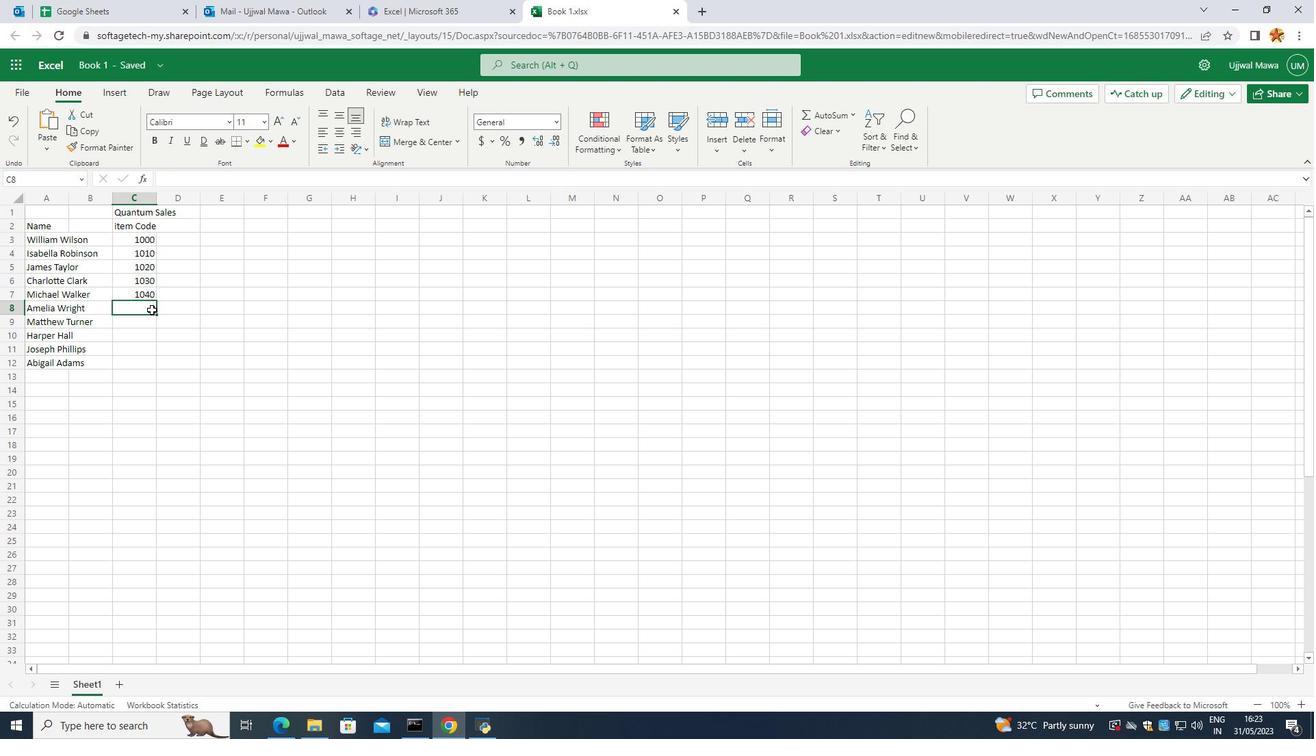 
Action: Mouse pressed left at (147, 312)
Screenshot: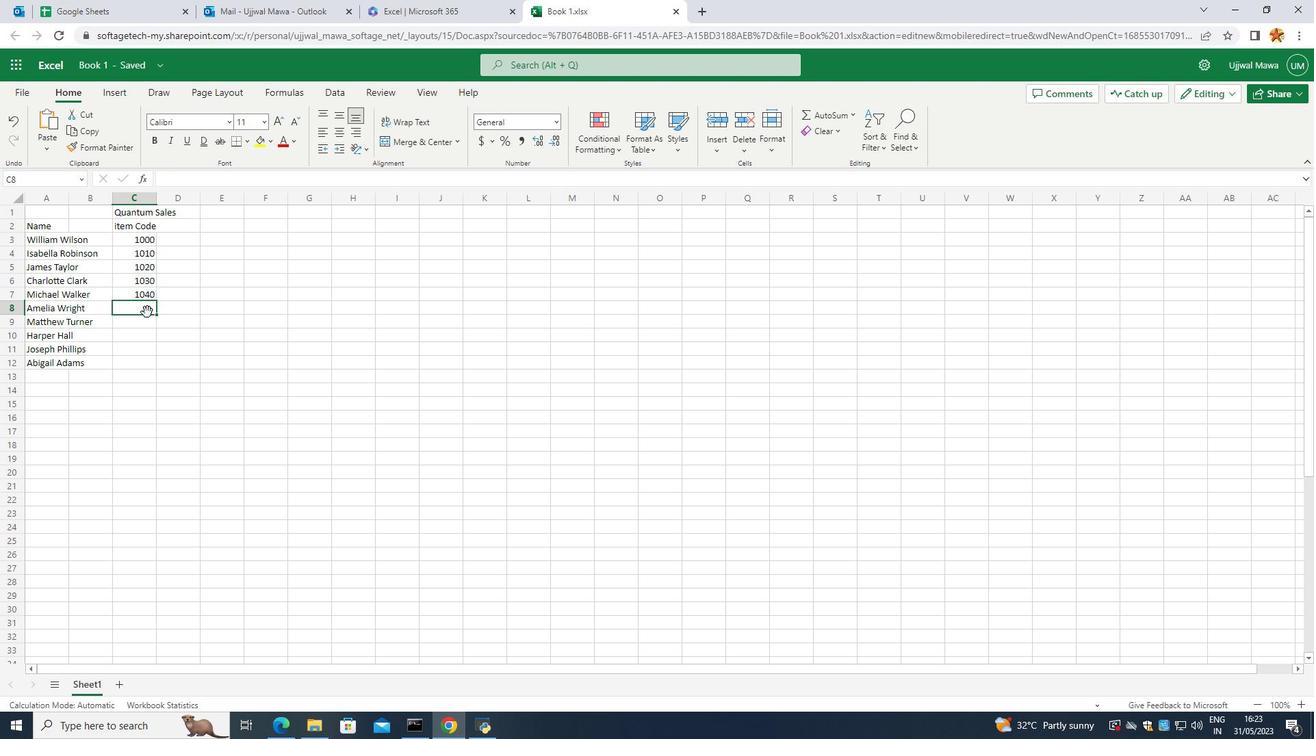 
Action: Mouse pressed left at (147, 312)
Screenshot: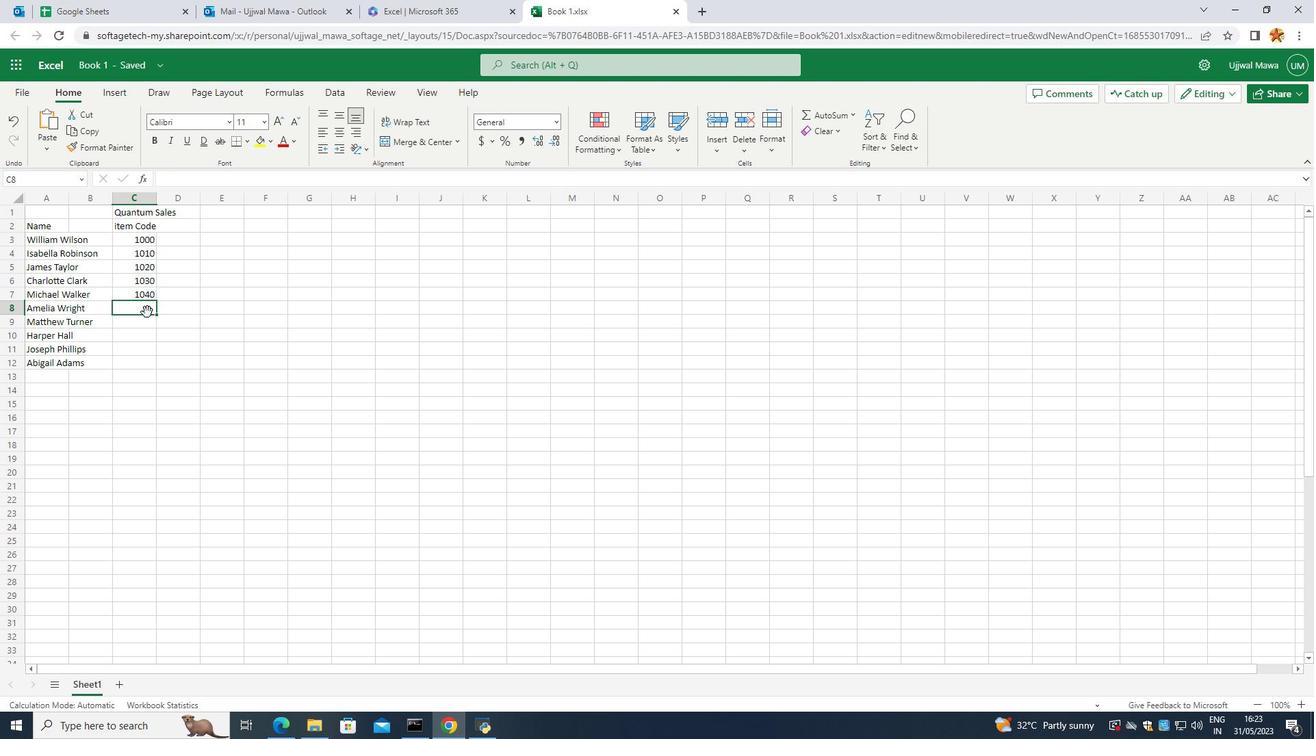 
Action: Mouse moved to (149, 308)
Screenshot: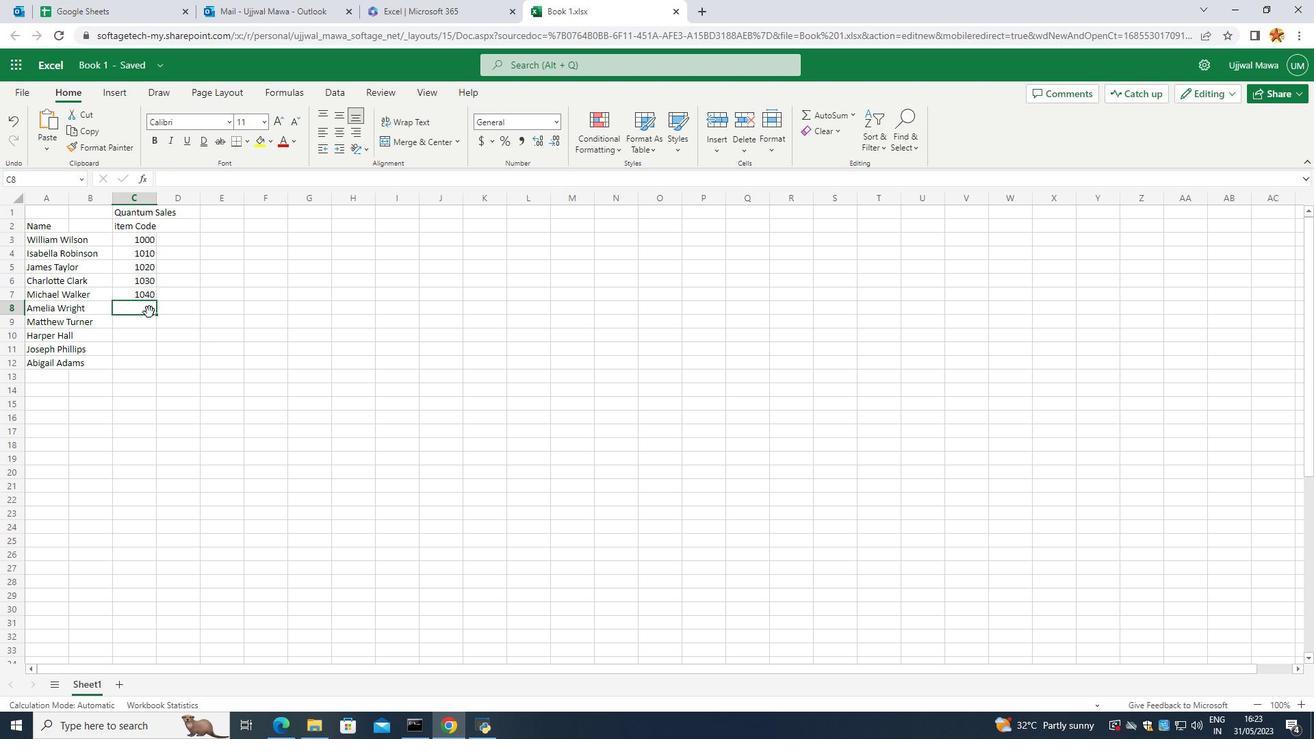 
Action: Mouse pressed left at (149, 308)
Screenshot: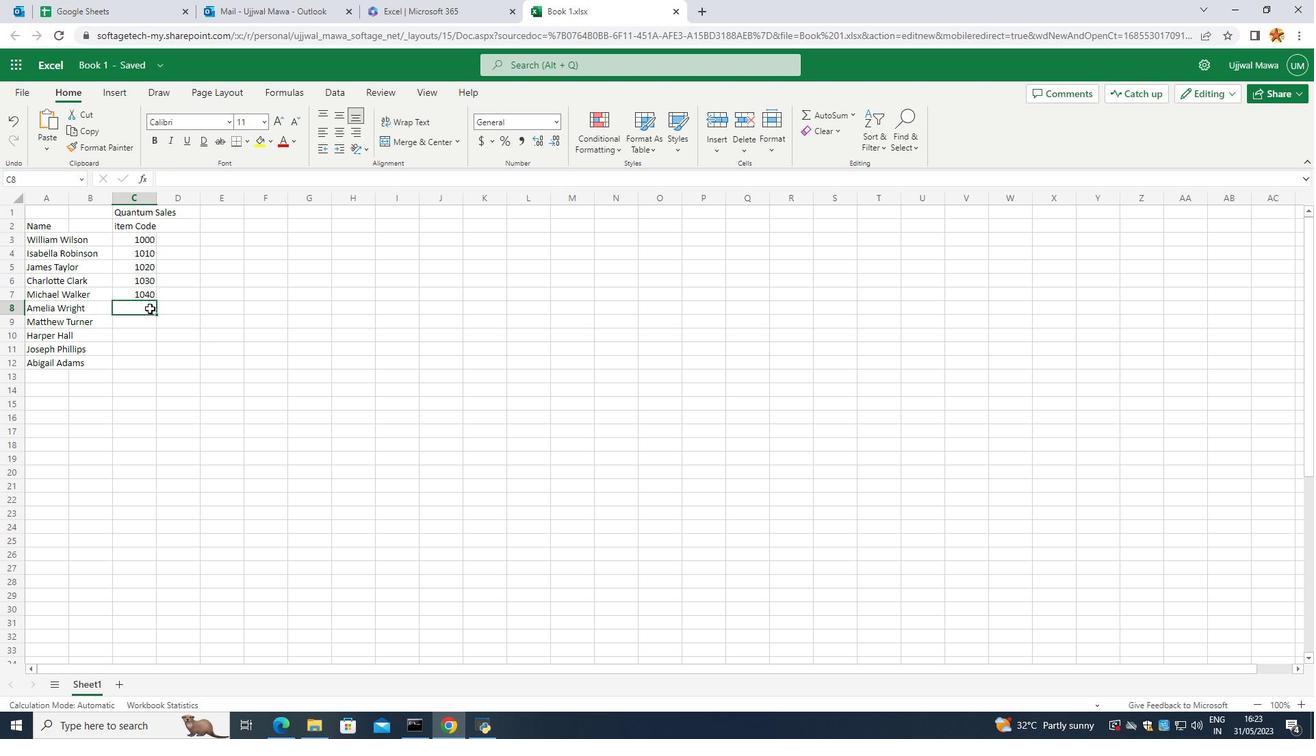 
Action: Mouse pressed left at (149, 308)
Screenshot: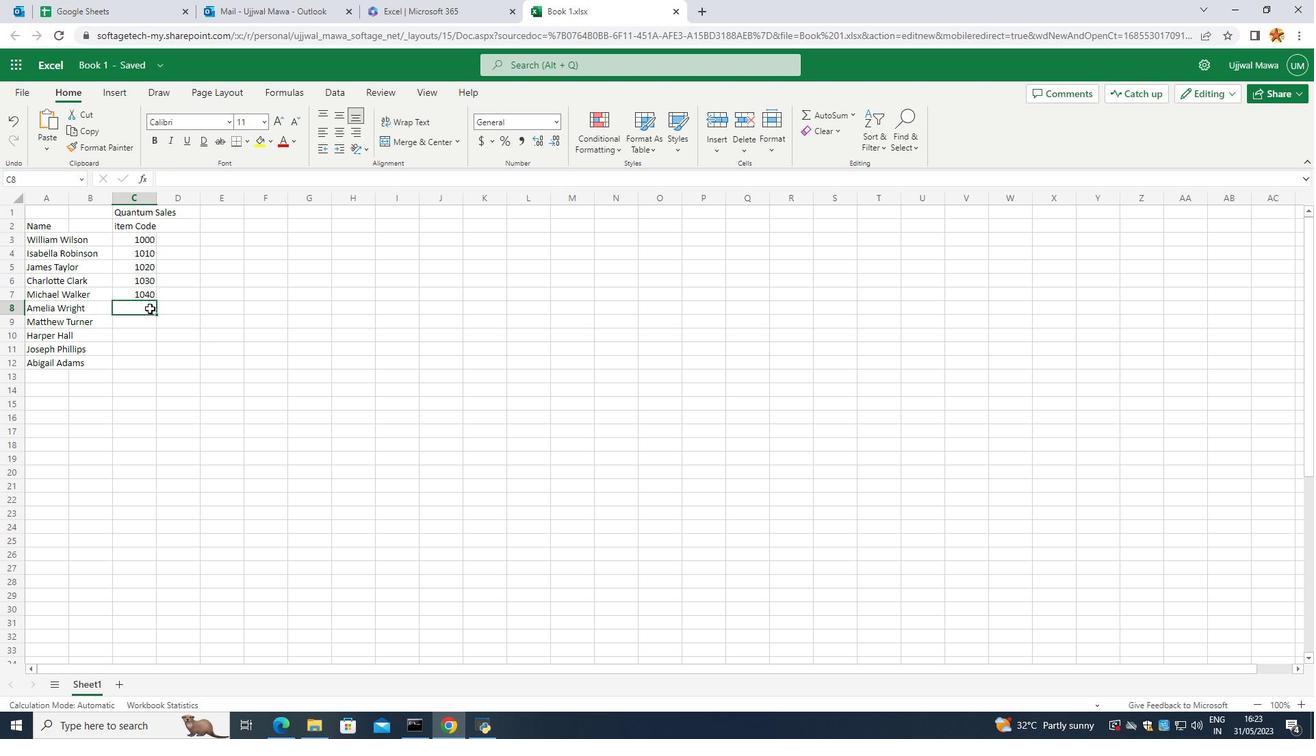 
Action: Mouse moved to (147, 299)
Screenshot: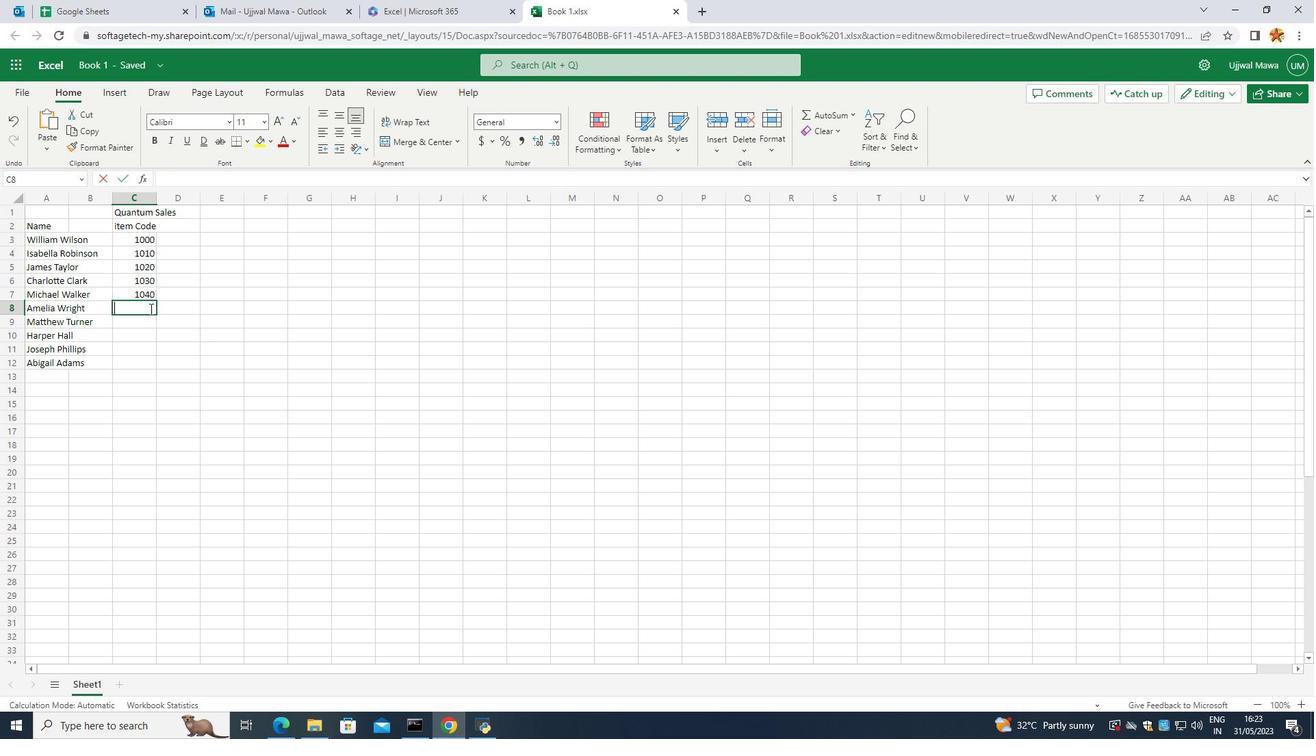 
Action: Key pressed 106<Key.backspace>50<Key.enter>1060<Key.enter>107-<Key.enter>
Screenshot: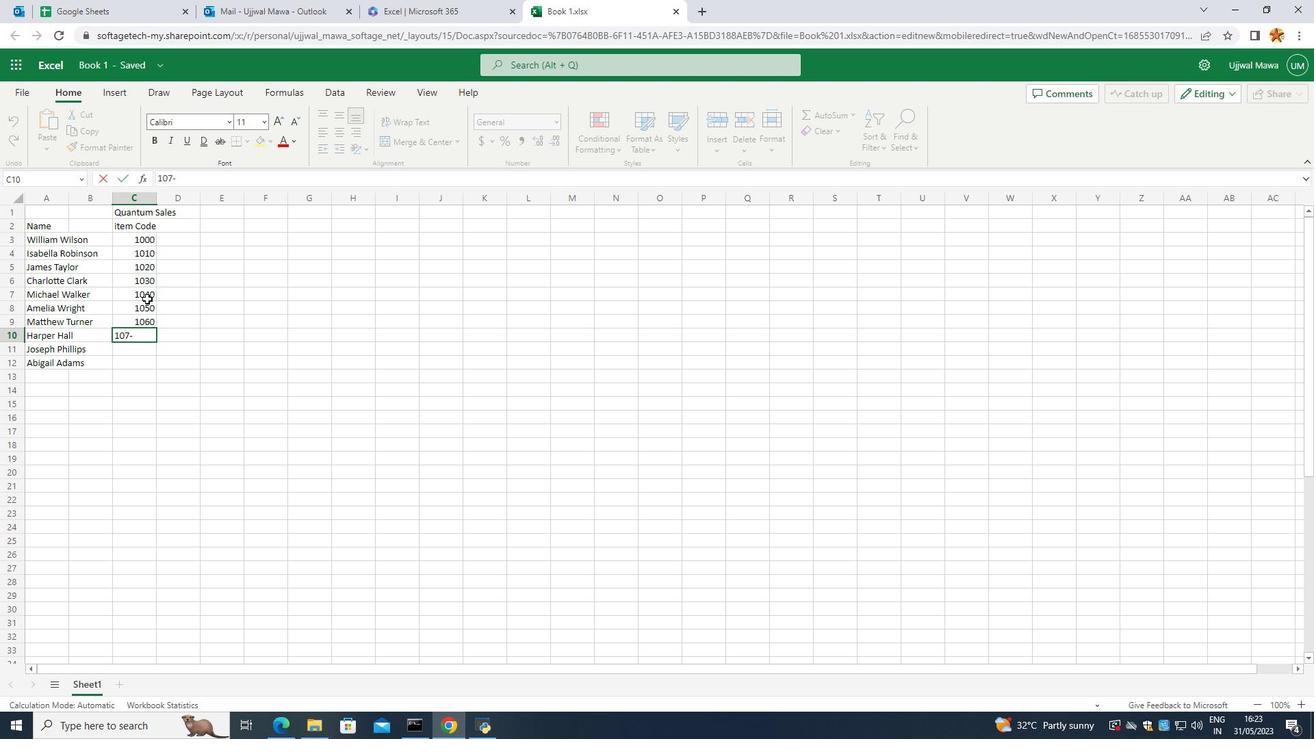 
Action: Mouse moved to (145, 337)
Screenshot: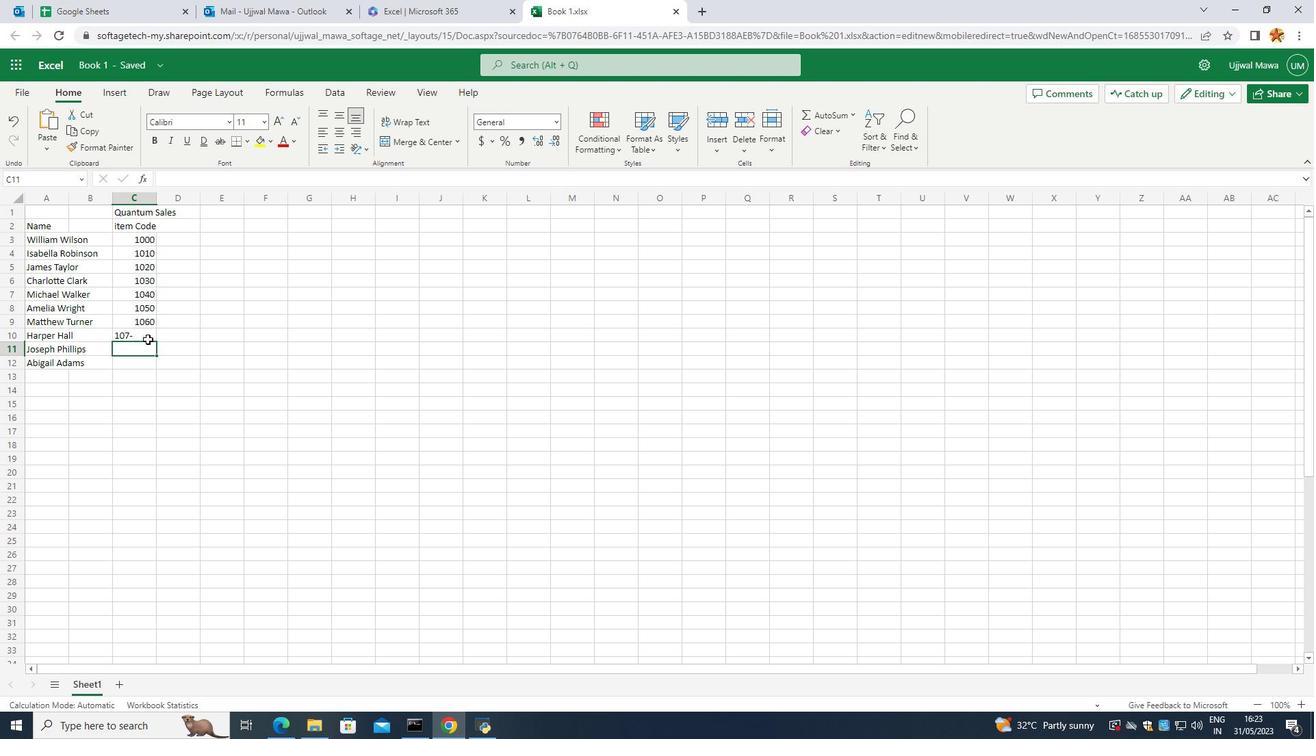 
Action: Mouse pressed left at (145, 337)
Screenshot: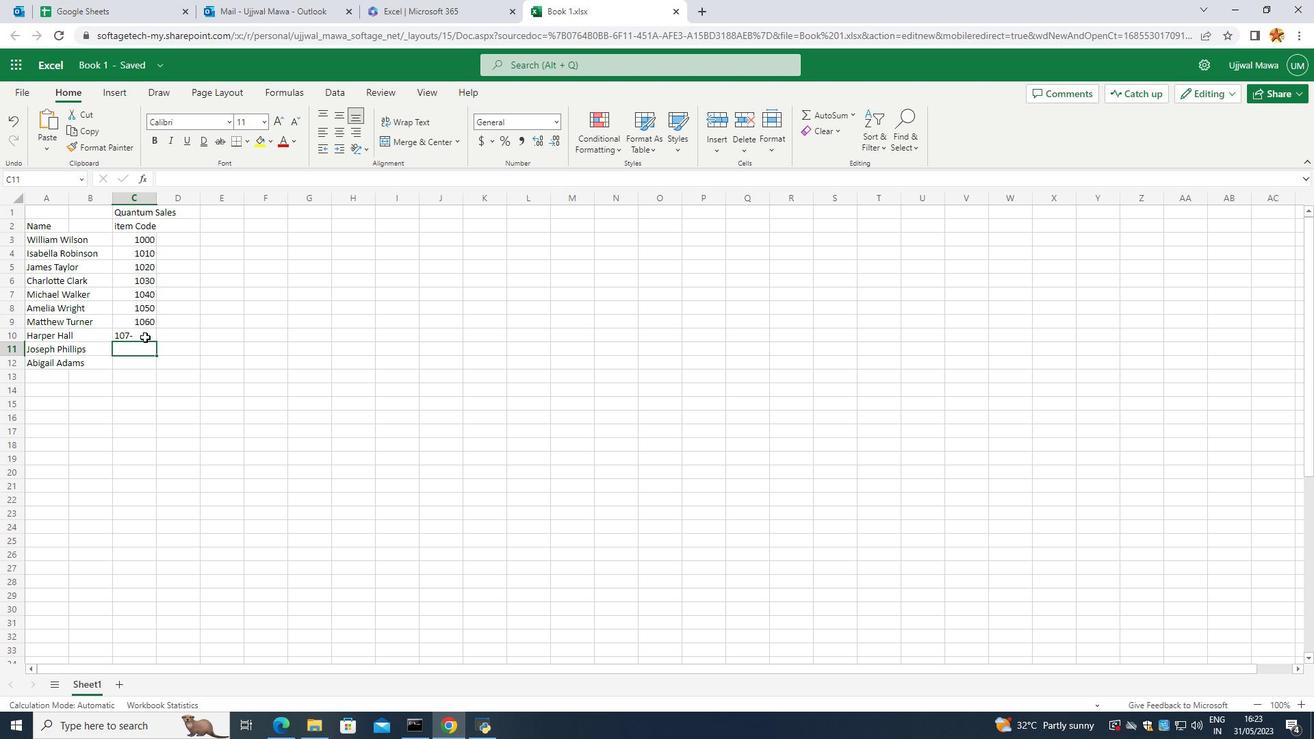 
Action: Mouse pressed left at (145, 337)
Screenshot: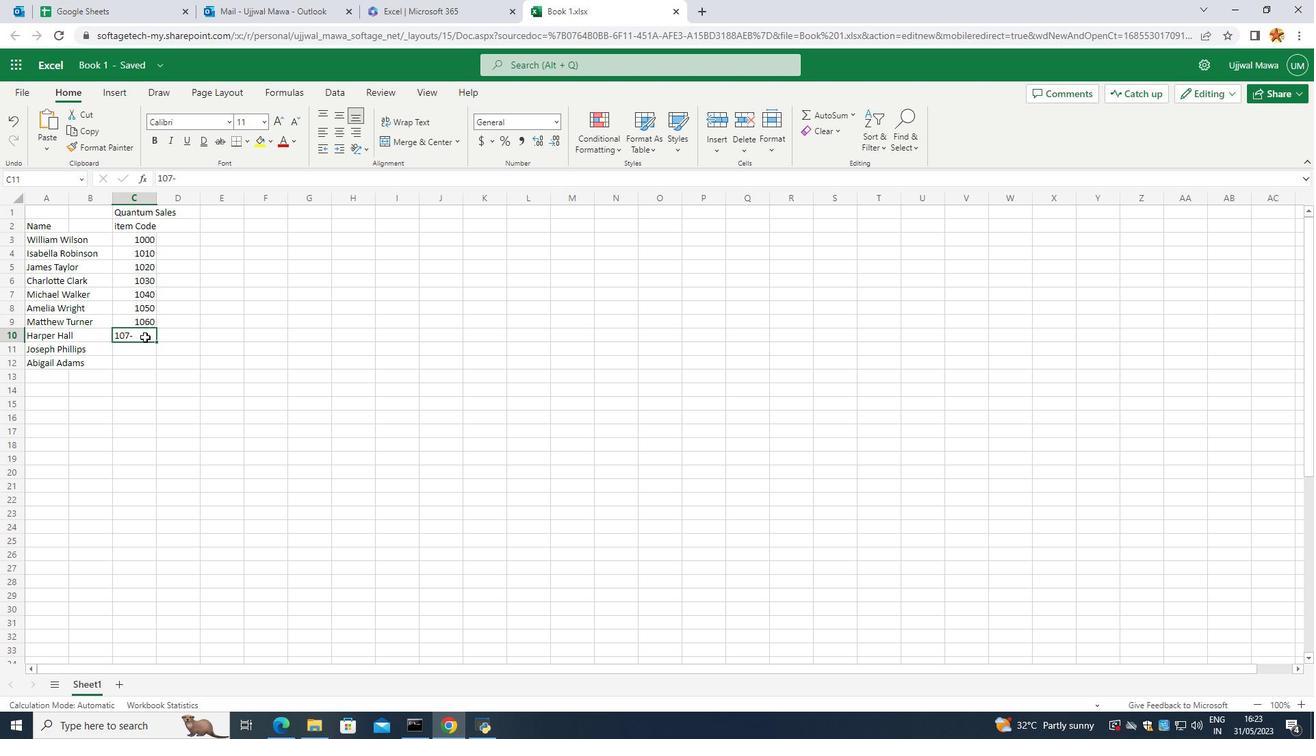 
Action: Mouse moved to (144, 337)
Screenshot: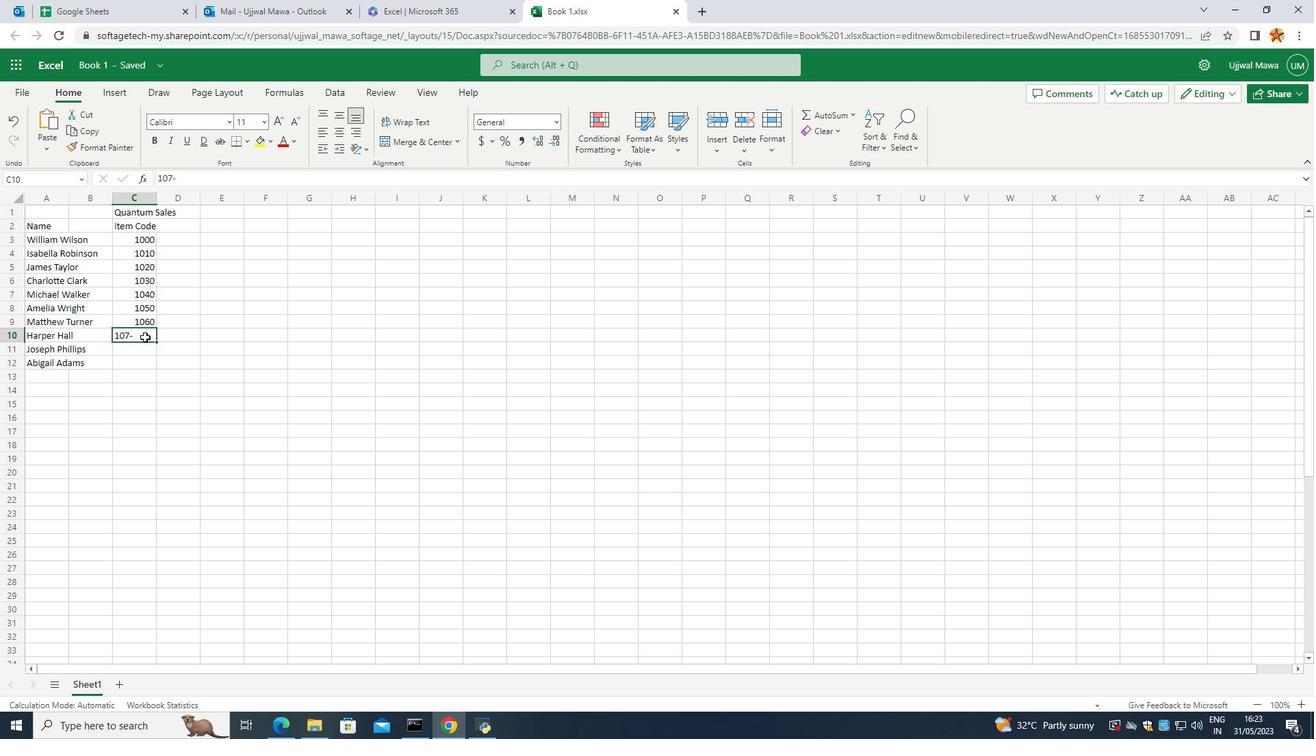 
Action: Key pressed <Key.backspace>0<Key.enter>1080<Key.enter>1090<Key.enter>
Screenshot: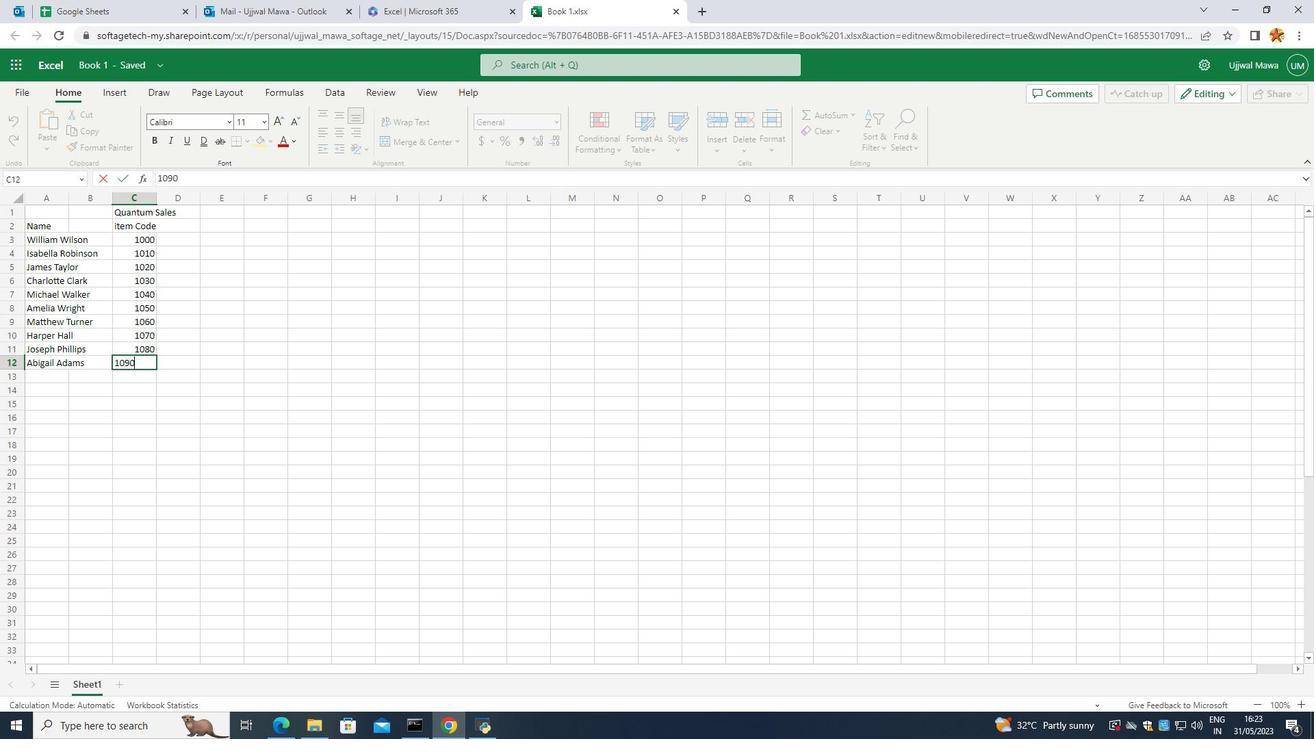 
Action: Mouse moved to (293, 281)
Screenshot: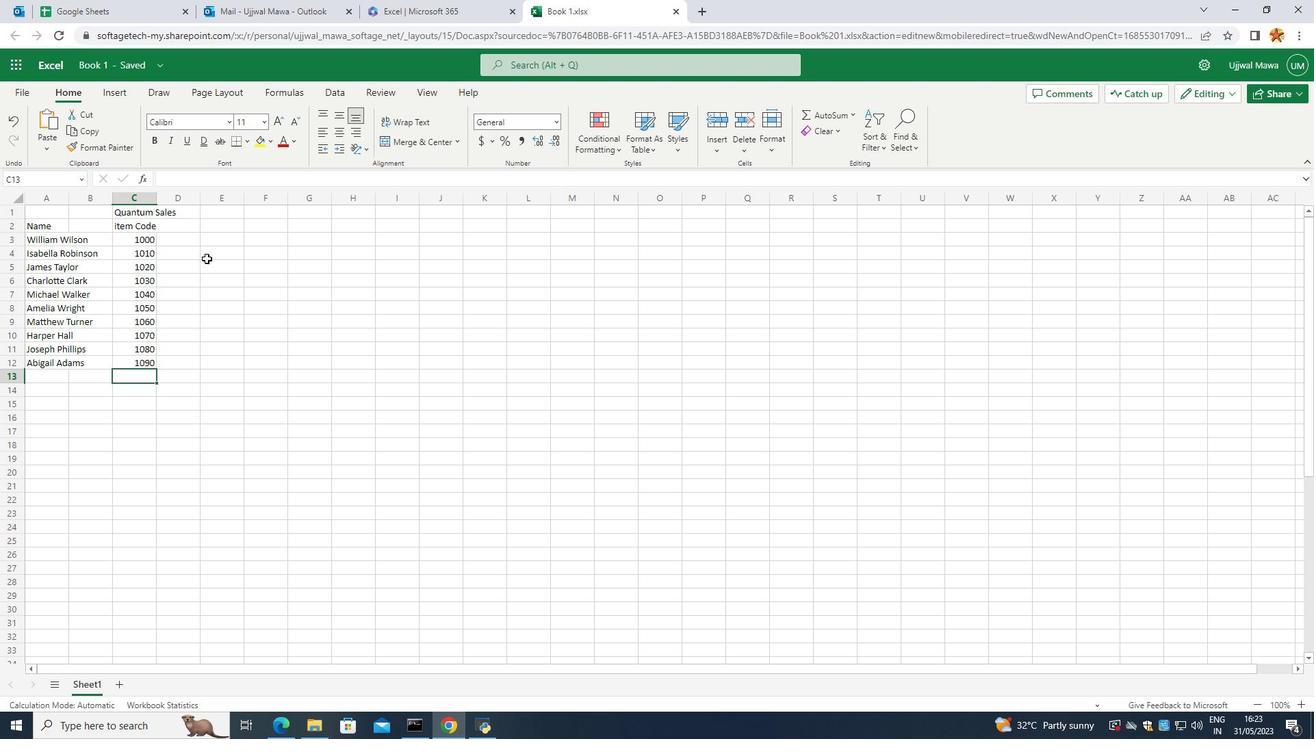 
Action: Mouse pressed left at (293, 281)
Screenshot: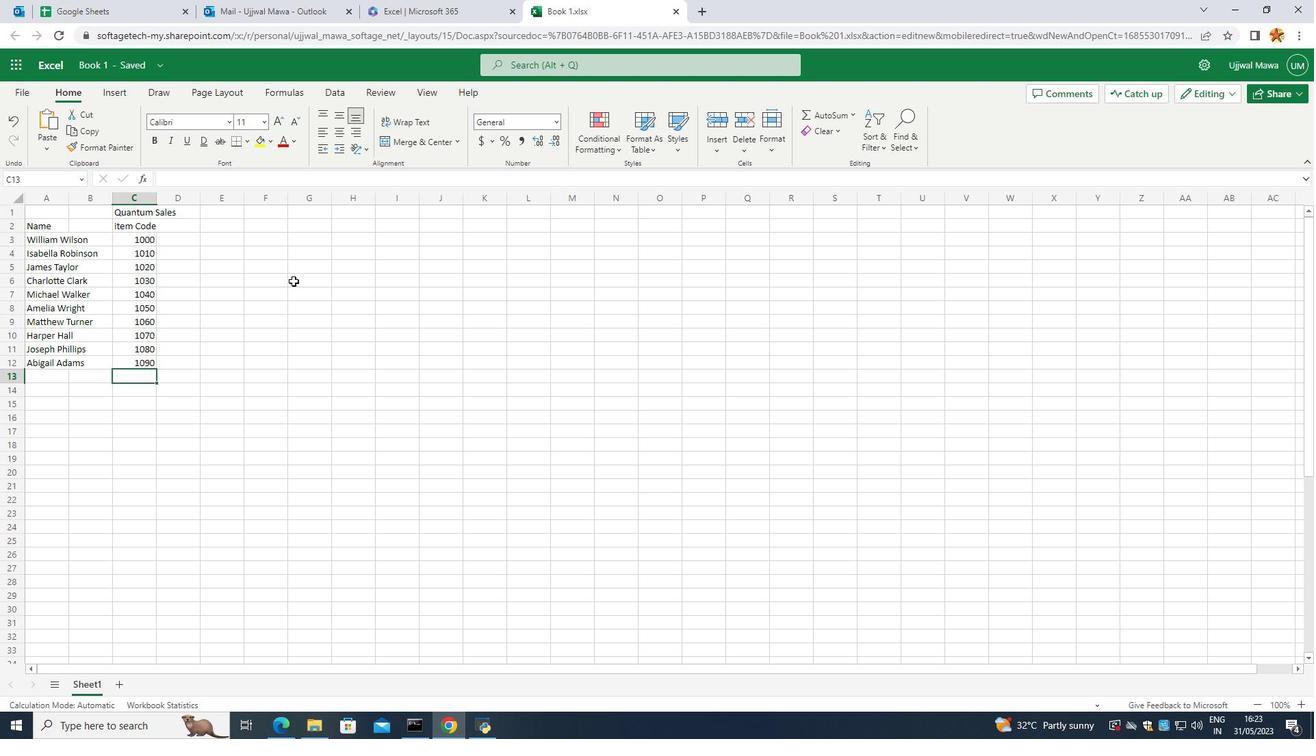 
Action: Mouse moved to (221, 220)
Screenshot: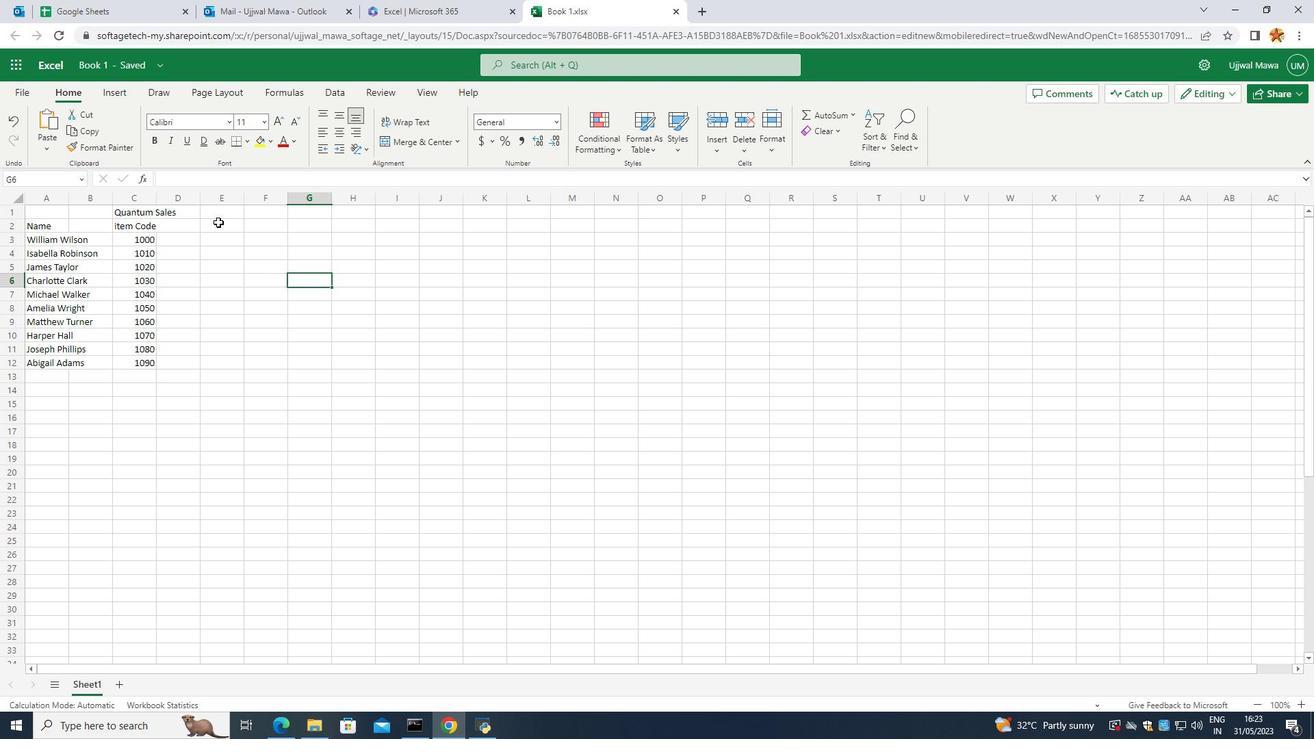 
Action: Mouse pressed left at (221, 220)
Screenshot: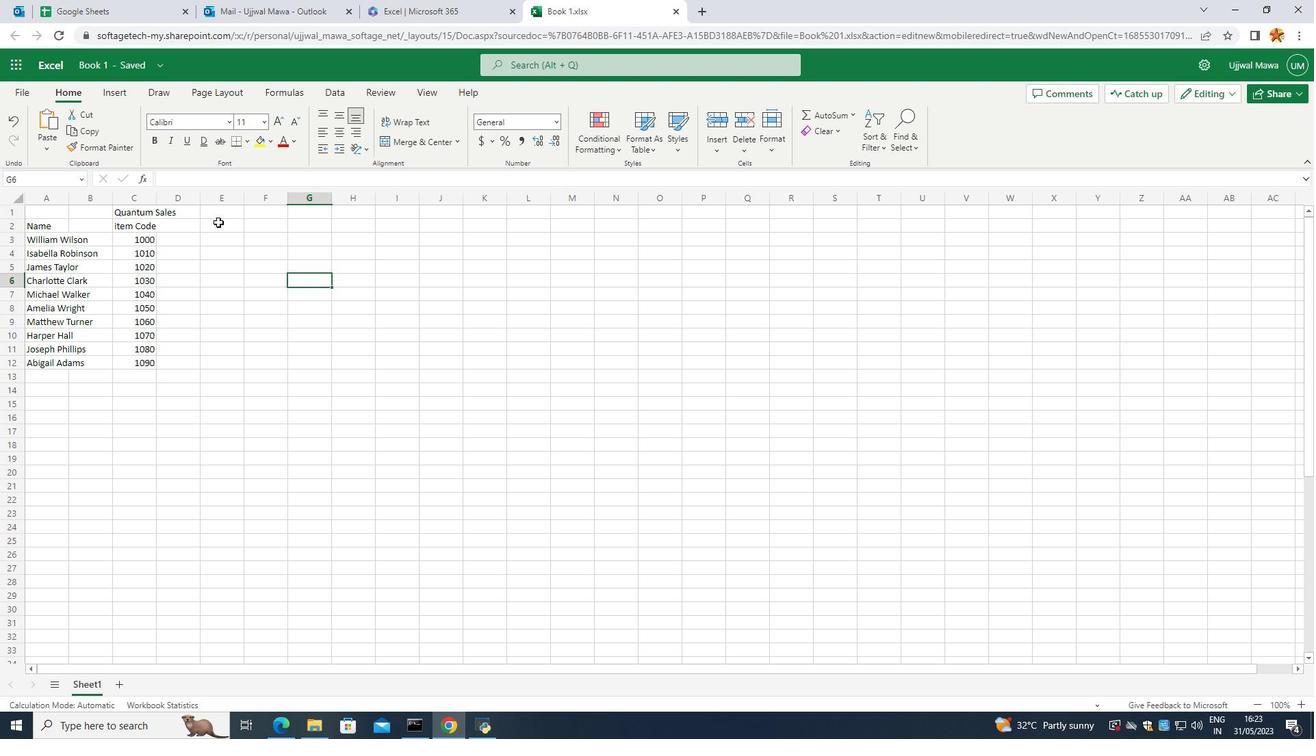 
Action: Mouse moved to (223, 221)
Screenshot: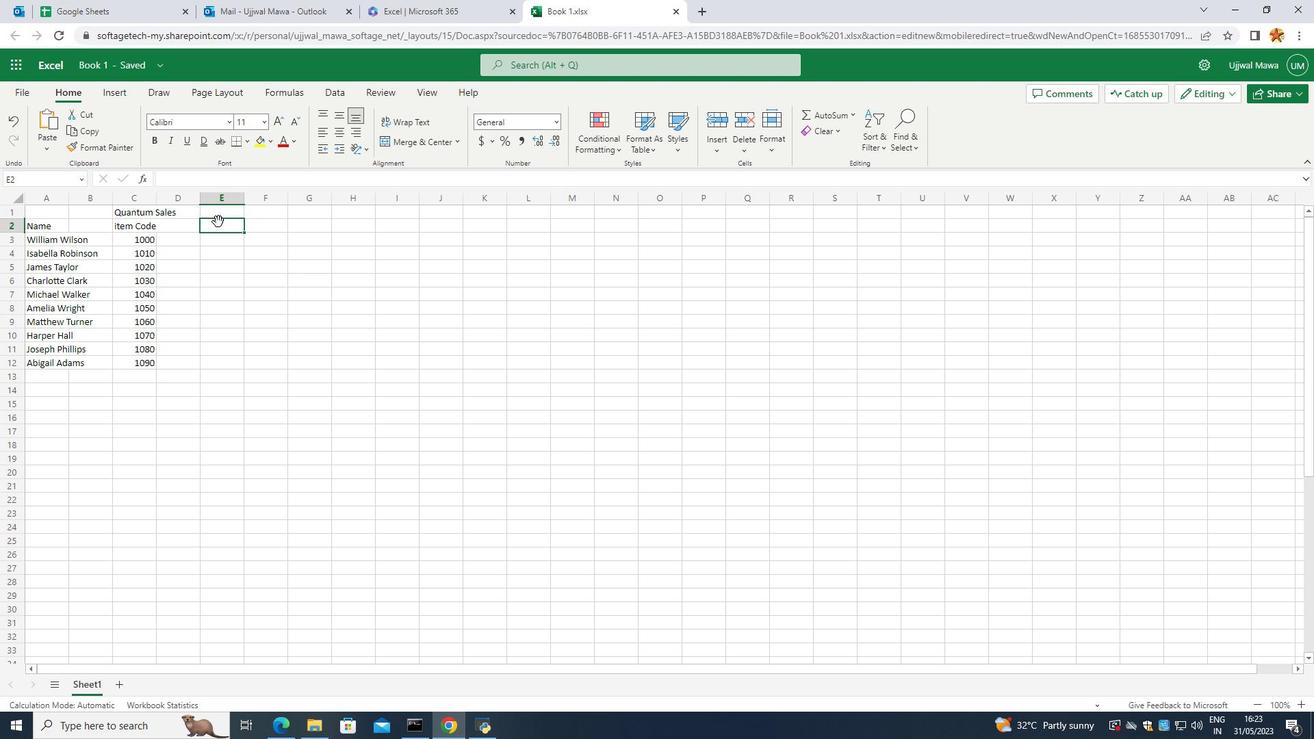 
Action: Key pressed <Key.caps_lock>p<Key.caps_lock>RODUCTS<Key.backspace>
Screenshot: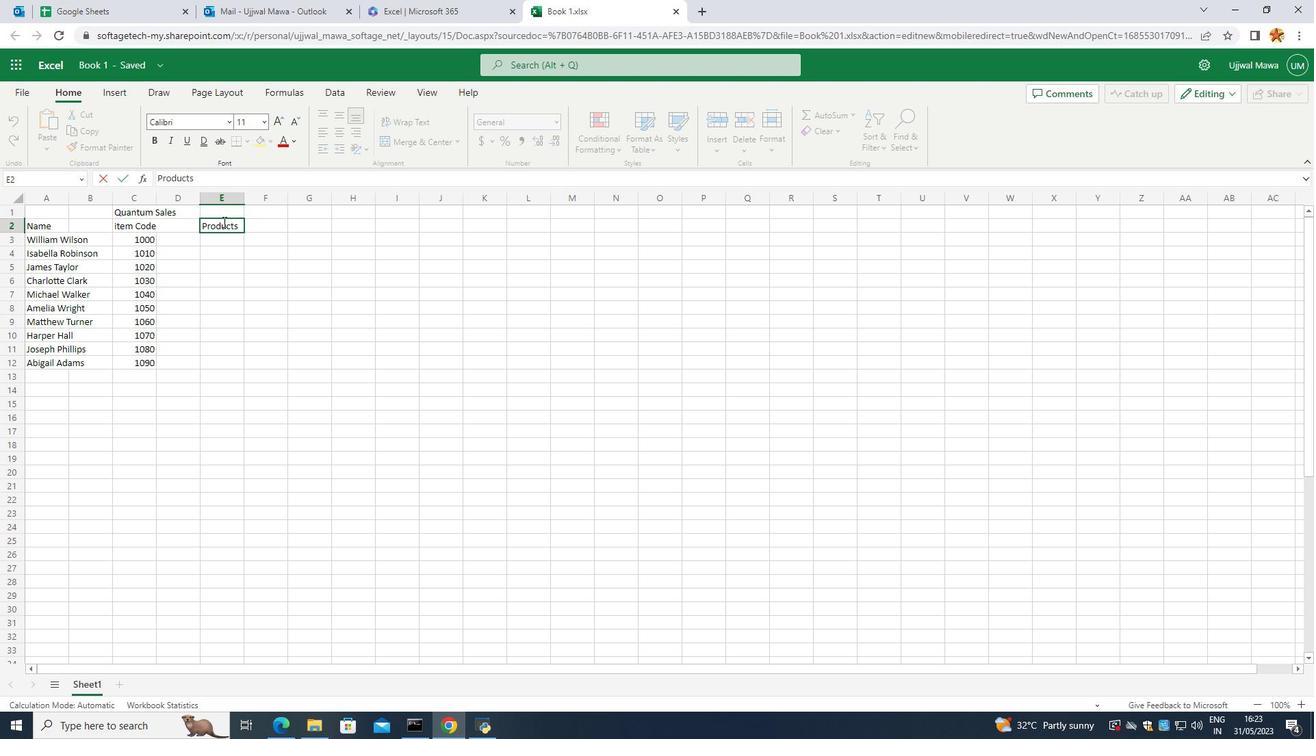 
Action: Mouse moved to (260, 225)
Screenshot: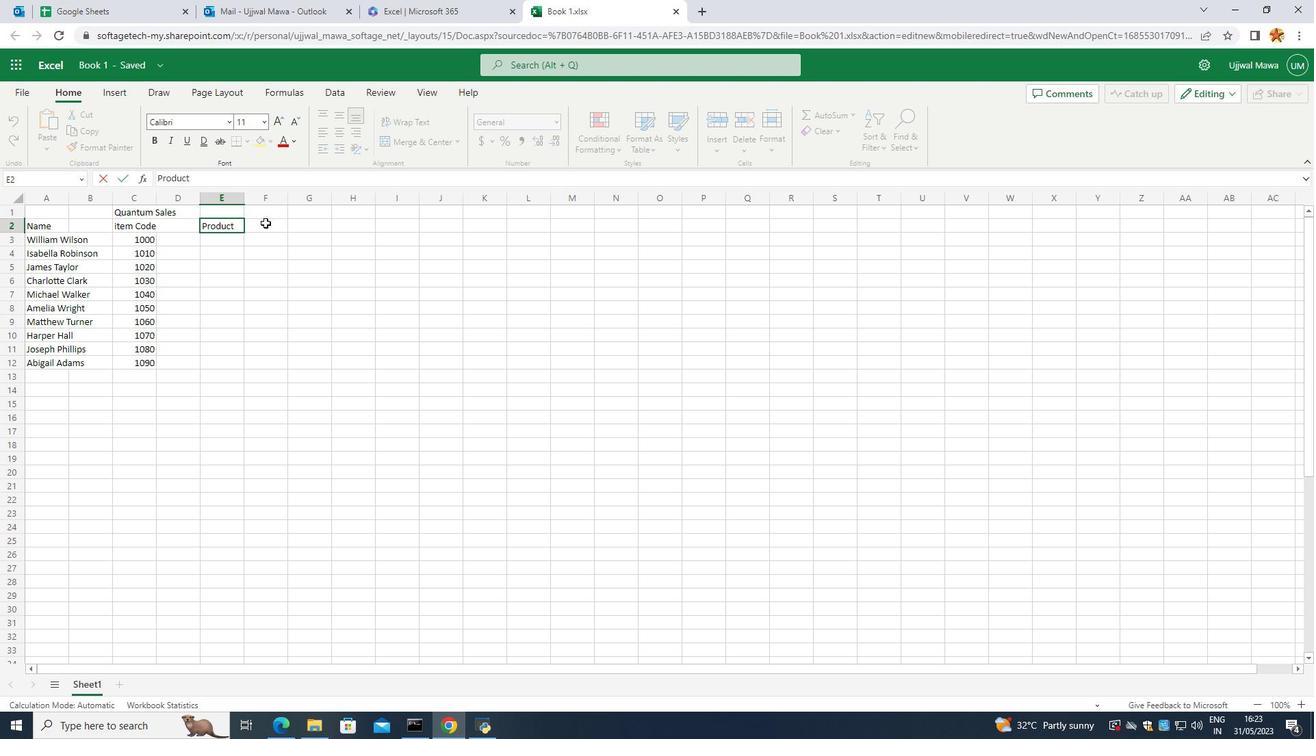 
Action: Mouse pressed left at (260, 225)
Screenshot: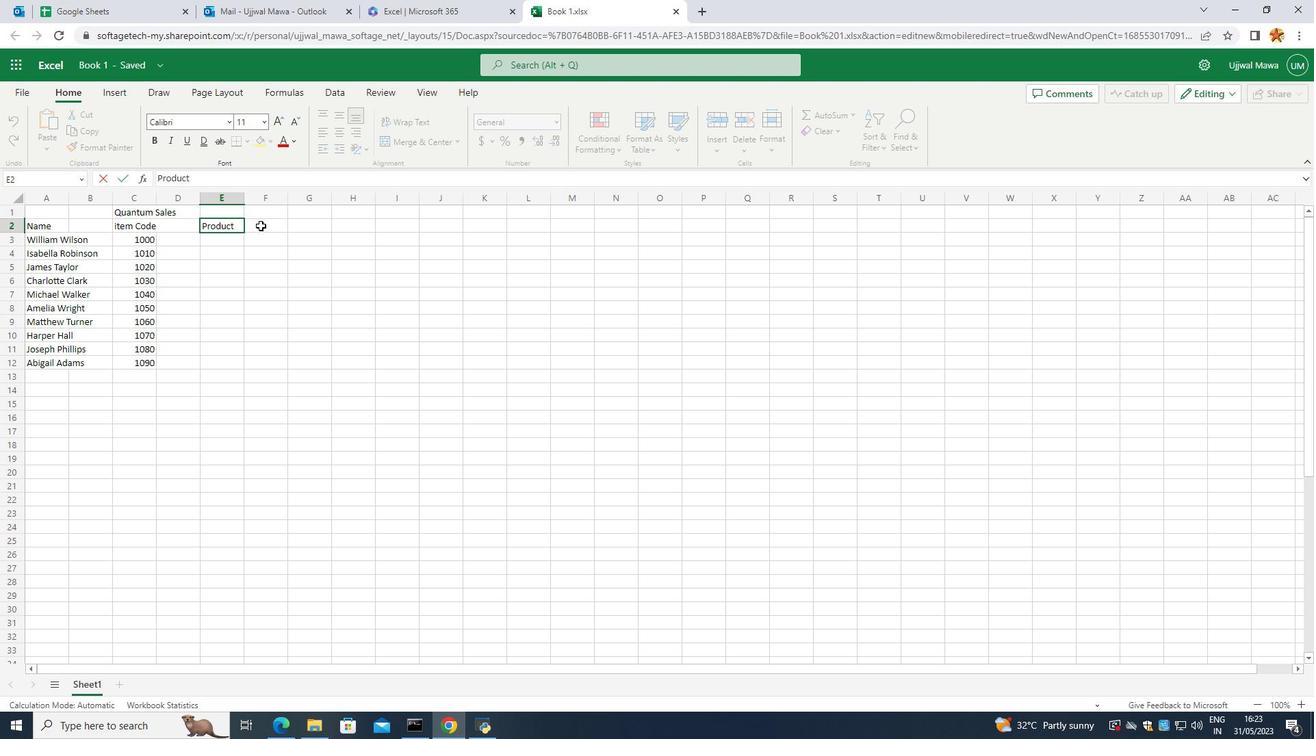 
Action: Mouse pressed left at (260, 225)
Screenshot: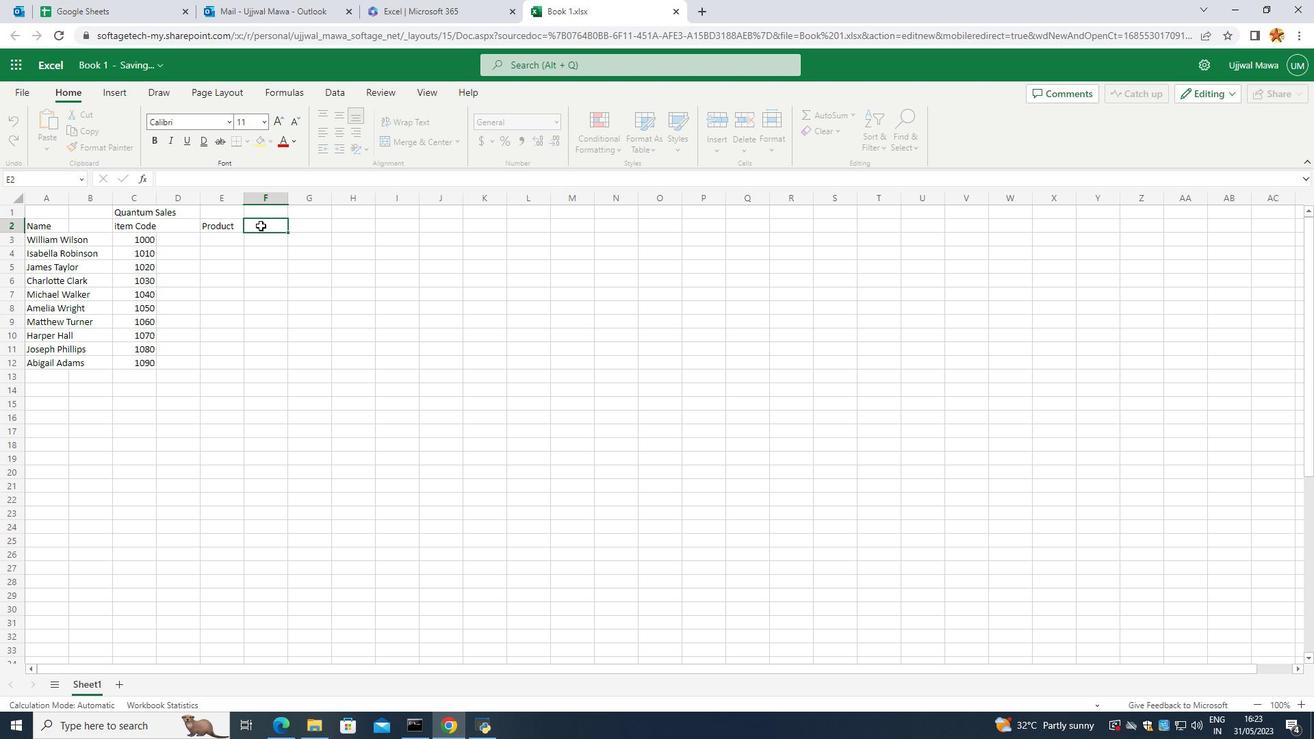 
Action: Mouse moved to (261, 221)
Screenshot: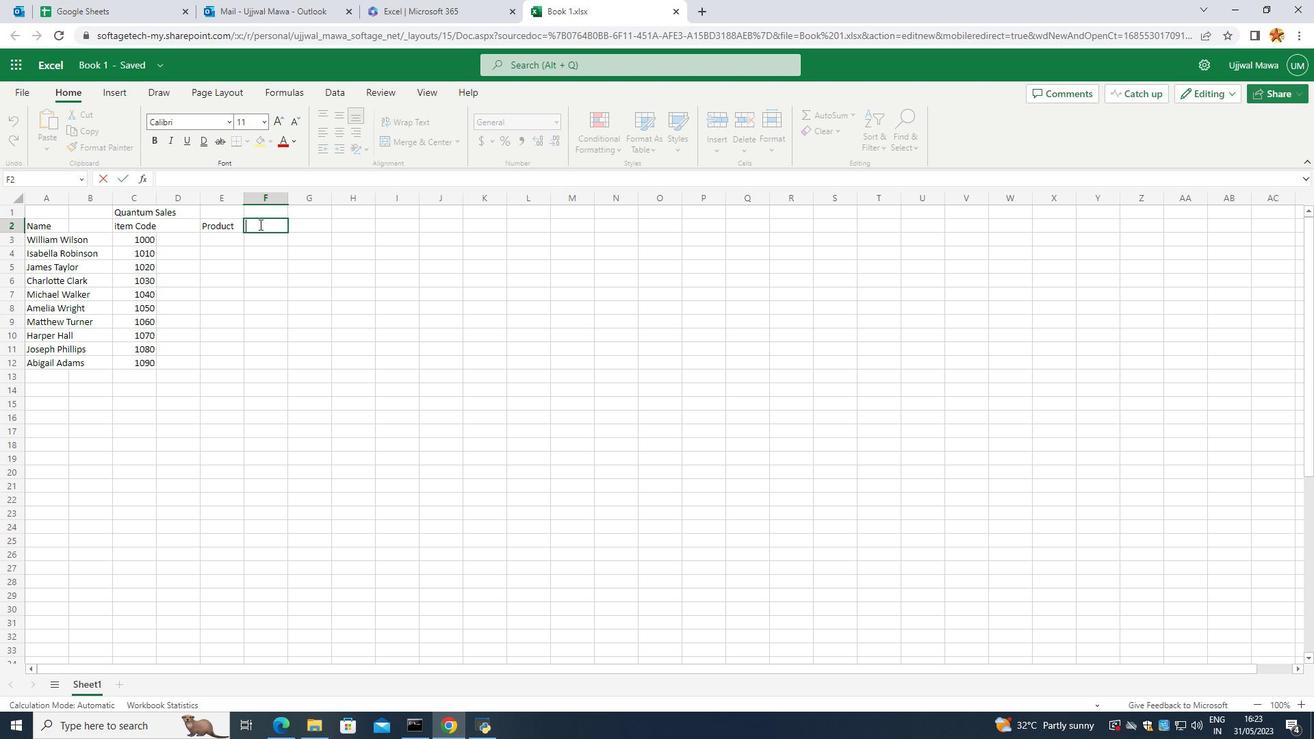 
Action: Key pressed <Key.caps_lock>p<Key.caps_lock>RODUCT<Key.space><Key.caps_lock>r<Key.caps_lock>AM<Key.backspace>NGE<Key.space>
Screenshot: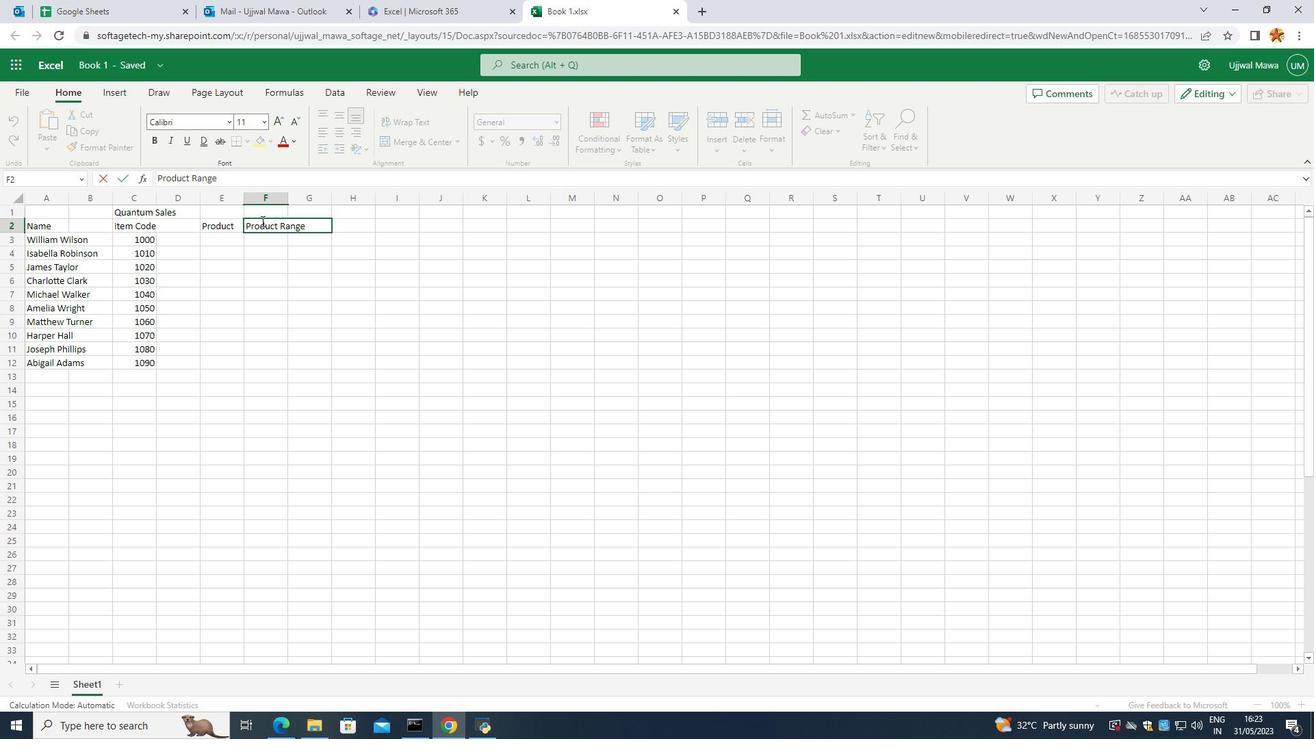 
Action: Mouse moved to (280, 354)
Screenshot: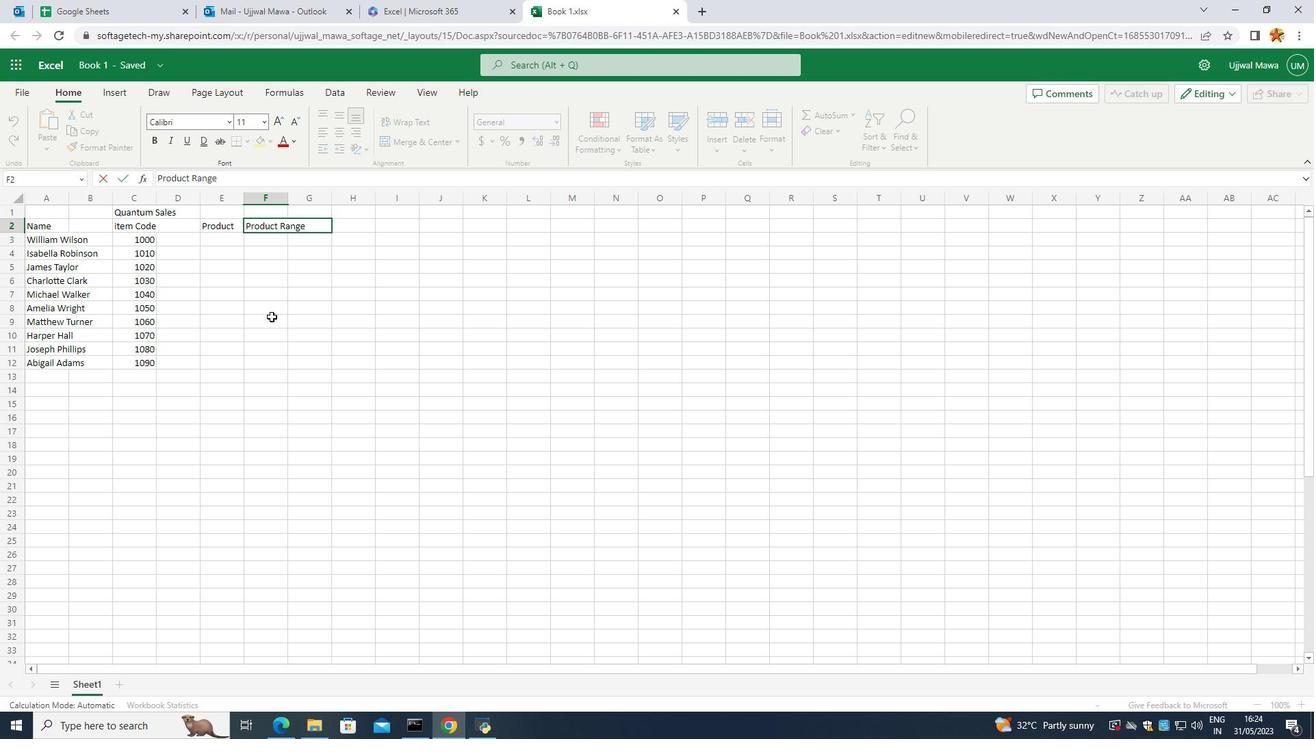 
Action: Mouse pressed left at (280, 354)
Screenshot: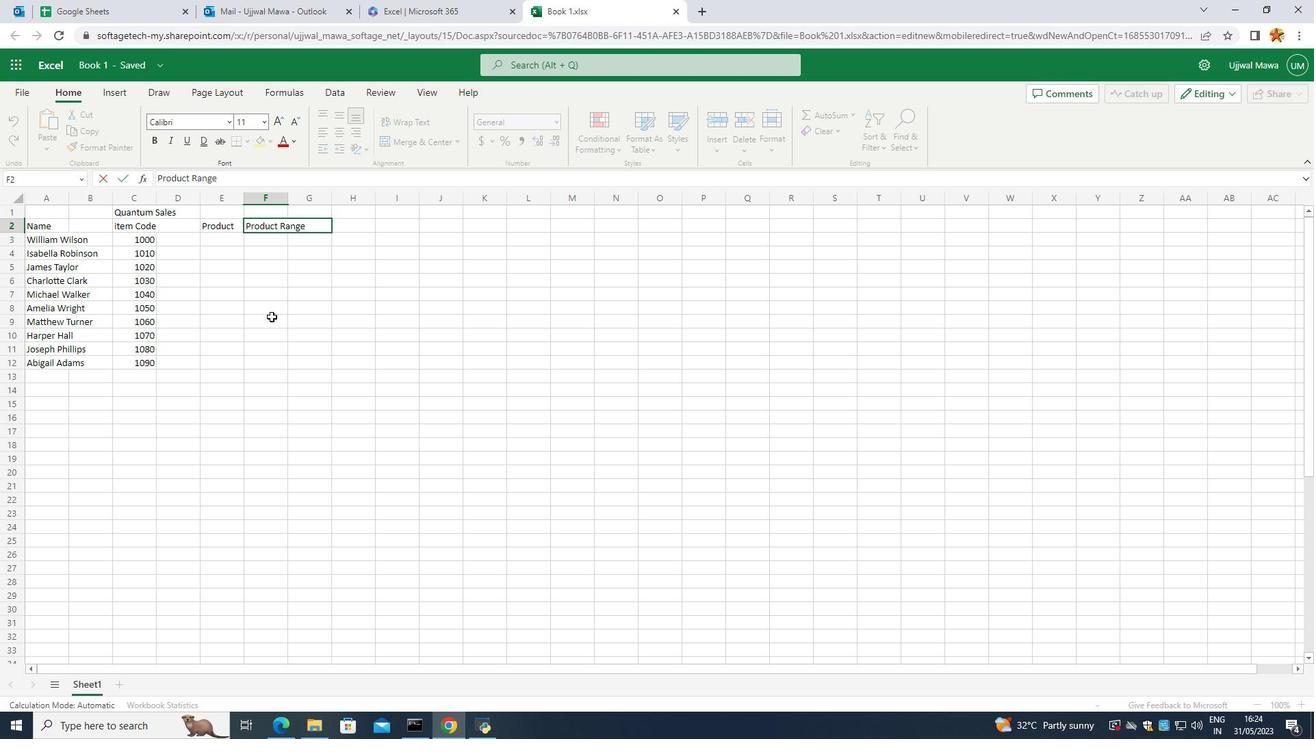 
Action: Mouse moved to (264, 336)
Screenshot: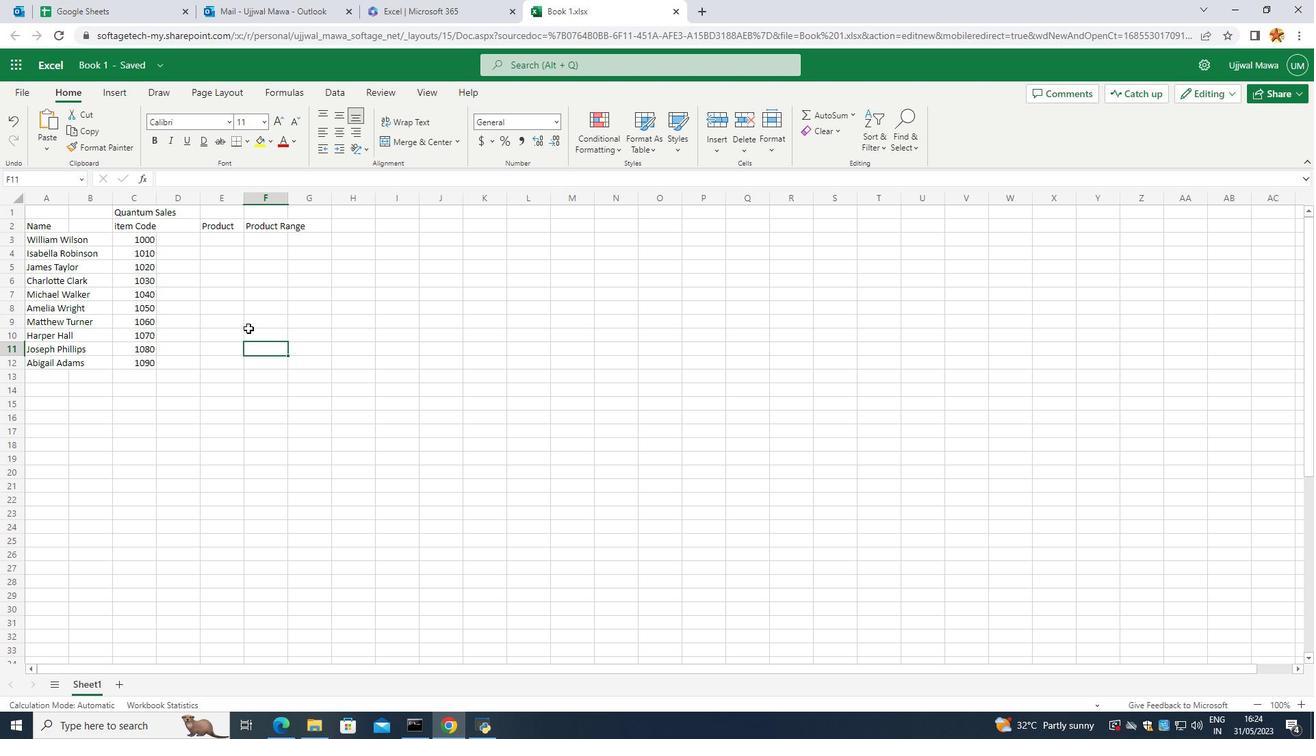 
Action: Mouse pressed left at (264, 336)
Screenshot: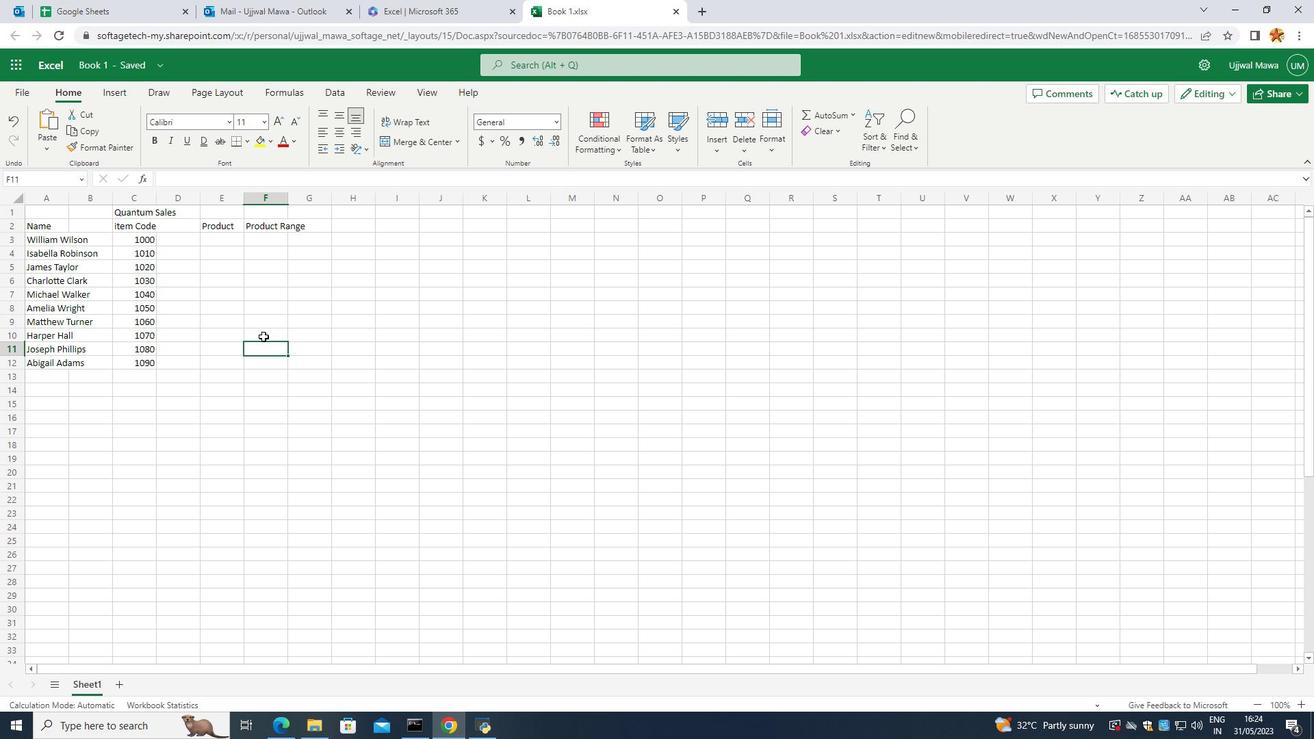 
Action: Mouse moved to (265, 230)
Screenshot: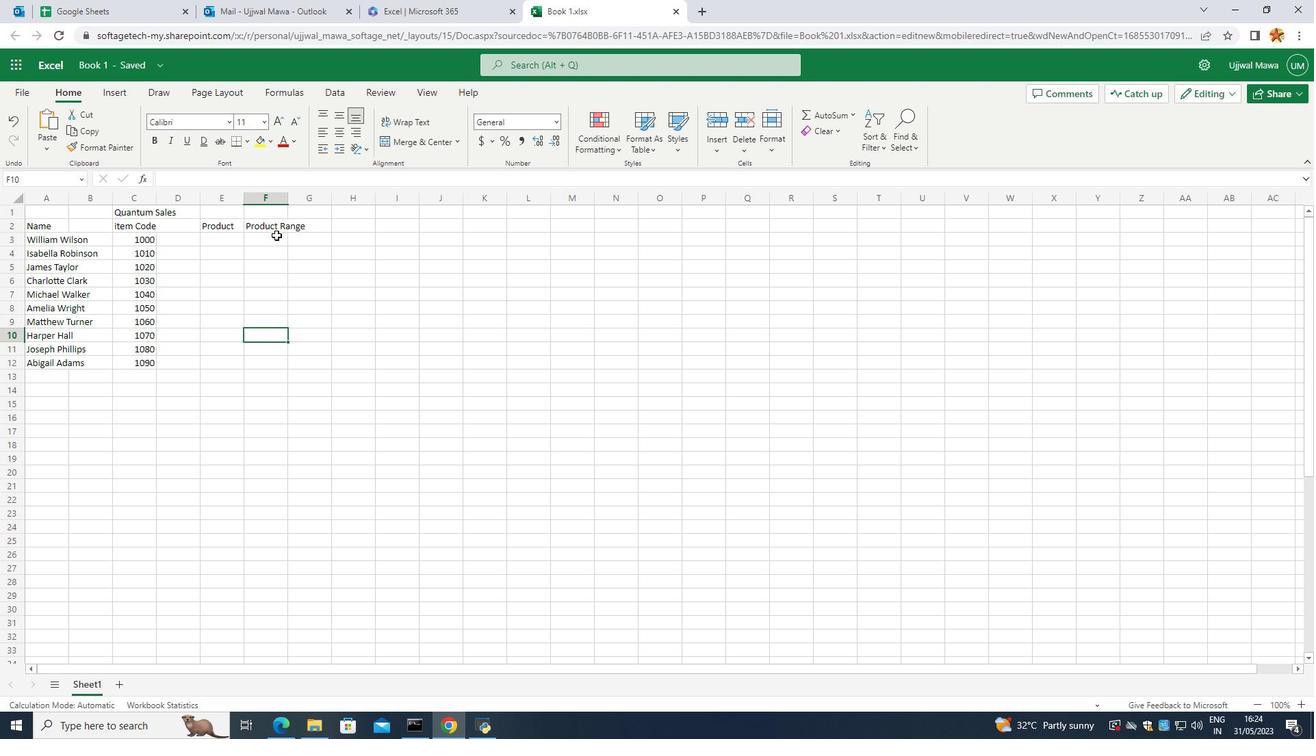 
Action: Mouse pressed left at (265, 230)
Screenshot: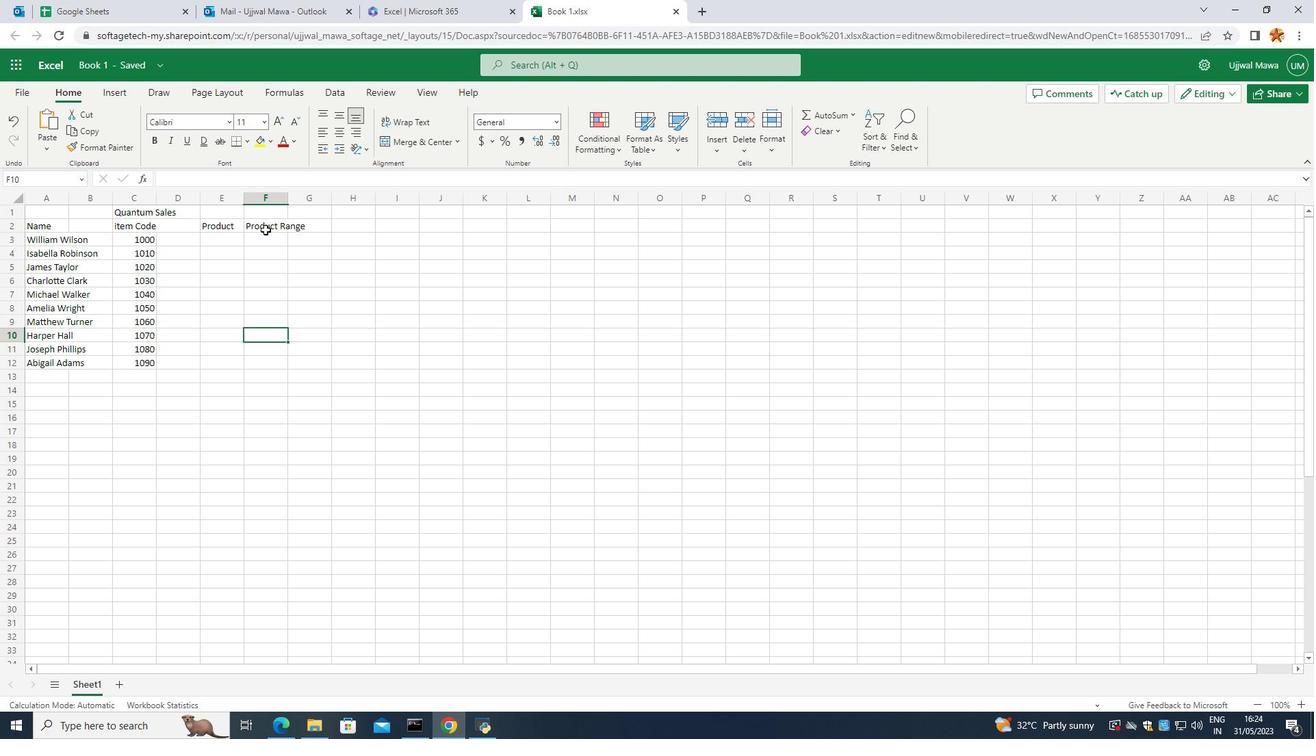 
Action: Mouse moved to (274, 221)
Screenshot: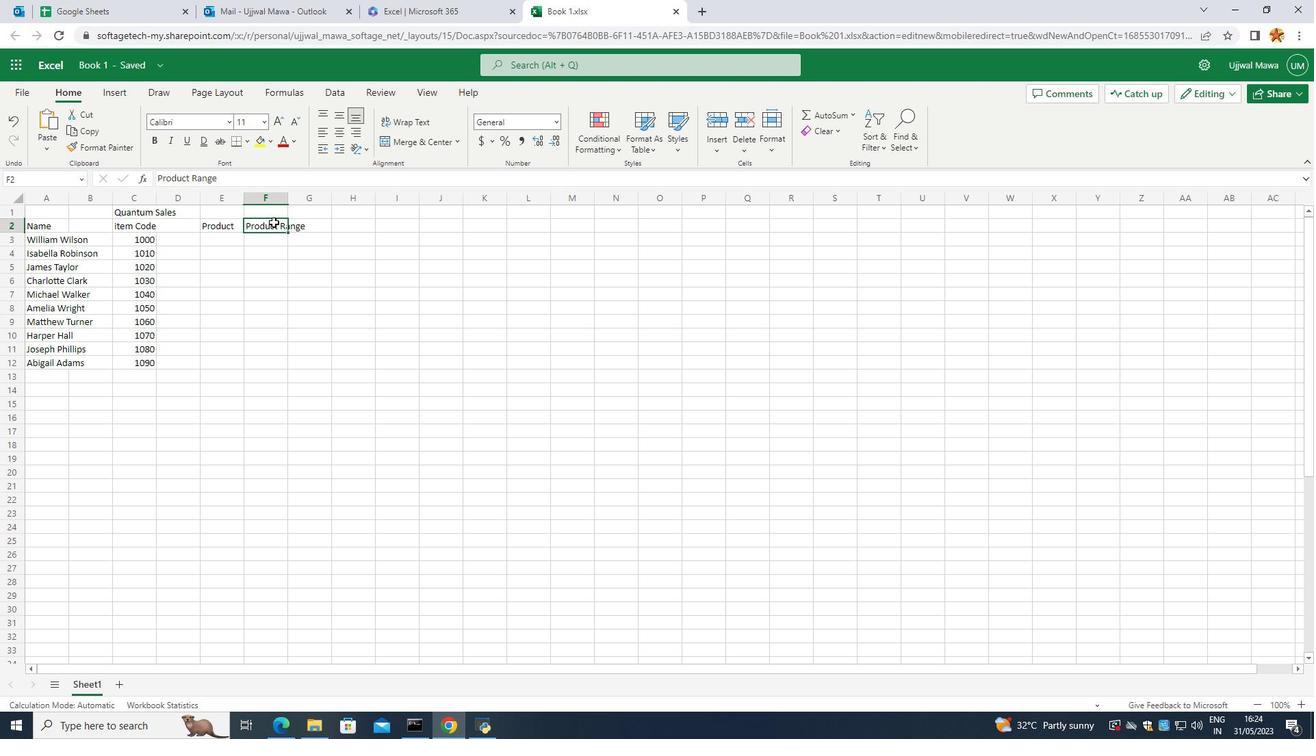 
Action: Mouse pressed left at (274, 221)
Screenshot: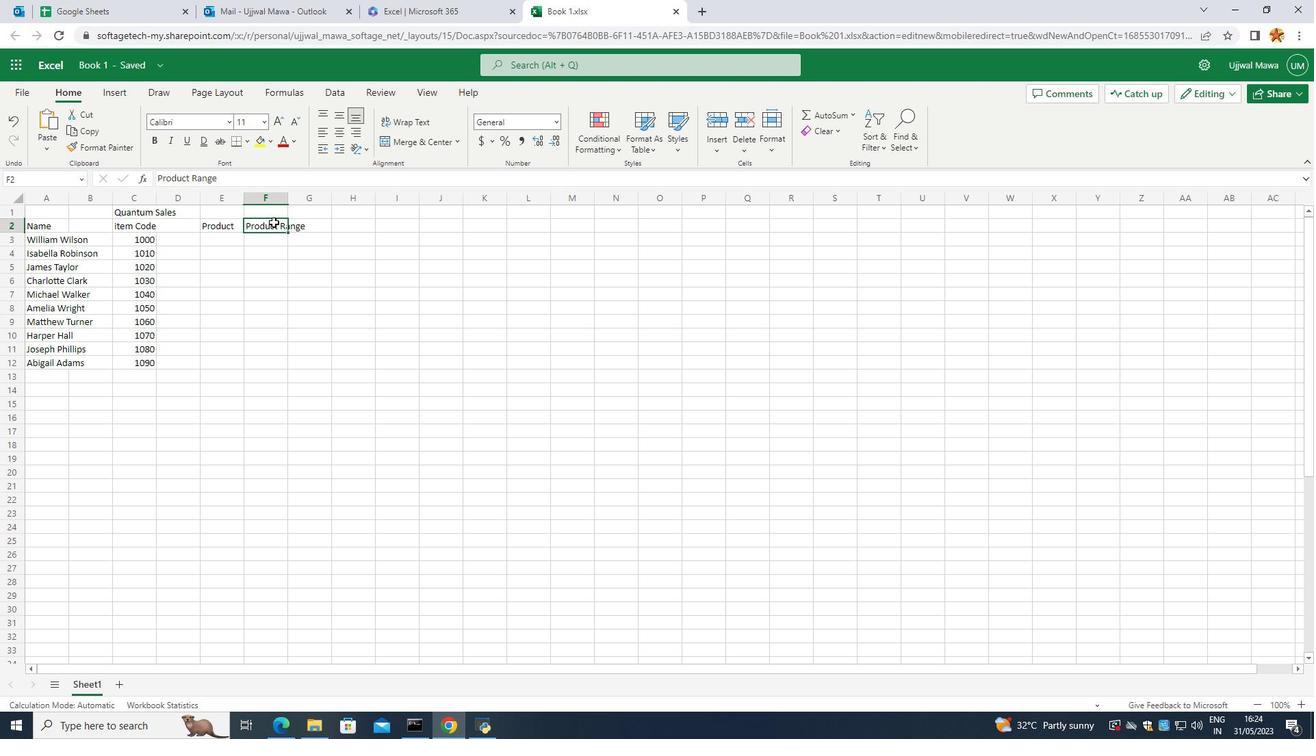 
Action: Mouse pressed left at (274, 221)
Screenshot: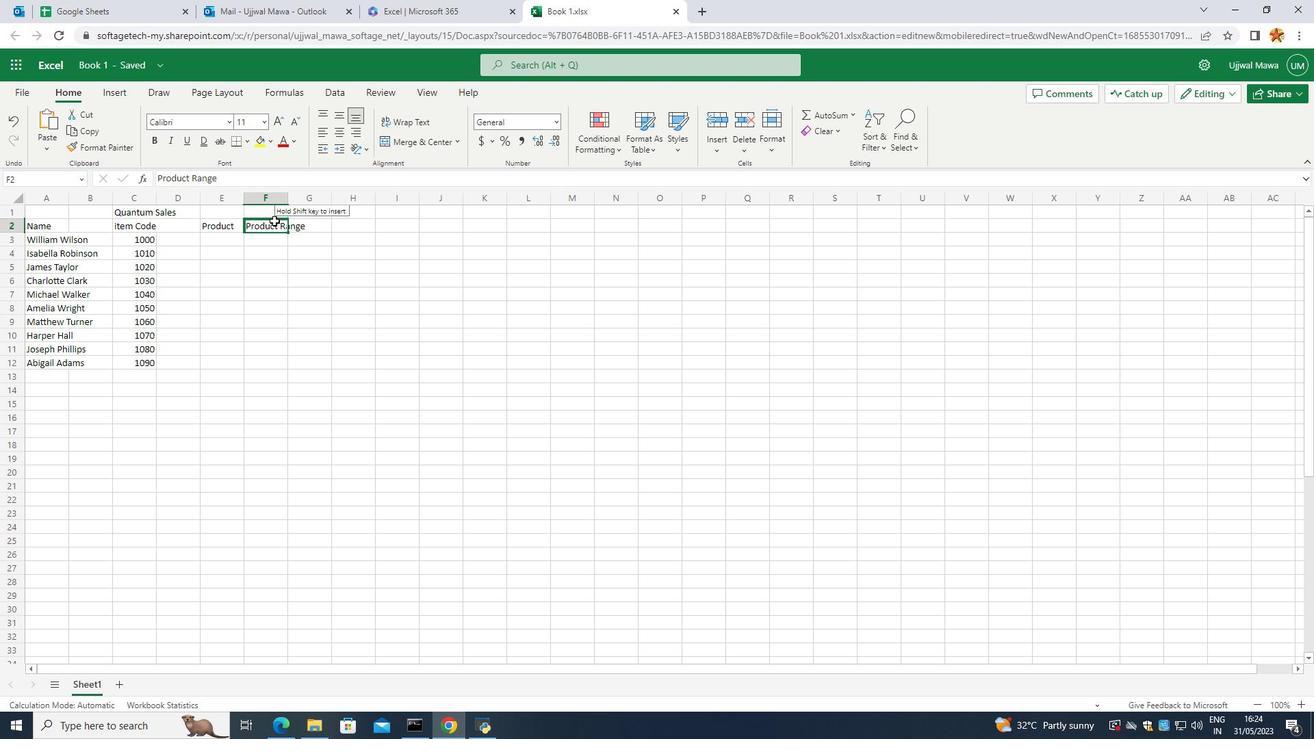 
Action: Mouse moved to (289, 202)
Screenshot: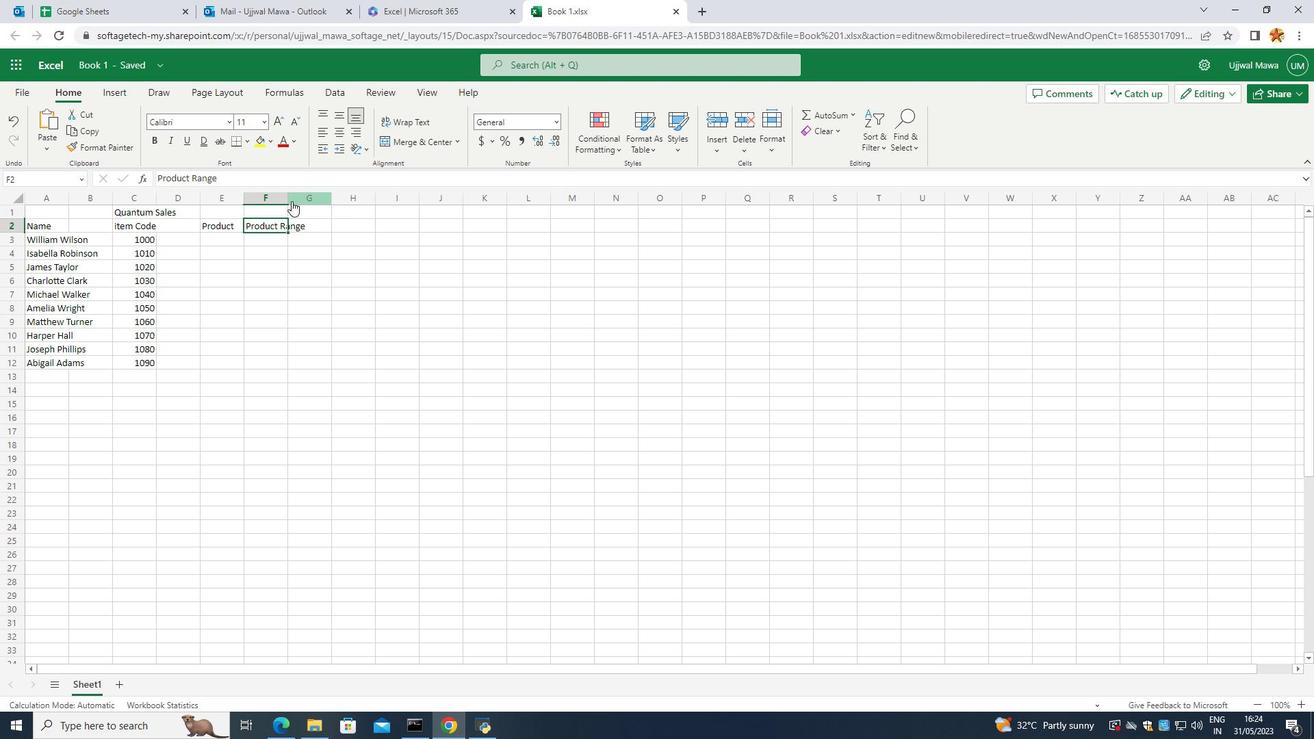 
Action: Mouse pressed left at (289, 202)
Screenshot: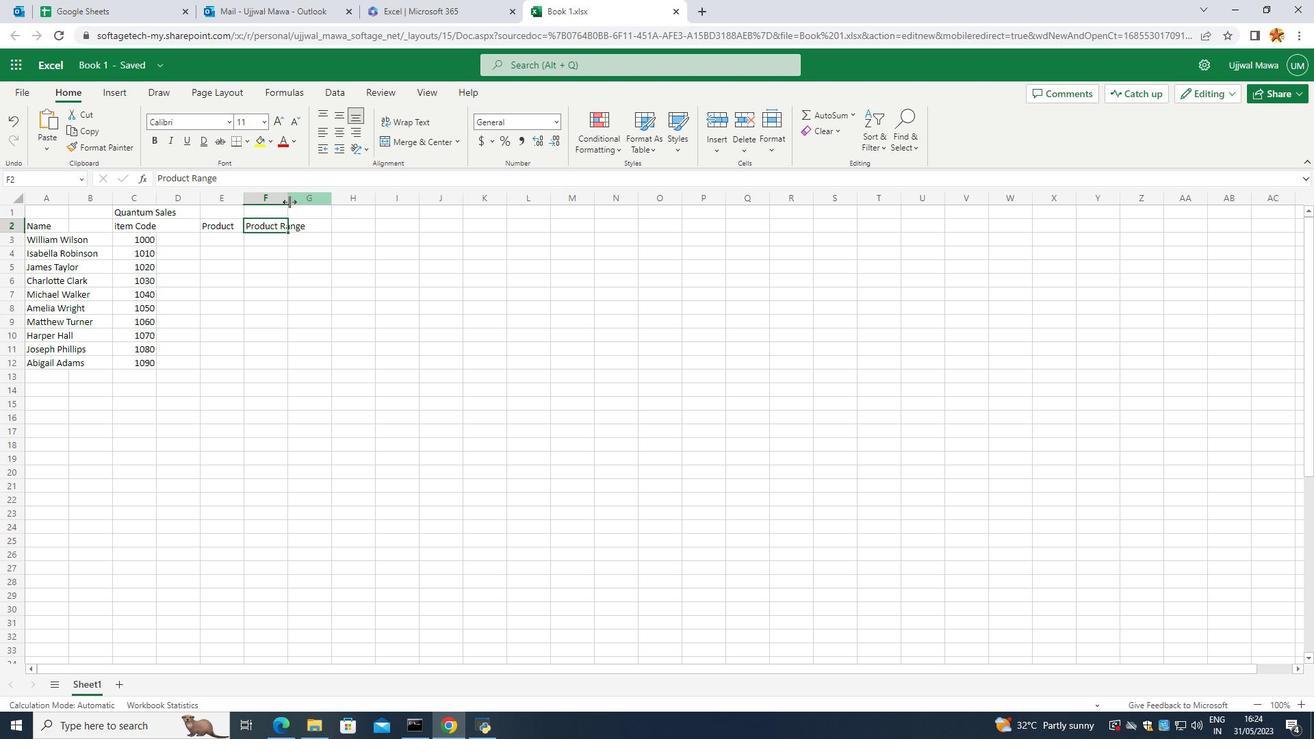 
Action: Mouse moved to (340, 228)
Screenshot: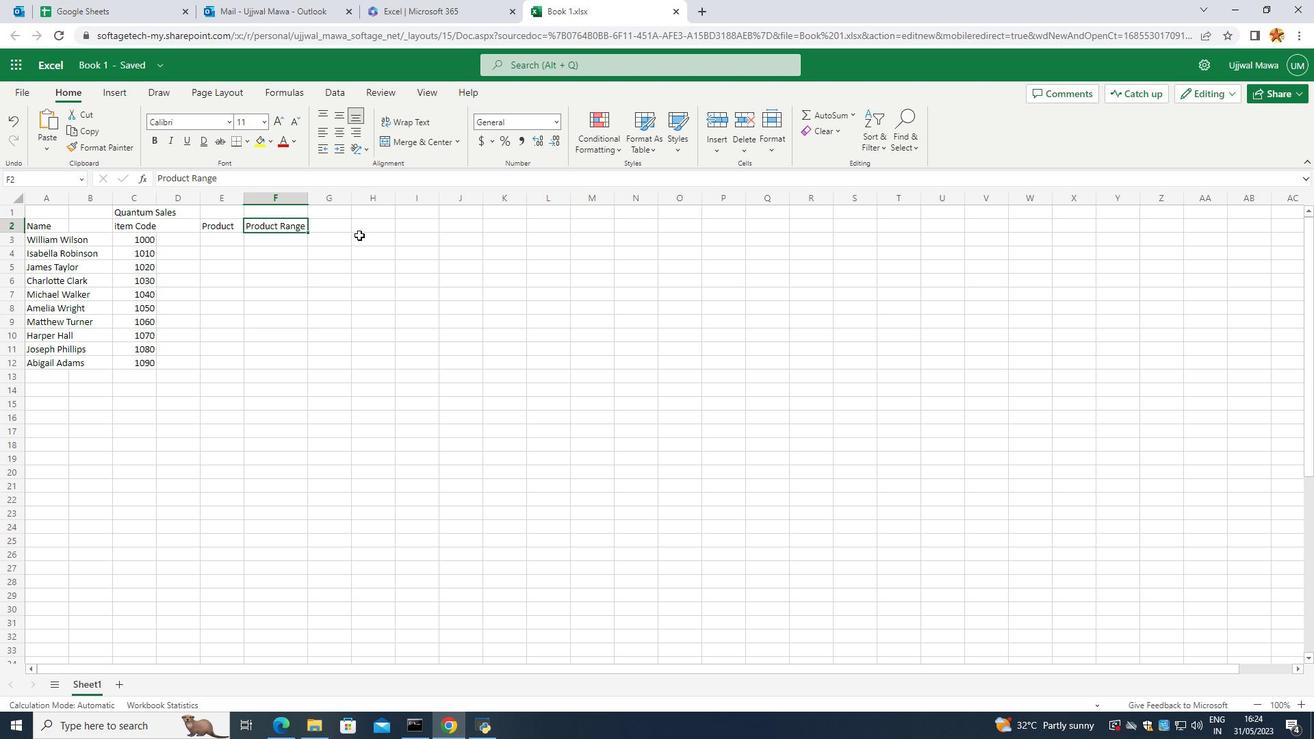 
Action: Mouse pressed left at (340, 228)
Screenshot: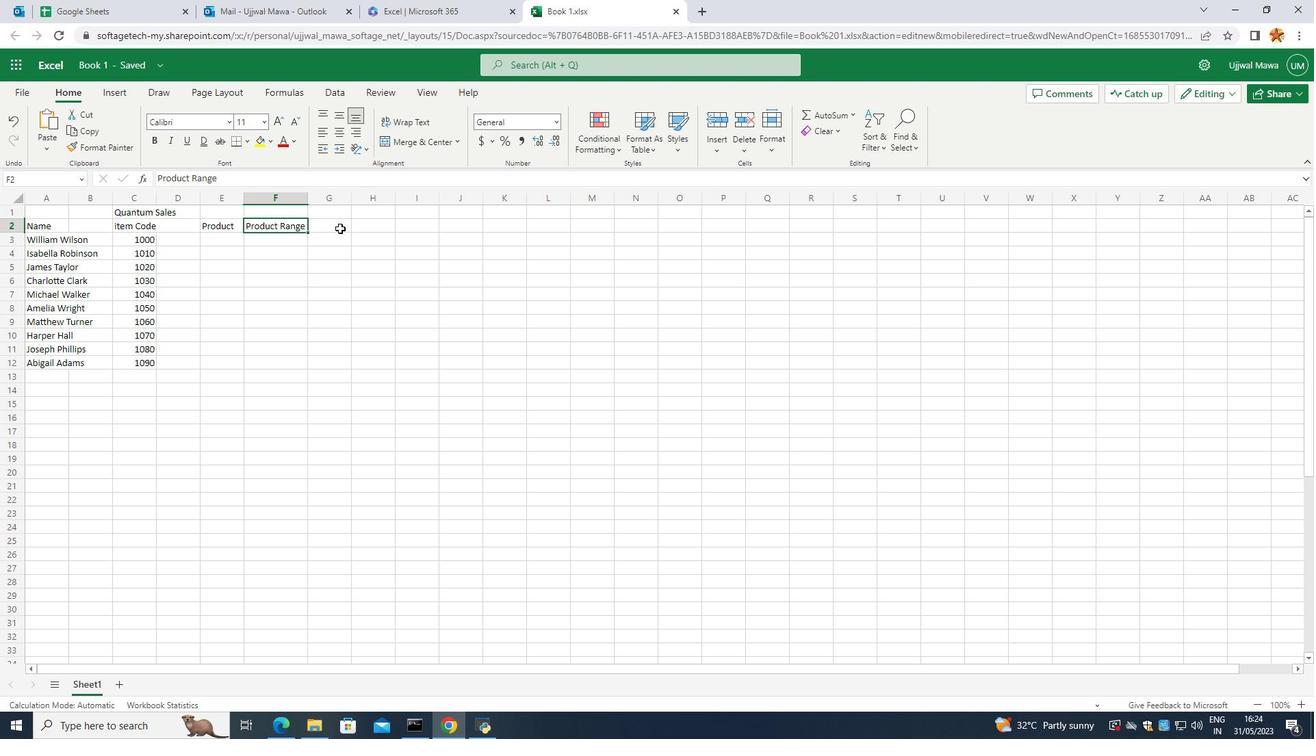 
Action: Mouse pressed left at (340, 228)
Screenshot: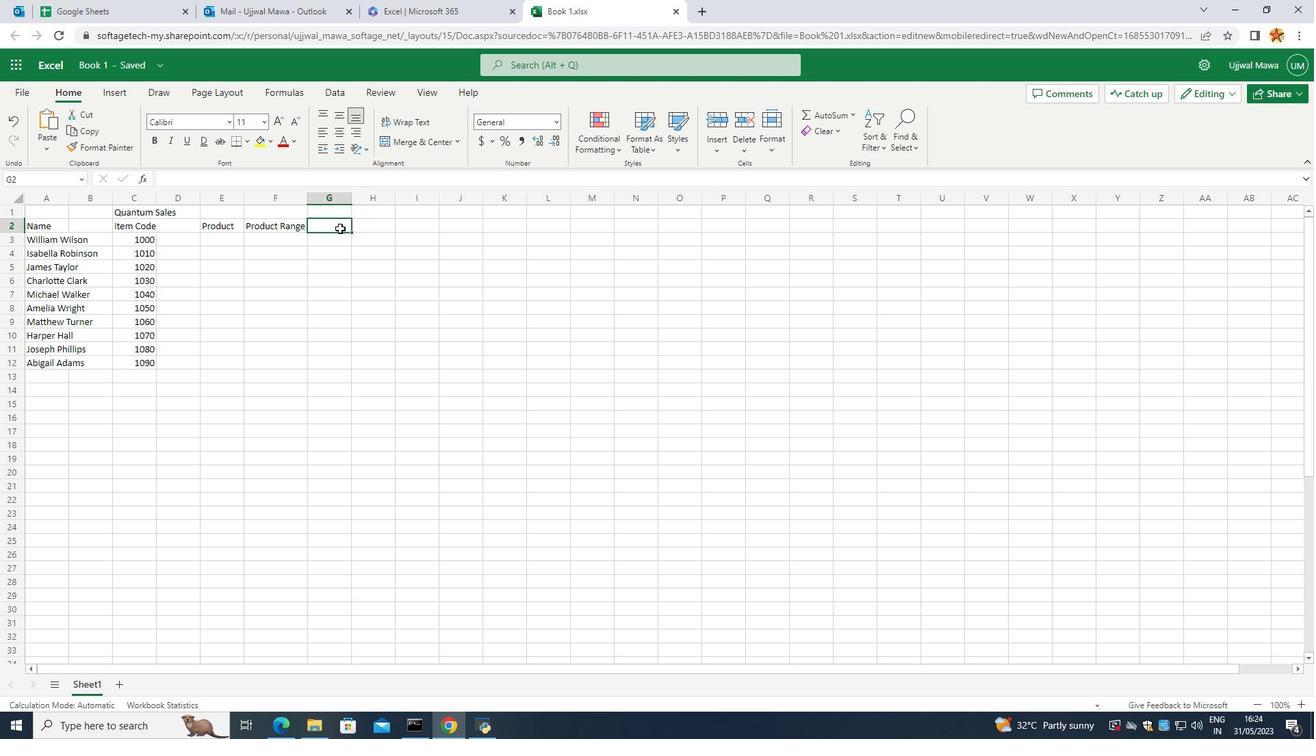 
Action: Mouse moved to (345, 230)
Screenshot: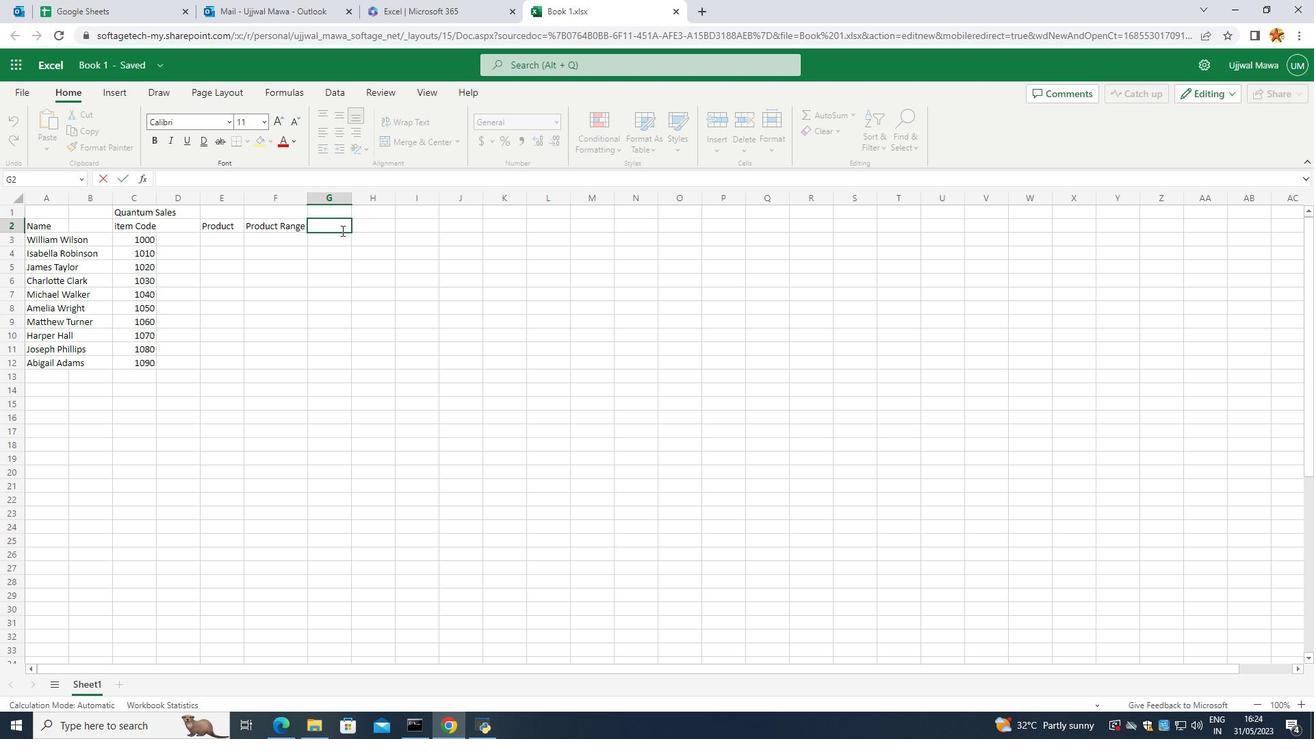 
Action: Key pressed <Key.caps_lock>q<Key.caps_lock>TY.]
Screenshot: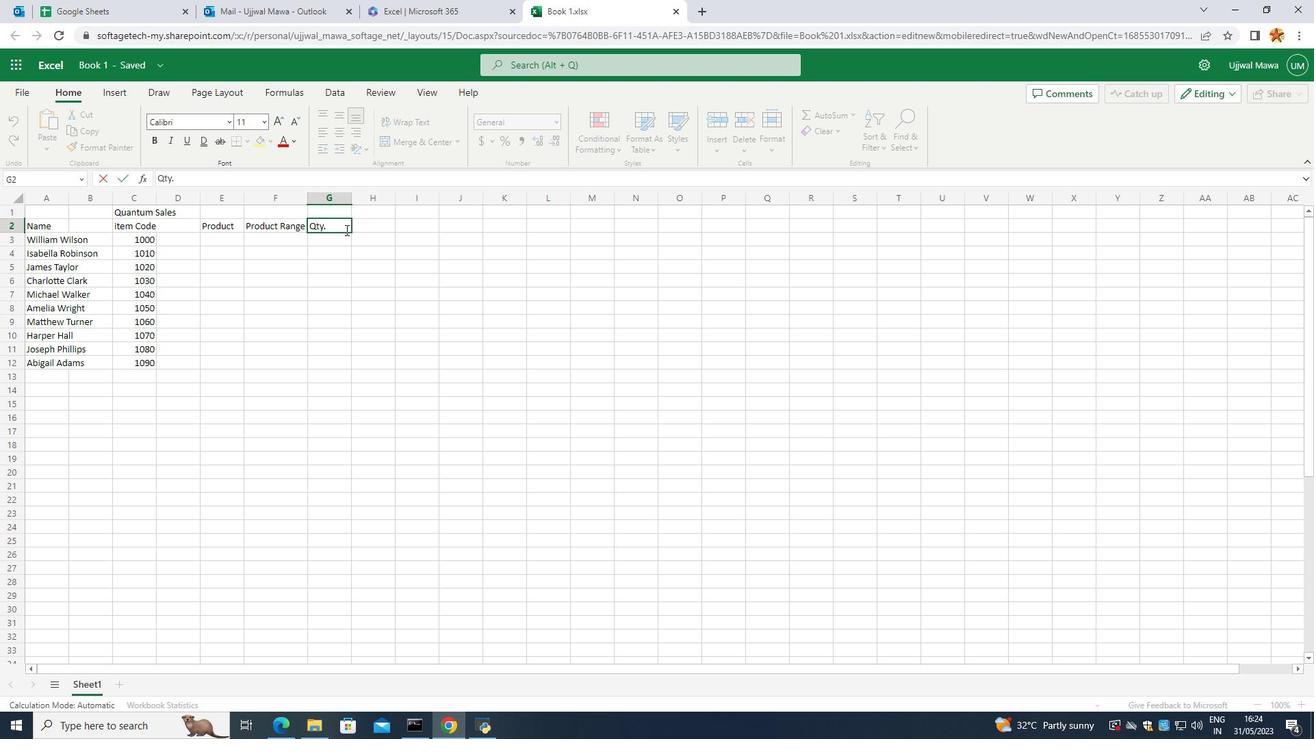 
Action: Mouse moved to (346, 215)
Screenshot: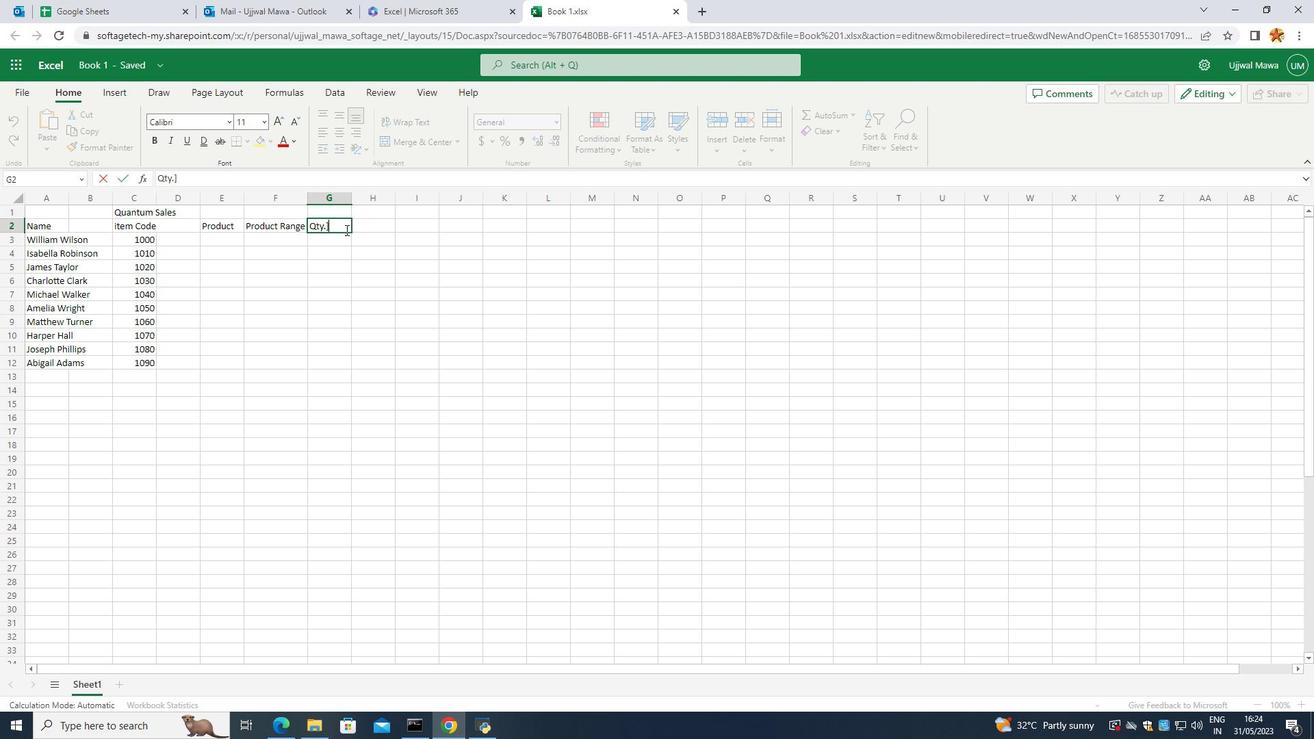 
Action: Key pressed <Key.backspace>
Screenshot: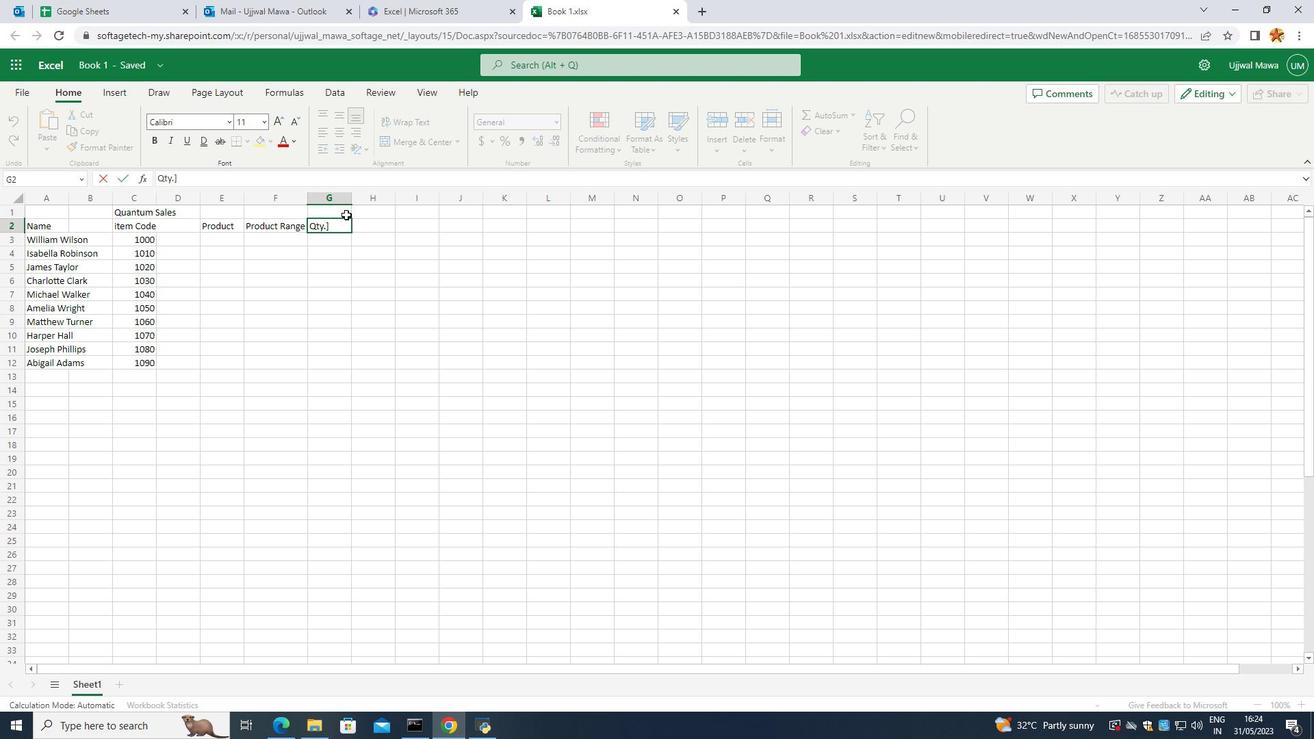 
Action: Mouse moved to (335, 236)
Screenshot: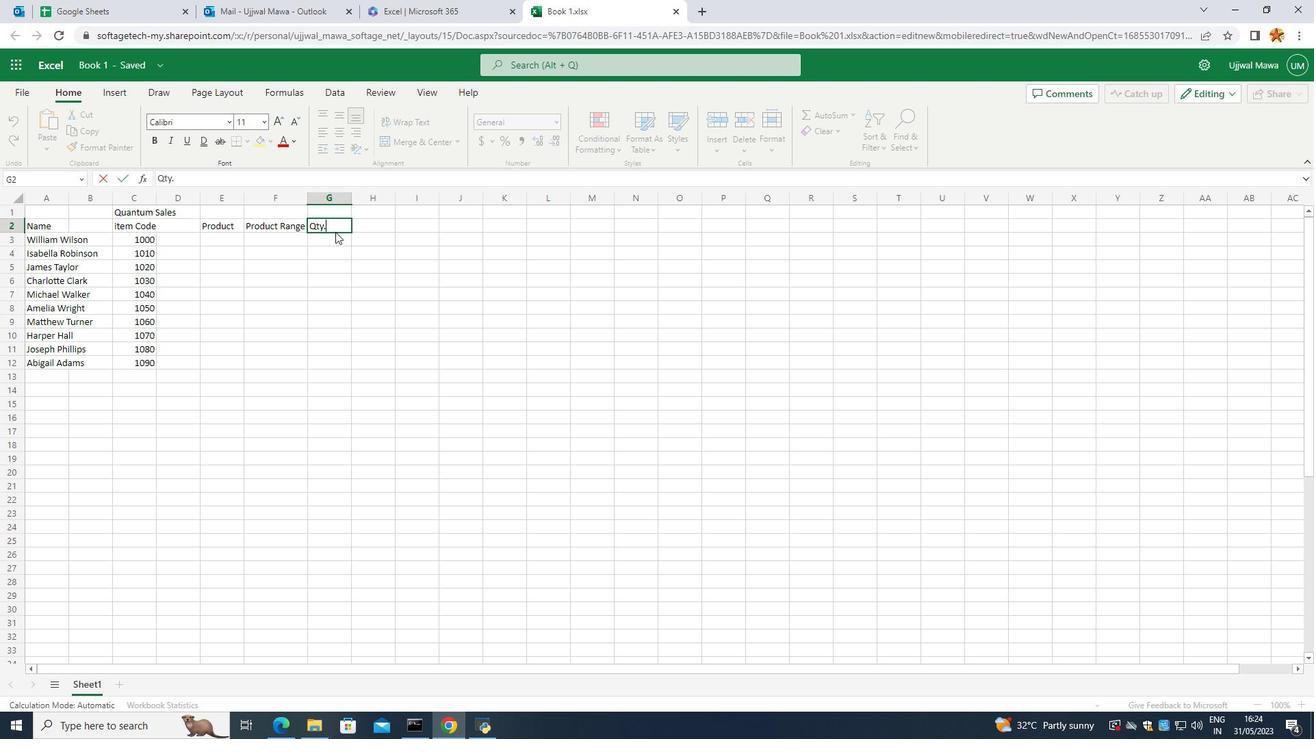 
Action: Mouse pressed left at (335, 236)
Screenshot: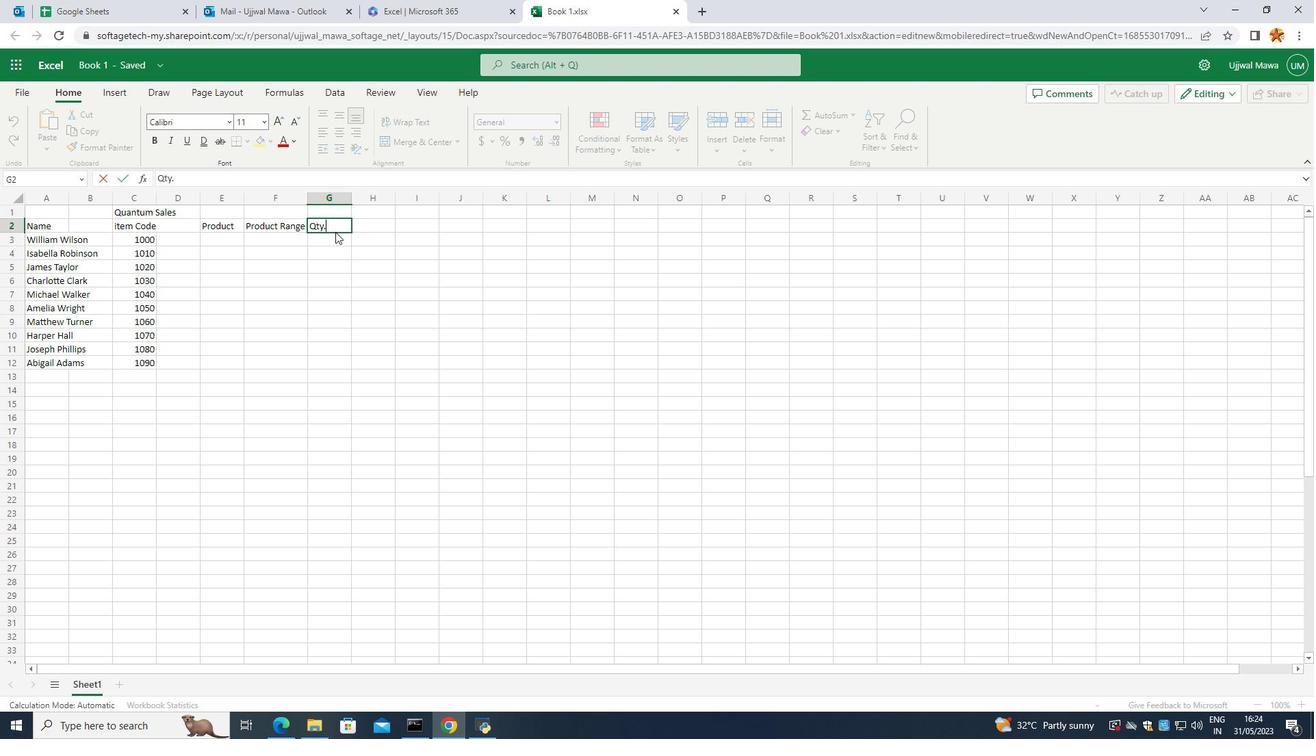 
Action: Mouse moved to (366, 223)
Screenshot: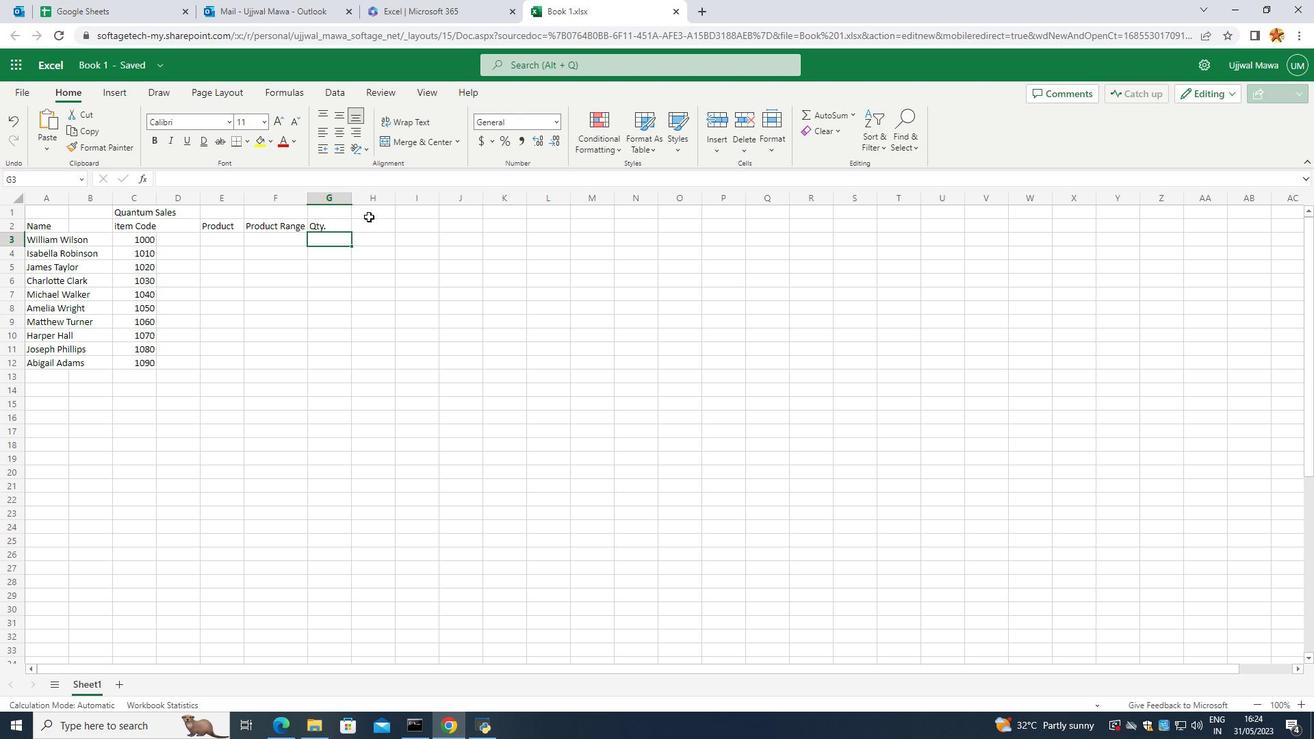 
Action: Mouse pressed left at (366, 223)
Screenshot: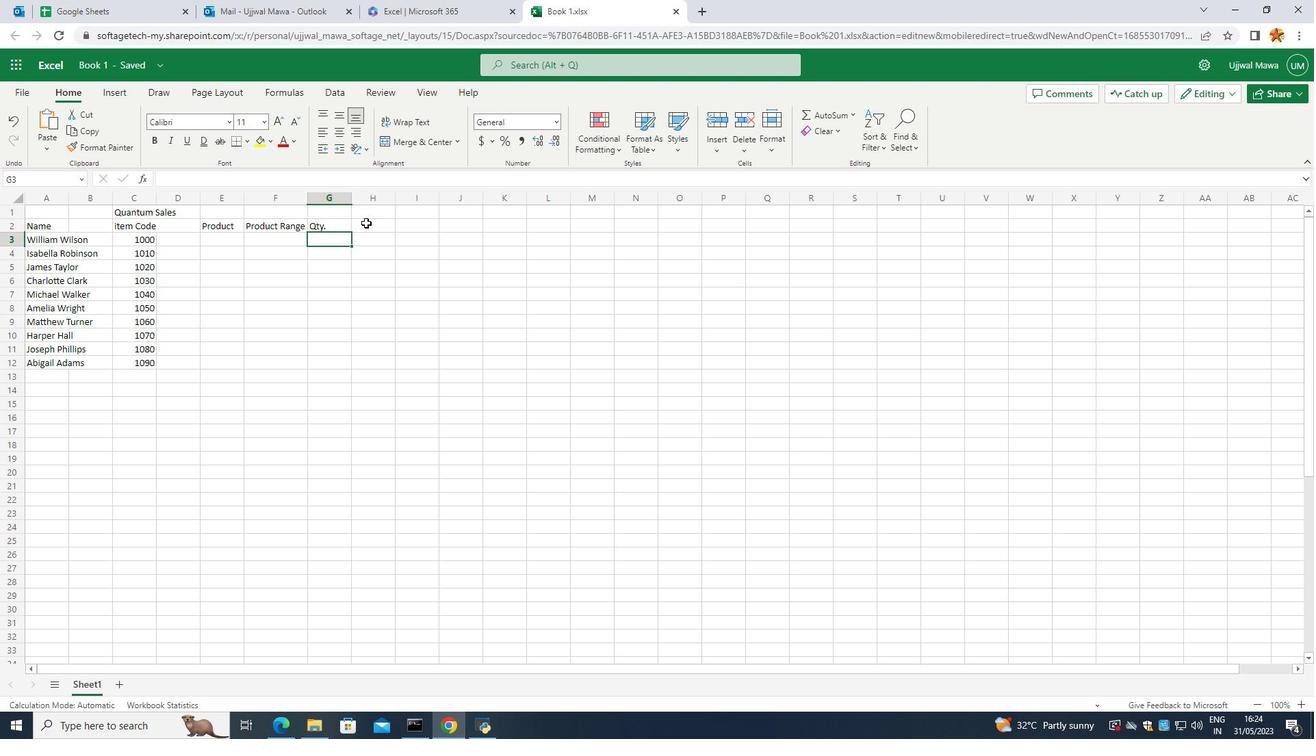 
Action: Mouse pressed left at (366, 223)
Screenshot: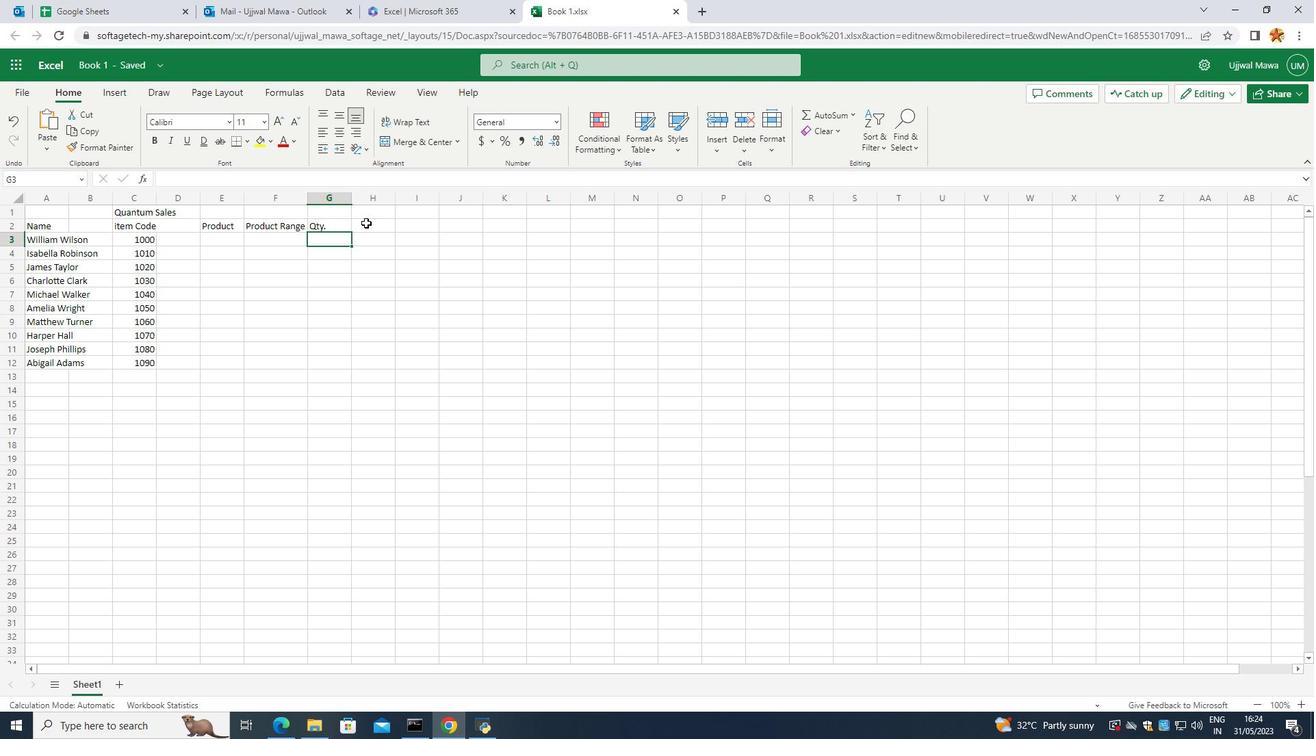 
Action: Mouse moved to (365, 231)
Screenshot: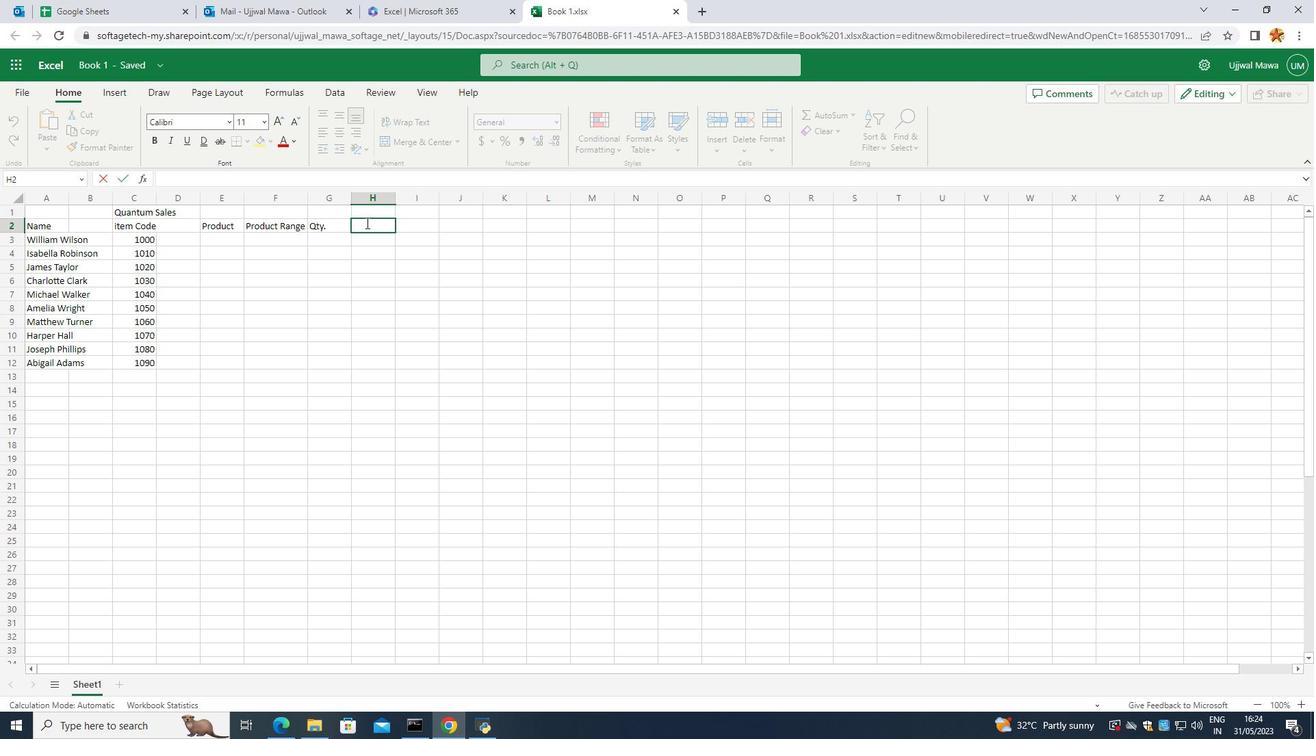 
Action: Key pressed 12<Key.shift_r><Key.shift_r><Key.shift_r><Key.shift_r><Key.shift_r><Key.shift_r><Key.shift_r><Key.shift_r><Key.shift_r><Key.shift_r><Key.shift_r><Key.shift_r>%<Key.space><Key.caps_lock>t<Key.caps_lock>AX<Key.enter>
Screenshot: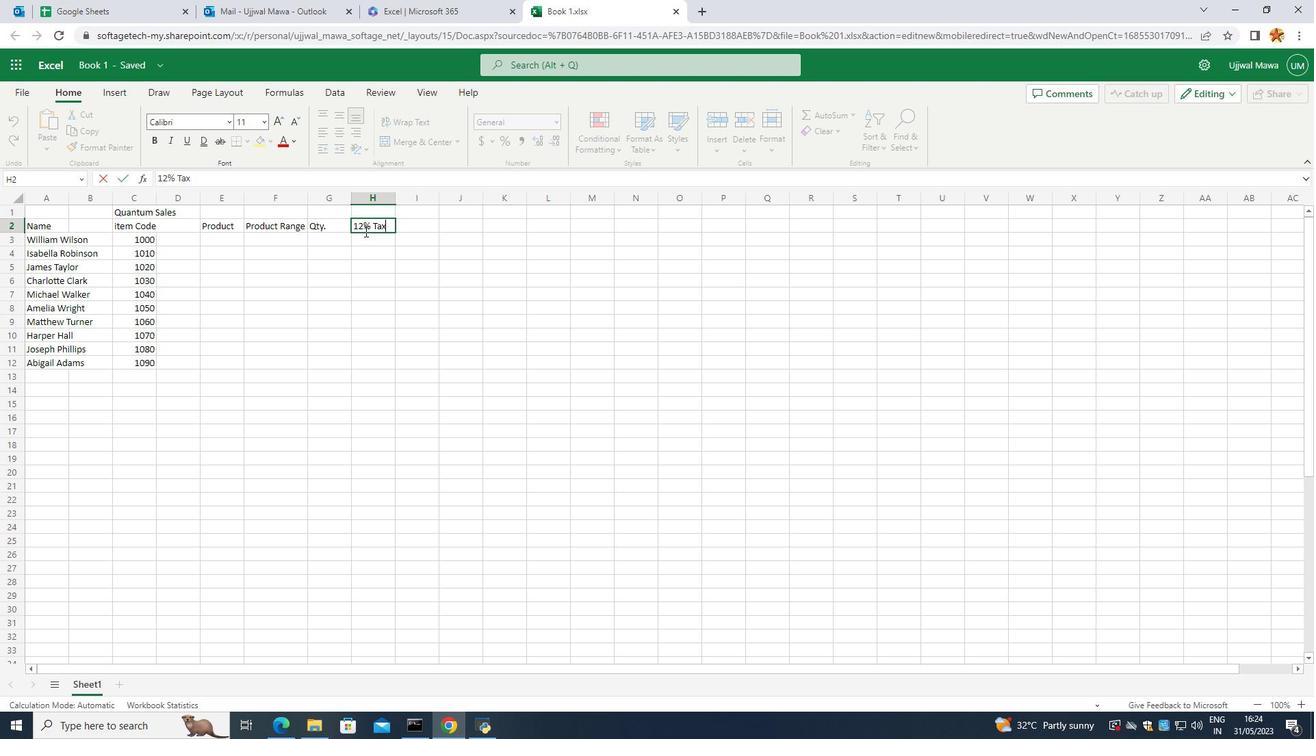 
Action: Mouse moved to (375, 225)
Screenshot: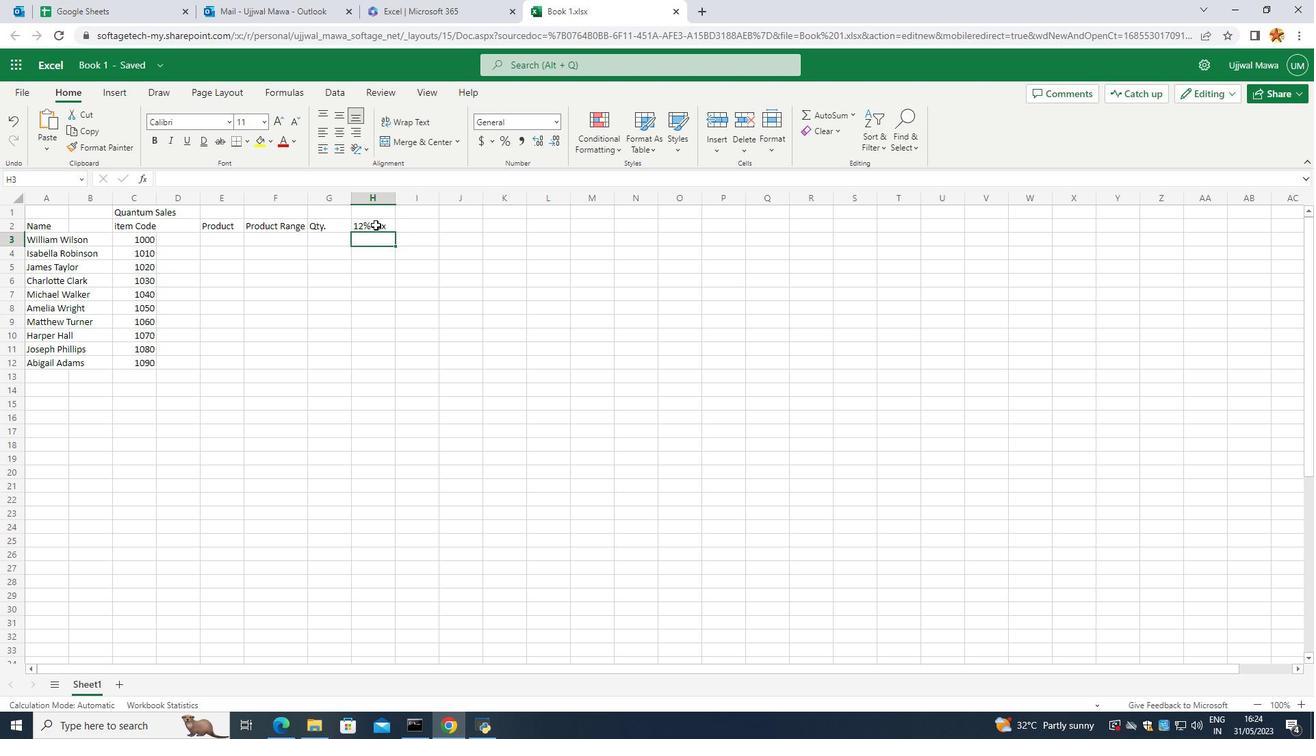 
Action: Mouse pressed left at (375, 225)
Screenshot: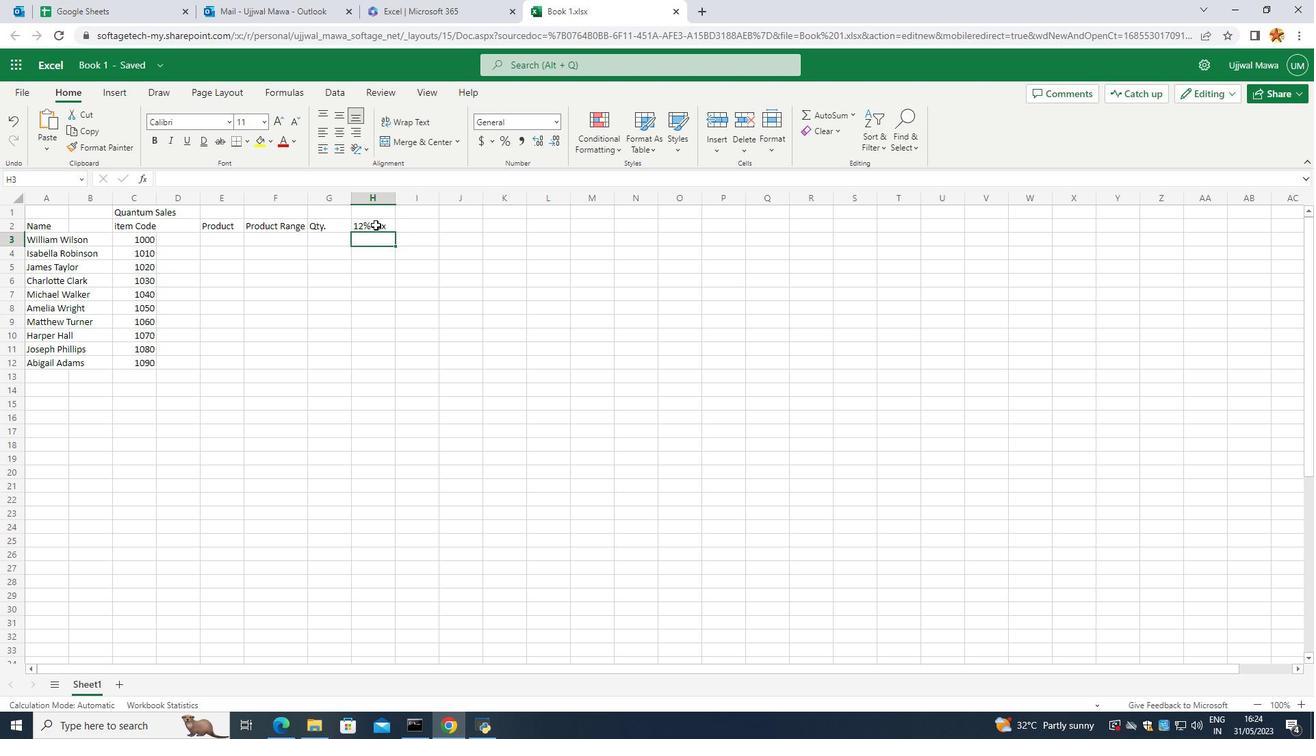 
Action: Mouse pressed left at (375, 225)
Screenshot: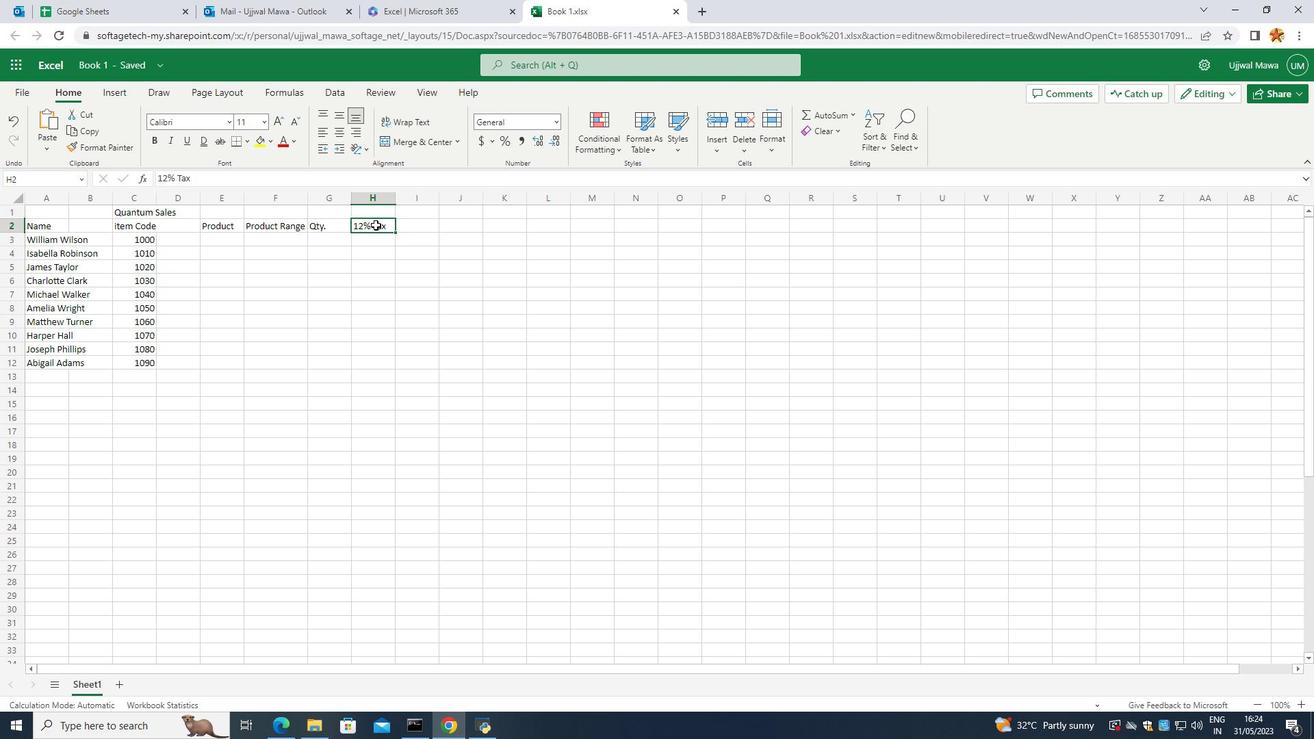 
Action: Mouse moved to (348, 230)
Screenshot: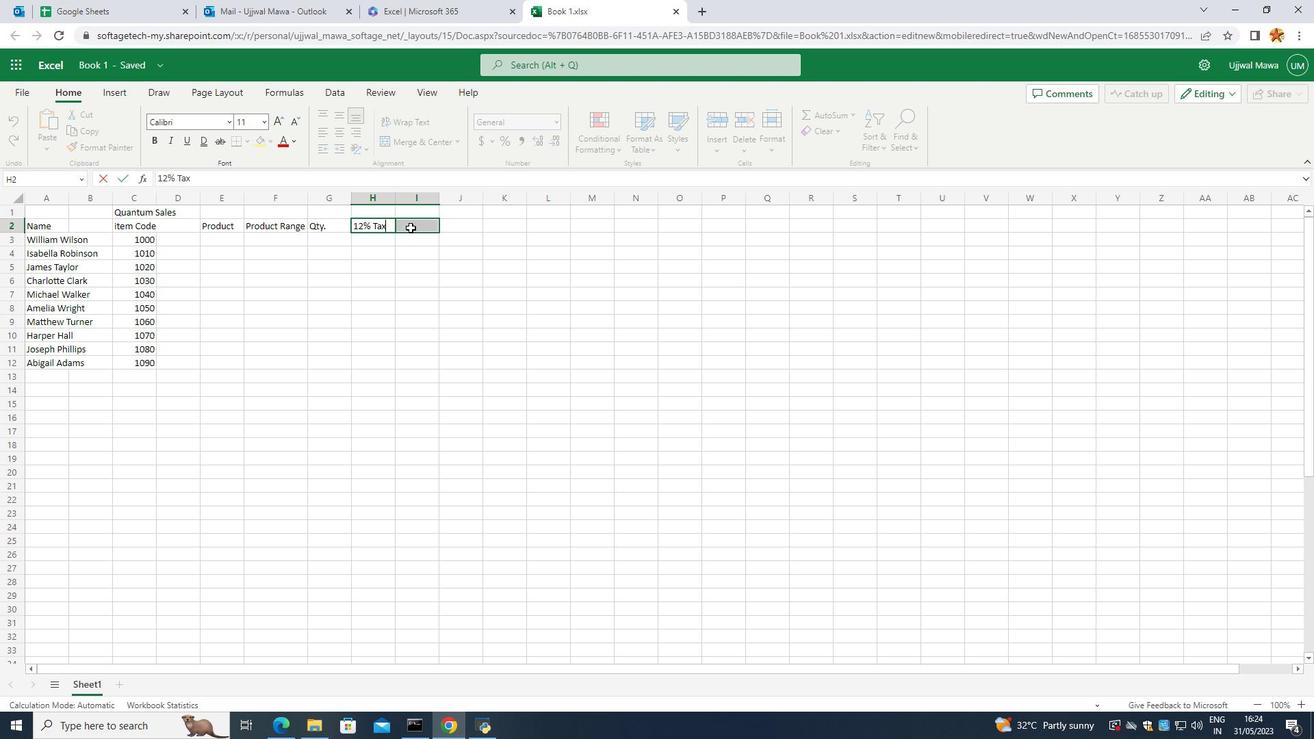 
Action: Mouse pressed left at (348, 230)
Screenshot: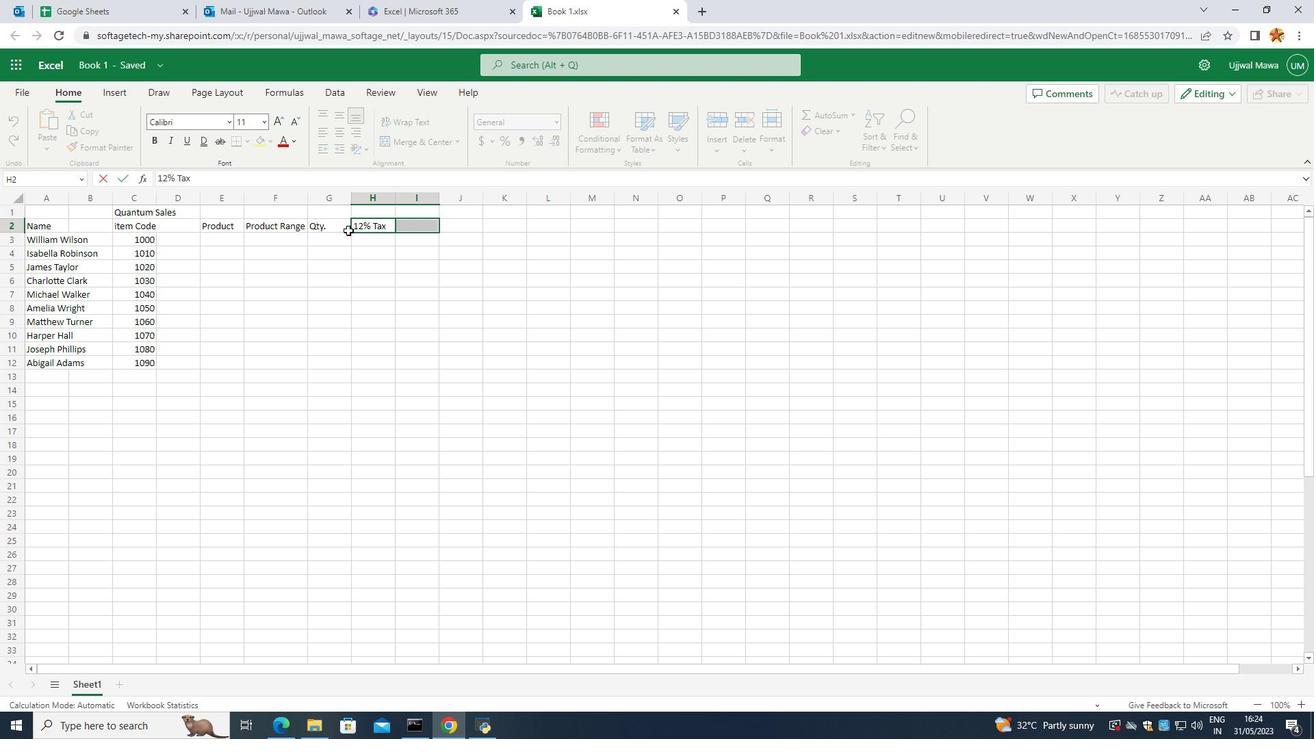 
Action: Mouse moved to (367, 227)
Screenshot: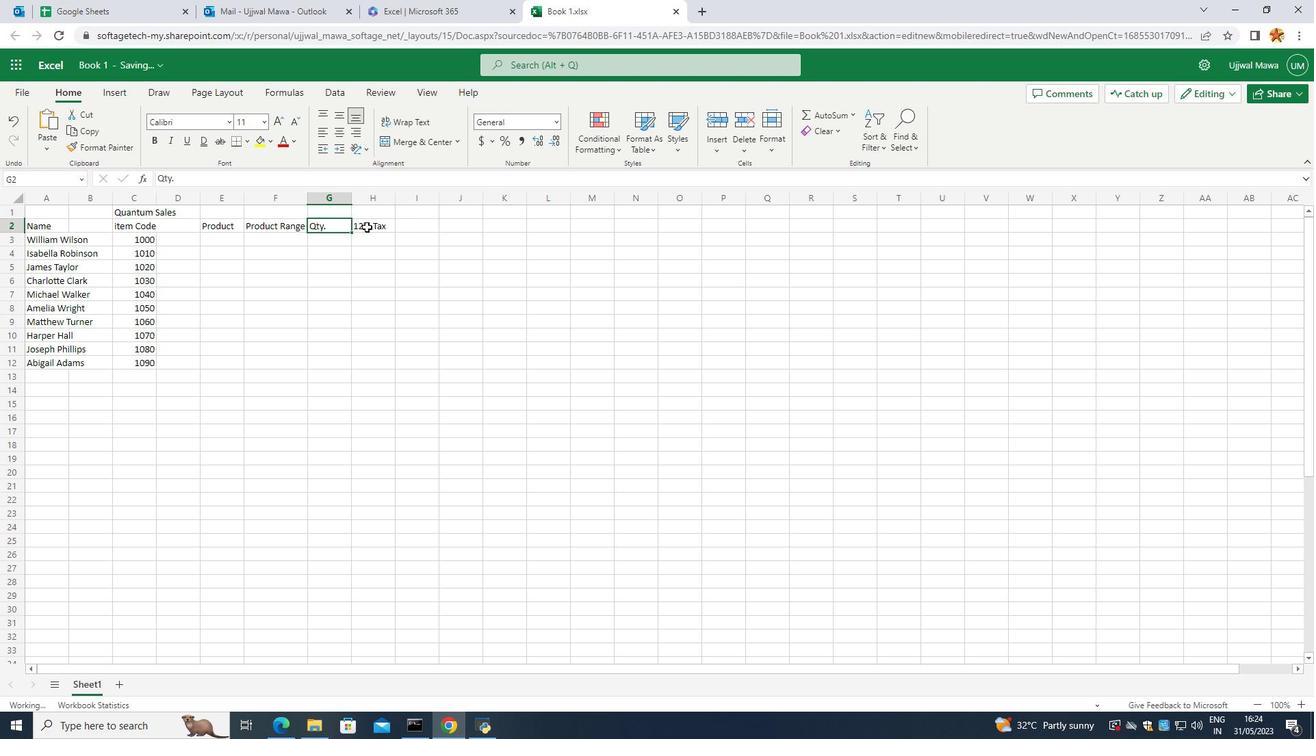 
Action: Mouse pressed left at (367, 227)
Screenshot: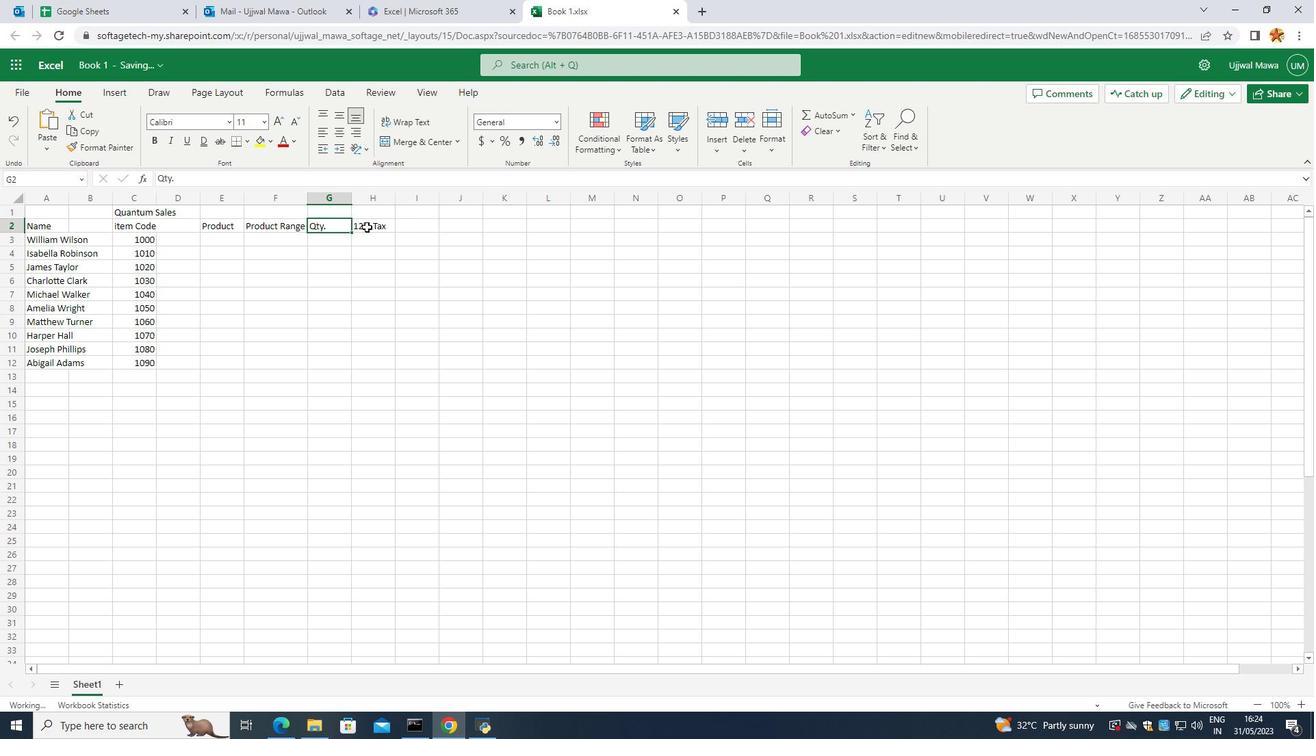 
Action: Mouse moved to (367, 226)
Screenshot: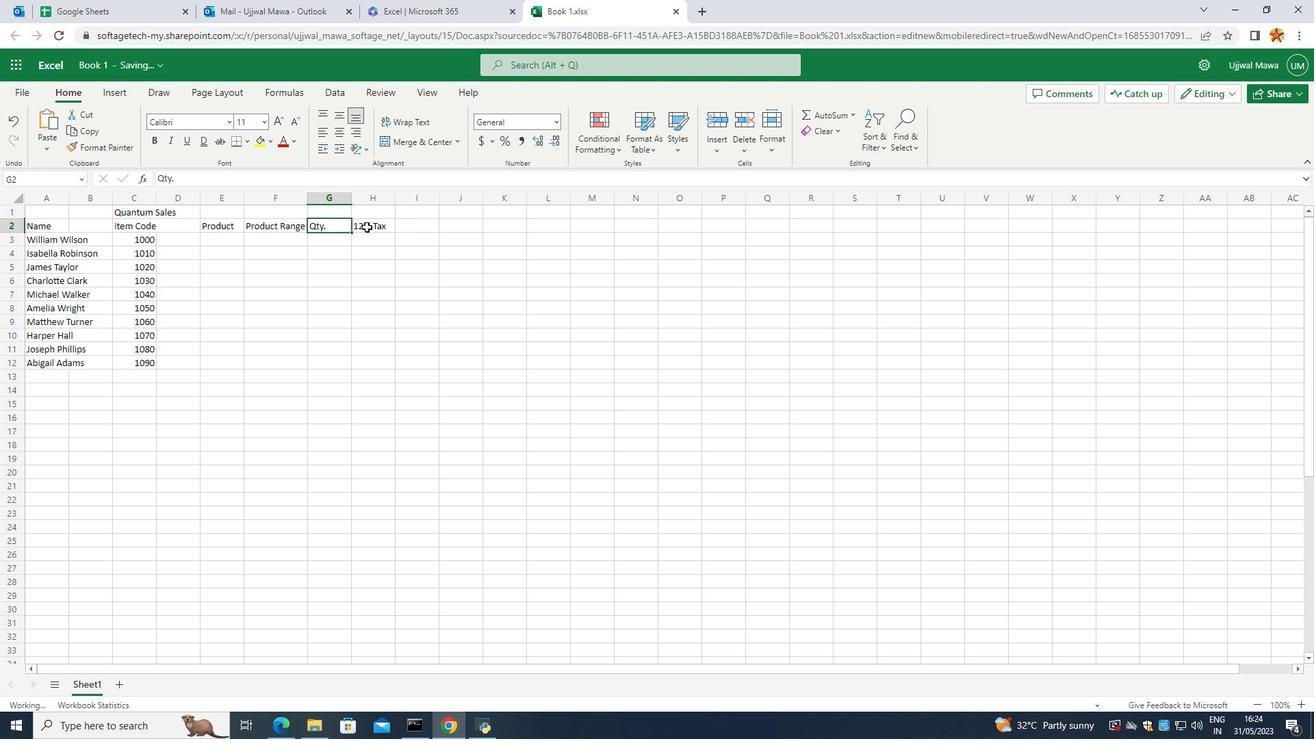 
Action: Mouse pressed right at (367, 226)
Screenshot: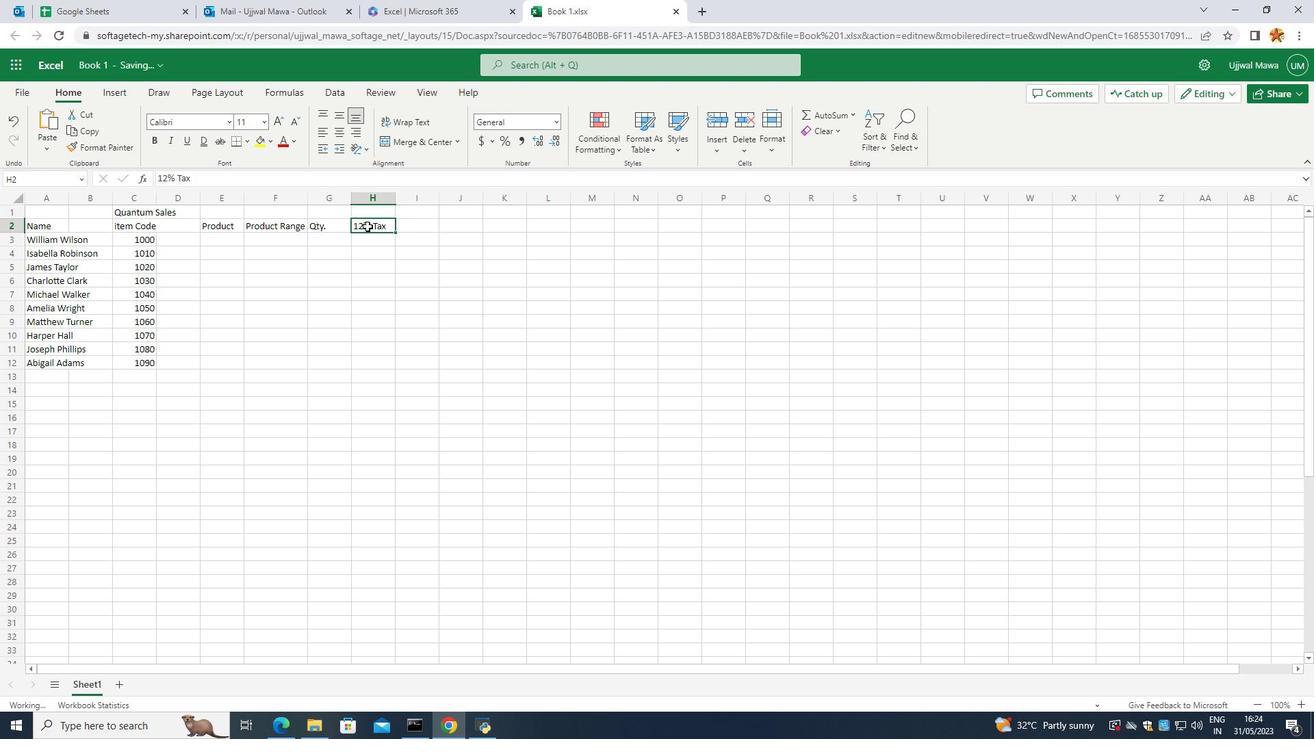 
Action: Mouse moved to (393, 271)
Screenshot: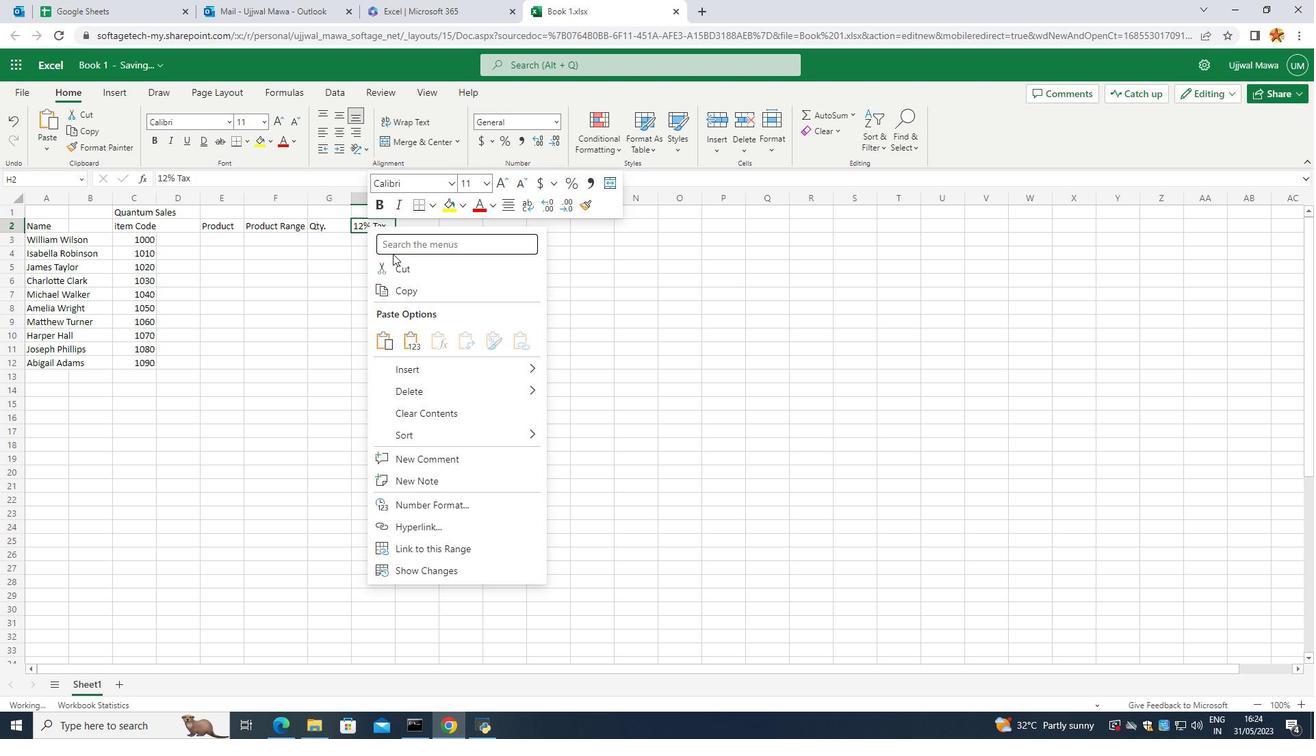 
Action: Mouse pressed left at (393, 271)
Screenshot: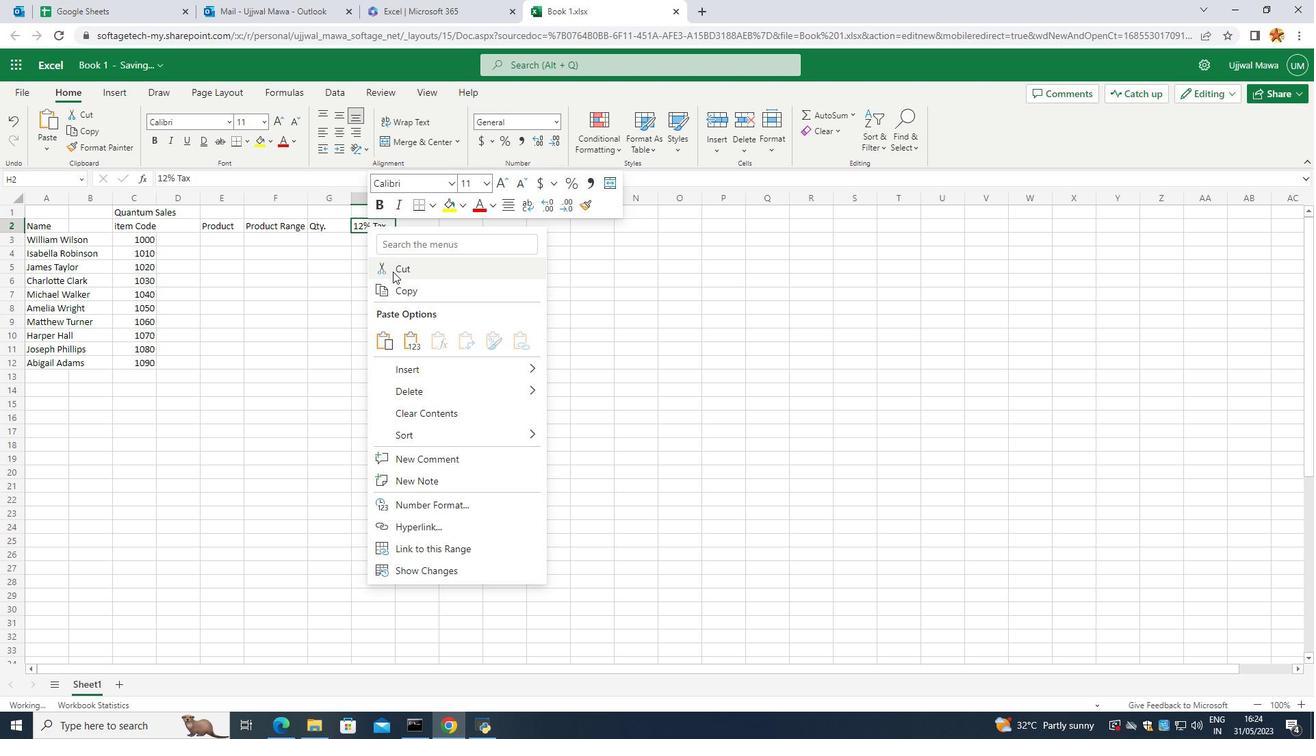 
Action: Mouse moved to (411, 227)
Screenshot: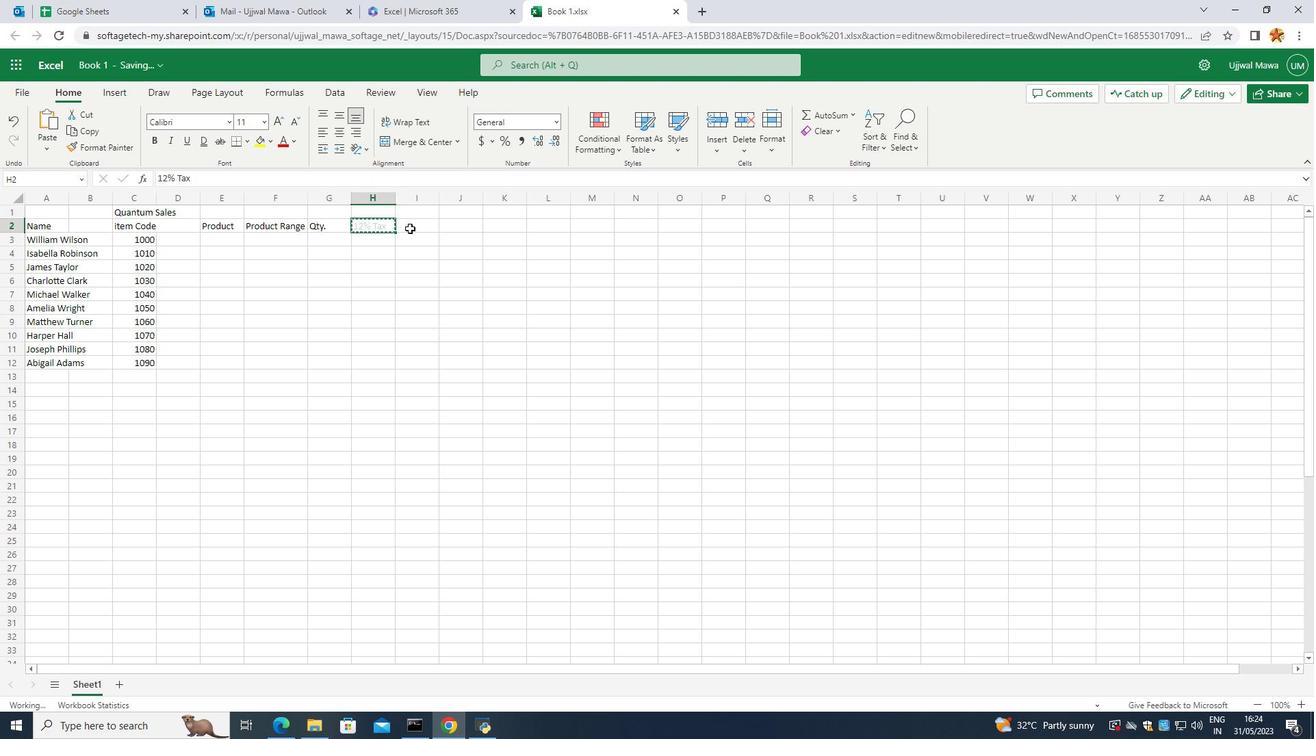 
Action: Mouse pressed left at (411, 227)
Screenshot: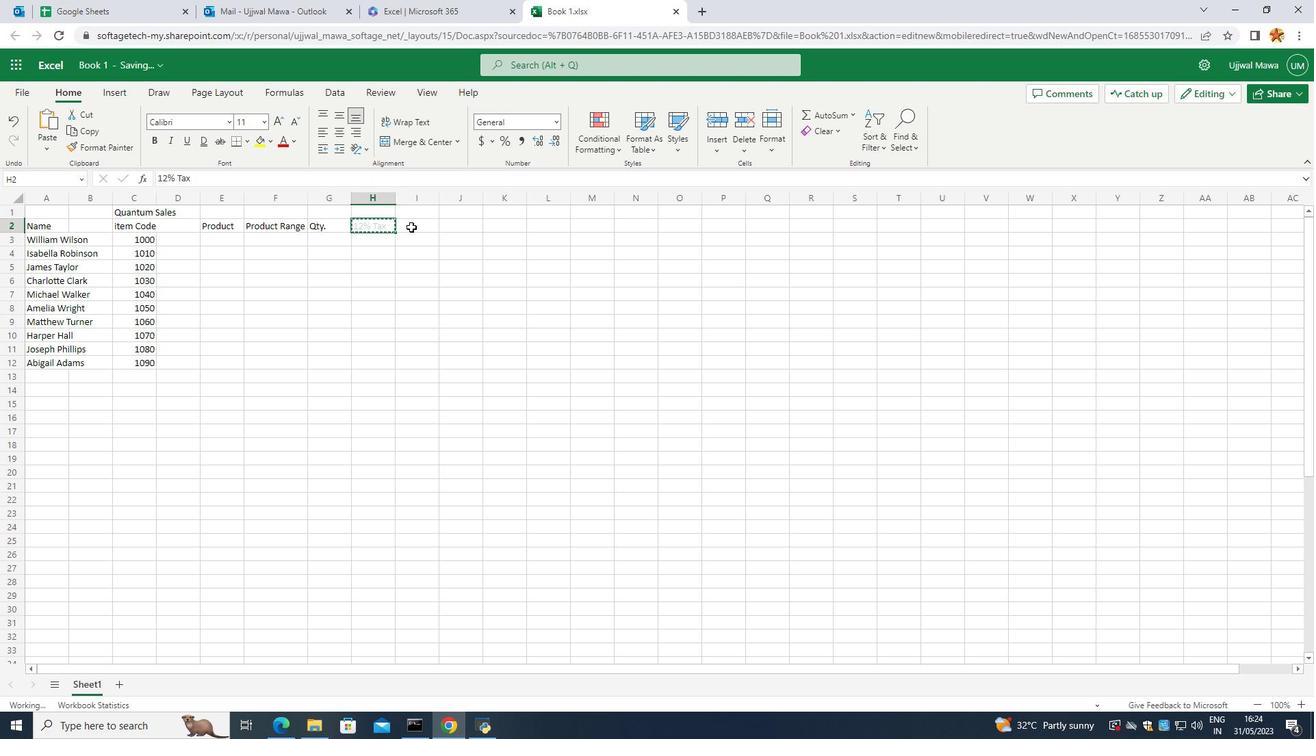 
Action: Mouse pressed right at (411, 227)
Screenshot: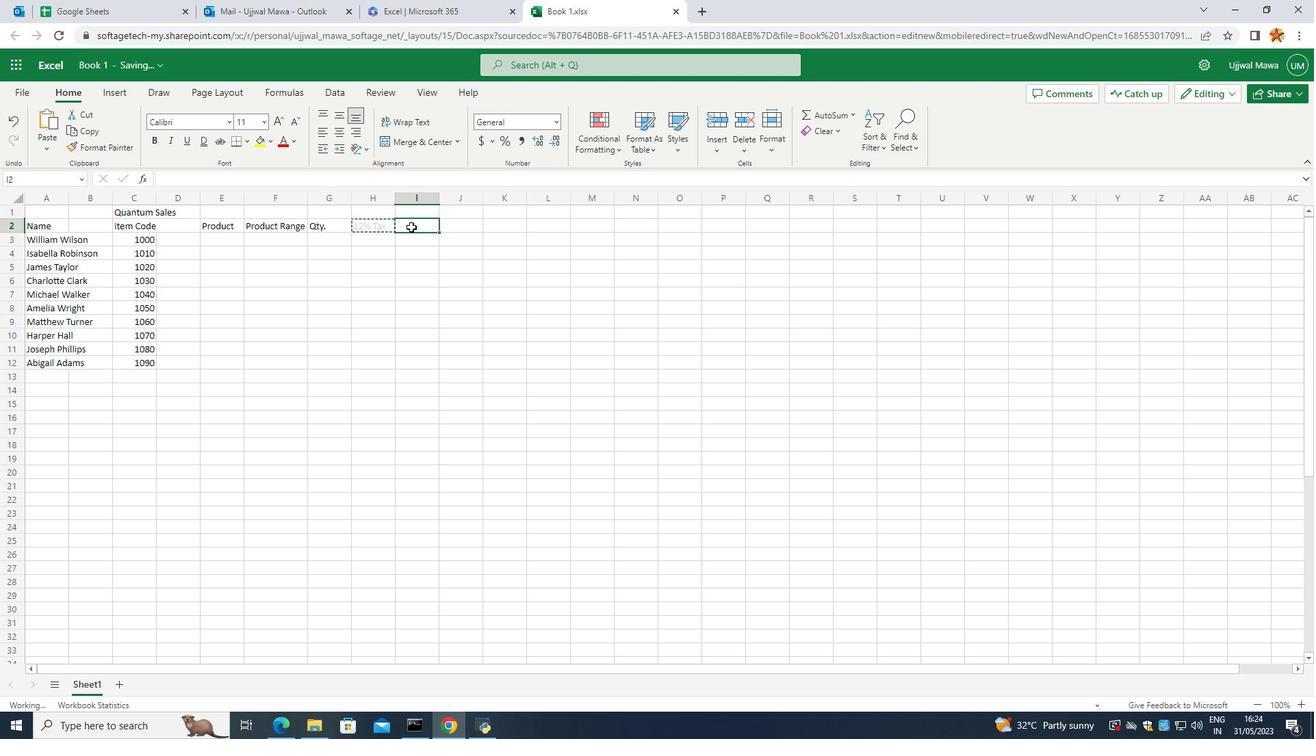 
Action: Mouse moved to (429, 284)
Screenshot: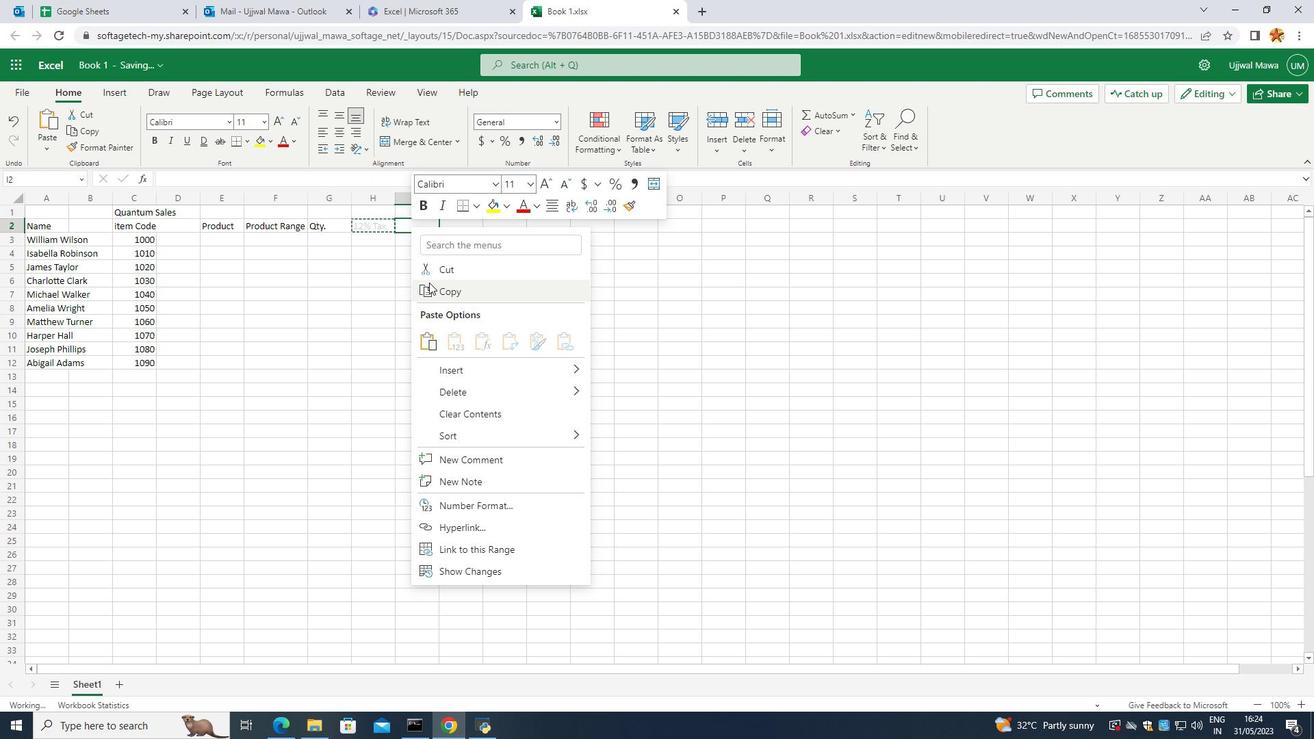 
Action: Mouse pressed left at (429, 284)
Screenshot: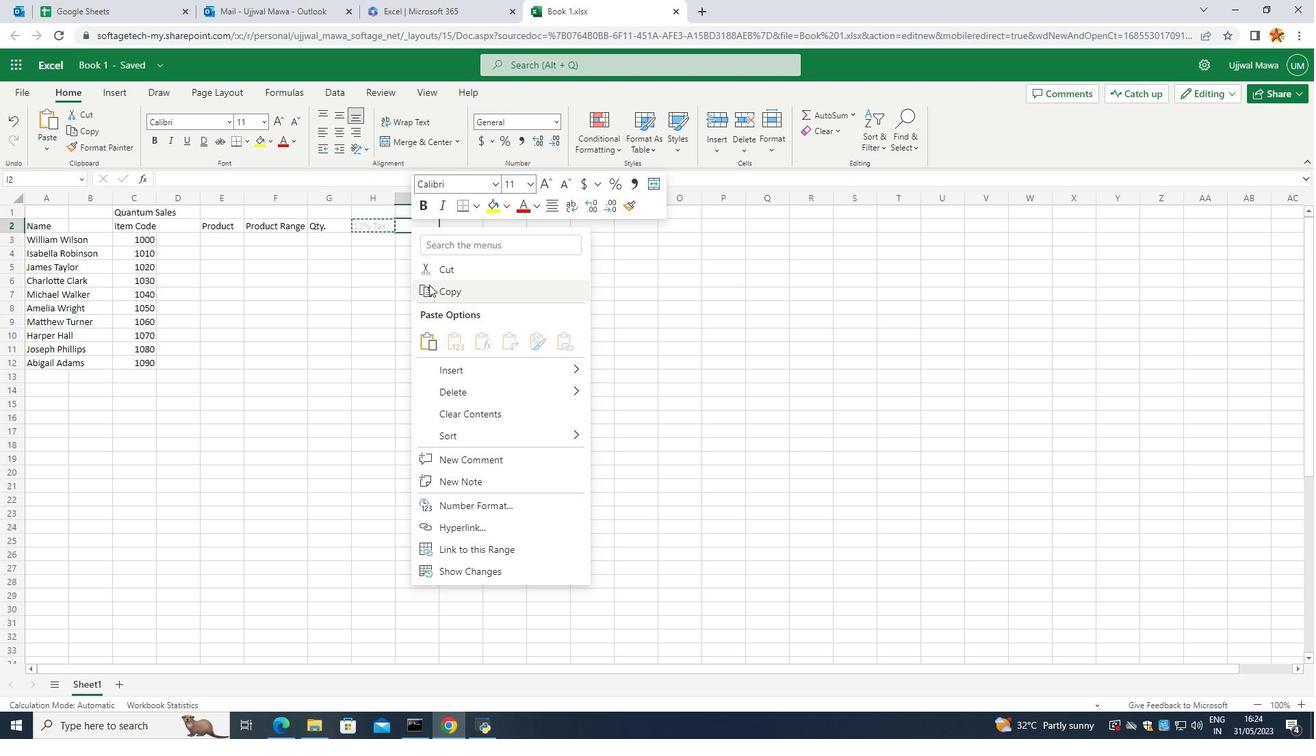 
Action: Mouse moved to (401, 225)
Screenshot: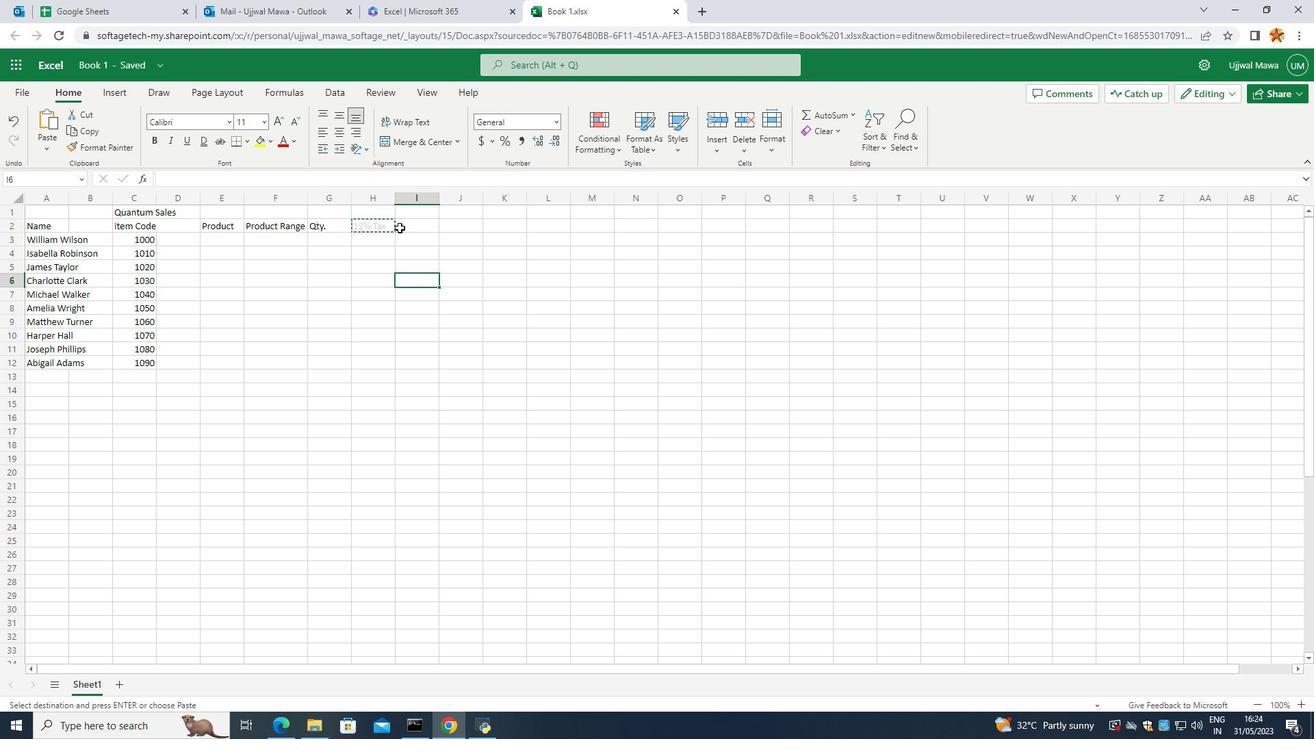 
Action: Mouse pressed left at (401, 225)
Screenshot: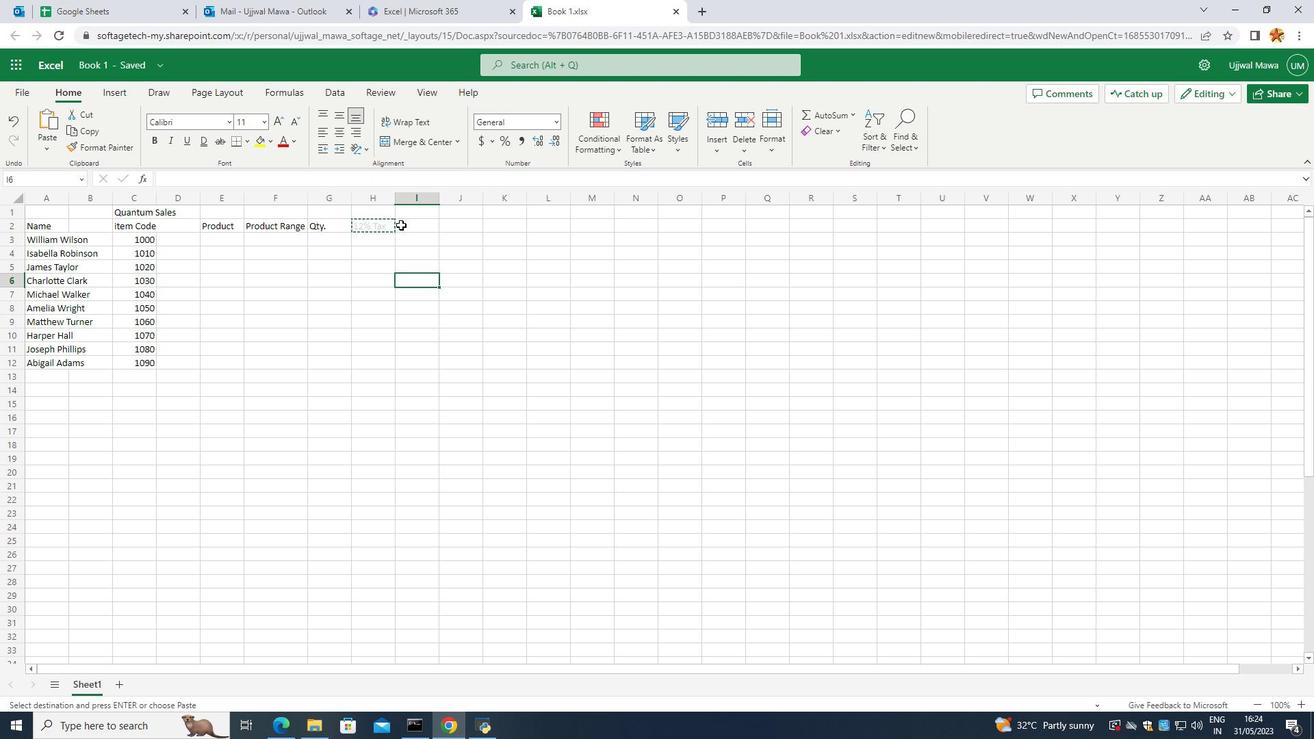 
Action: Mouse moved to (358, 225)
Screenshot: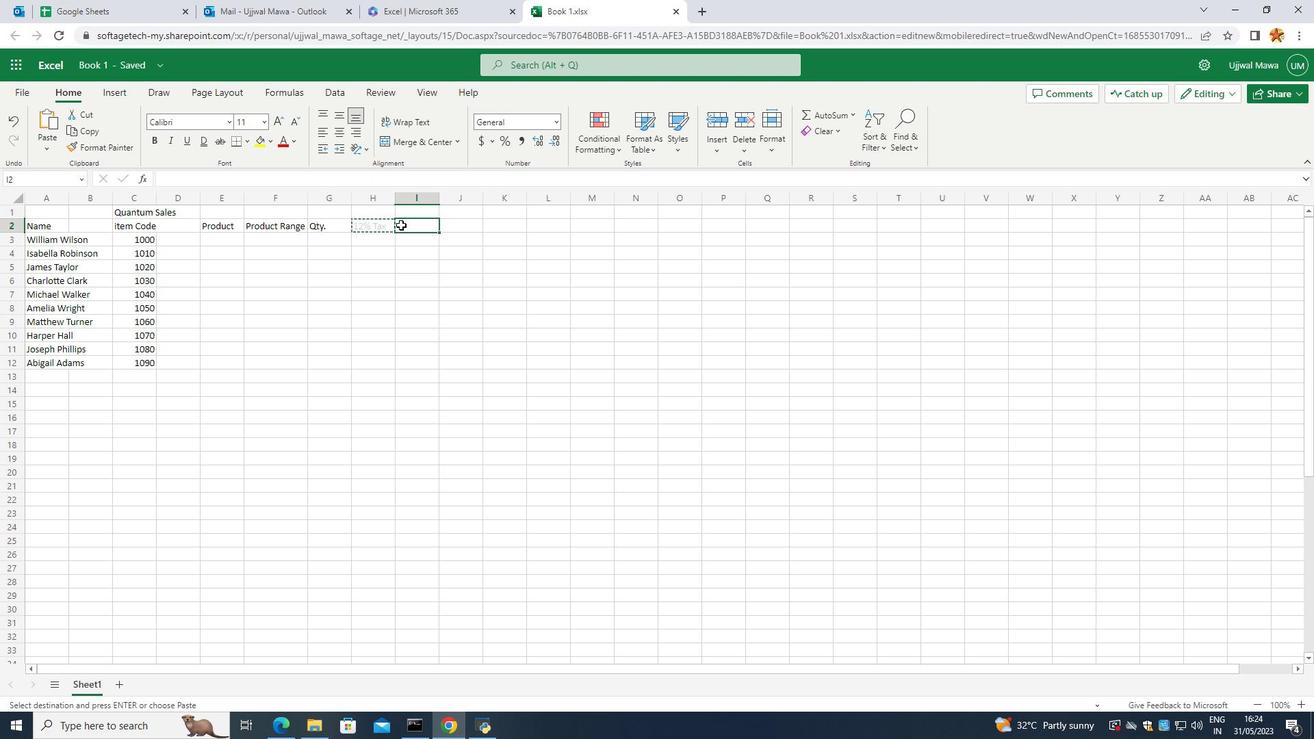 
Action: Mouse pressed left at (358, 225)
Screenshot: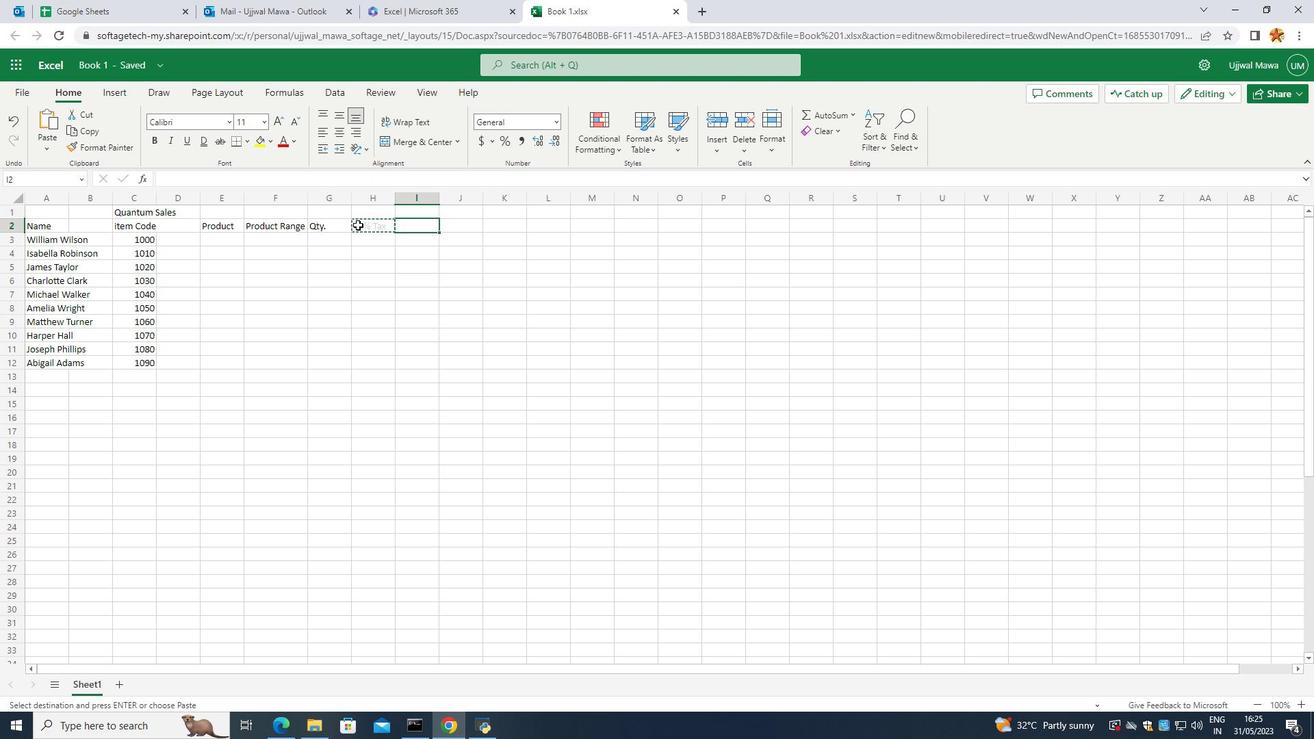 
Action: Mouse pressed right at (358, 225)
Screenshot: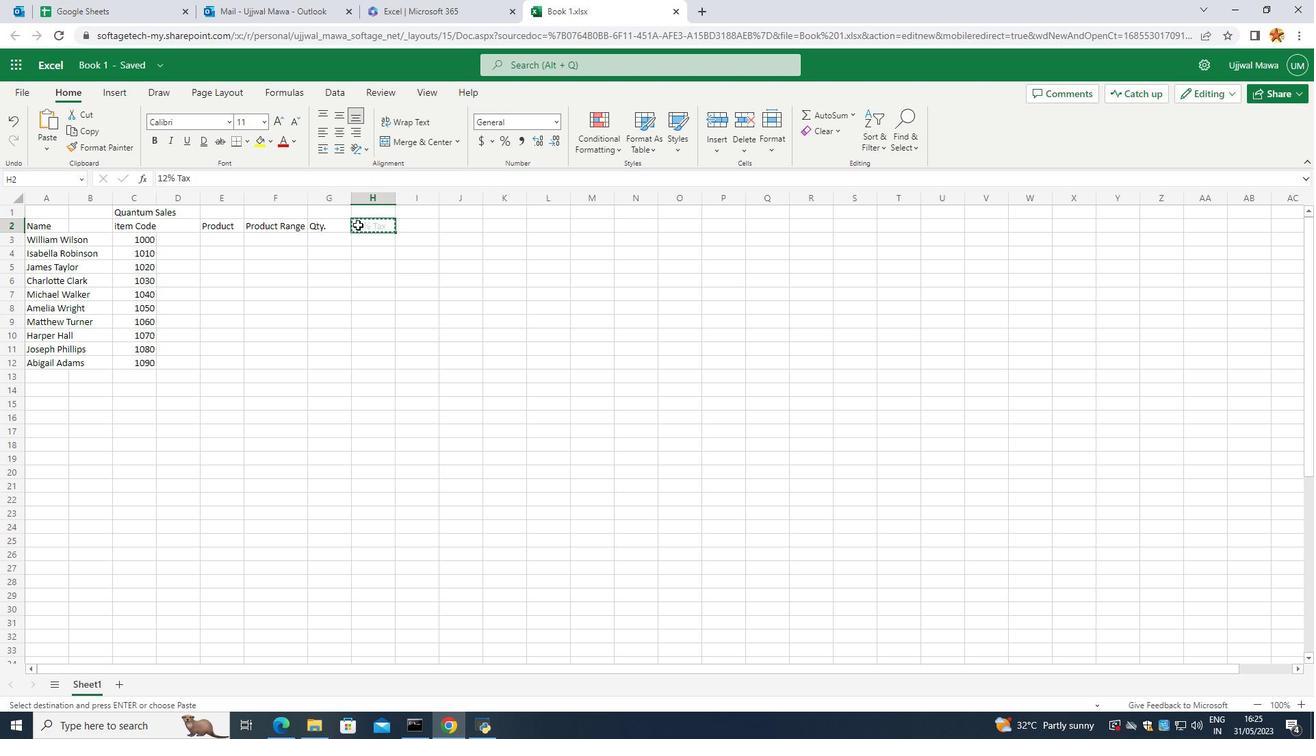 
Action: Mouse moved to (391, 273)
Screenshot: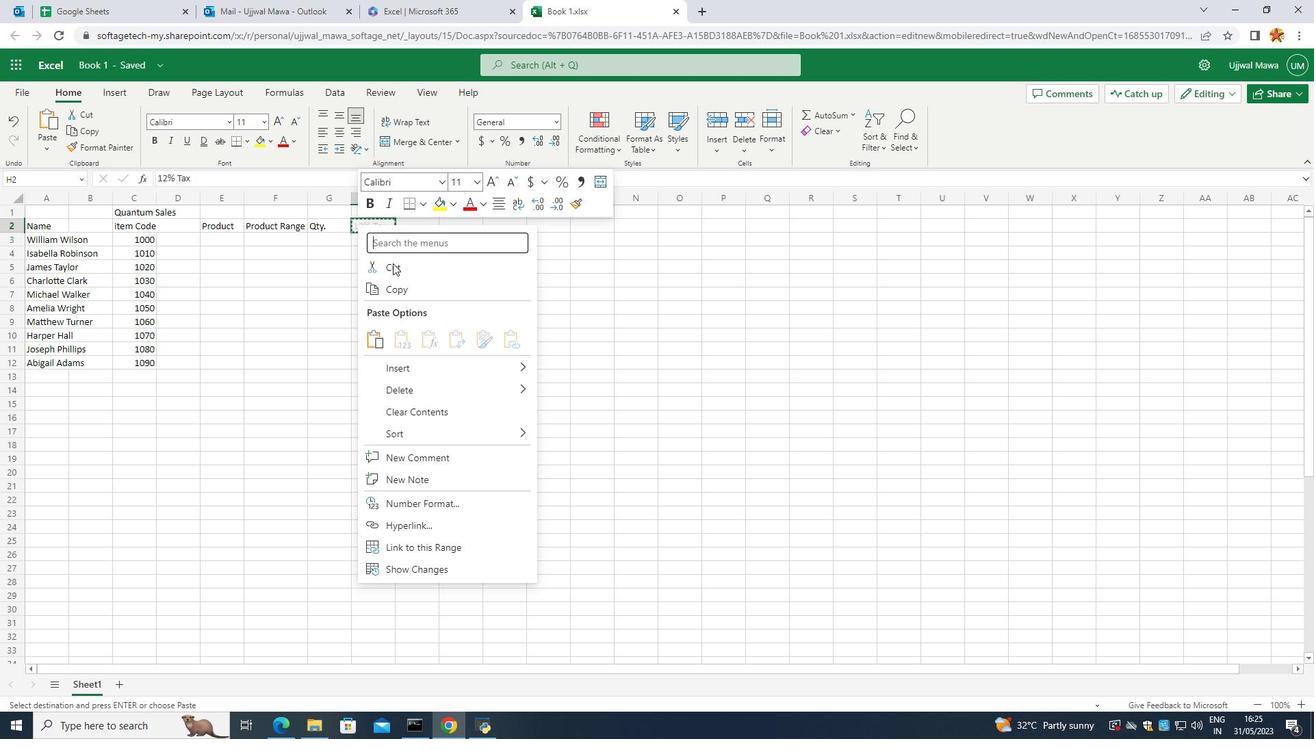 
Action: Mouse pressed left at (391, 273)
Screenshot: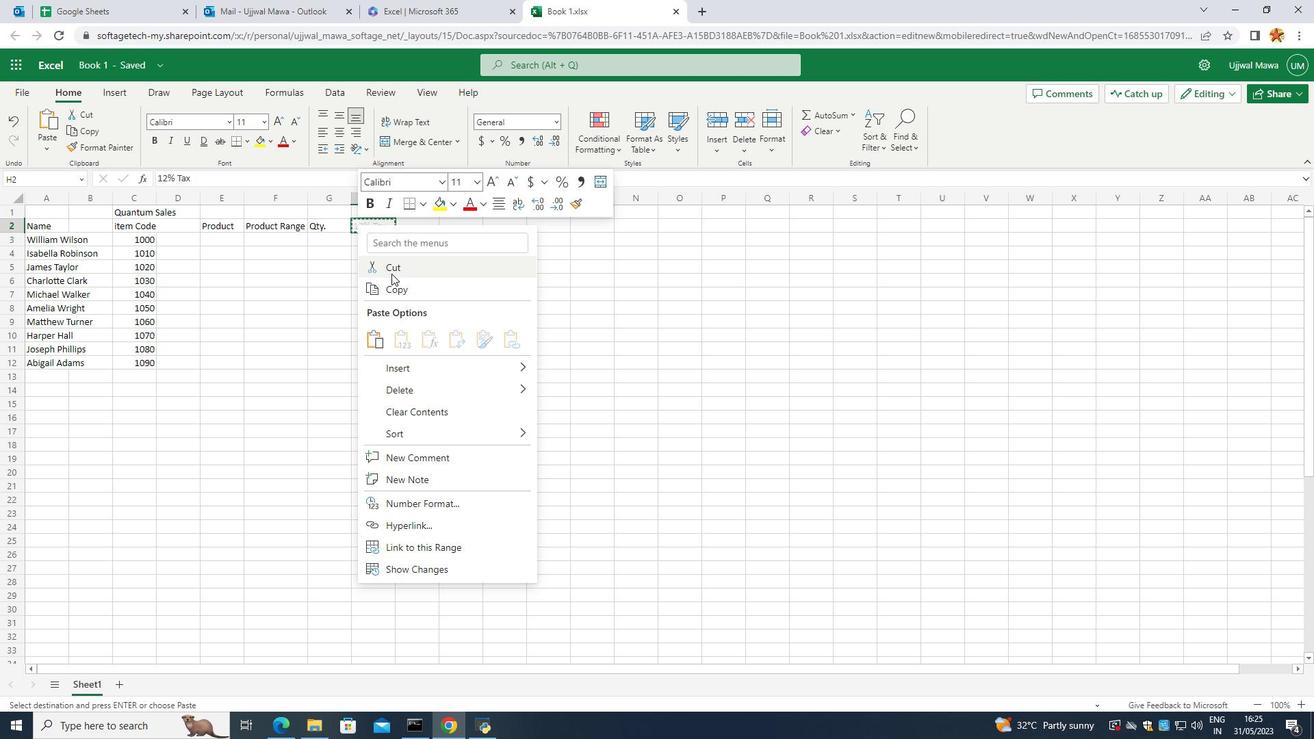 
Action: Mouse moved to (412, 230)
Screenshot: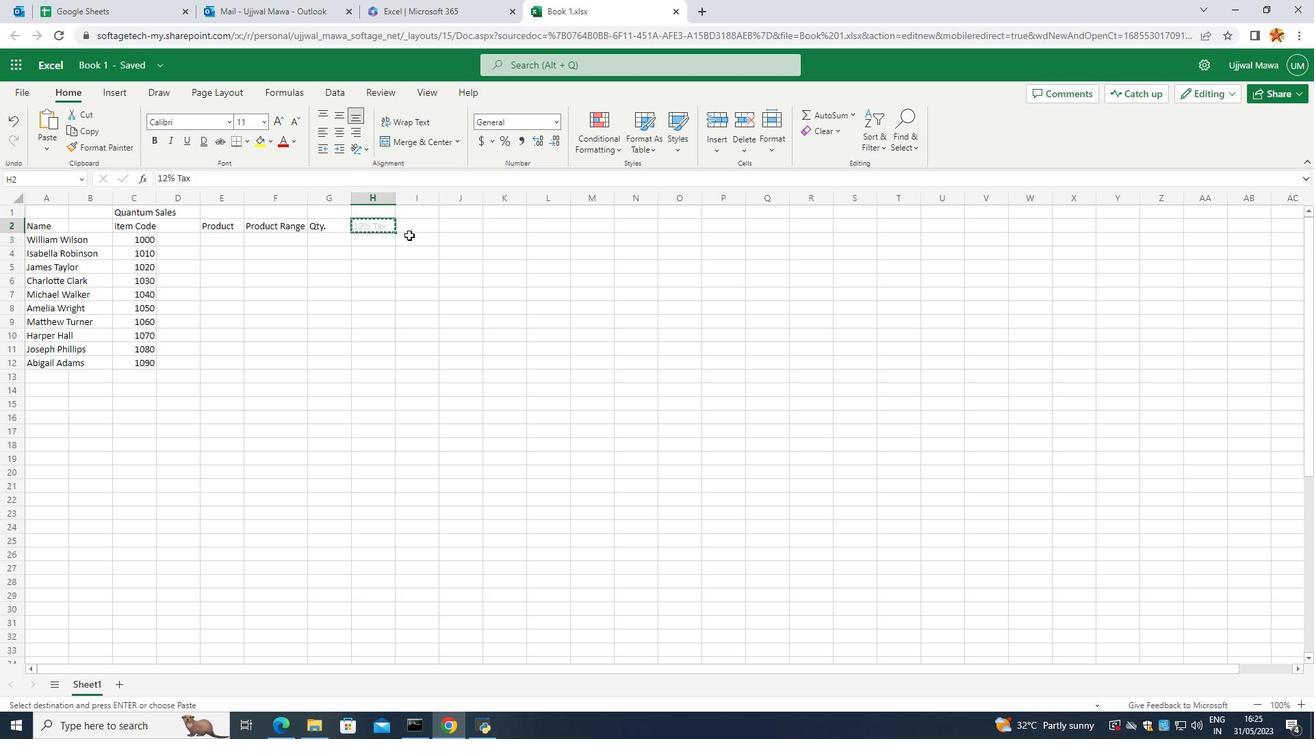 
Action: Mouse pressed left at (412, 230)
Screenshot: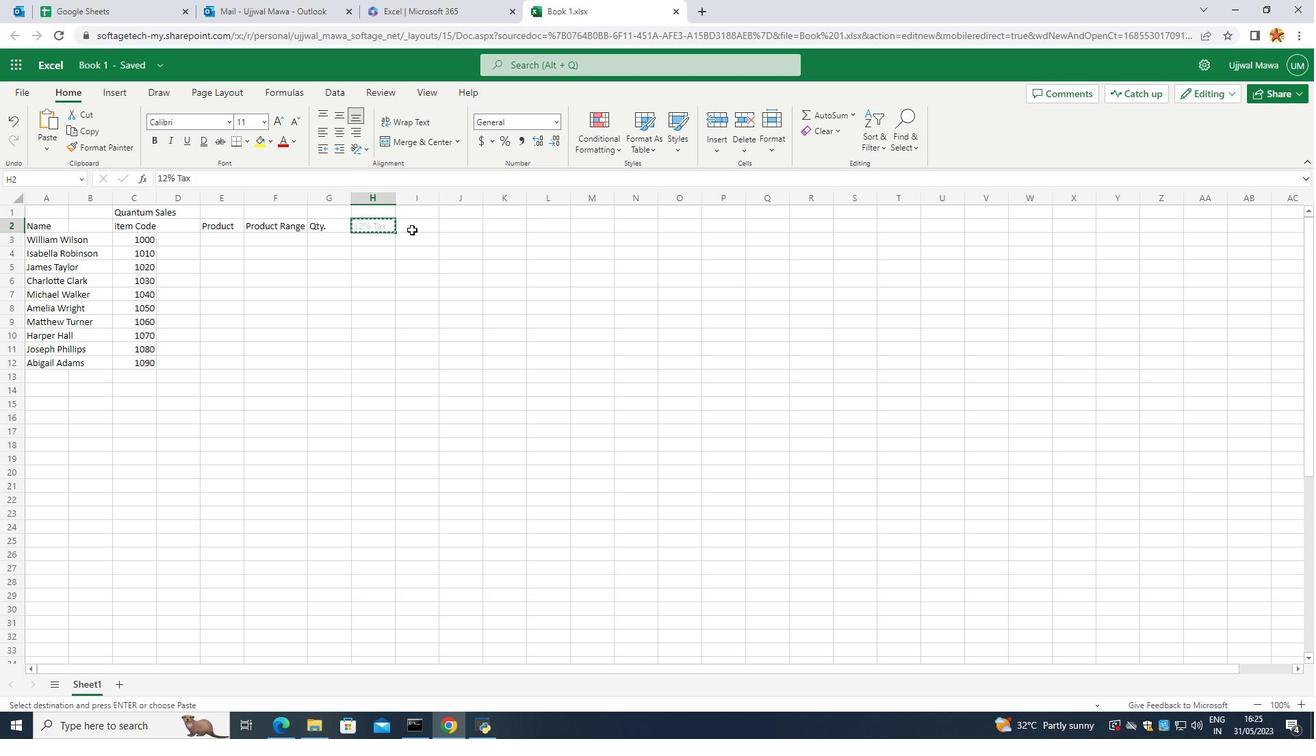 
Action: Mouse pressed right at (412, 230)
Screenshot: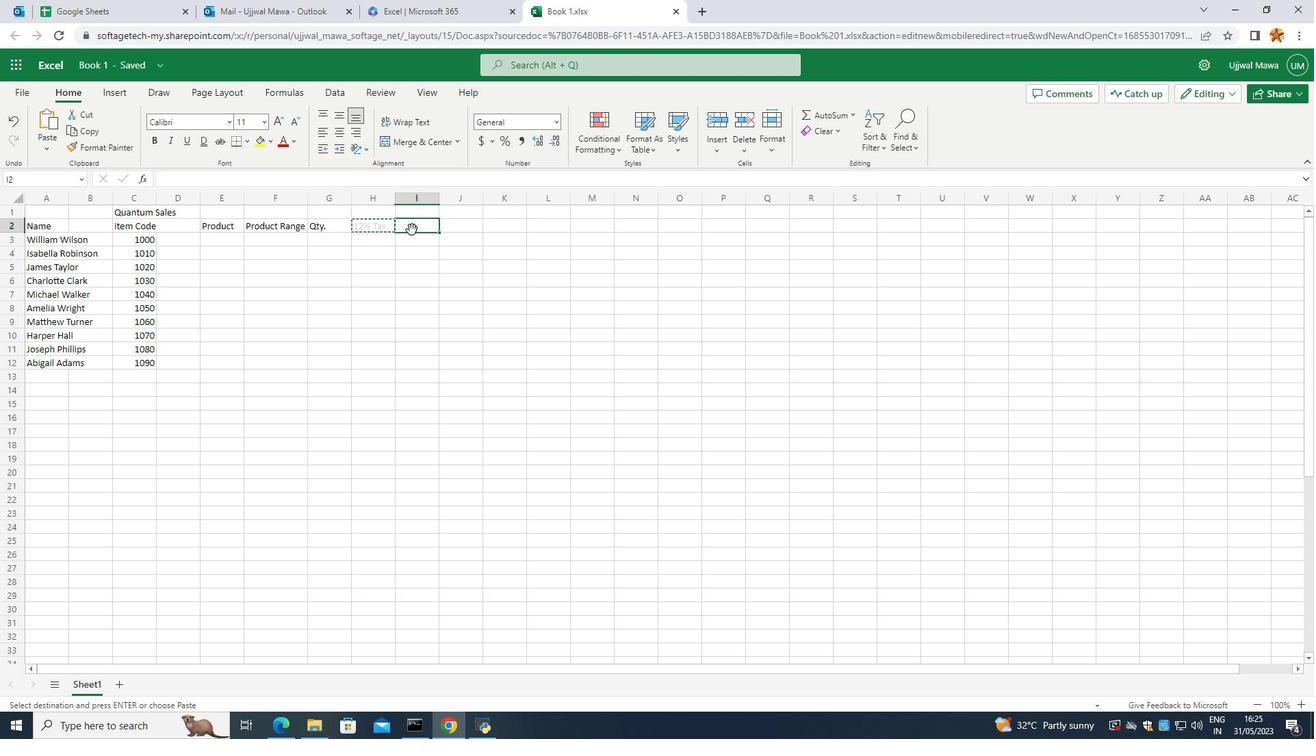 
Action: Mouse moved to (430, 331)
Screenshot: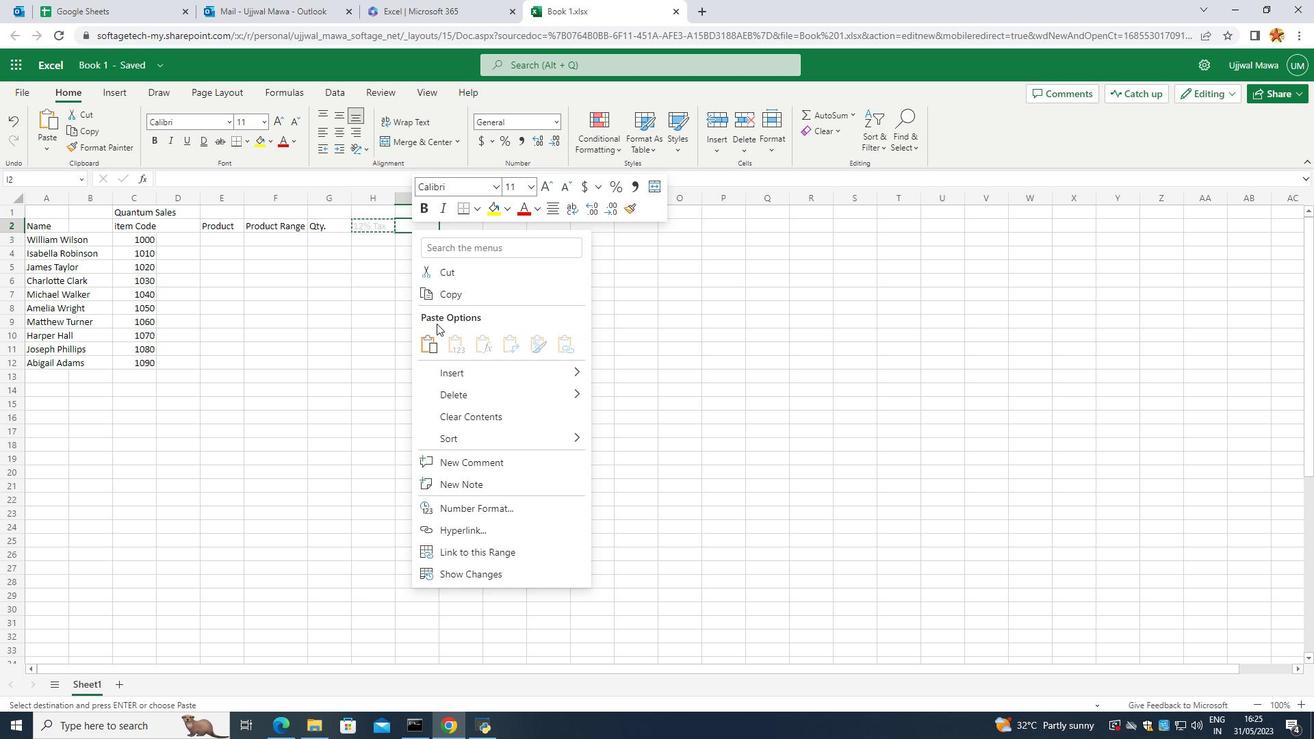 
Action: Mouse pressed left at (430, 331)
Screenshot: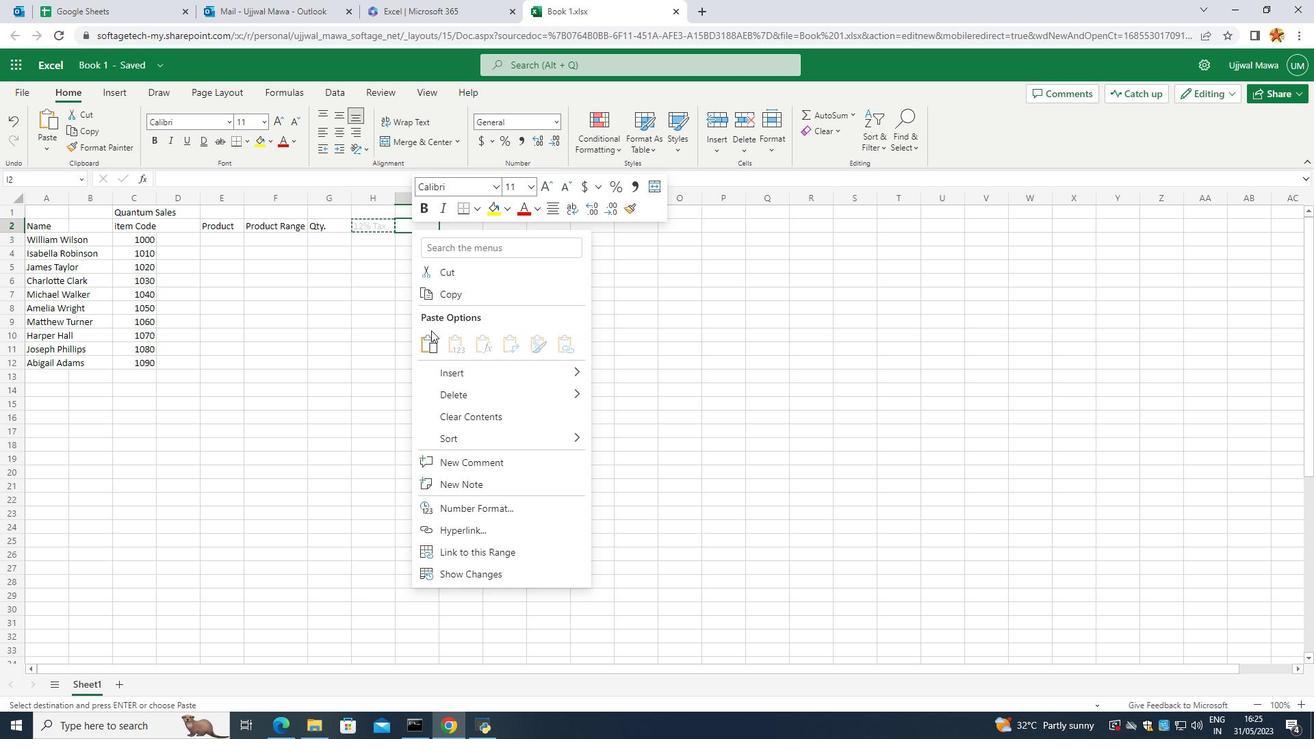 
Action: Mouse moved to (374, 221)
Screenshot: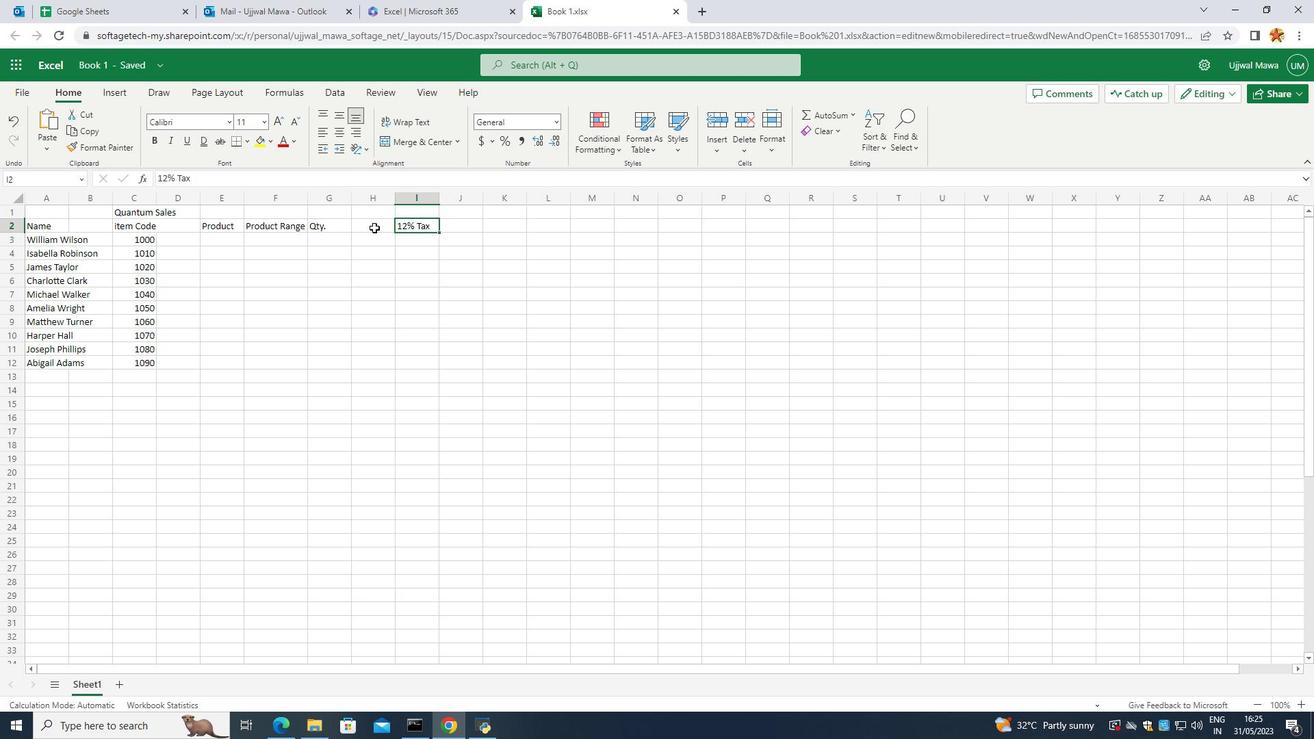 
Action: Mouse pressed left at (374, 221)
Screenshot: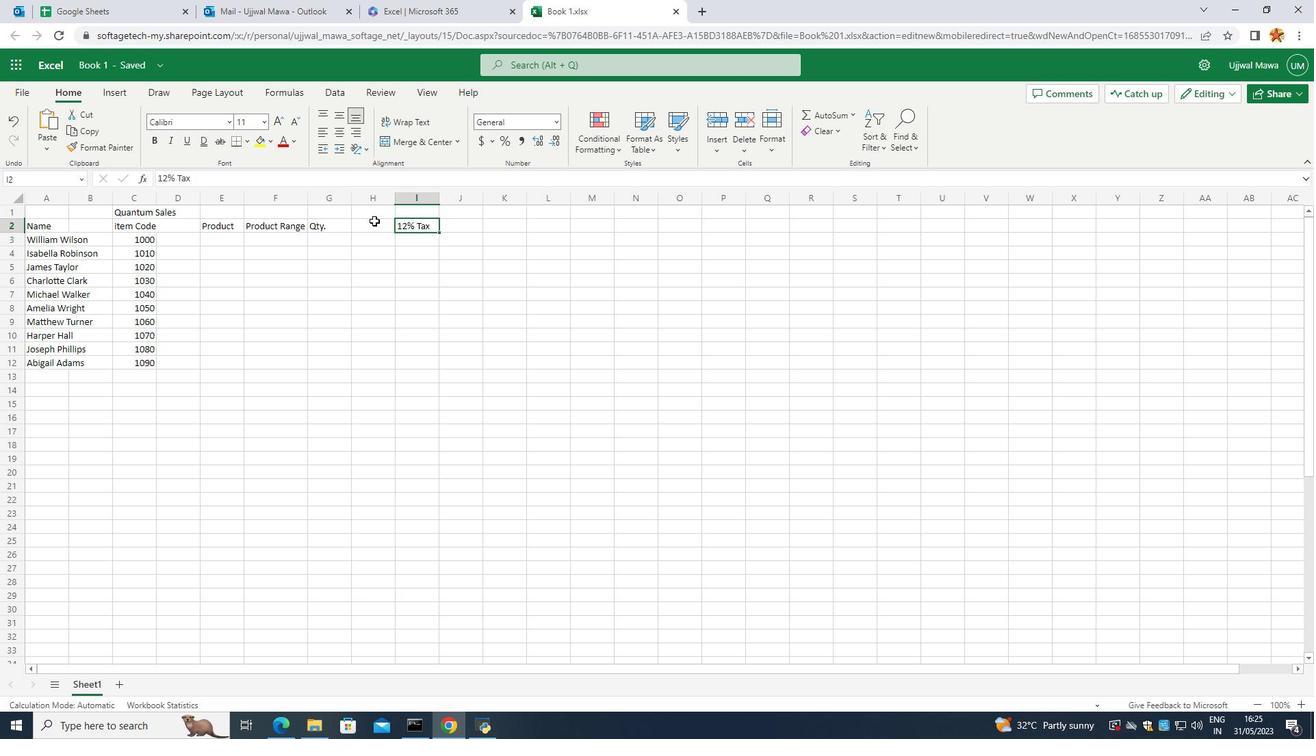
Action: Mouse pressed left at (374, 221)
Screenshot: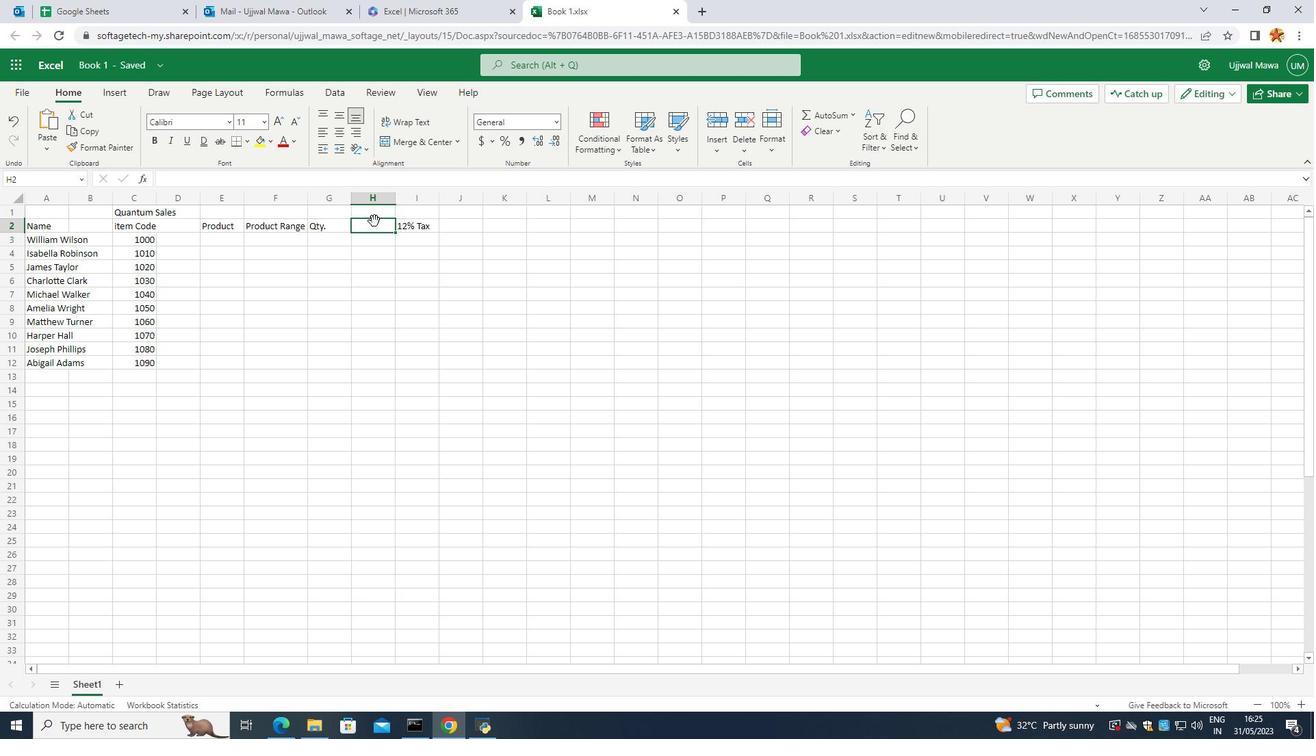 
Action: Mouse moved to (369, 228)
Screenshot: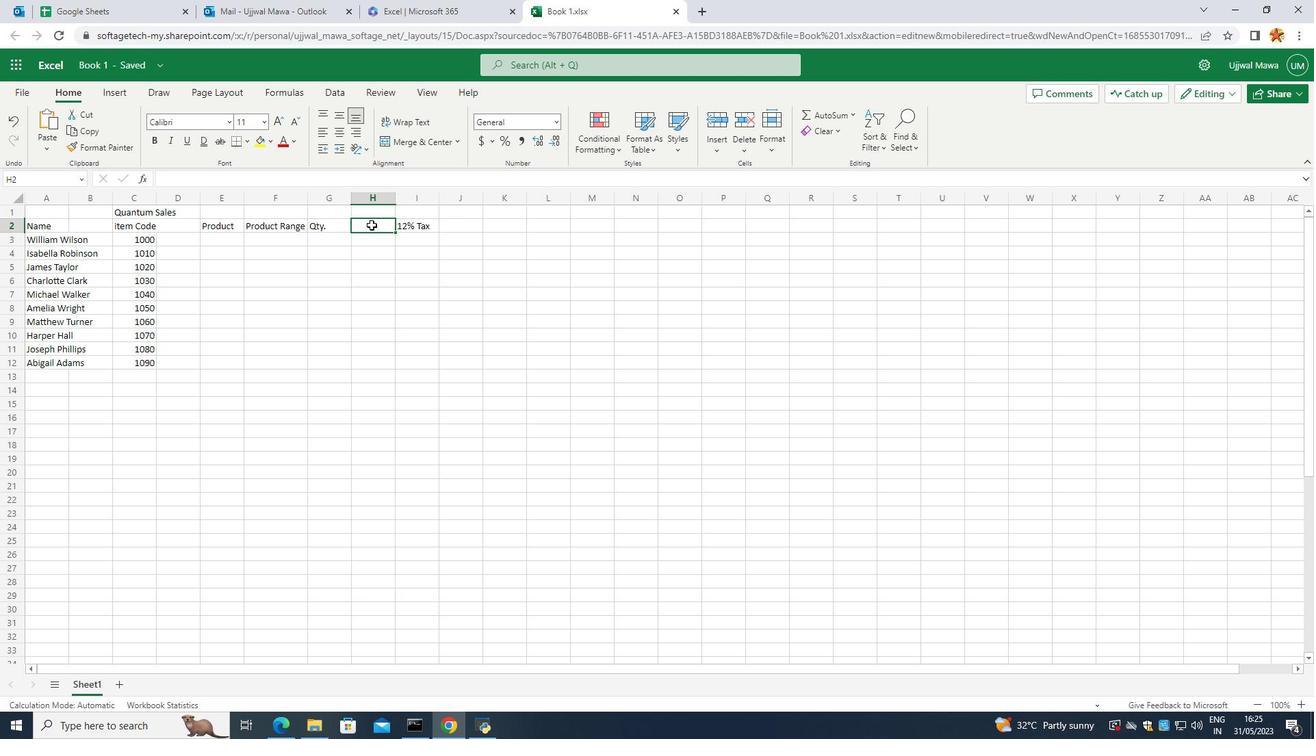 
Action: Mouse pressed left at (369, 228)
Screenshot: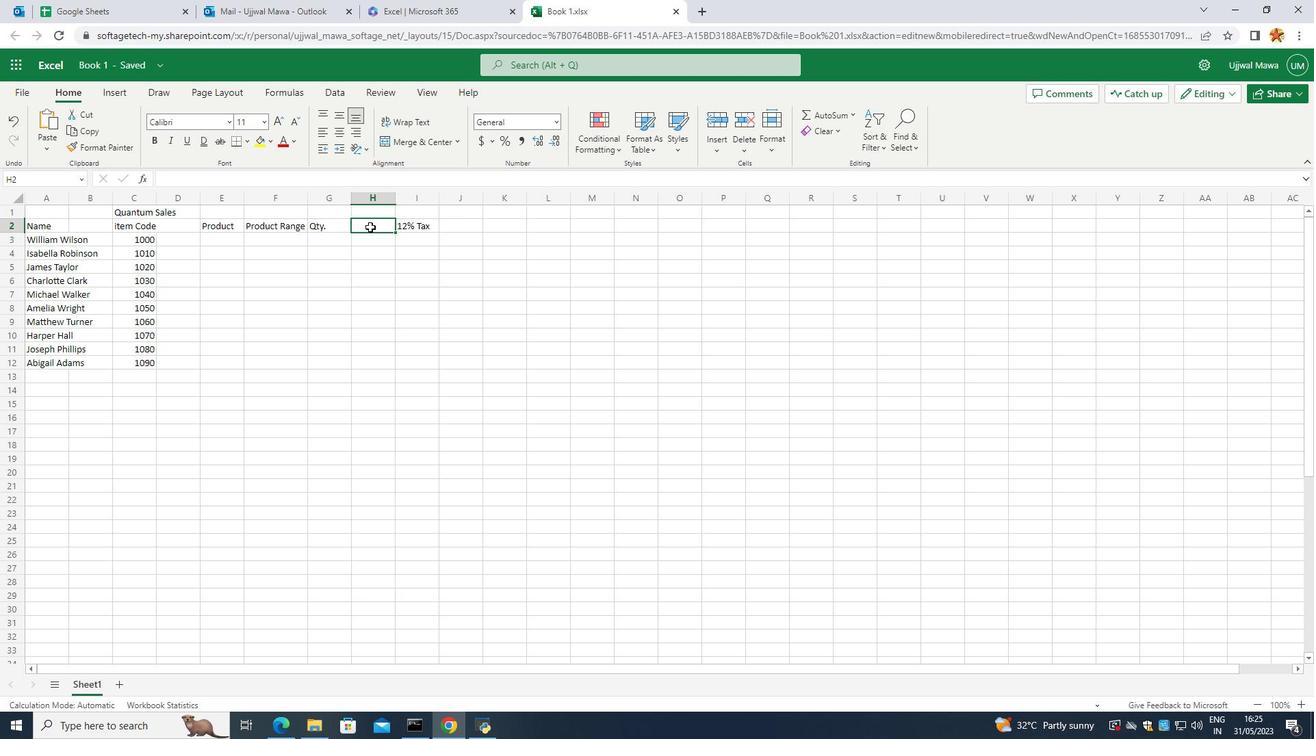 
Action: Mouse pressed left at (369, 228)
Screenshot: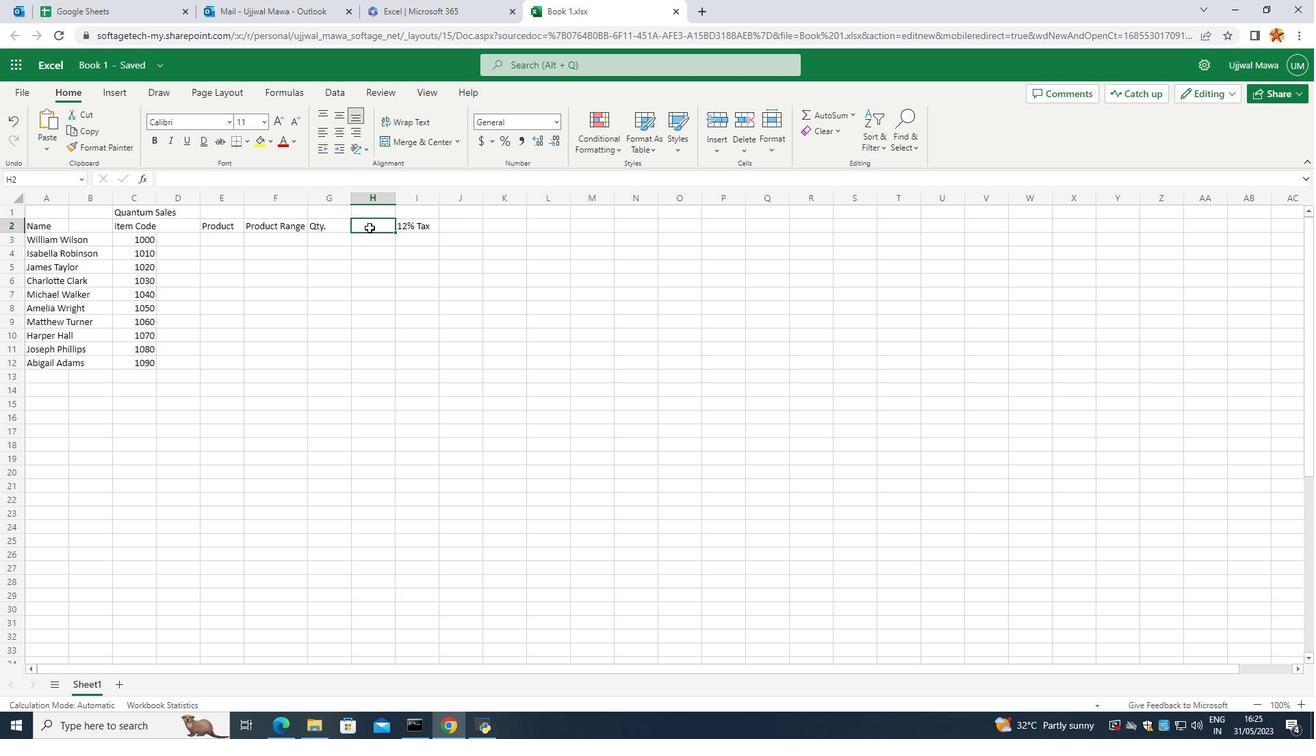 
Action: Mouse moved to (379, 232)
Screenshot: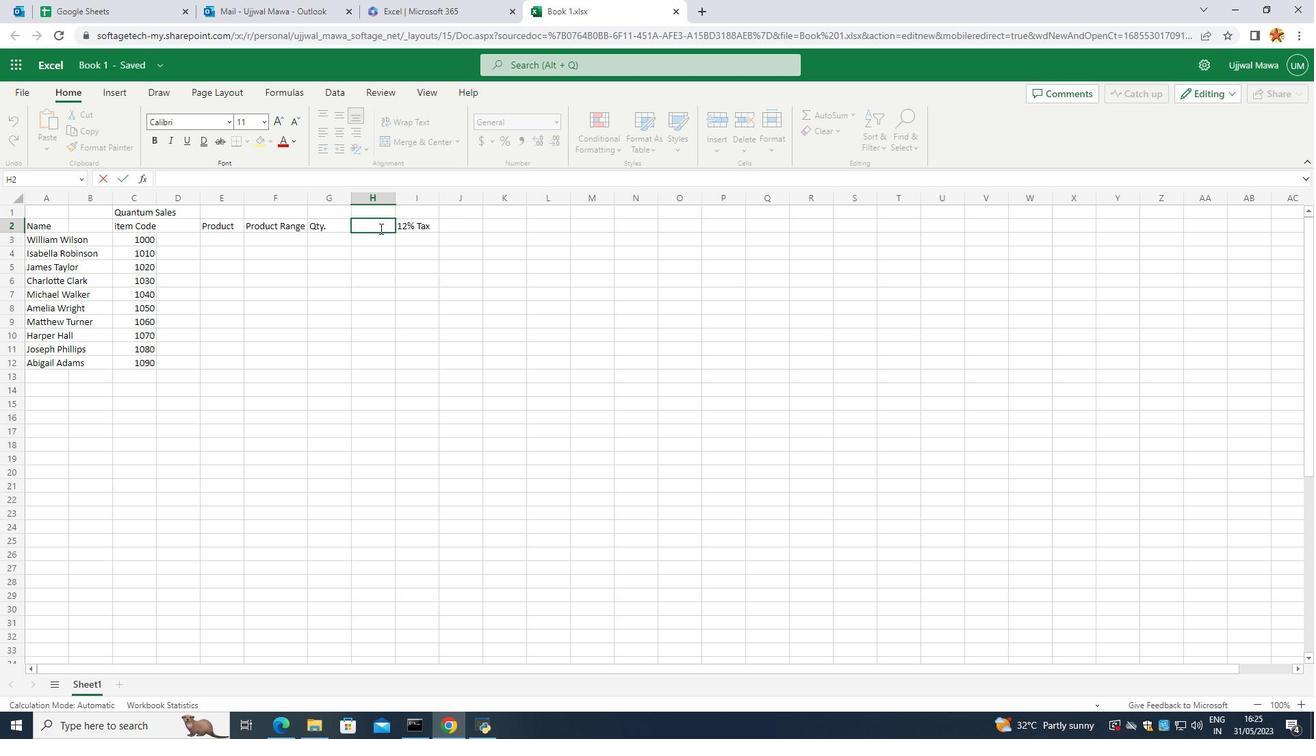 
Action: Key pressed <Key.caps_lock>a<Key.caps_lock>M
Screenshot: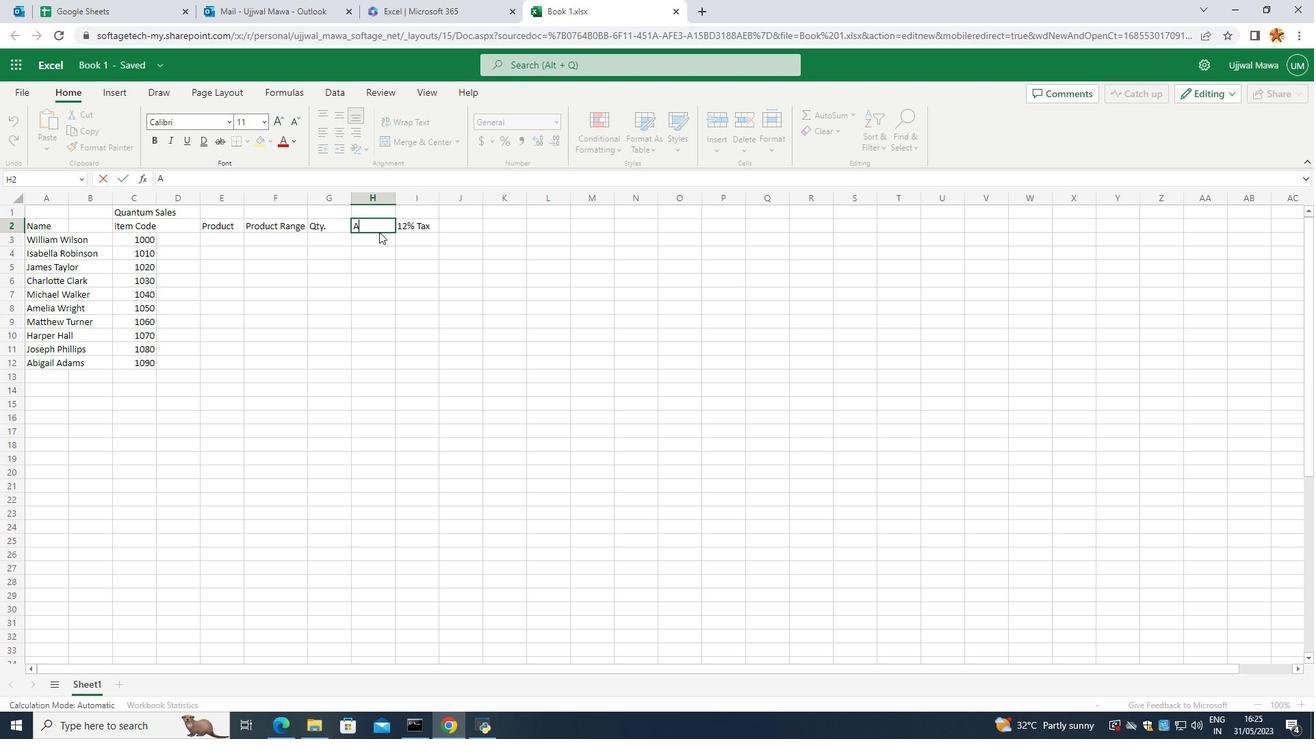 
Action: Mouse moved to (378, 232)
Screenshot: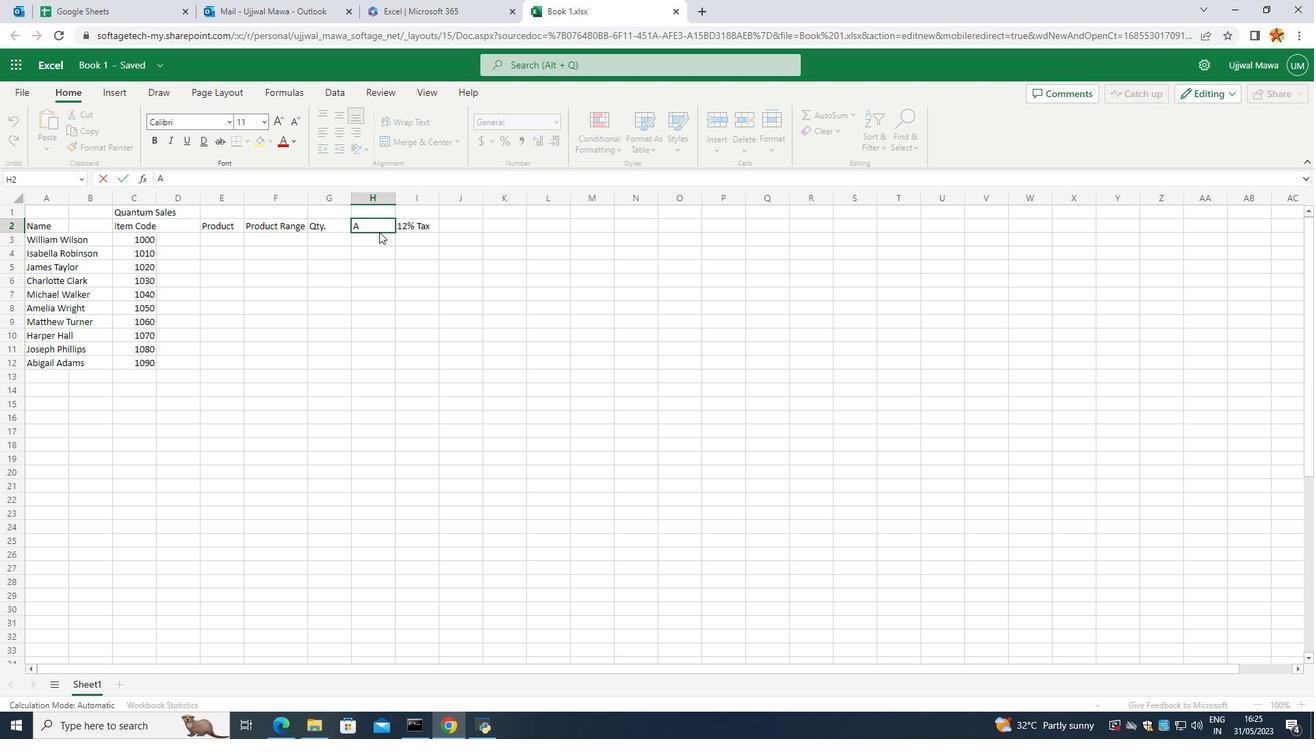
Action: Key pressed OUNT
Screenshot: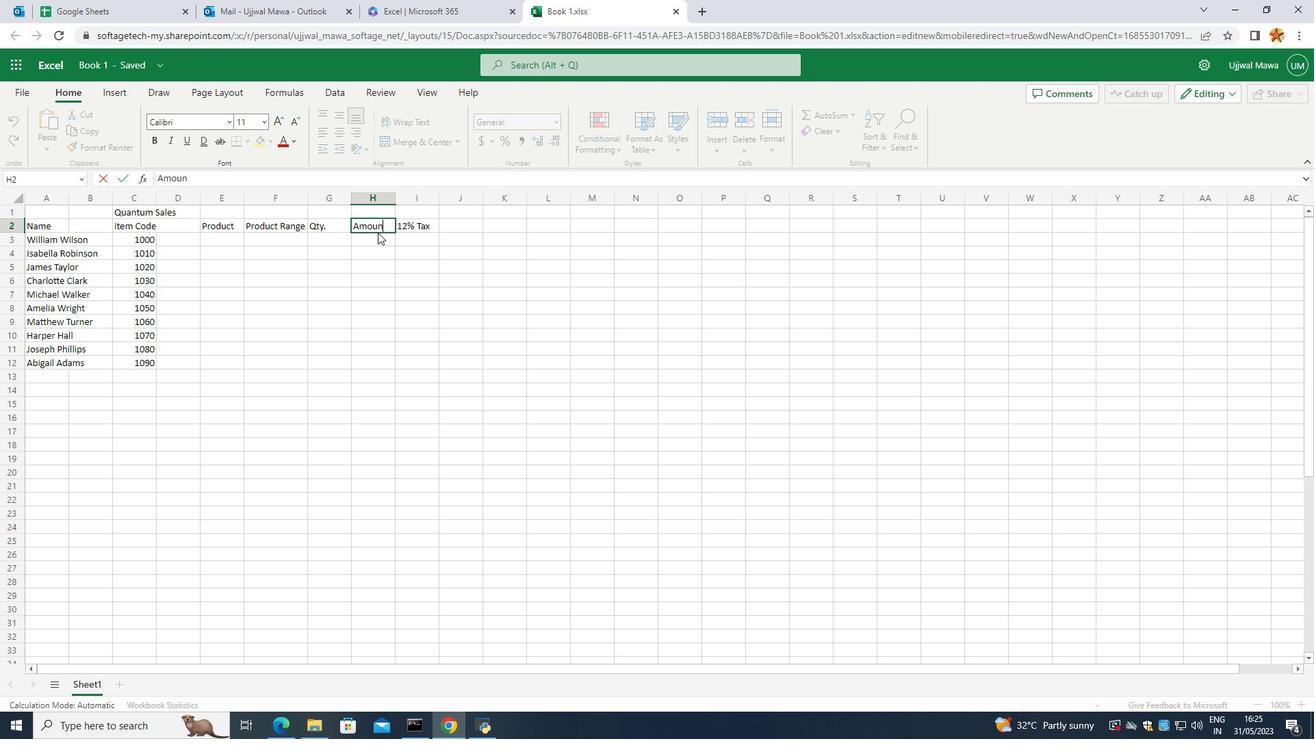 
Action: Mouse moved to (582, 246)
Screenshot: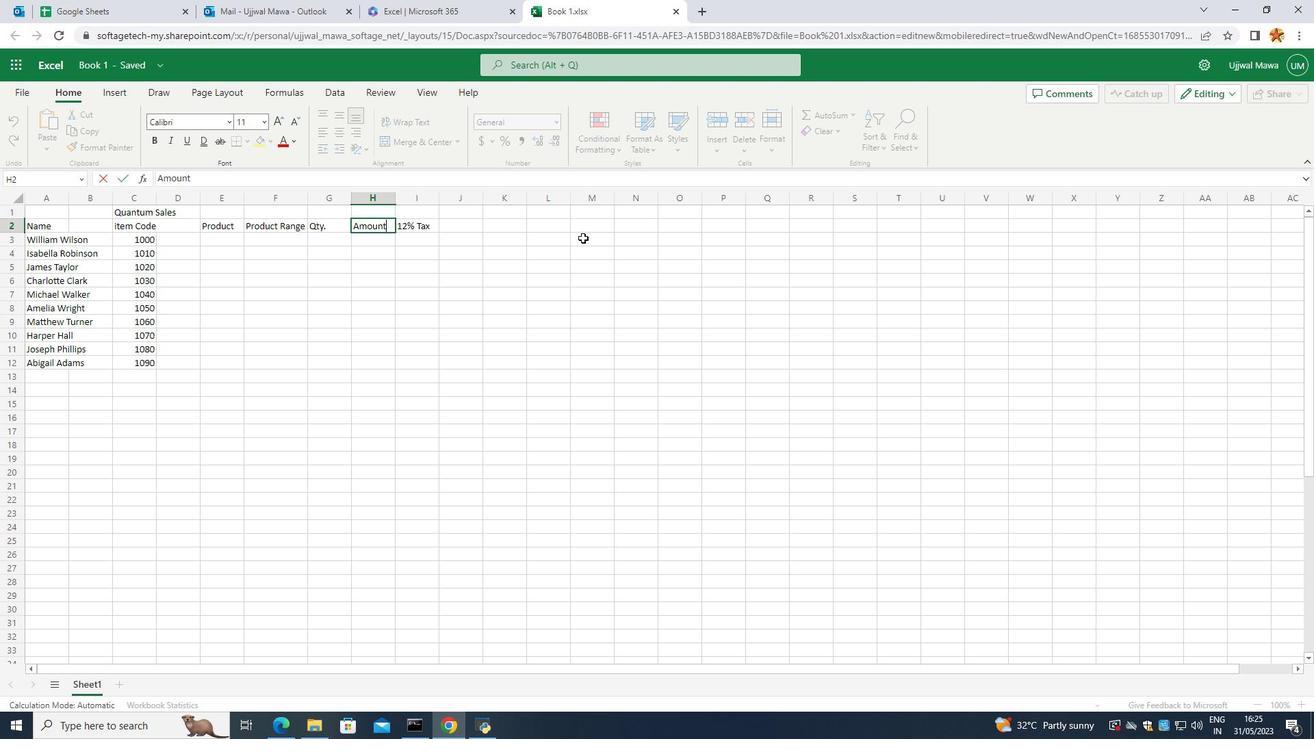 
Action: Mouse pressed left at (582, 246)
Screenshot: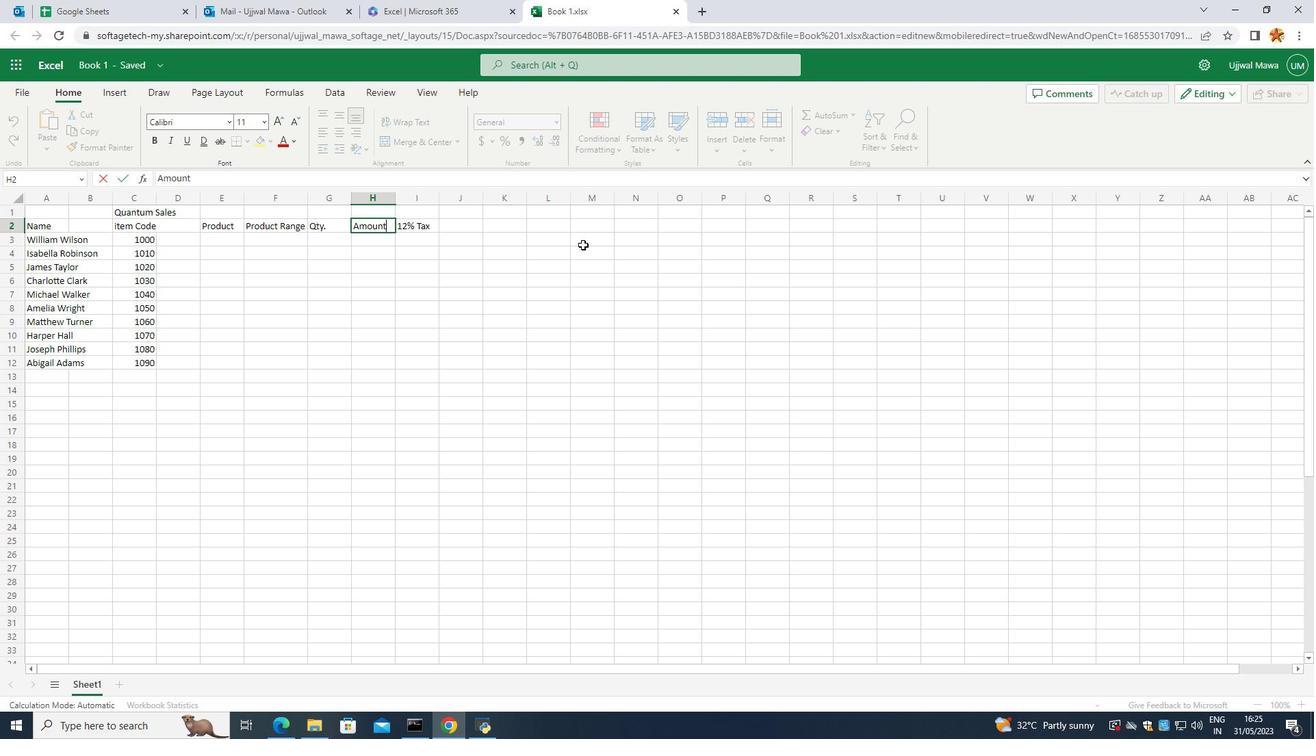 
Action: Mouse moved to (474, 228)
Screenshot: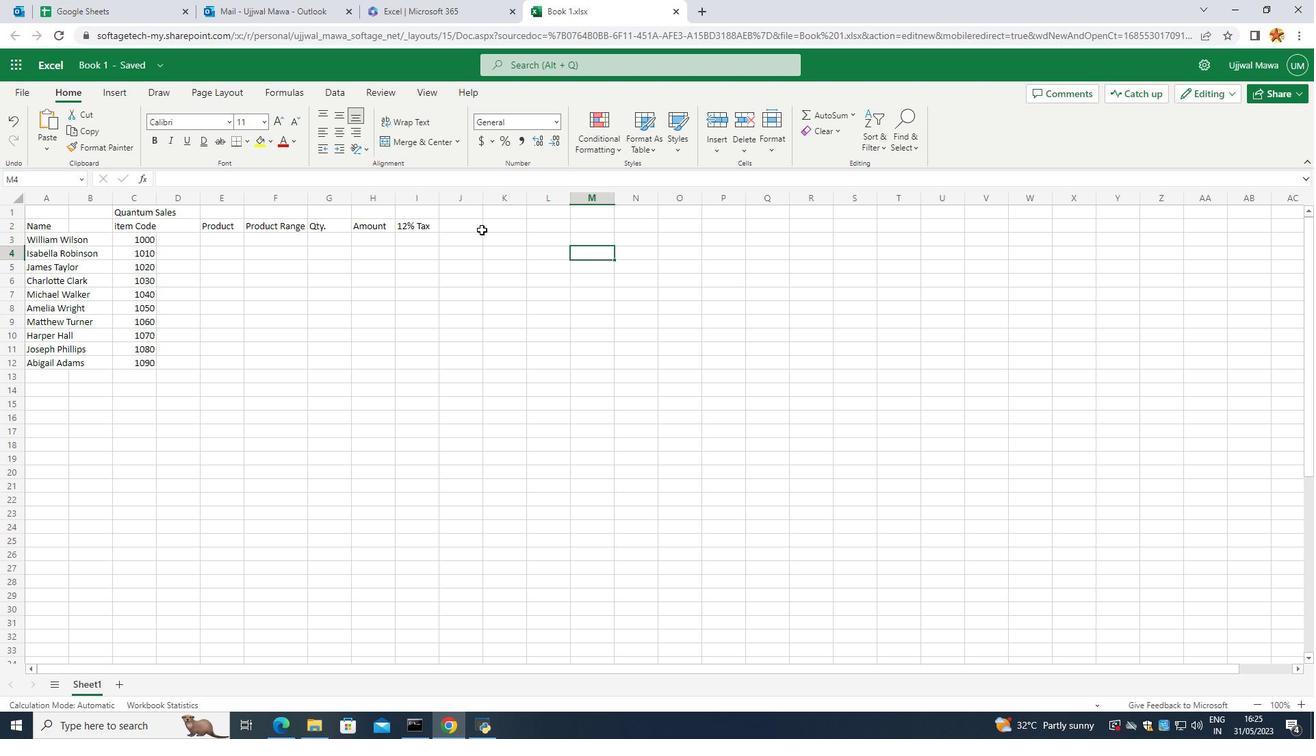
Action: Mouse pressed left at (474, 228)
Screenshot: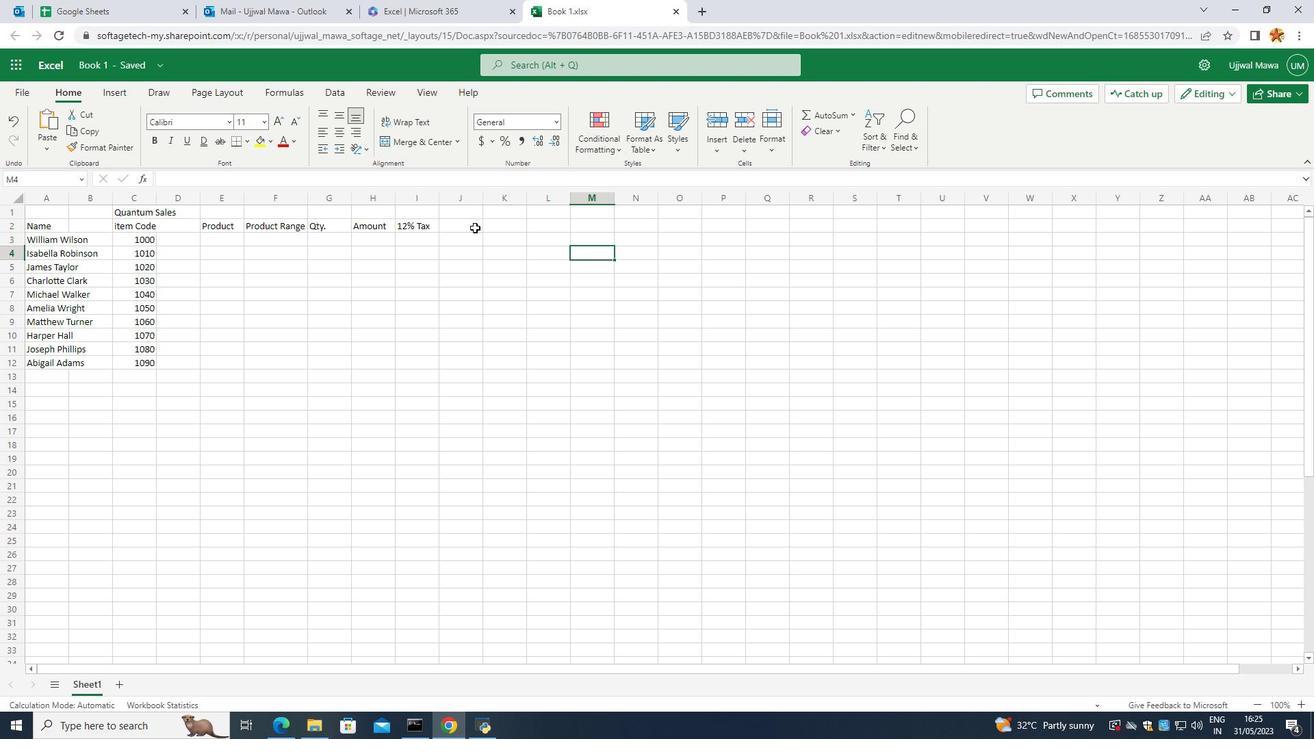 
Action: Mouse pressed left at (474, 228)
Screenshot: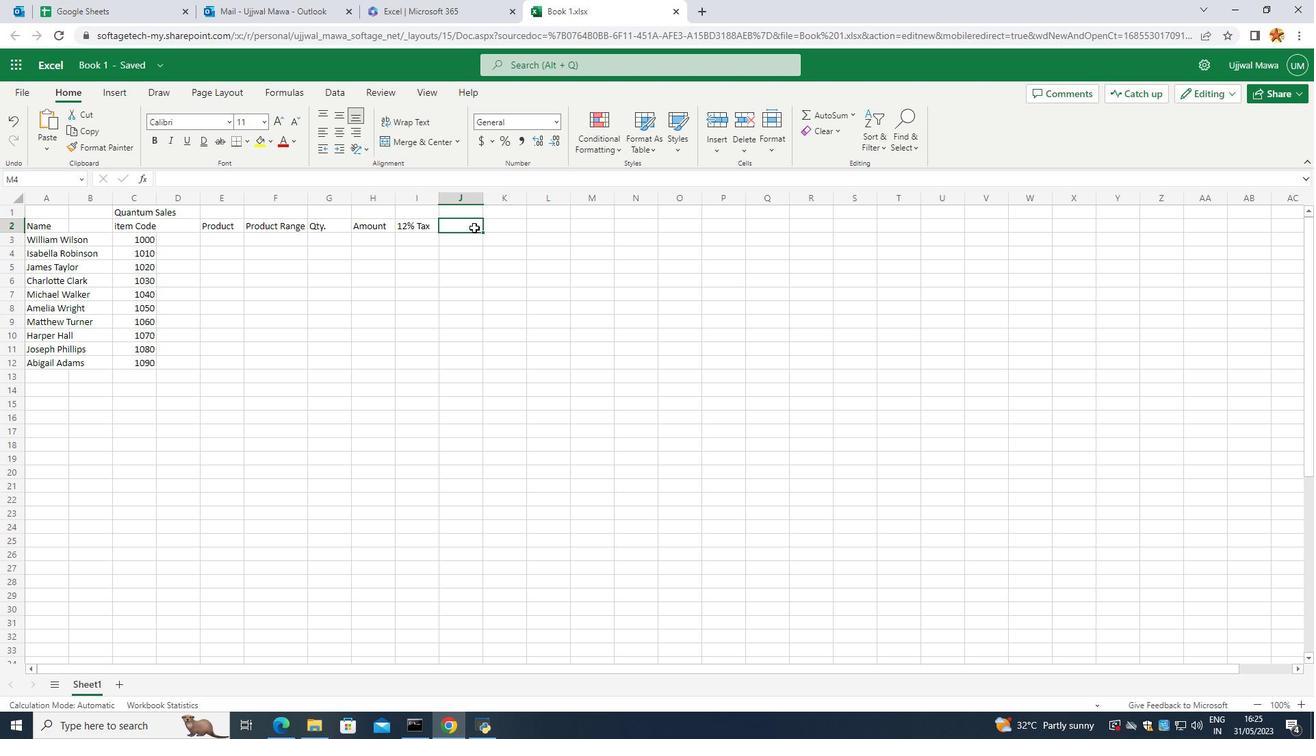 
Action: Key pressed <Key.caps_lock>t<Key.caps_lock>OTAL
Screenshot: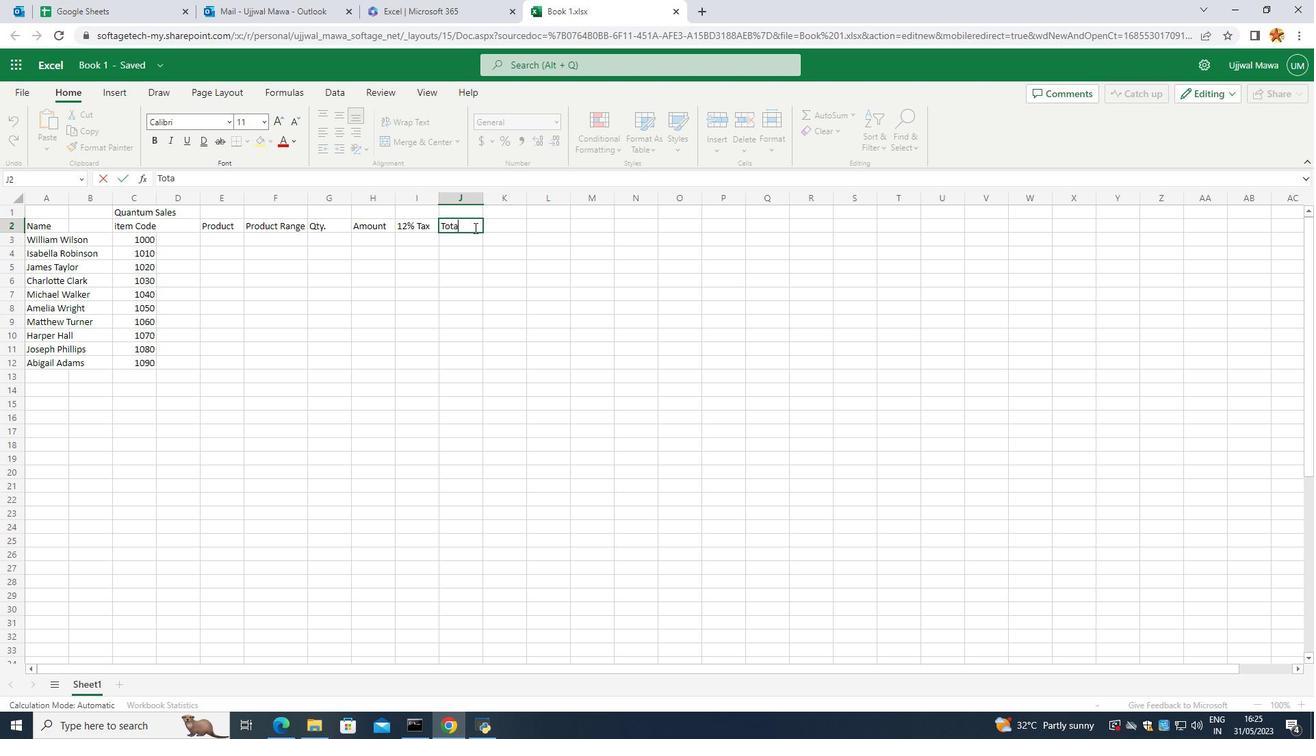 
Action: Mouse moved to (421, 334)
Screenshot: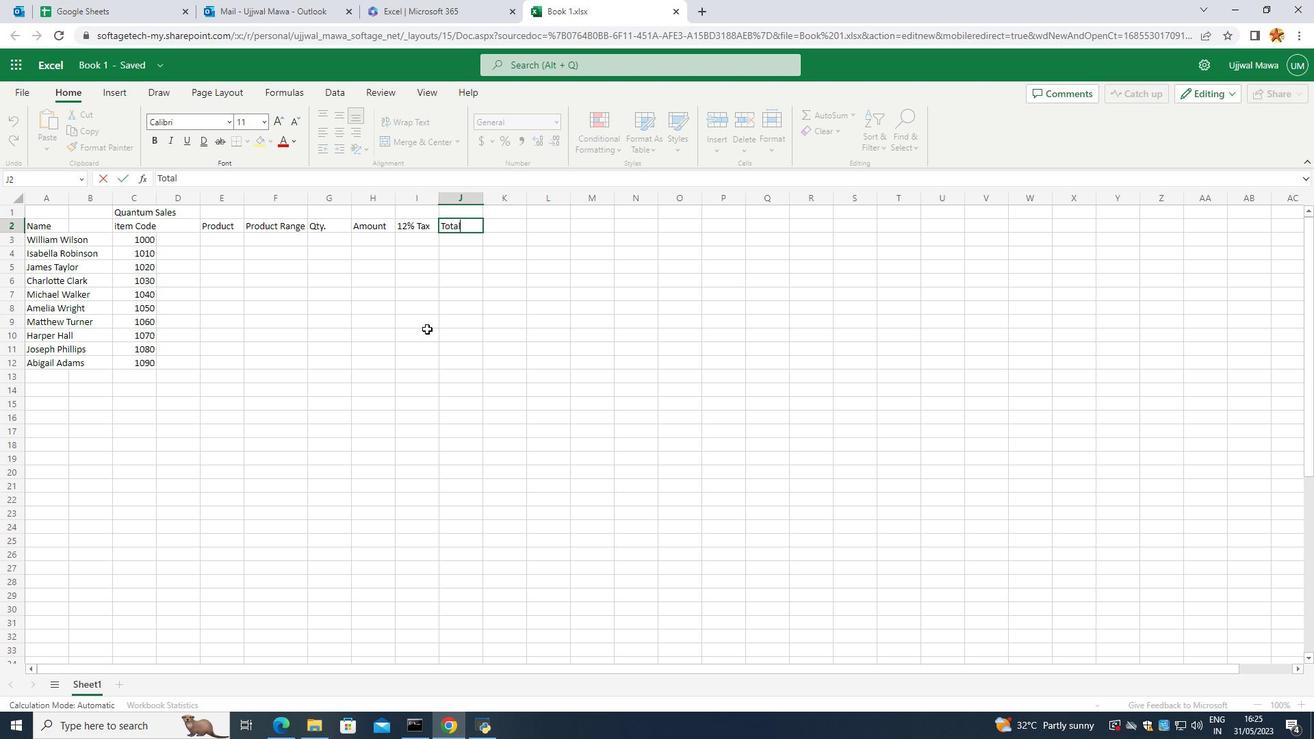 
Action: Mouse pressed left at (421, 334)
Screenshot: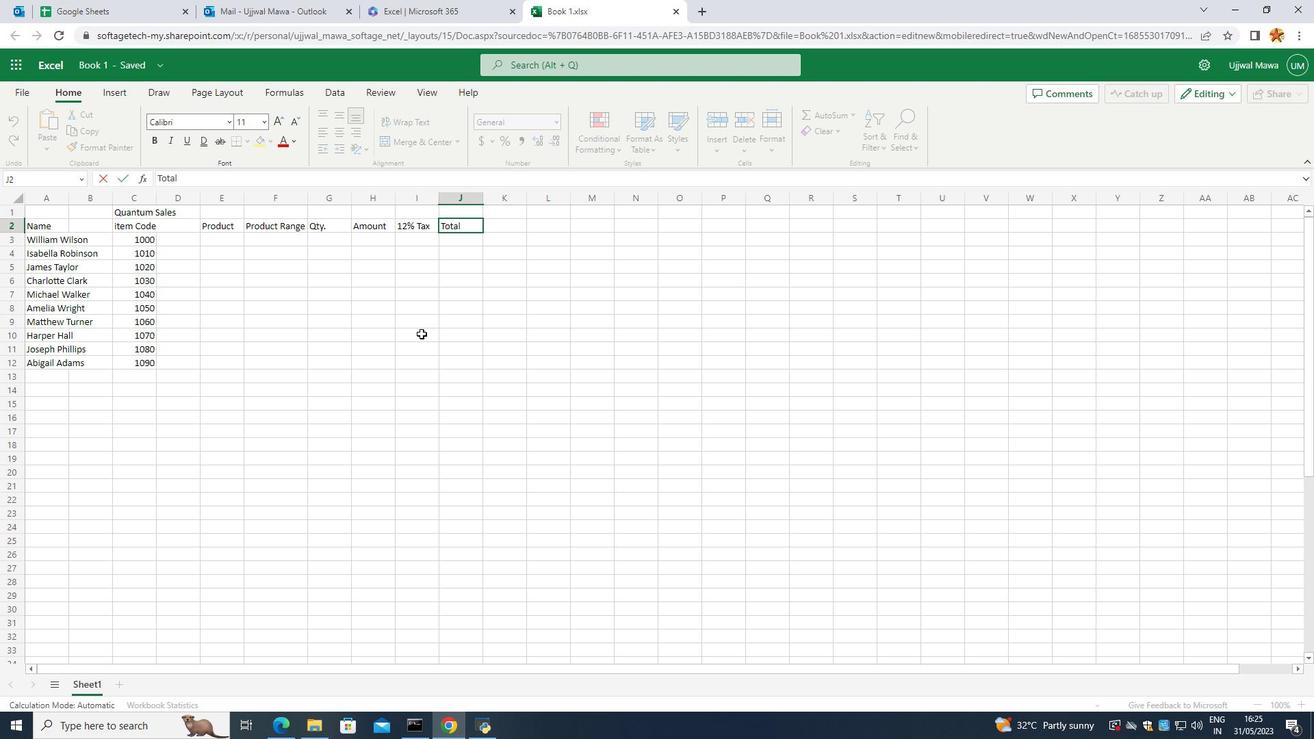 
Action: Mouse moved to (281, 281)
Screenshot: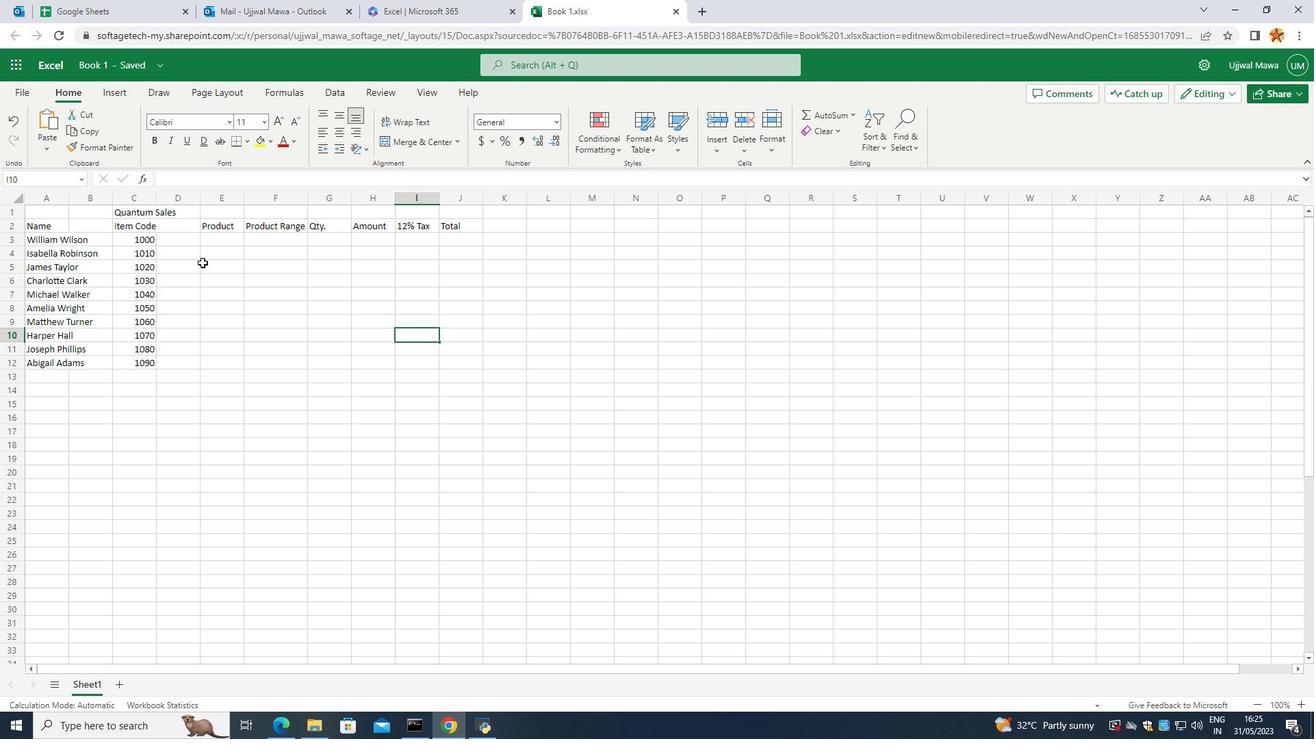 
Action: Mouse pressed left at (281, 281)
Screenshot: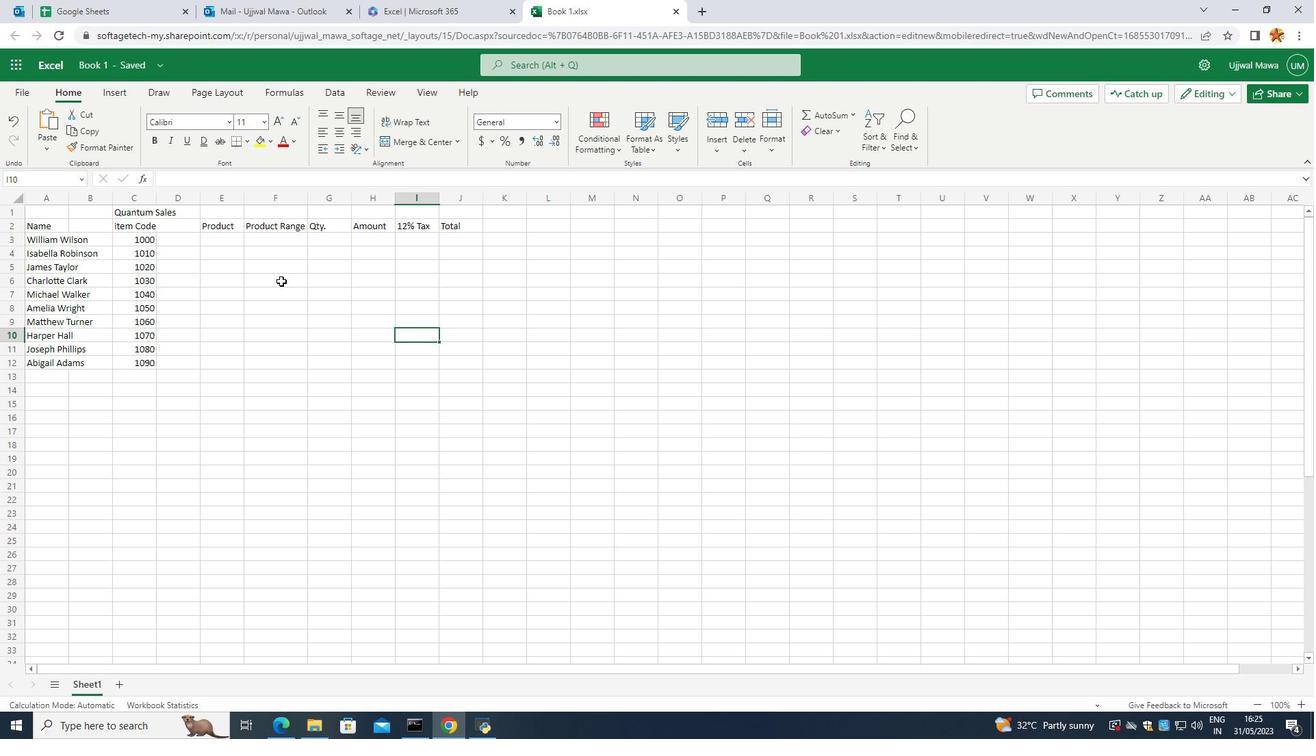 
Action: Mouse moved to (216, 240)
Screenshot: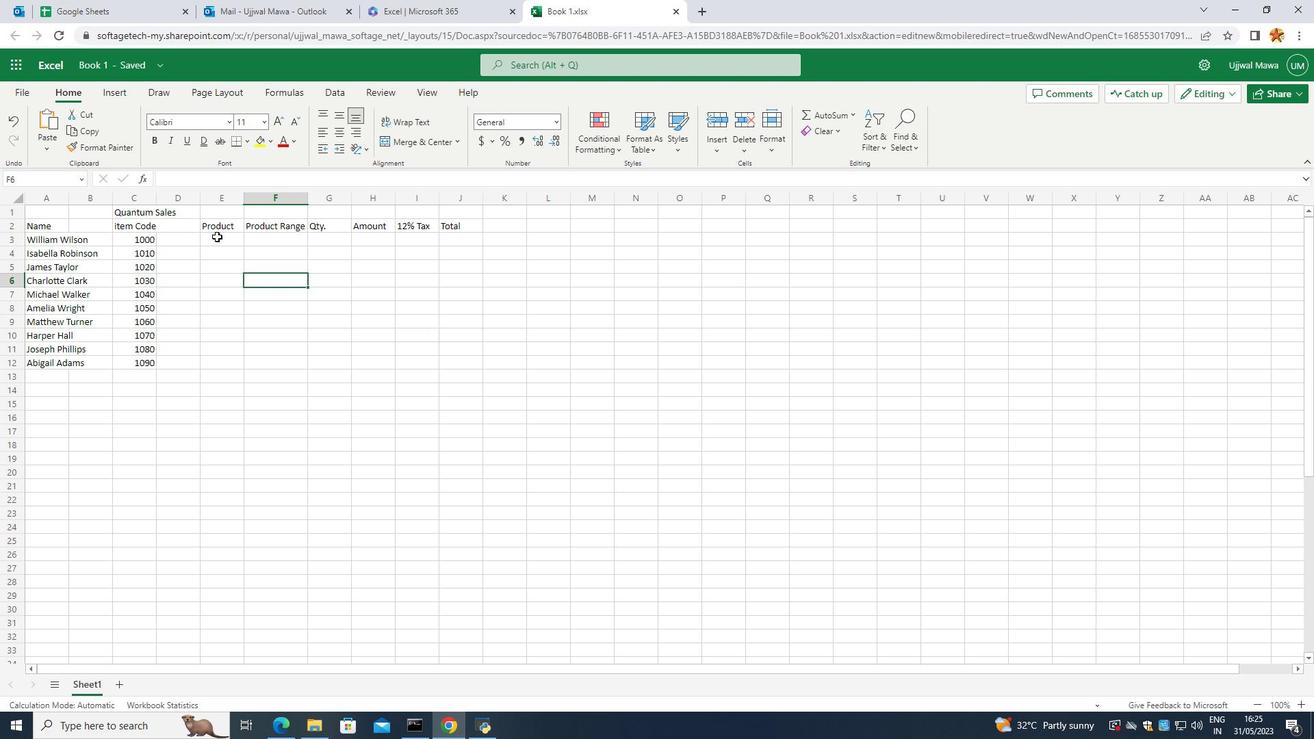 
Action: Mouse pressed left at (216, 240)
Screenshot: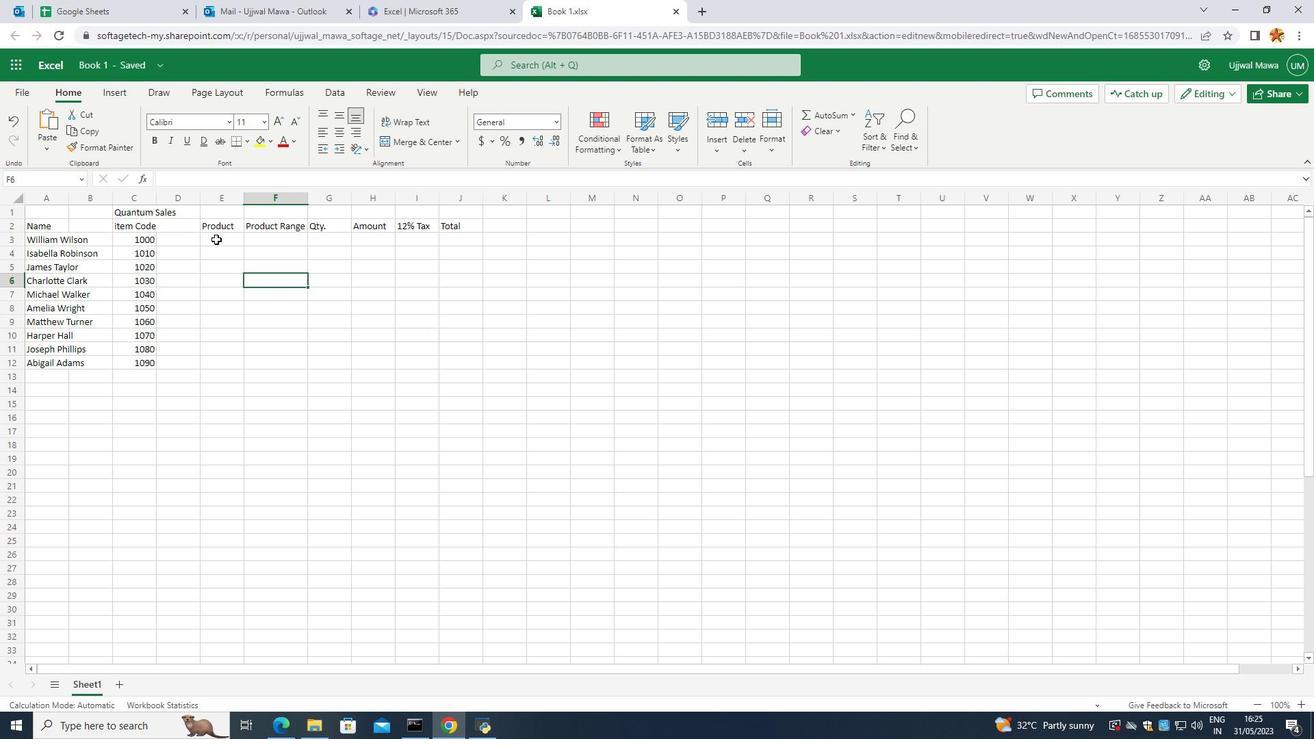 
Action: Mouse moved to (215, 240)
Screenshot: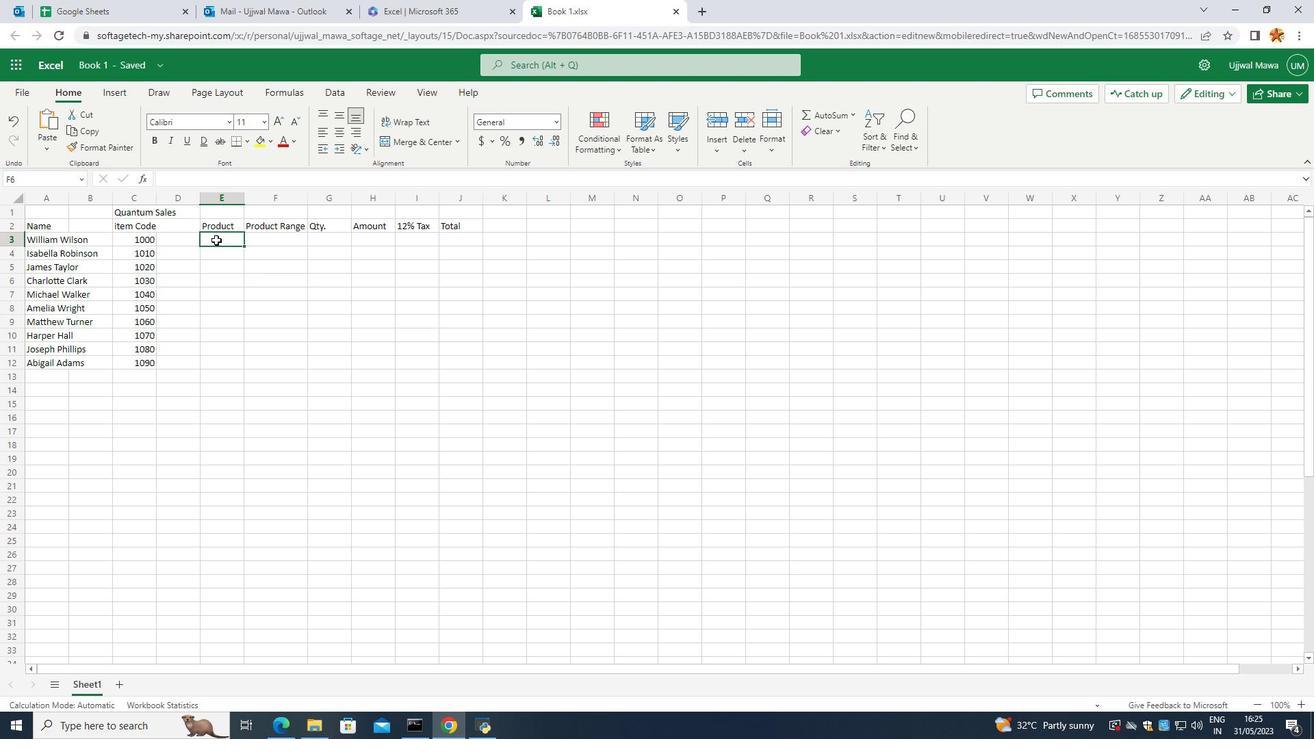 
Action: Mouse pressed left at (215, 240)
Screenshot: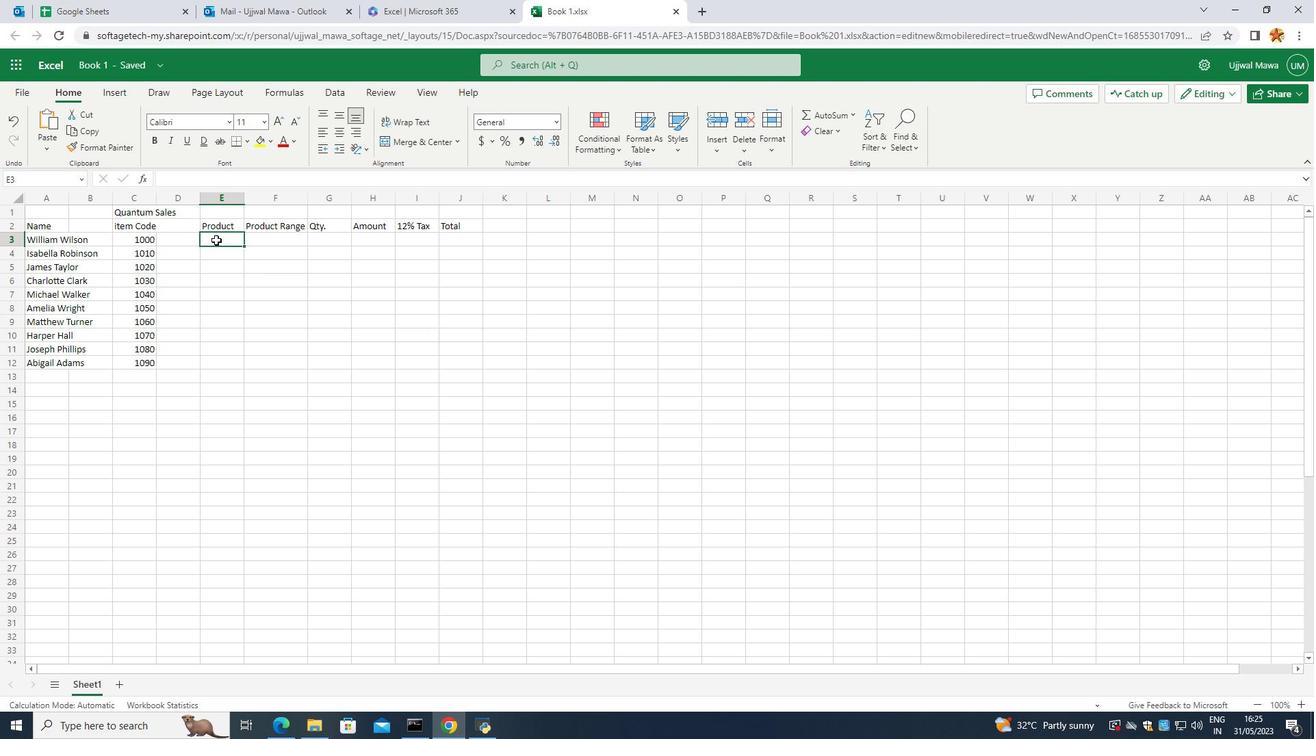 
Action: Mouse moved to (212, 241)
Screenshot: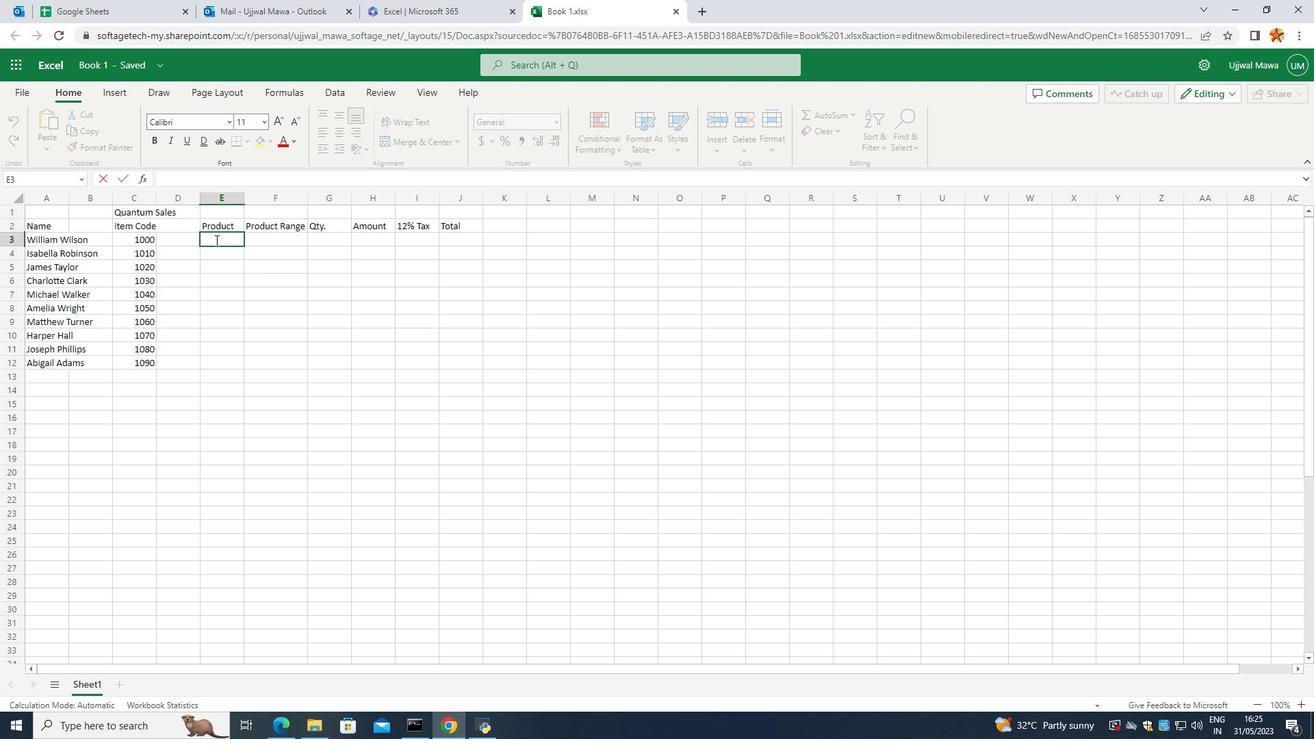 
Action: Key pressed <Key.caps_lock>toms<Key.space><Key.caps_lock>SHOE<Key.enter><Key.caps_lock>ugg<Key.space>s<Key.caps_lock>HOE<Key.enter><Key.caps_lock>w<Key.caps_lock>OLVERINE<Key.space><Key.caps_lock>s<Key.caps_lock>HOE<Key.enter><Key.caps_lock>z<Key.caps_lock>X<Key.backspace><Key.caps_lock>c<Key.caps_lock>OIL<Key.space><Key.caps_lock>s<Key.caps_lock>HOE<Key.enter><Key.caps_lock>a<Key.caps_lock>DO<Key.backspace>IDAS<Key.caps_lock>s<Key.backspace><Key.space><Key.caps_lock>S<Key.caps_lock>hoe<Key.enter>
Screenshot: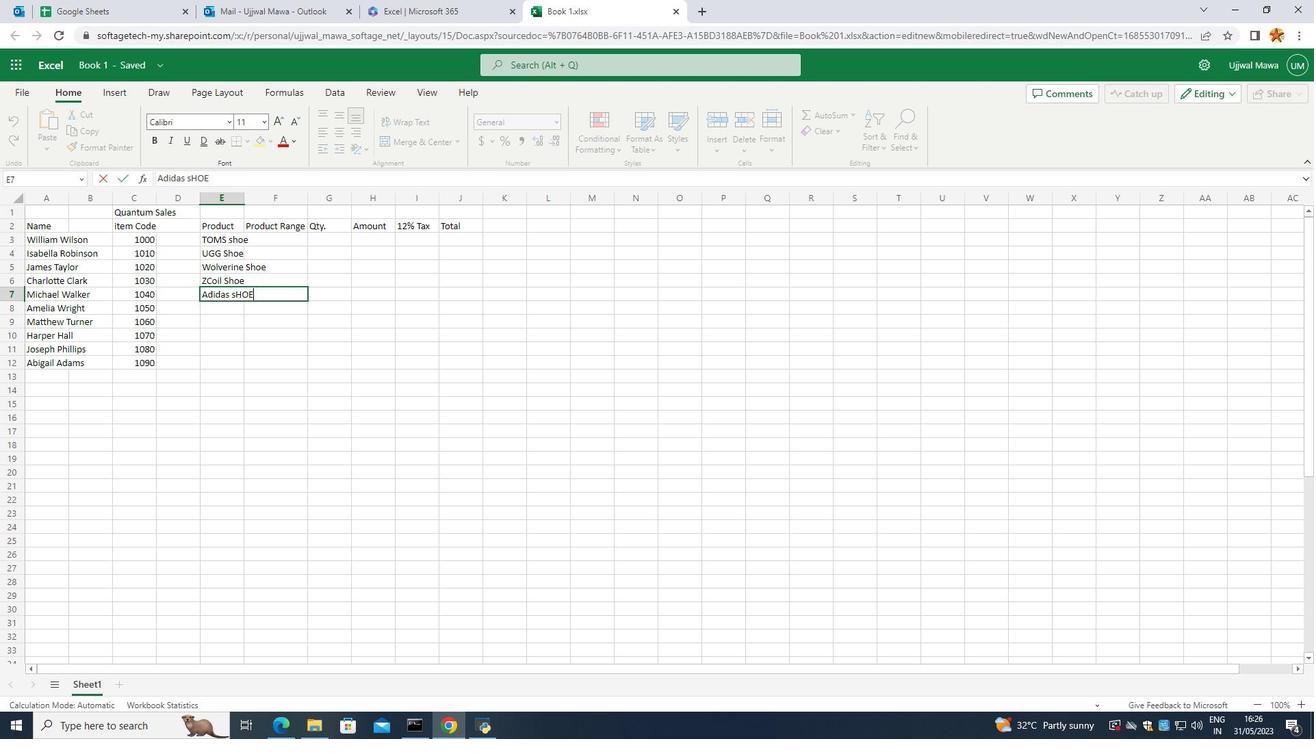 
Action: Mouse moved to (220, 296)
Screenshot: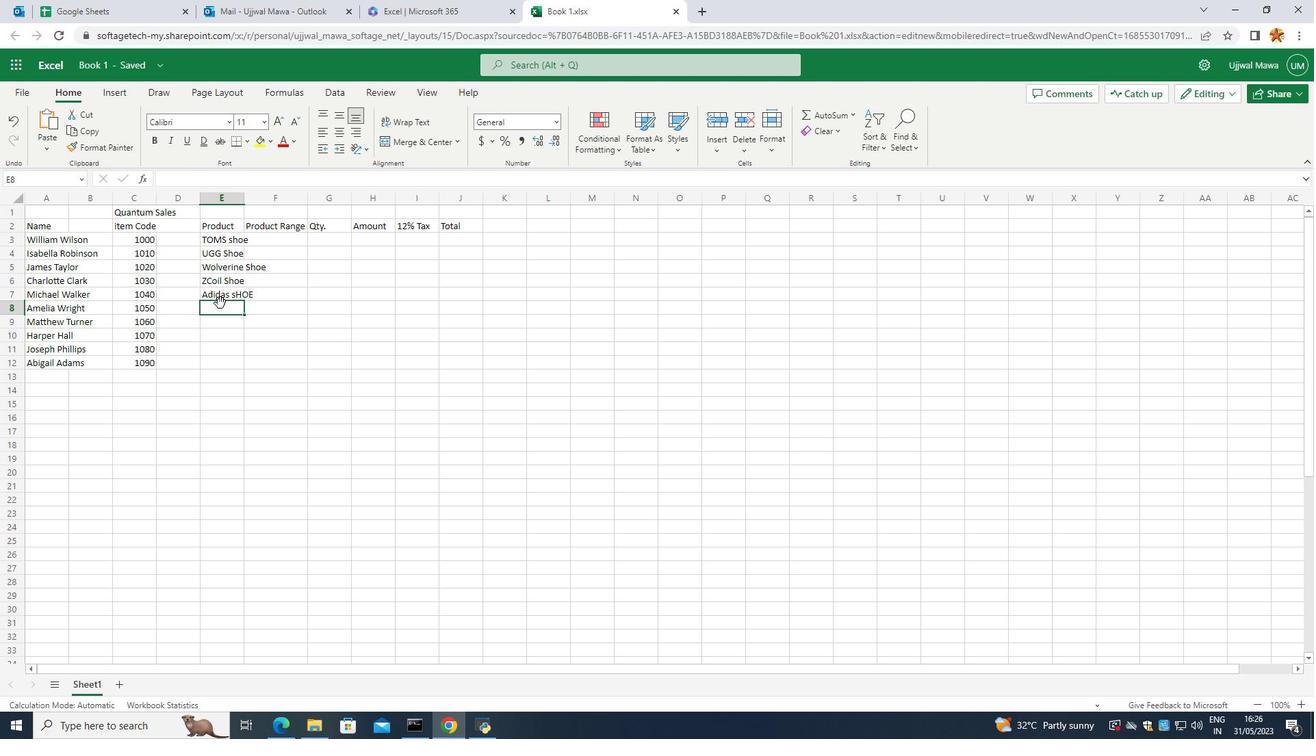 
Action: Mouse pressed left at (220, 296)
Screenshot: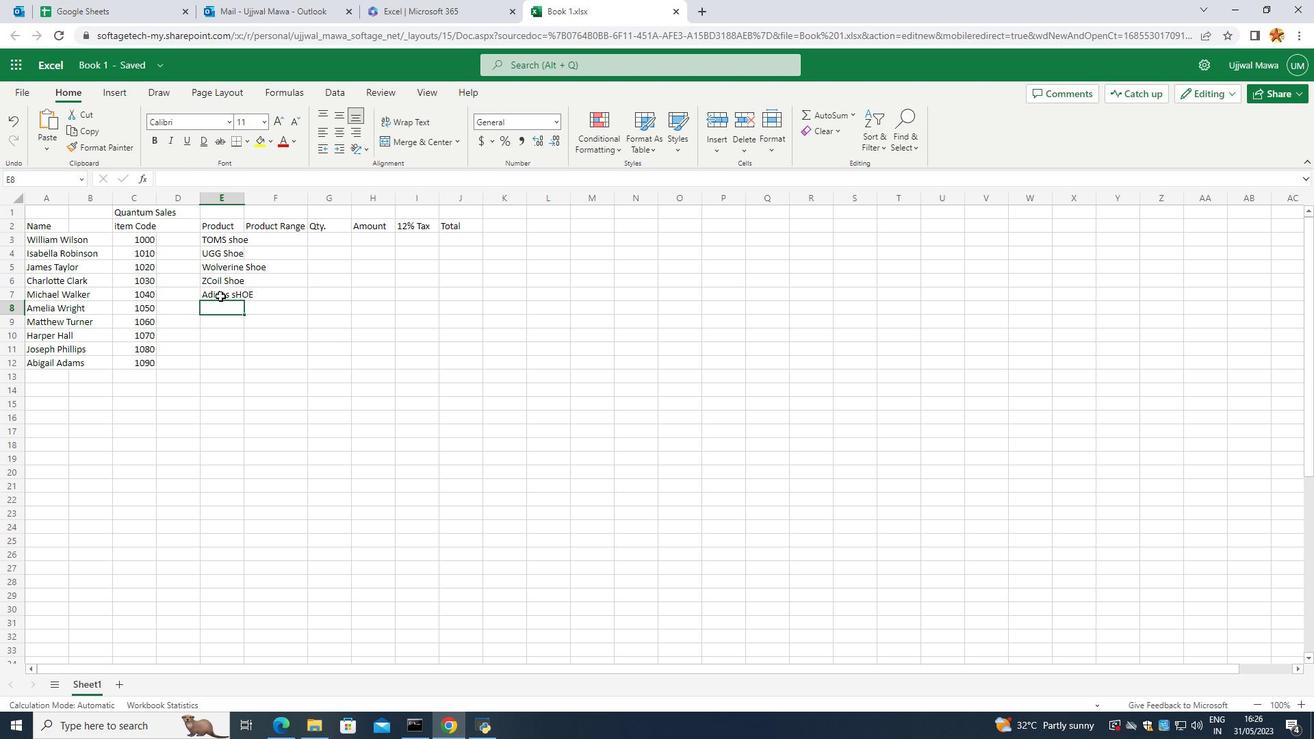 
Action: Mouse moved to (215, 292)
Screenshot: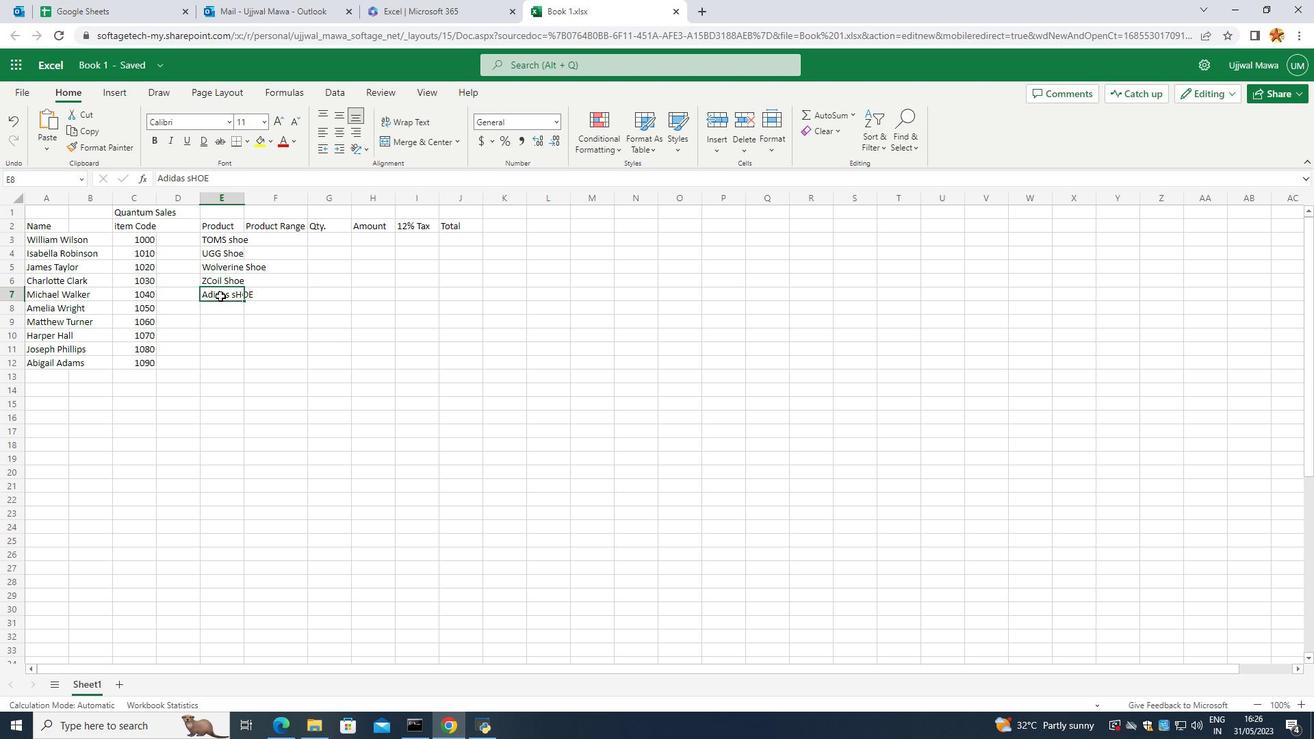 
Action: Mouse pressed left at (215, 292)
Screenshot: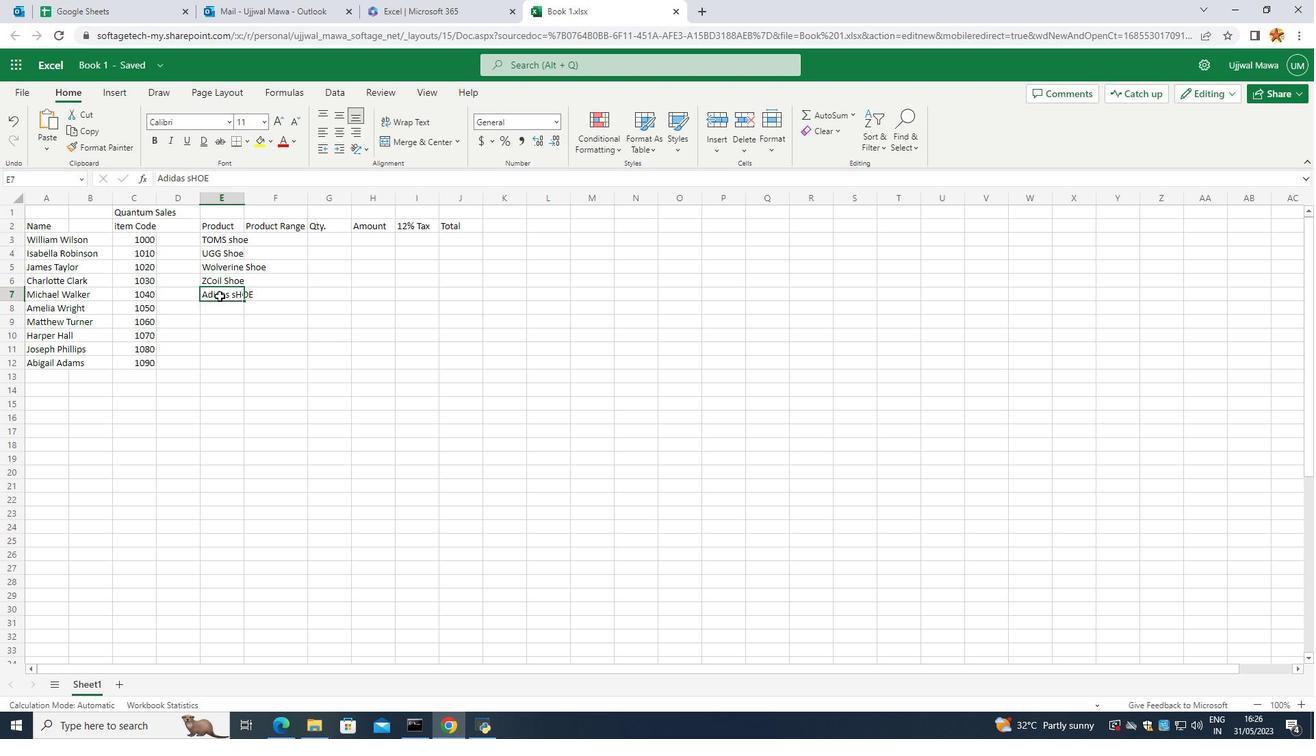 
Action: Mouse moved to (207, 295)
Screenshot: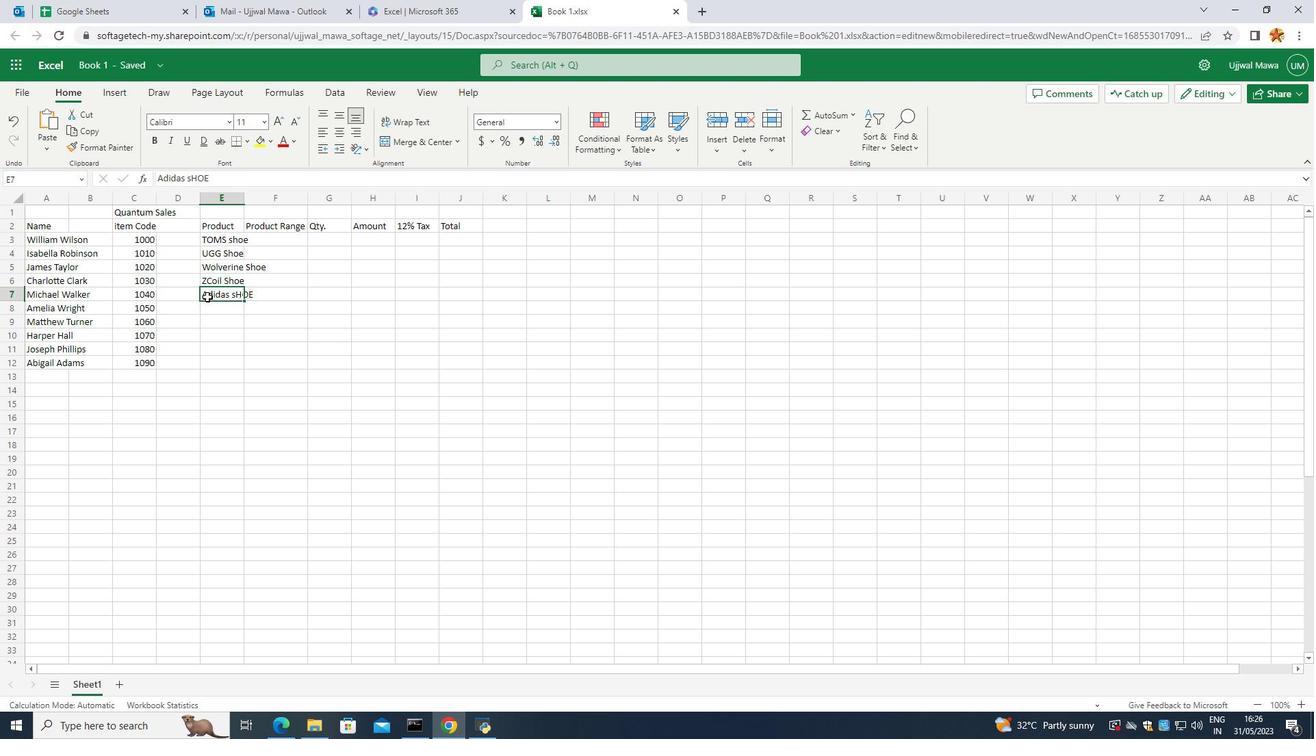 
Action: Mouse pressed left at (207, 295)
Screenshot: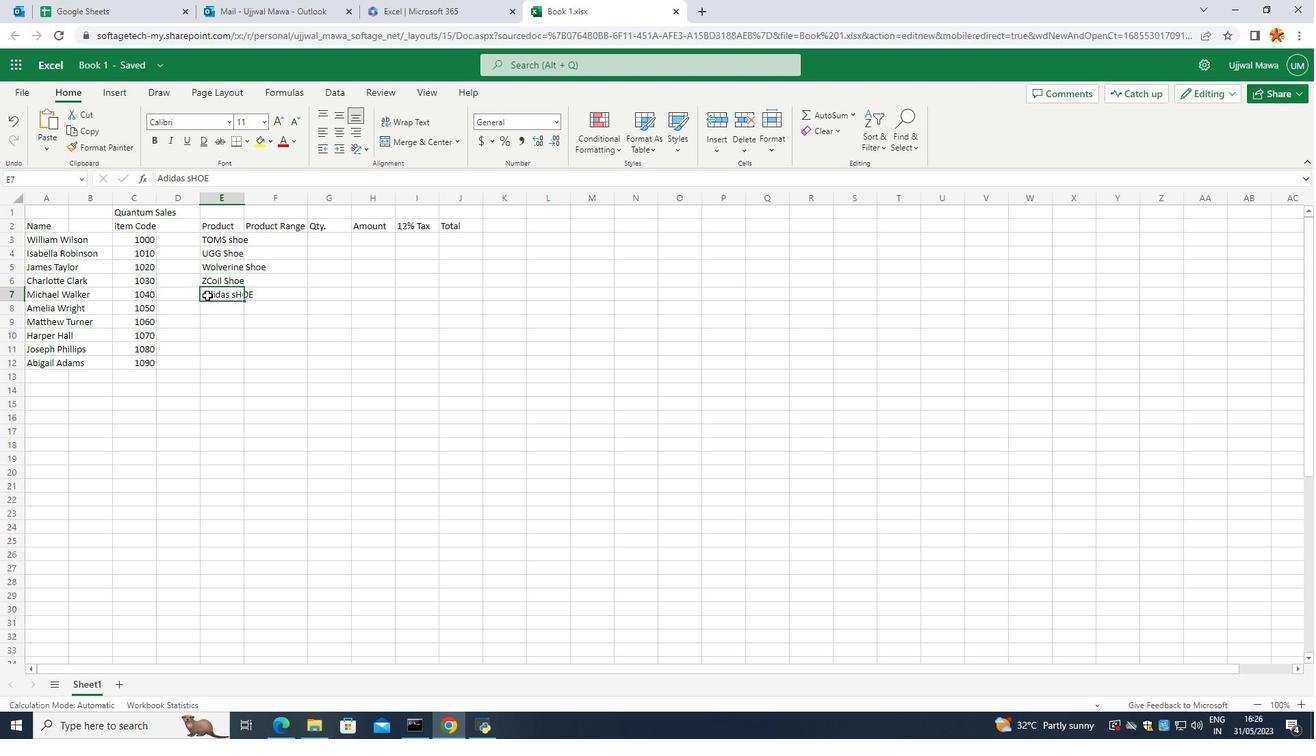 
Action: Mouse pressed left at (207, 295)
Screenshot: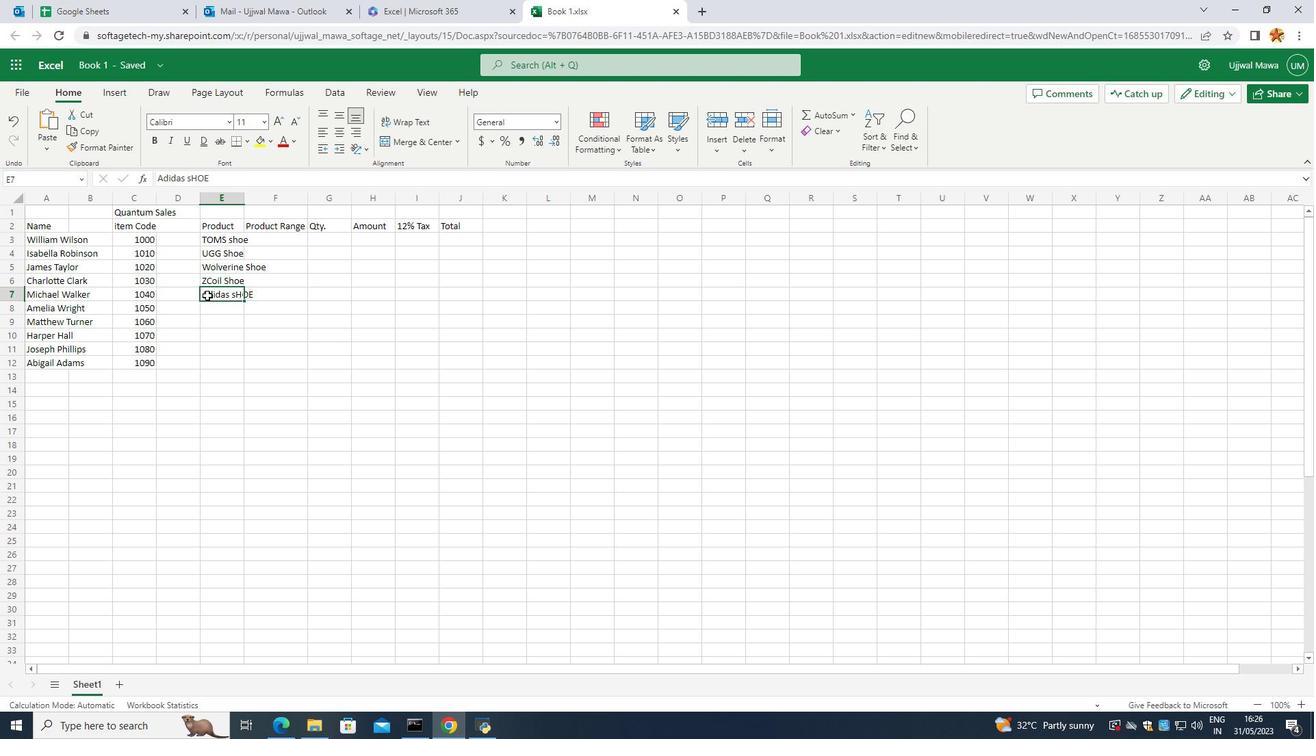 
Action: Mouse moved to (254, 294)
